 Task: 4th of July BBQ invitation red modern-simple.
Action: Mouse moved to (82, 102)
Screenshot: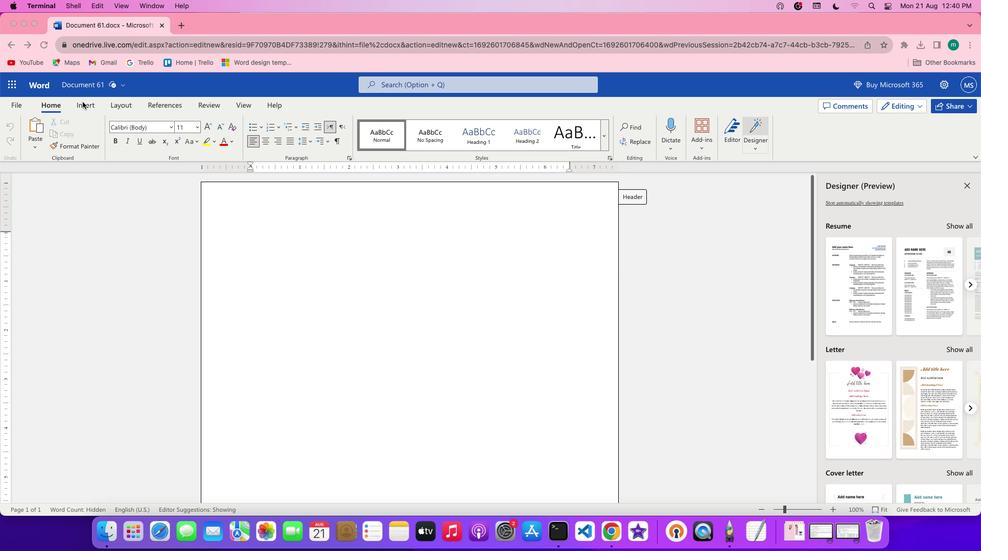 
Action: Mouse pressed left at (82, 102)
Screenshot: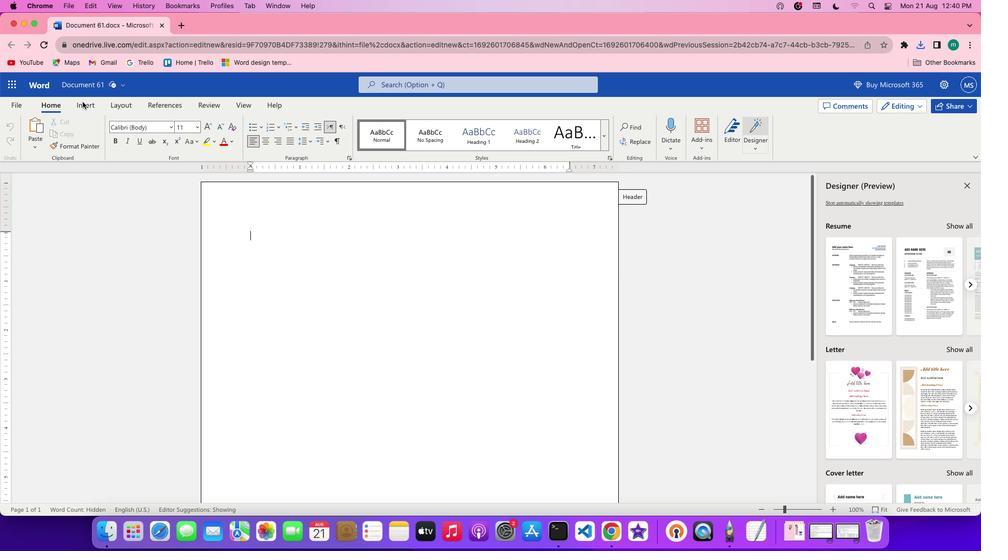 
Action: Mouse pressed left at (82, 102)
Screenshot: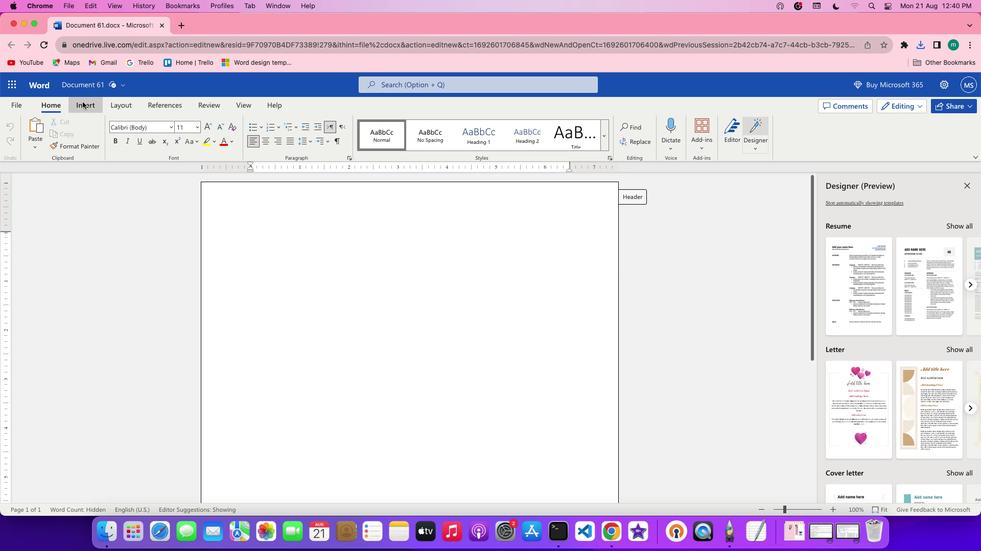 
Action: Mouse moved to (71, 144)
Screenshot: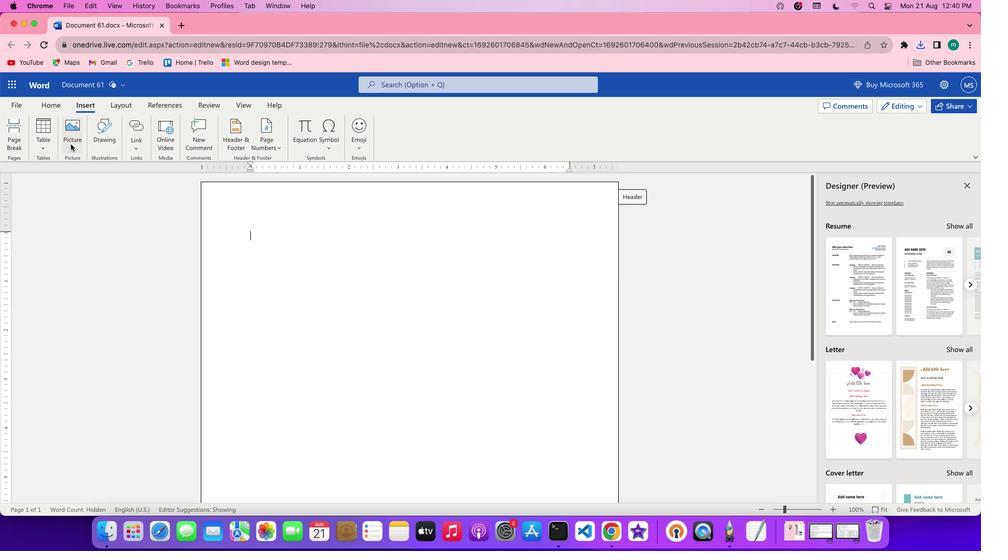 
Action: Mouse pressed left at (71, 144)
Screenshot: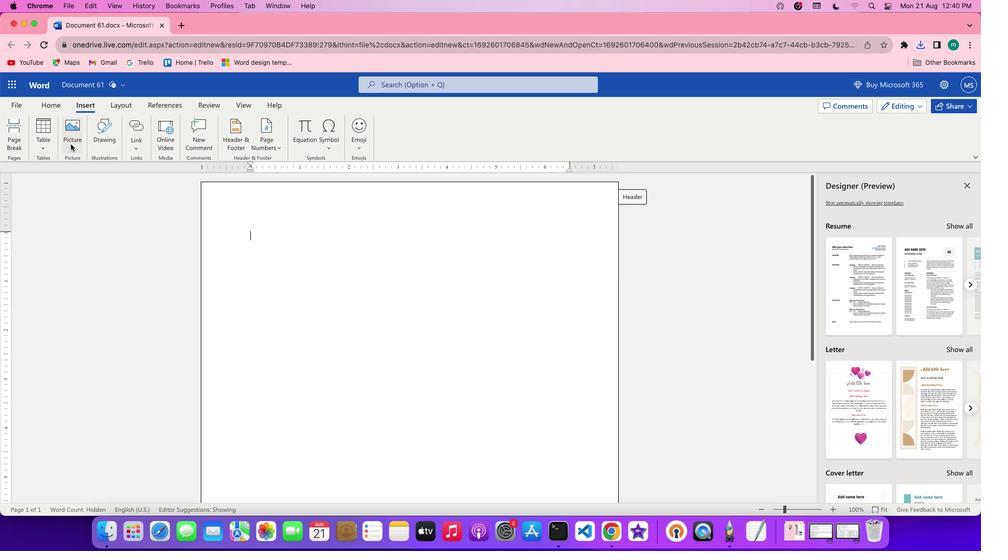 
Action: Mouse moved to (78, 170)
Screenshot: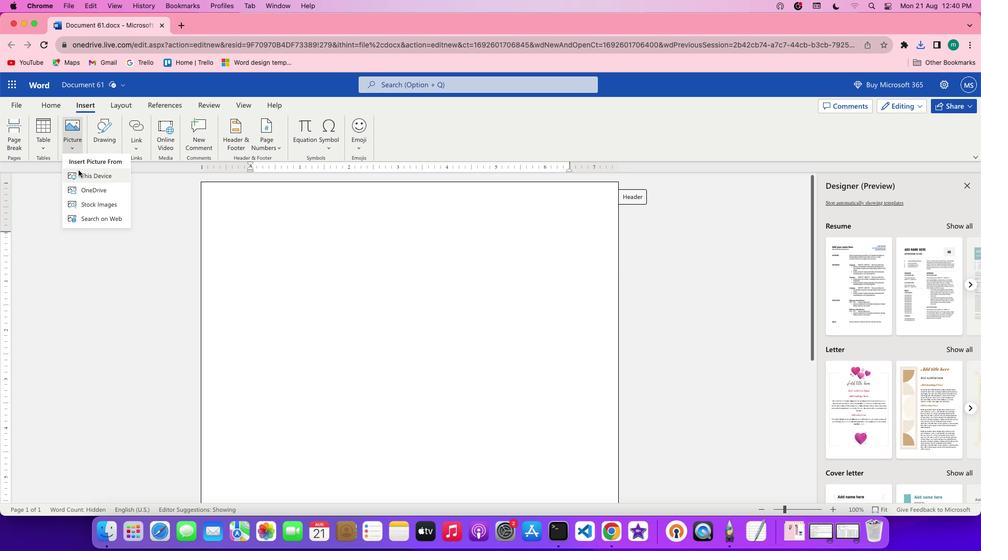 
Action: Mouse pressed left at (78, 170)
Screenshot: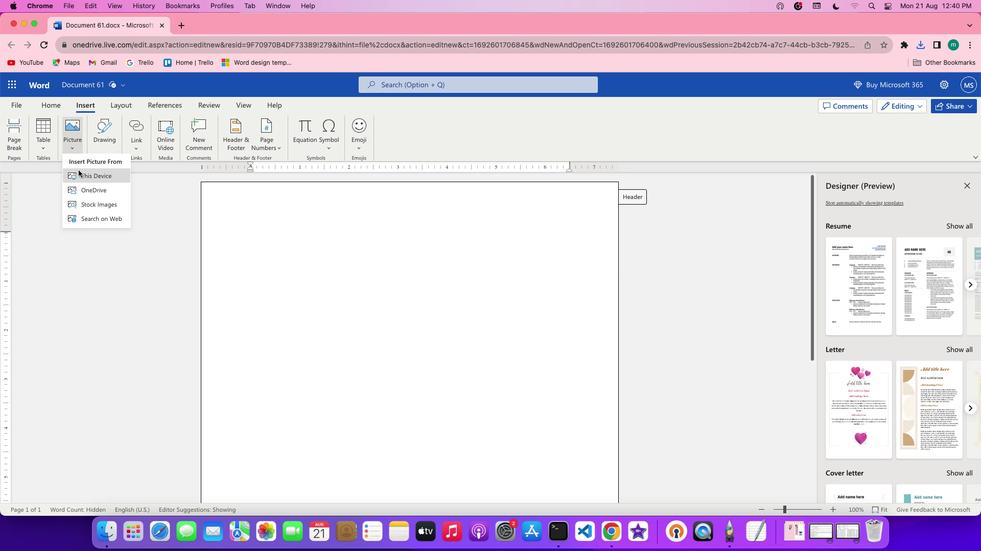 
Action: Mouse moved to (460, 267)
Screenshot: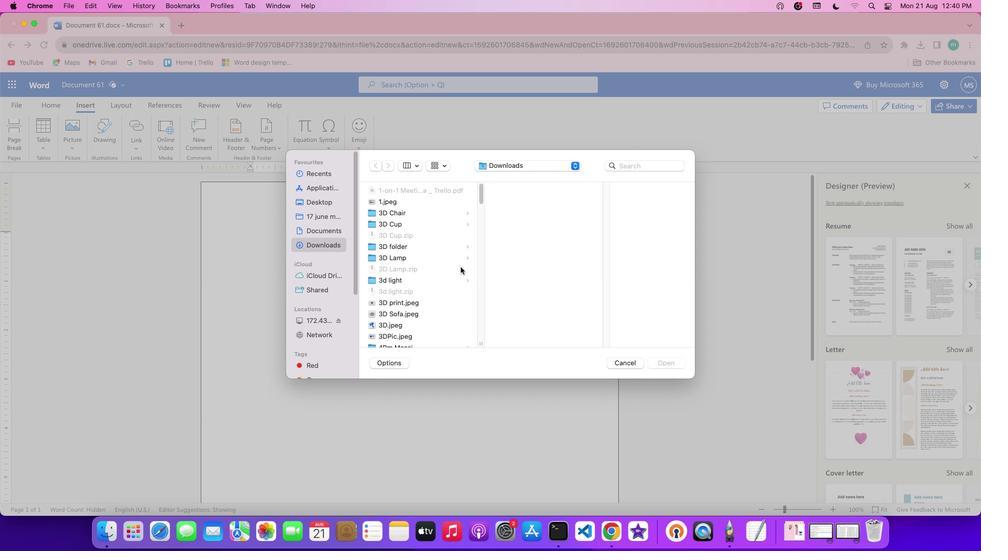 
Action: Mouse scrolled (460, 267) with delta (0, 0)
Screenshot: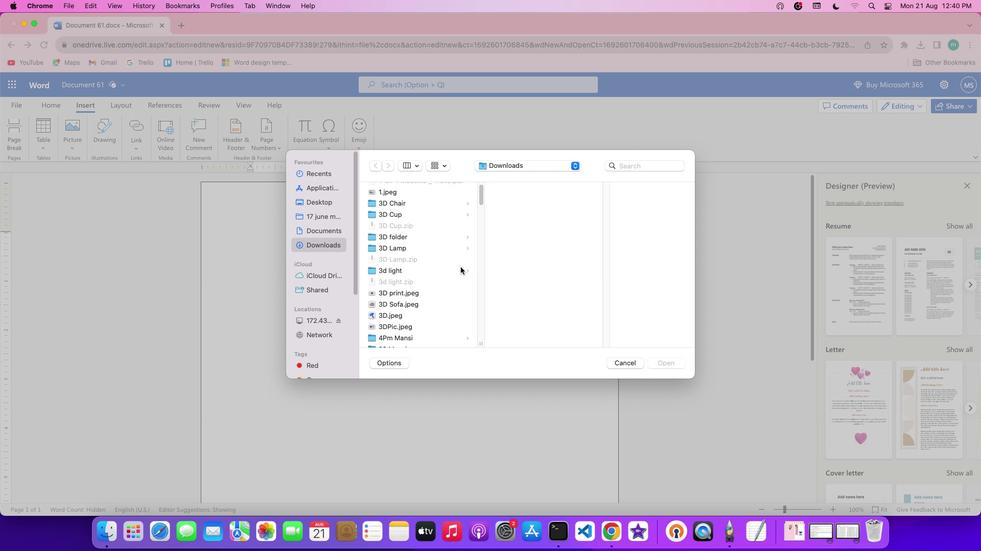 
Action: Mouse scrolled (460, 267) with delta (0, 0)
Screenshot: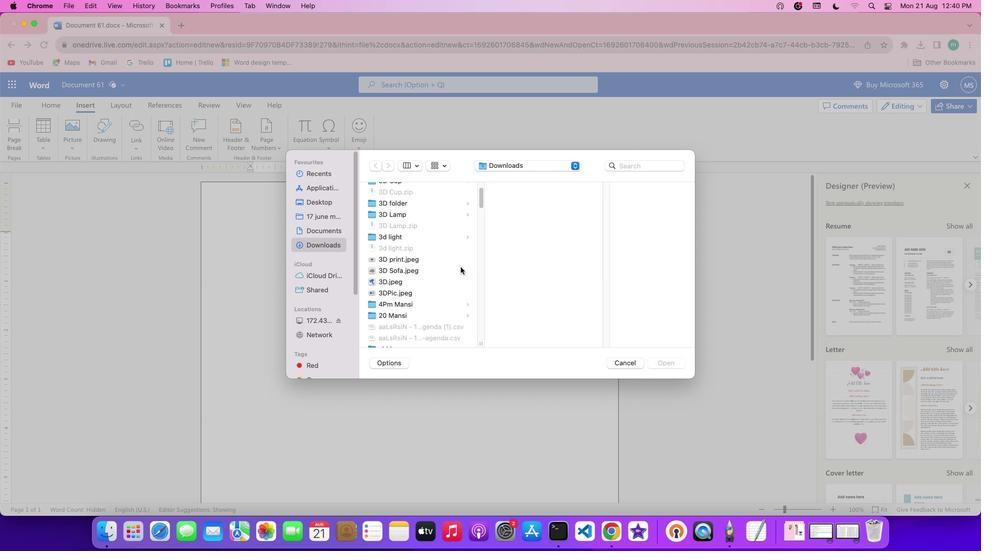 
Action: Mouse scrolled (460, 267) with delta (0, -1)
Screenshot: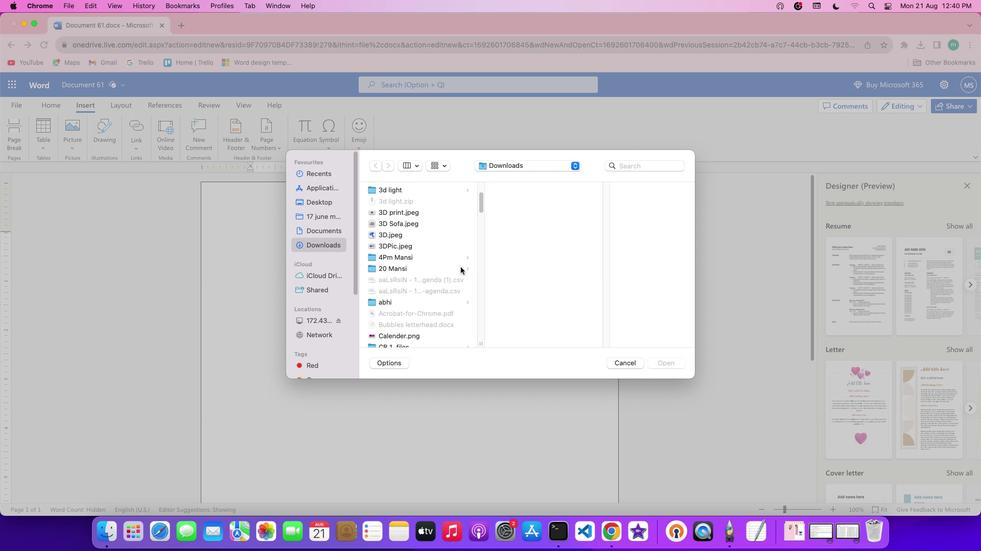 
Action: Mouse scrolled (460, 267) with delta (0, -2)
Screenshot: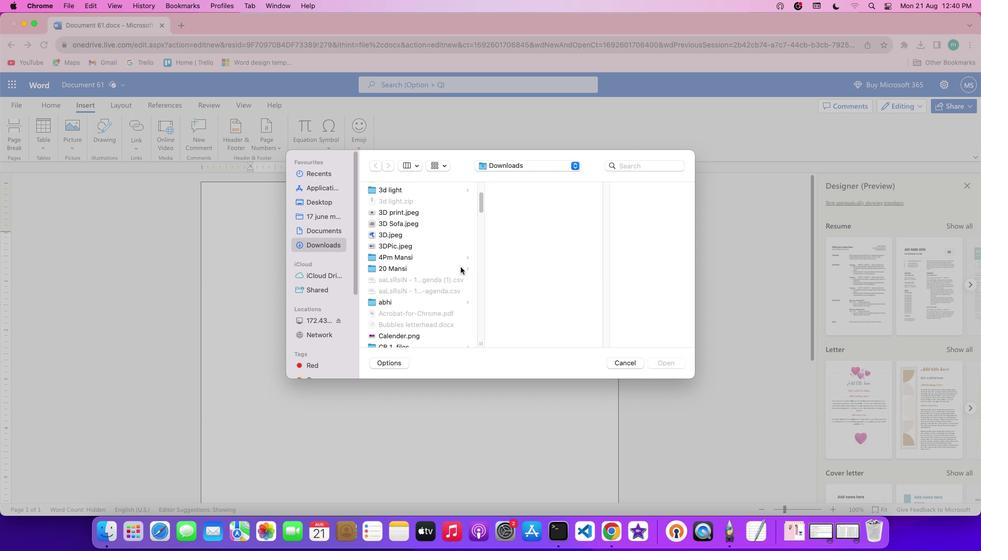 
Action: Mouse scrolled (460, 267) with delta (0, 0)
Screenshot: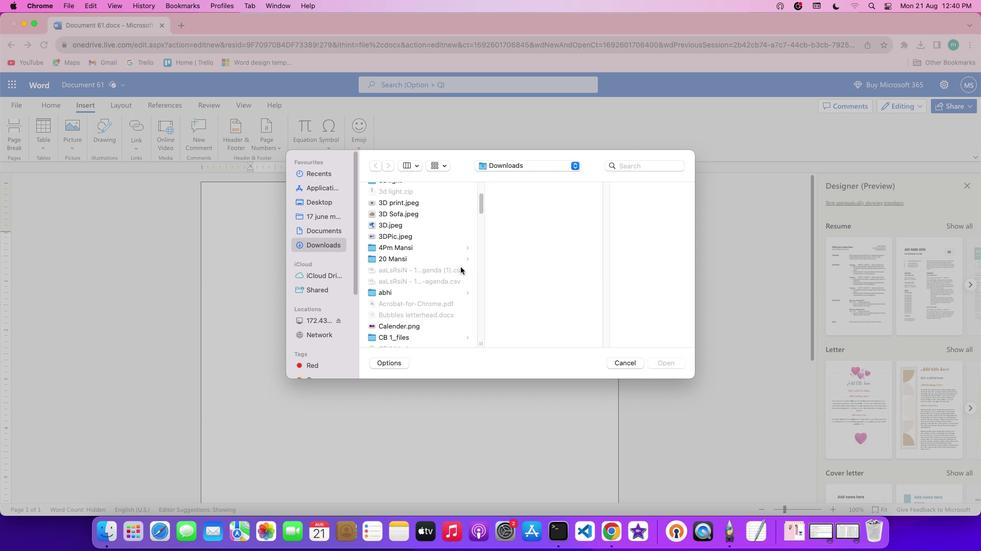 
Action: Mouse scrolled (460, 267) with delta (0, 0)
Screenshot: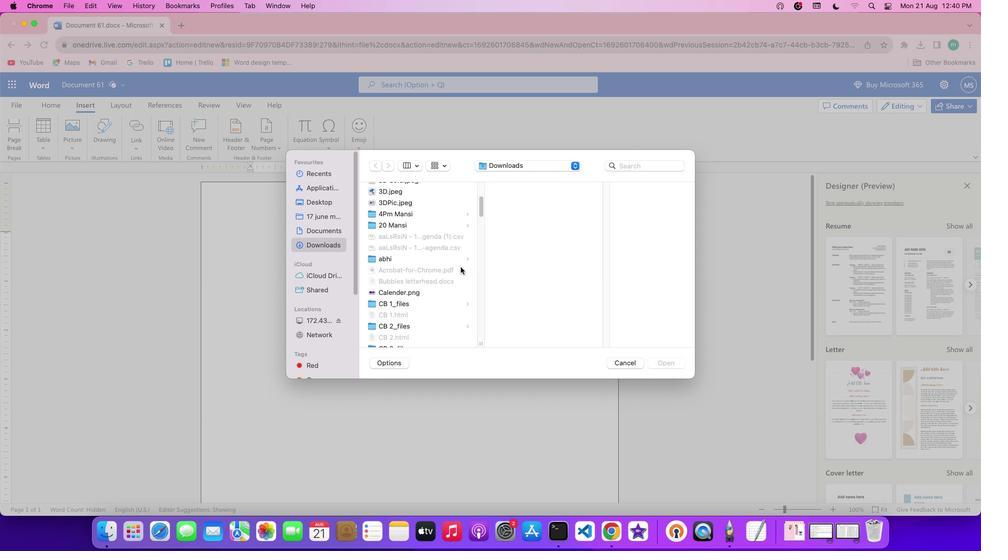 
Action: Mouse scrolled (460, 267) with delta (0, -1)
Screenshot: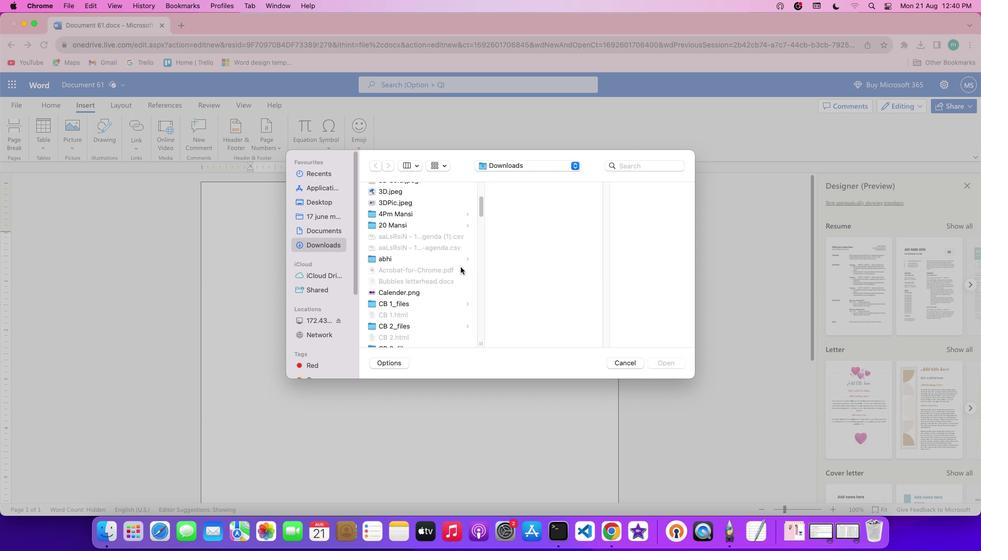 
Action: Mouse scrolled (460, 267) with delta (0, -1)
Screenshot: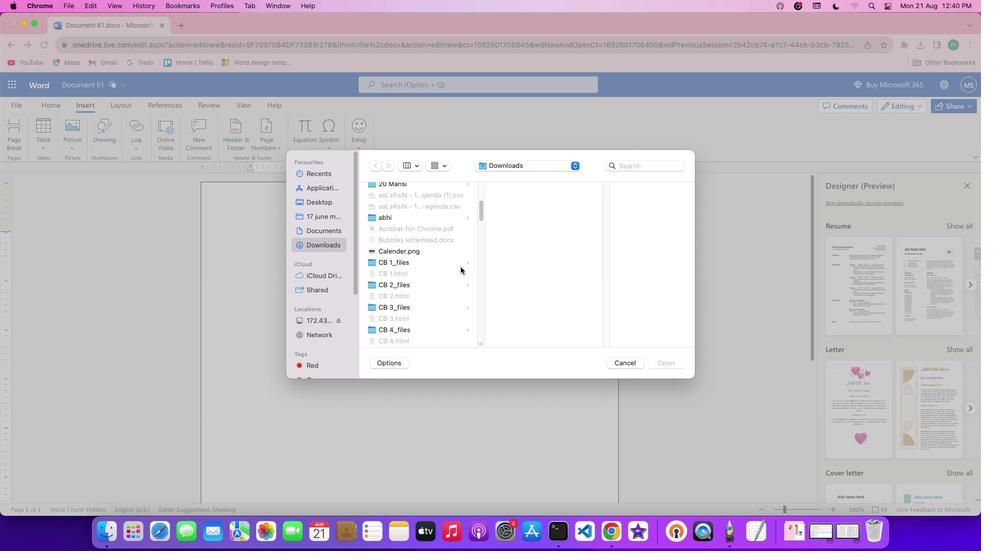 
Action: Mouse scrolled (460, 267) with delta (0, 0)
Screenshot: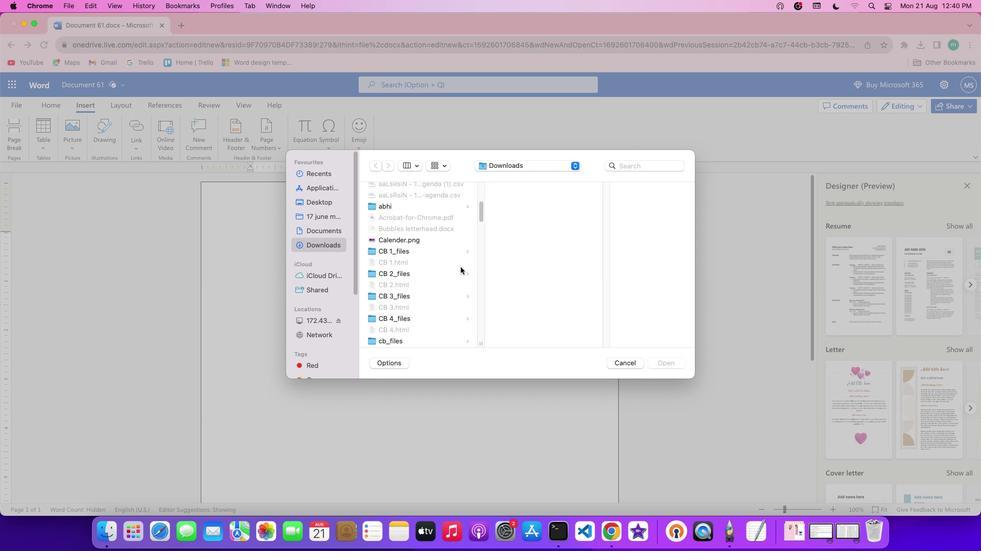 
Action: Mouse scrolled (460, 267) with delta (0, 0)
Screenshot: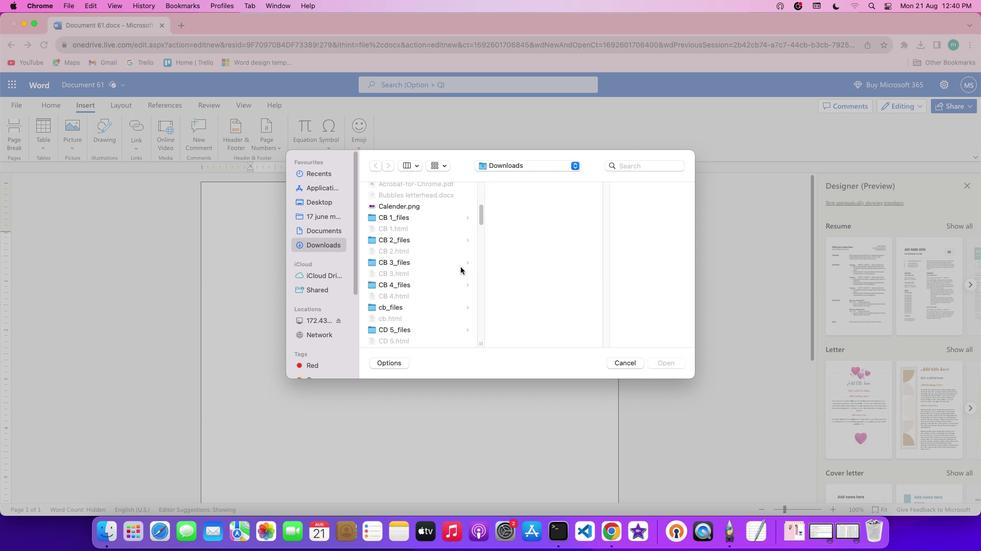 
Action: Mouse scrolled (460, 267) with delta (0, -1)
Screenshot: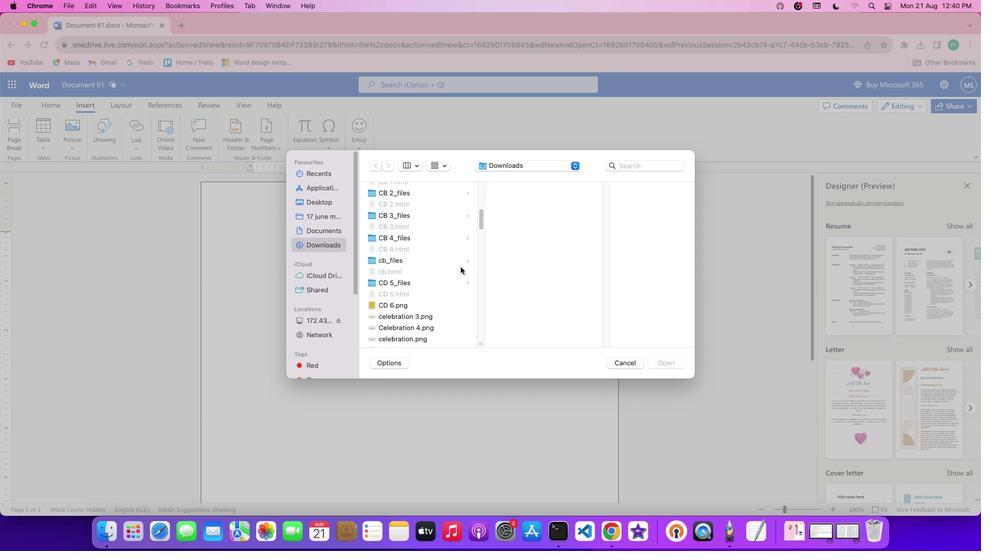 
Action: Mouse scrolled (460, 267) with delta (0, -2)
Screenshot: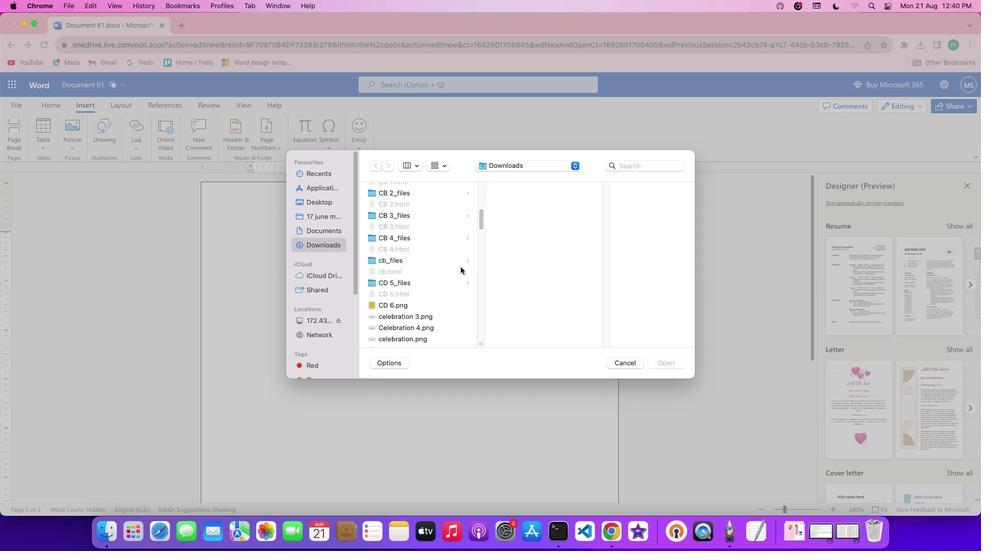 
Action: Mouse scrolled (460, 267) with delta (0, 0)
Screenshot: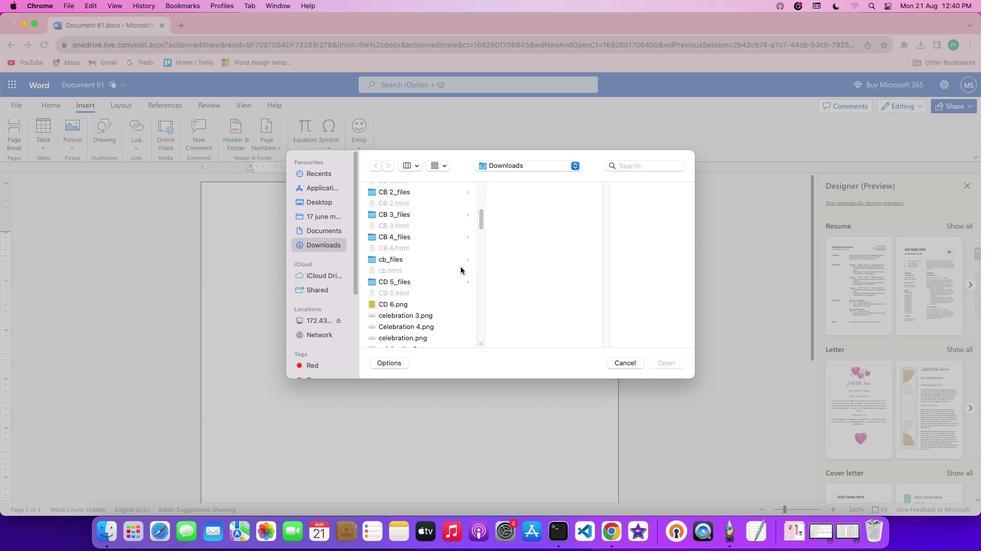 
Action: Mouse scrolled (460, 267) with delta (0, 0)
Screenshot: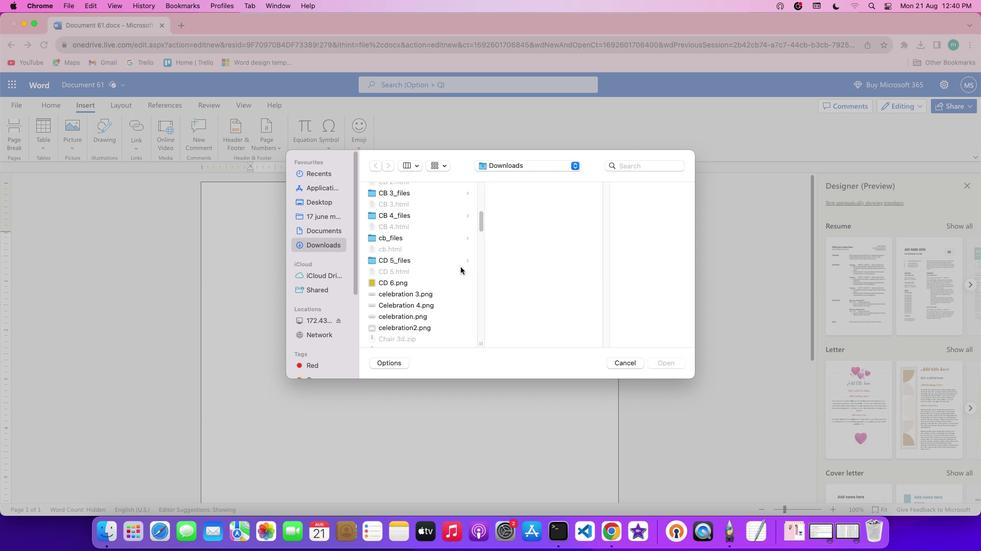 
Action: Mouse scrolled (460, 267) with delta (0, 0)
Screenshot: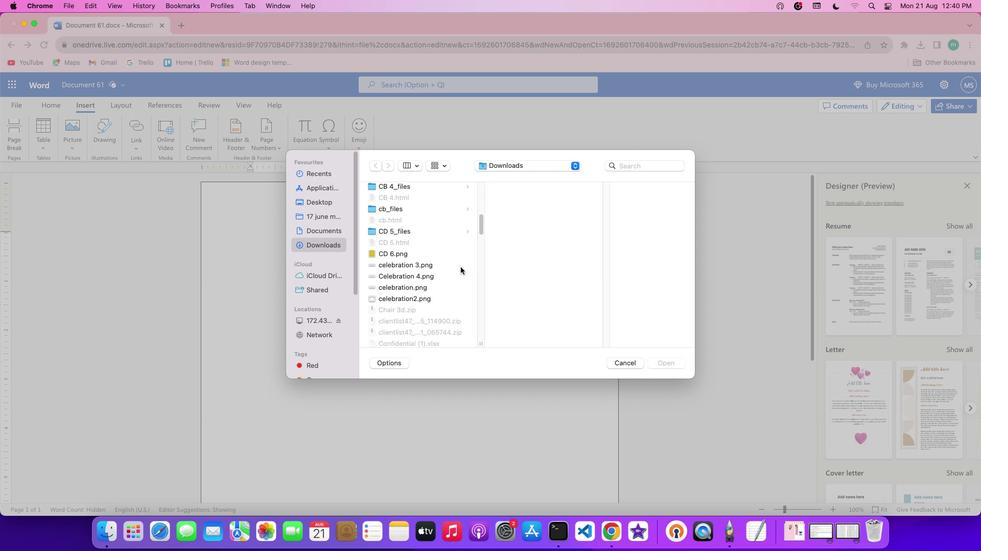 
Action: Mouse scrolled (460, 267) with delta (0, -1)
Screenshot: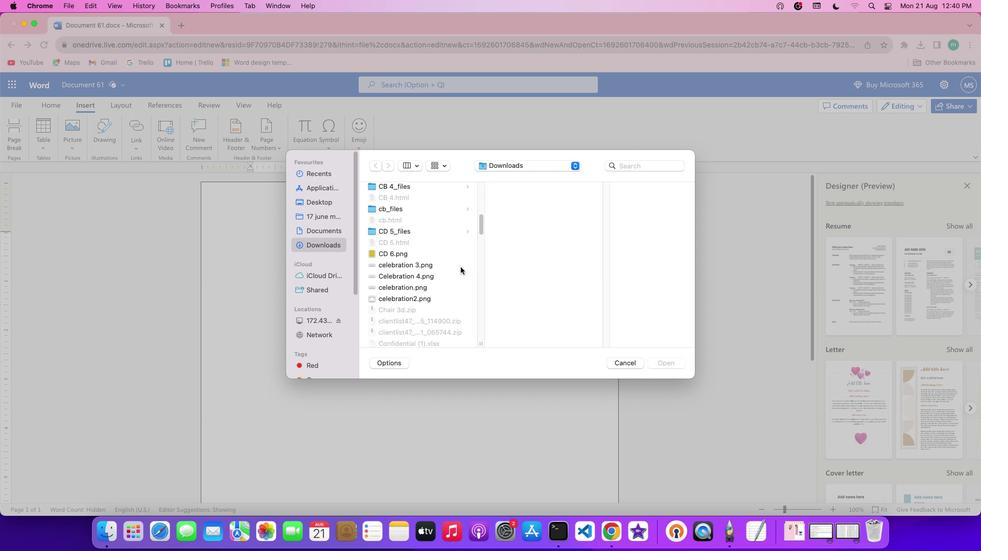 
Action: Mouse scrolled (460, 267) with delta (0, 0)
Screenshot: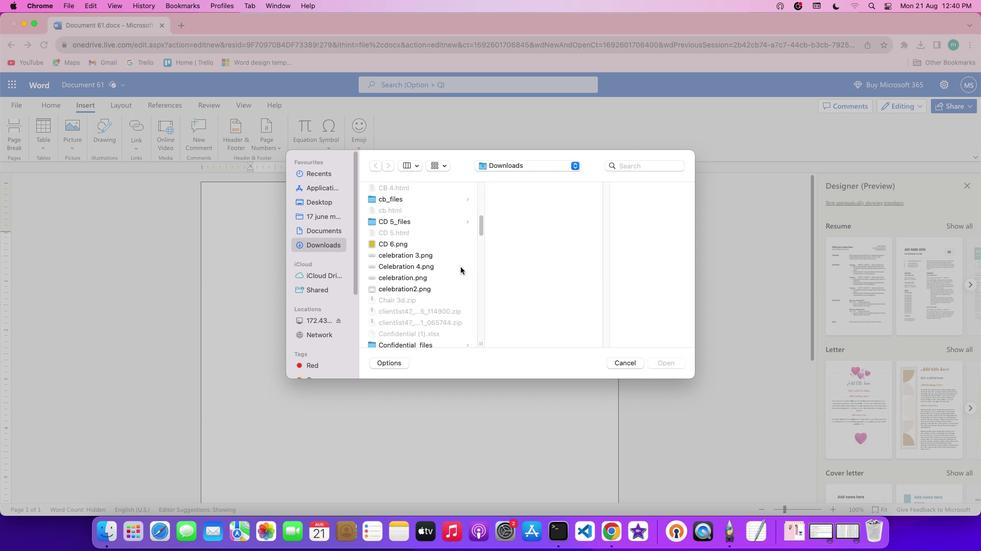 
Action: Mouse scrolled (460, 267) with delta (0, 0)
Screenshot: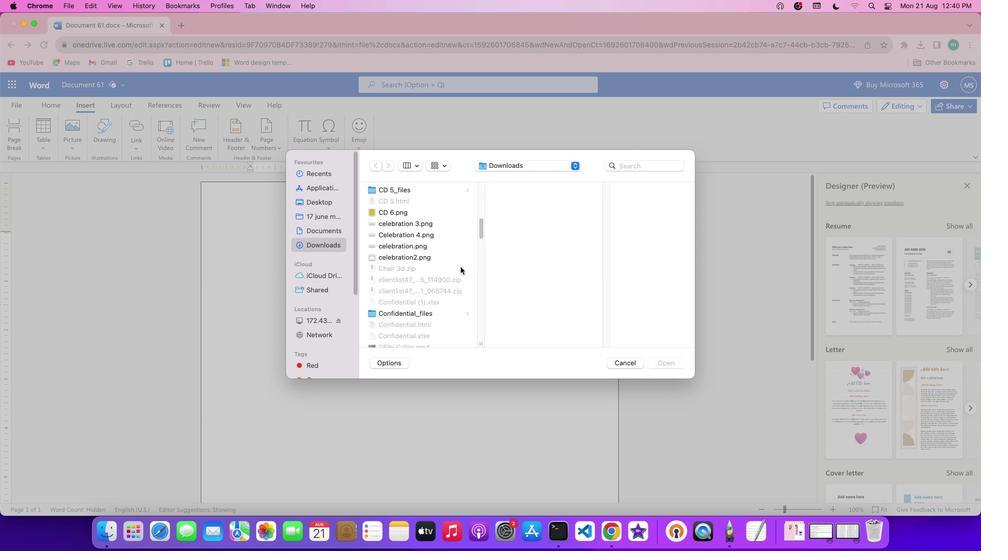 
Action: Mouse scrolled (460, 267) with delta (0, -1)
Screenshot: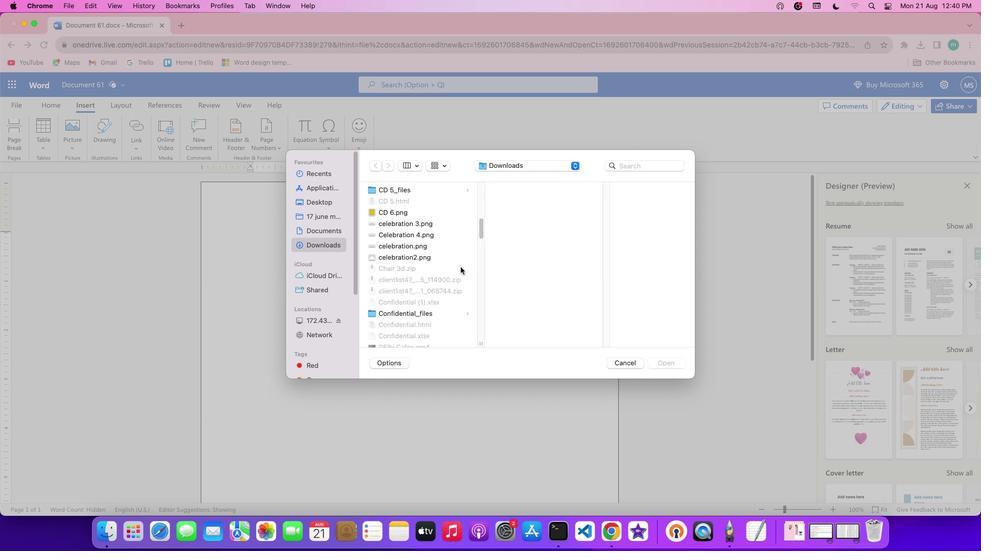
Action: Mouse scrolled (460, 267) with delta (0, 0)
Screenshot: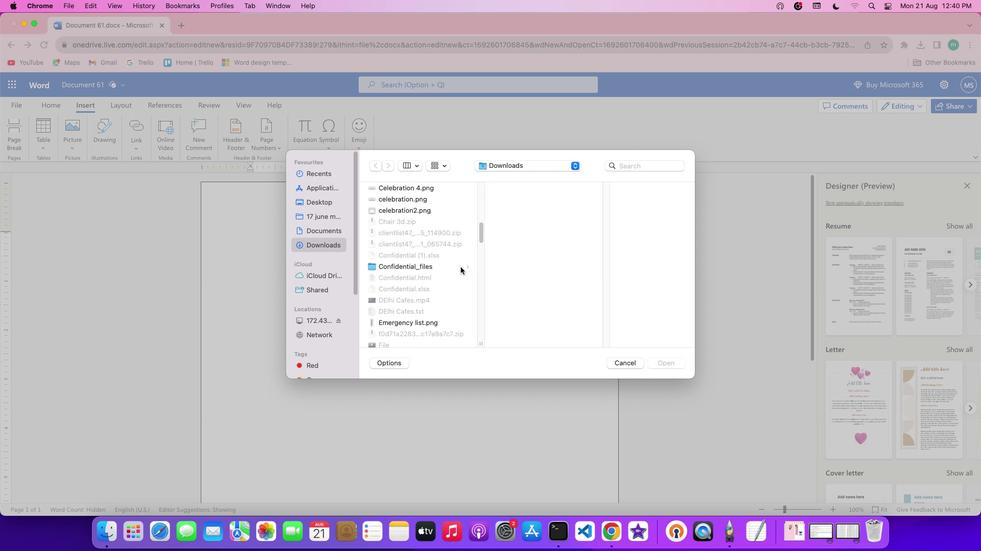 
Action: Mouse scrolled (460, 267) with delta (0, 0)
Screenshot: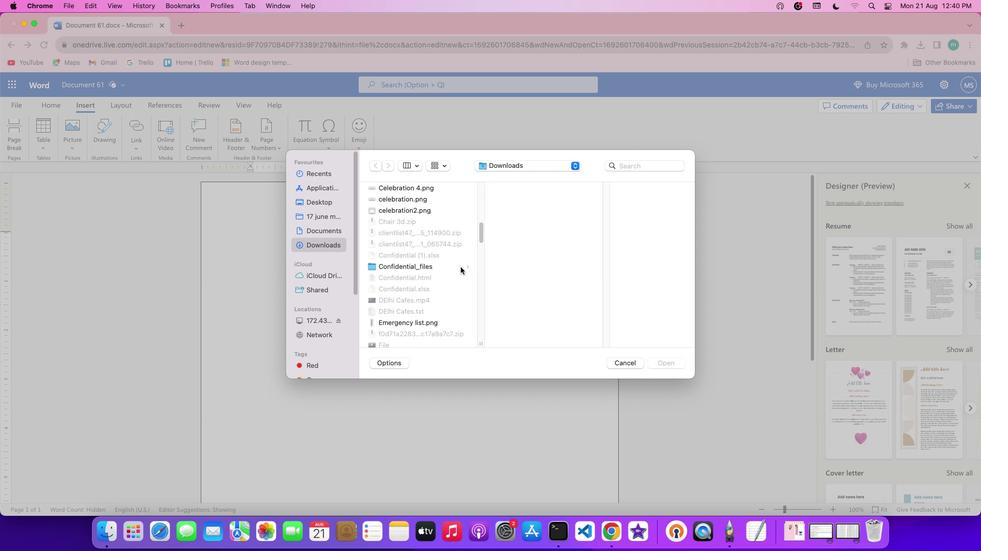 
Action: Mouse scrolled (460, 267) with delta (0, -1)
Screenshot: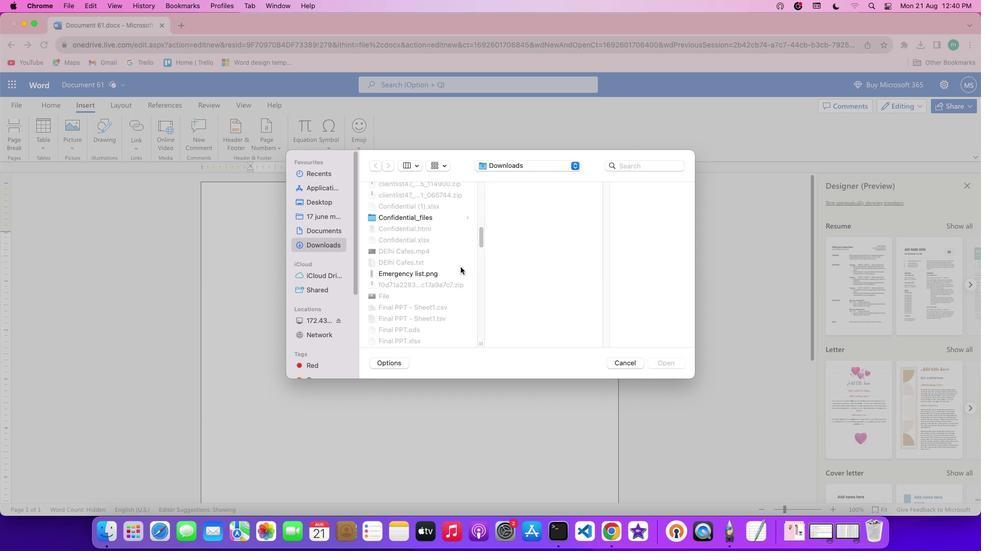 
Action: Mouse scrolled (460, 267) with delta (0, -2)
Screenshot: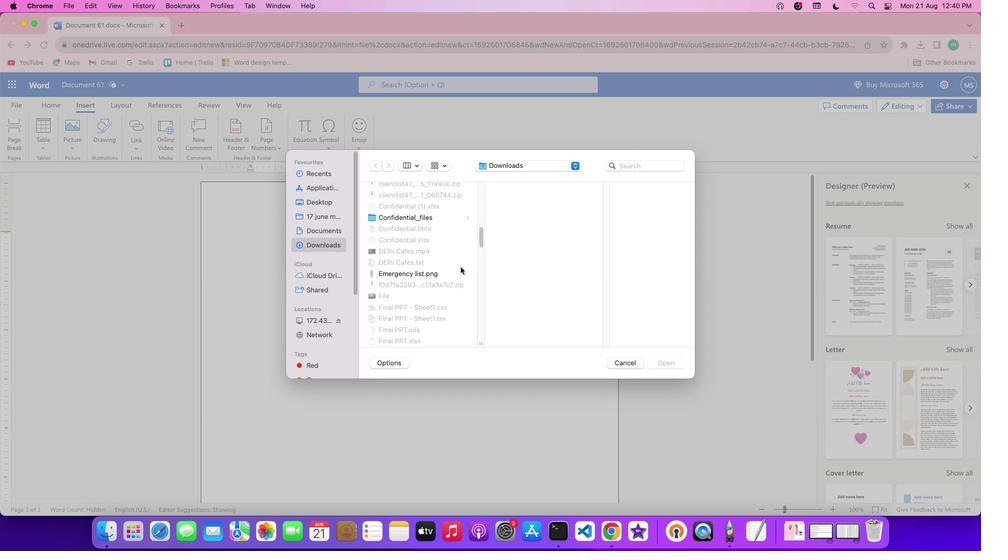 
Action: Mouse scrolled (460, 267) with delta (0, 0)
Screenshot: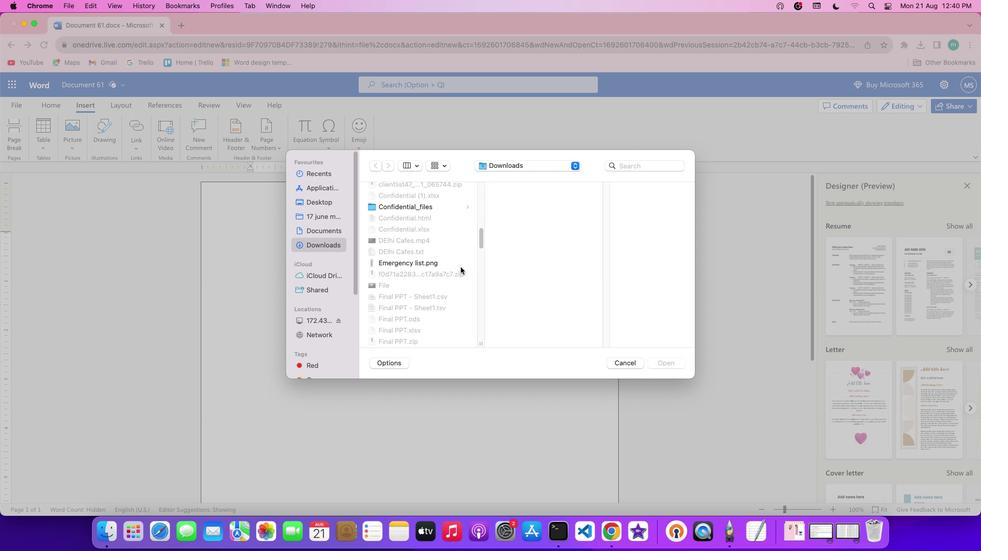 
Action: Mouse scrolled (460, 267) with delta (0, 0)
Screenshot: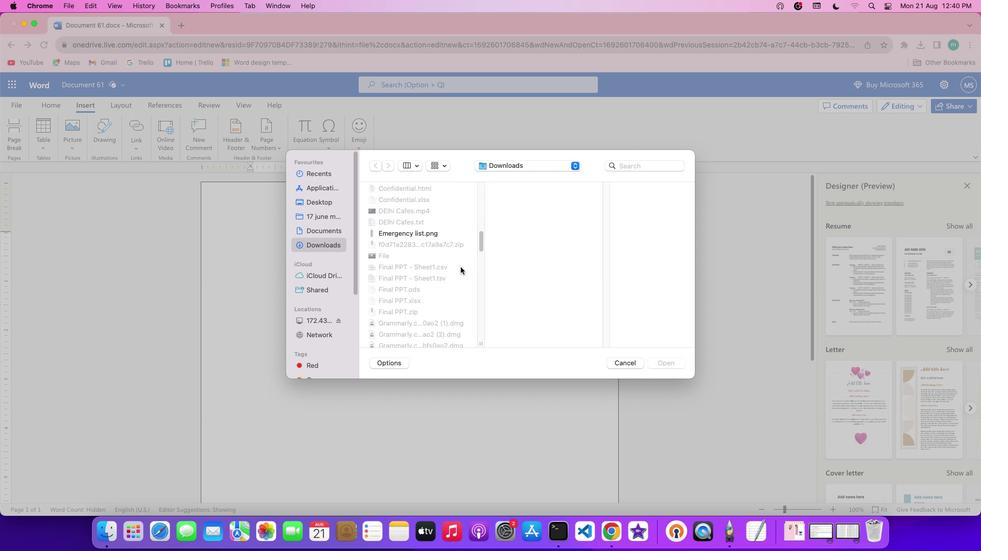 
Action: Mouse scrolled (460, 267) with delta (0, -1)
Screenshot: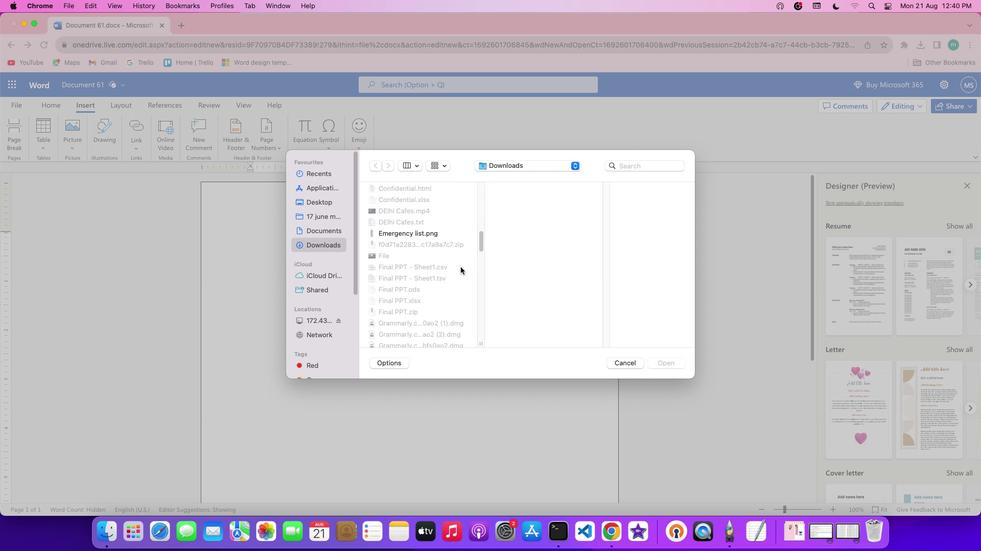 
Action: Mouse scrolled (460, 267) with delta (0, 0)
Screenshot: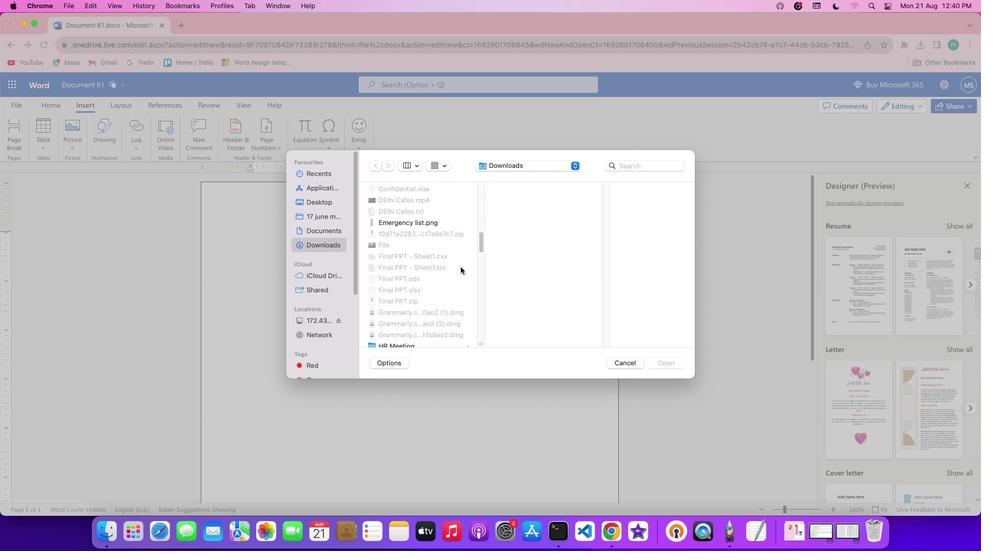 
Action: Mouse scrolled (460, 267) with delta (0, 0)
Screenshot: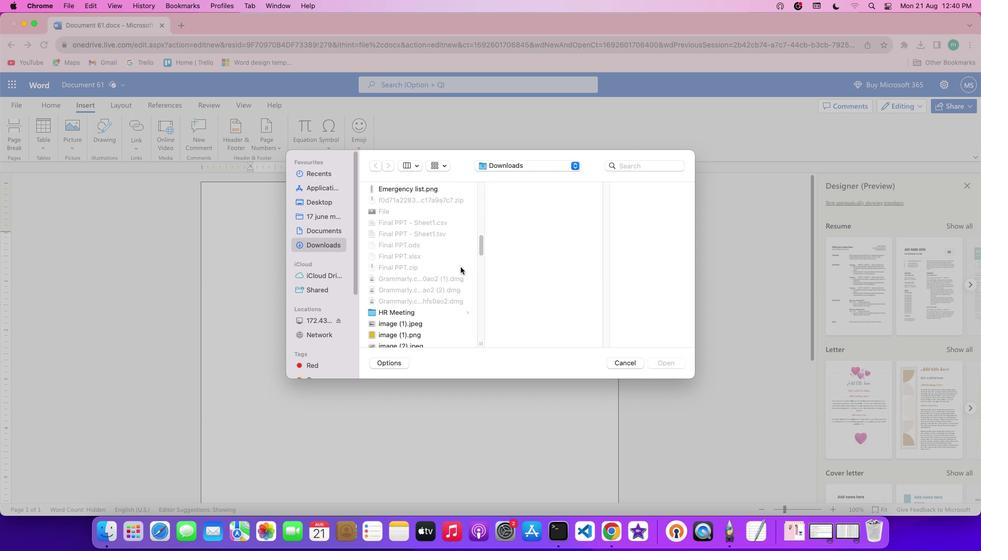 
Action: Mouse scrolled (460, 267) with delta (0, -1)
Screenshot: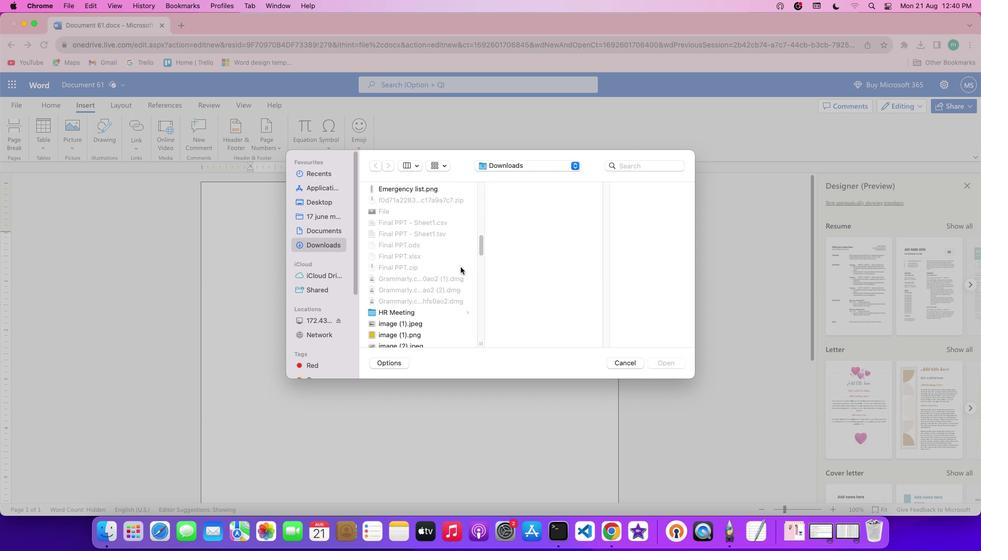 
Action: Mouse scrolled (460, 267) with delta (0, 0)
Screenshot: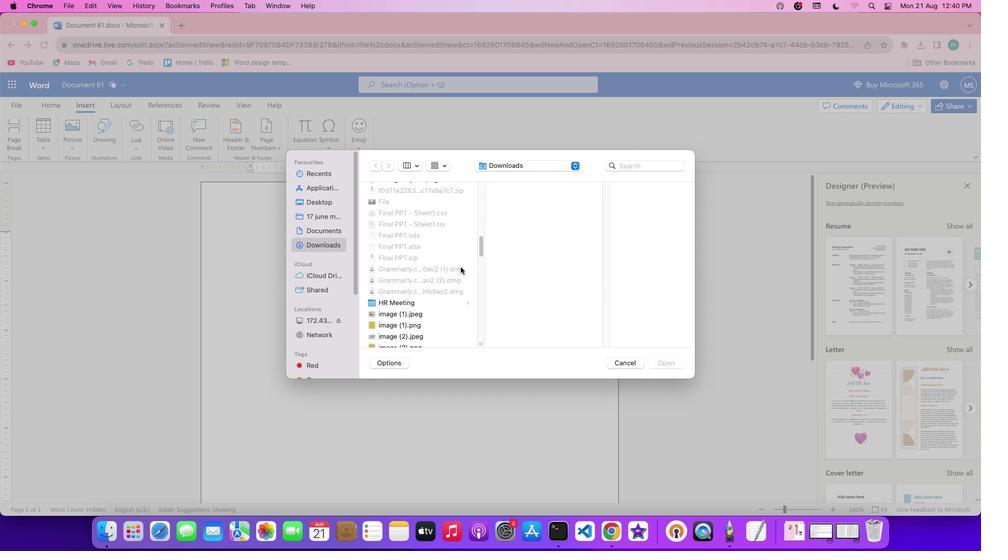 
Action: Mouse scrolled (460, 267) with delta (0, 0)
Screenshot: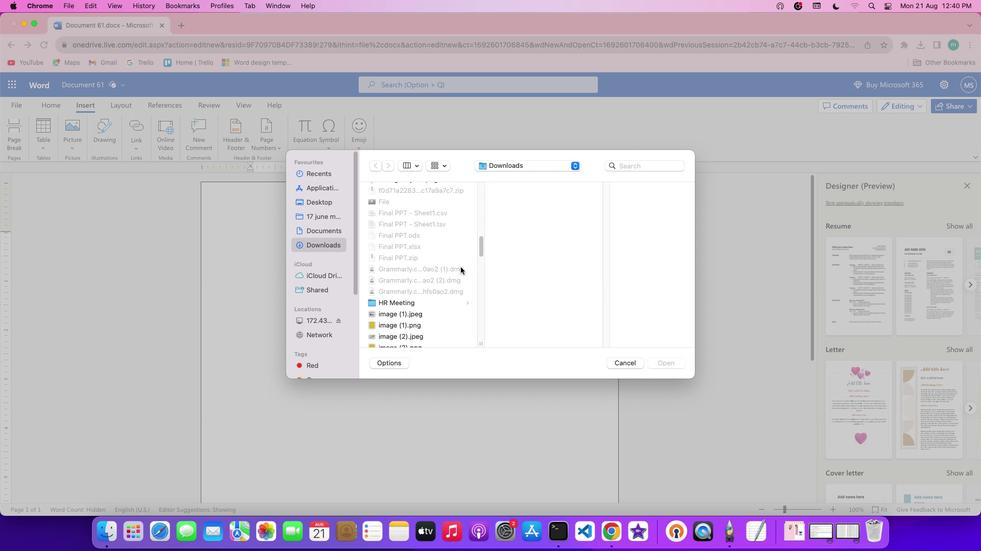 
Action: Mouse scrolled (460, 267) with delta (0, 0)
Screenshot: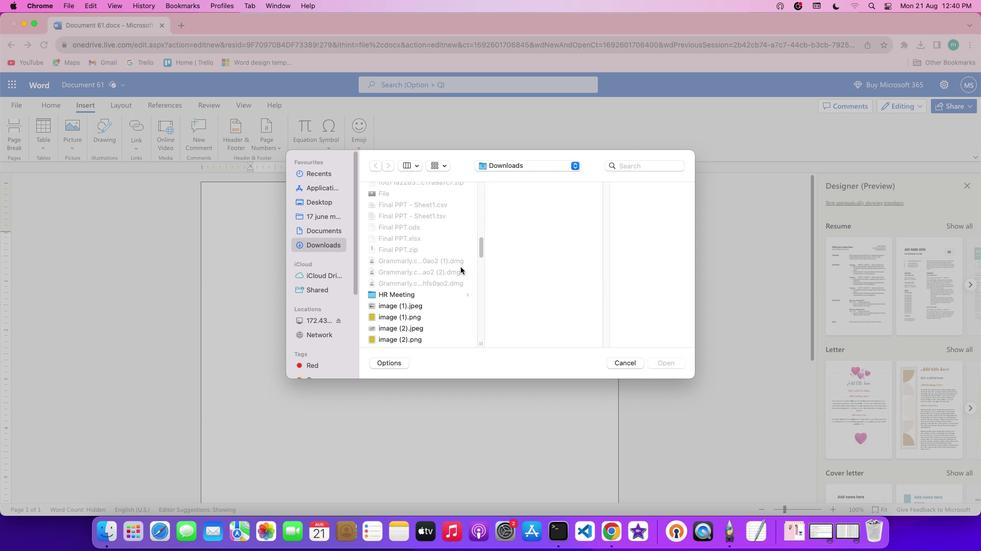 
Action: Mouse scrolled (460, 267) with delta (0, 0)
Screenshot: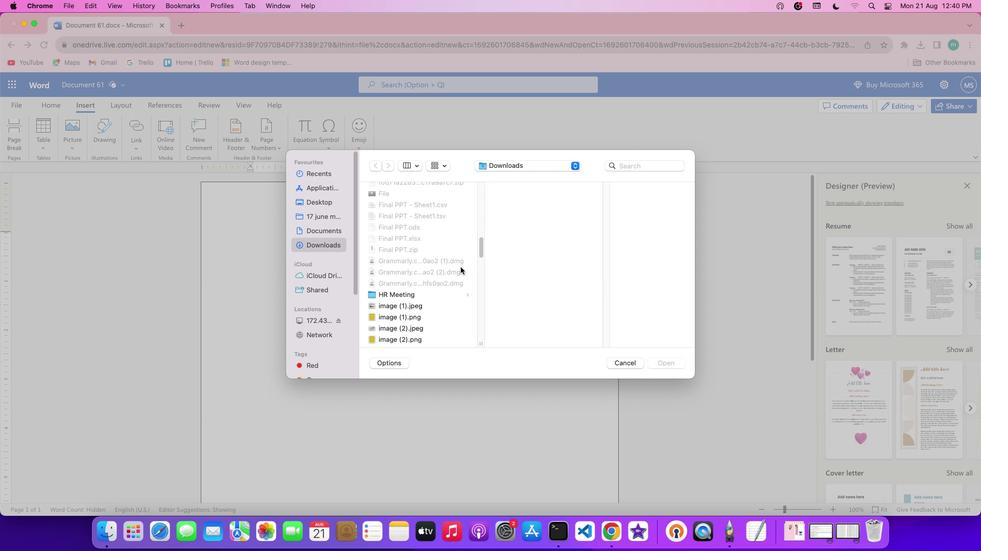 
Action: Mouse moved to (460, 267)
Screenshot: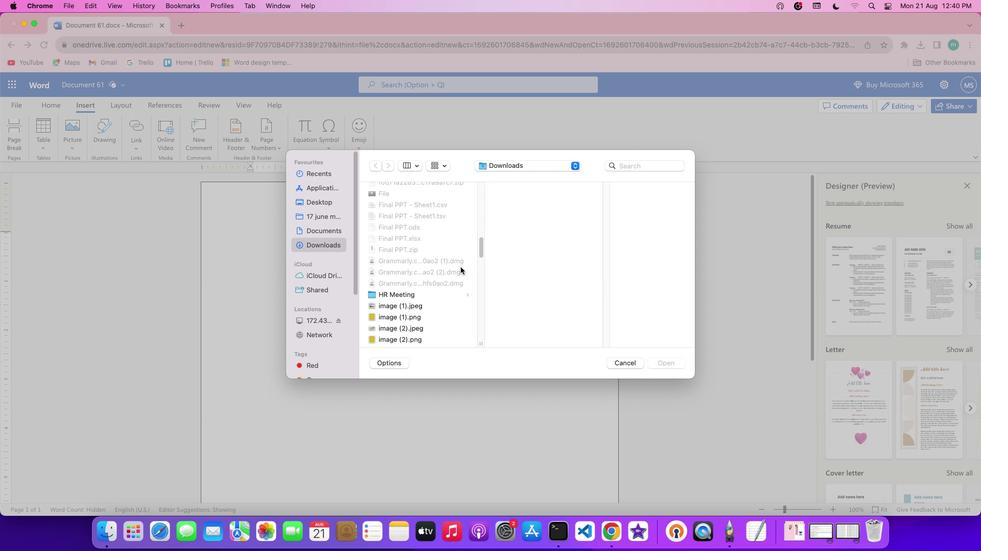 
Action: Mouse scrolled (460, 267) with delta (0, 0)
Screenshot: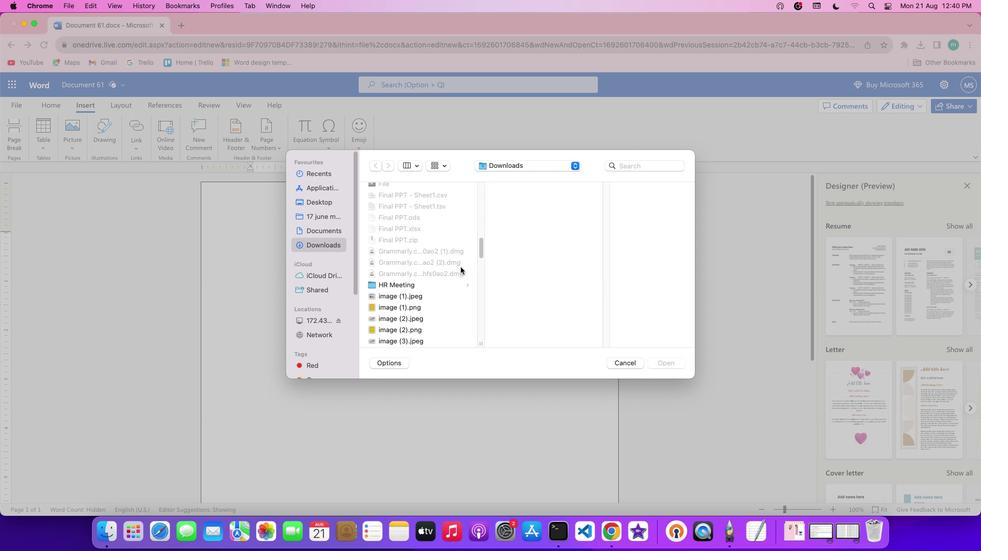 
Action: Mouse scrolled (460, 267) with delta (0, 0)
Screenshot: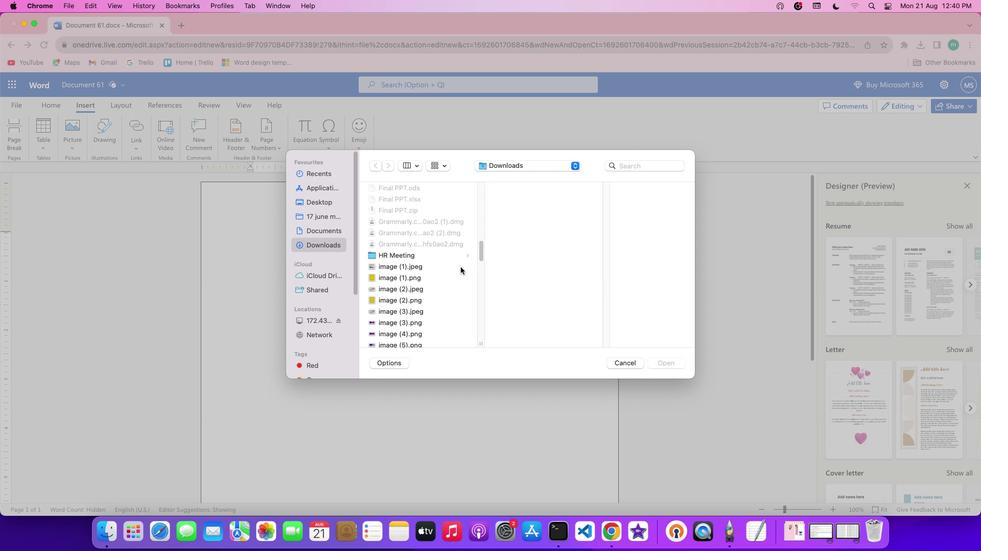 
Action: Mouse scrolled (460, 267) with delta (0, -1)
Screenshot: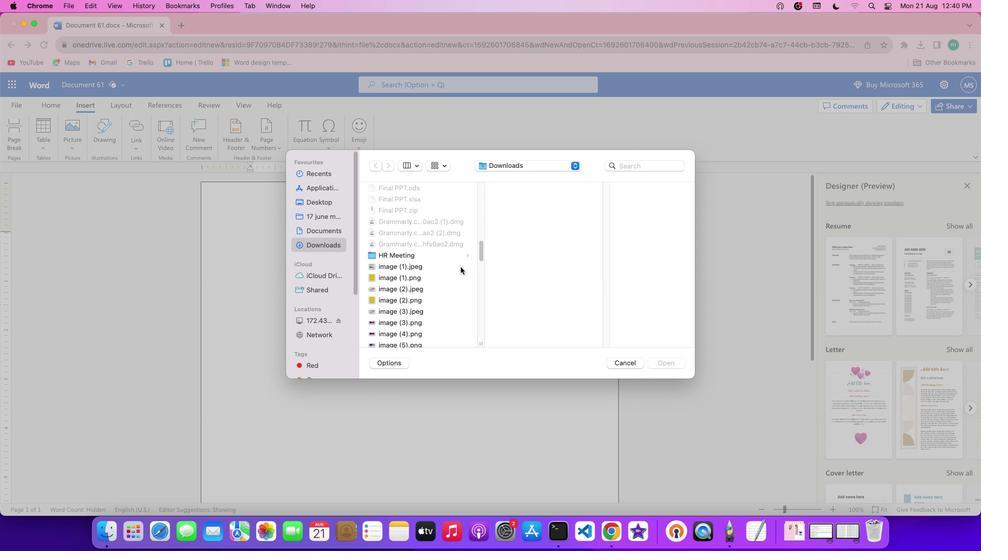 
Action: Mouse scrolled (460, 267) with delta (0, 0)
Screenshot: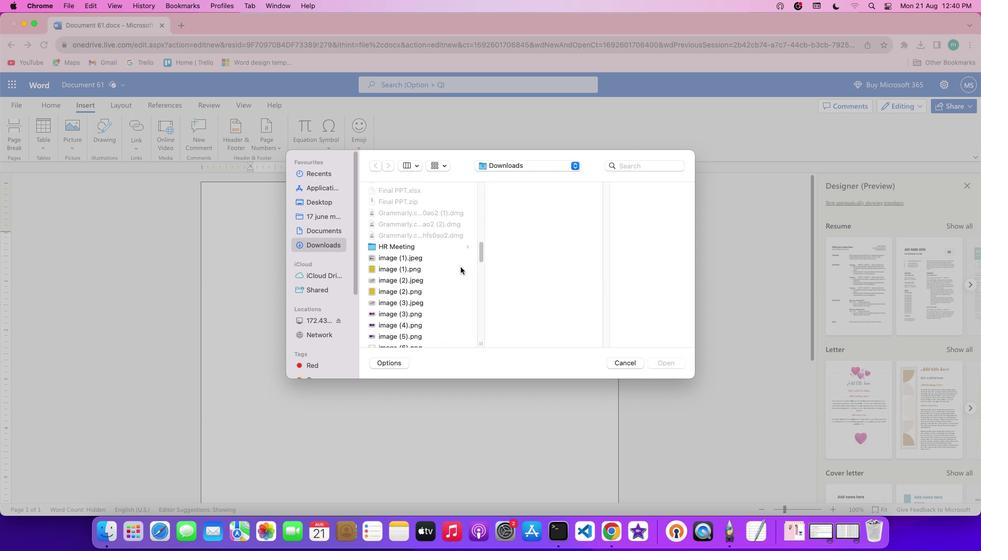 
Action: Mouse scrolled (460, 267) with delta (0, 0)
Screenshot: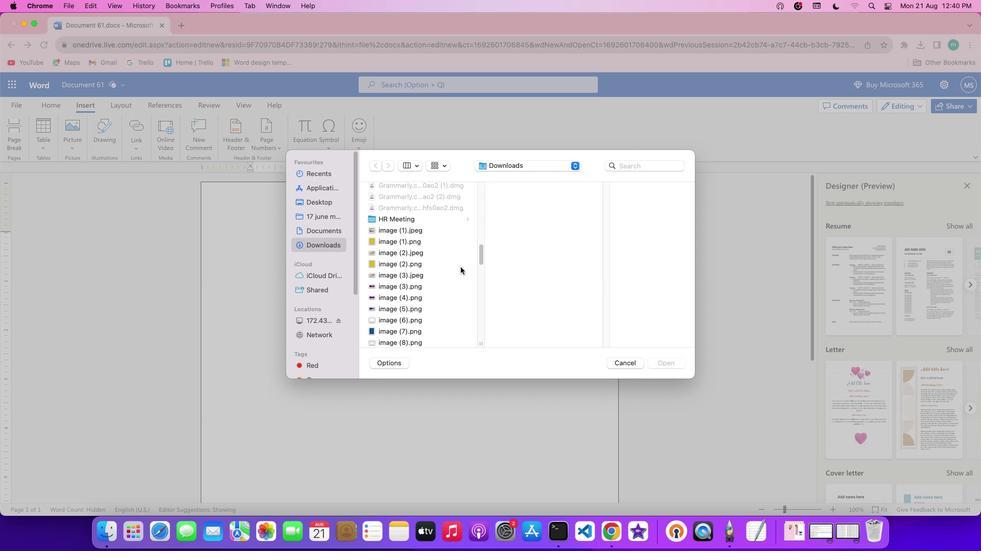 
Action: Mouse scrolled (460, 267) with delta (0, -1)
Screenshot: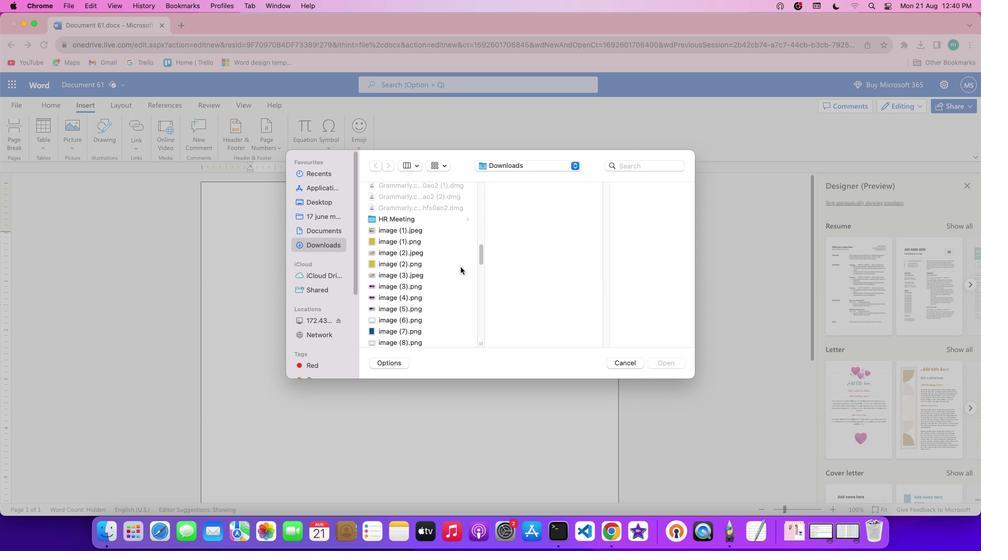 
Action: Mouse scrolled (460, 267) with delta (0, -1)
Screenshot: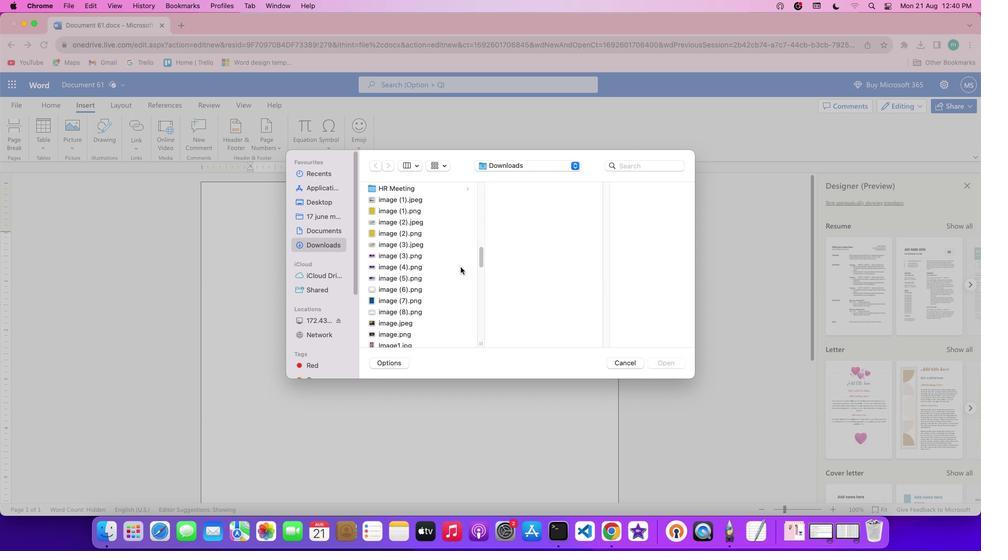 
Action: Mouse moved to (460, 267)
Screenshot: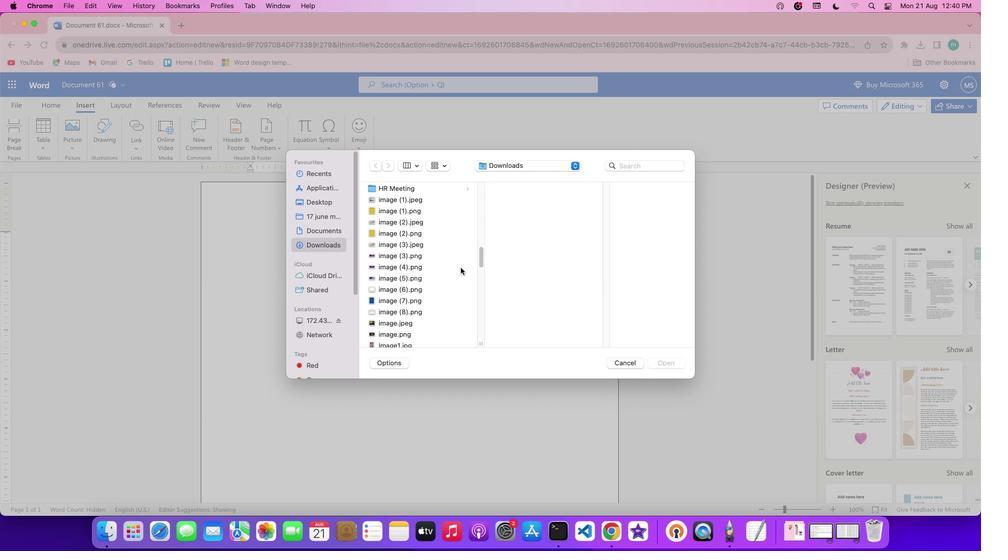 
Action: Mouse scrolled (460, 267) with delta (0, 0)
Screenshot: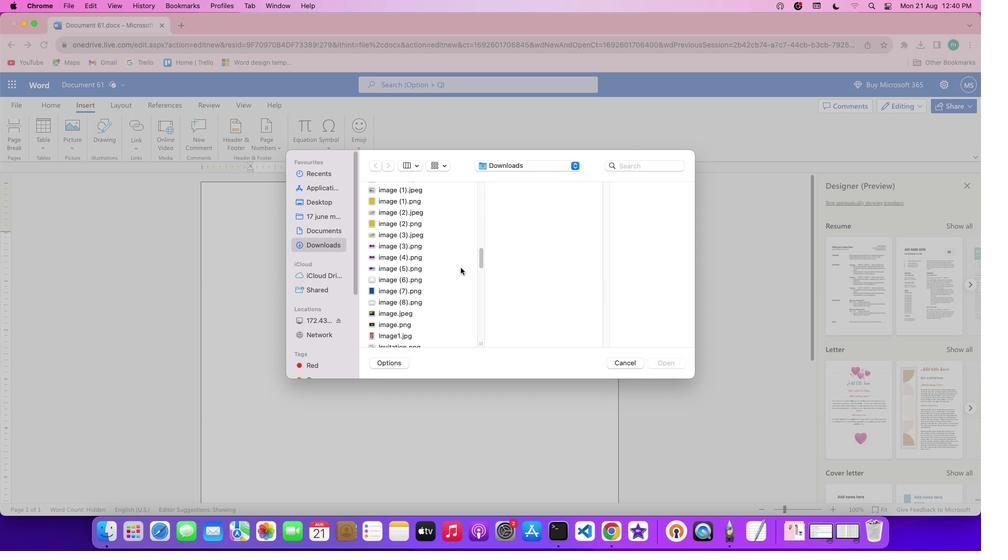 
Action: Mouse scrolled (460, 267) with delta (0, 0)
Screenshot: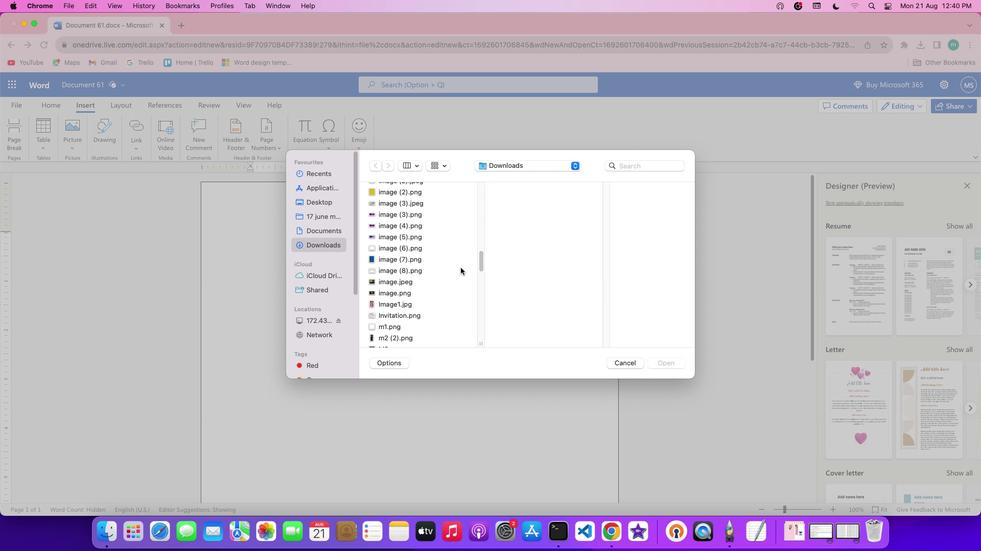 
Action: Mouse scrolled (460, 267) with delta (0, -1)
Screenshot: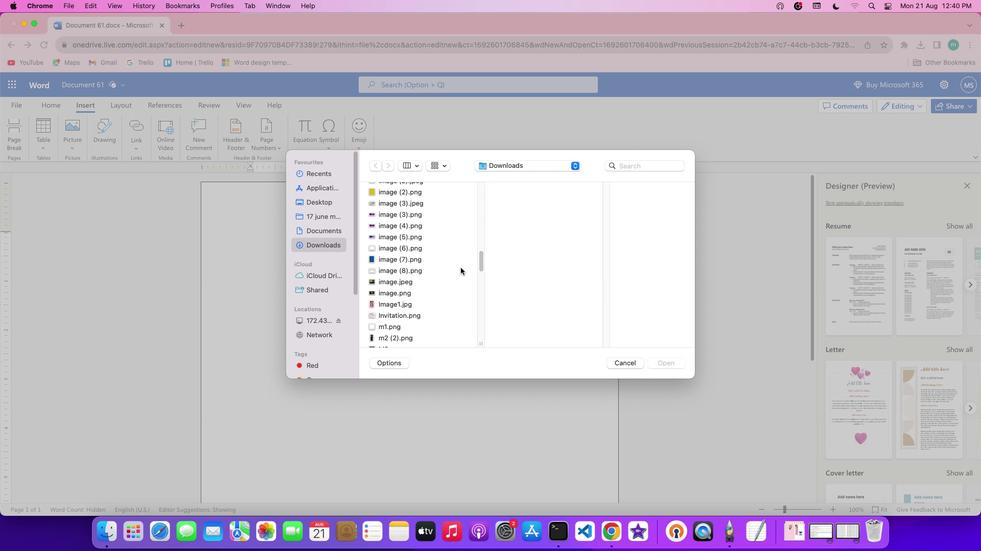 
Action: Mouse scrolled (460, 267) with delta (0, -1)
Screenshot: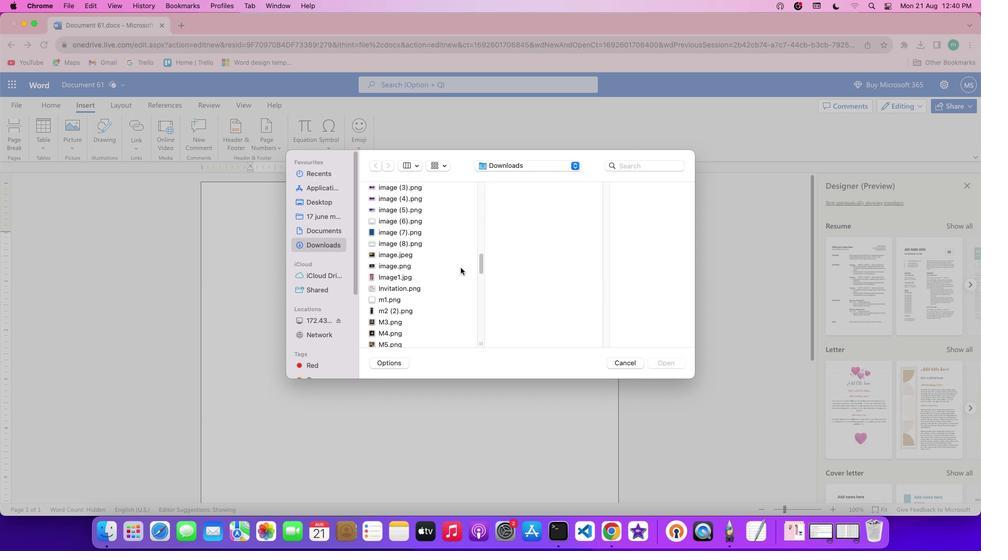 
Action: Mouse moved to (400, 288)
Screenshot: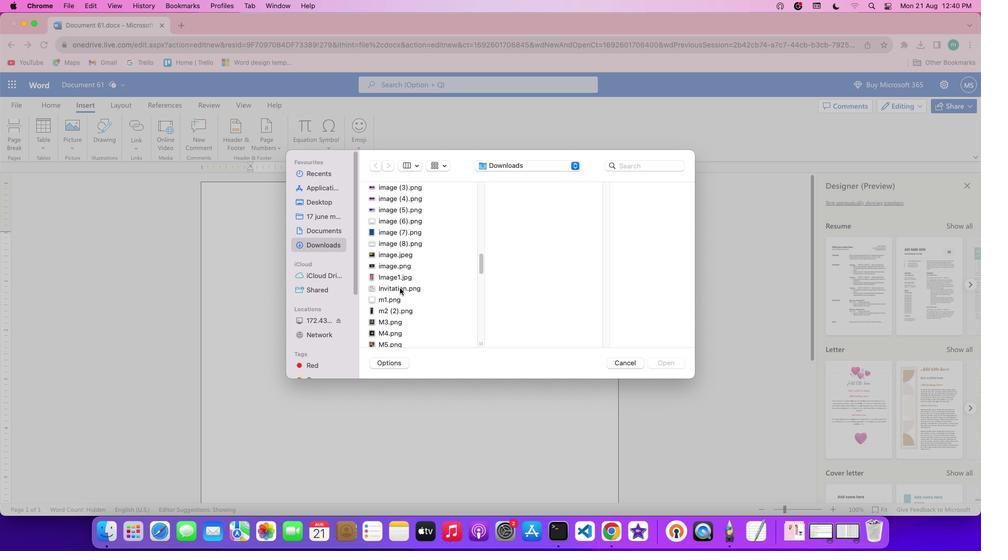 
Action: Mouse pressed left at (400, 288)
Screenshot: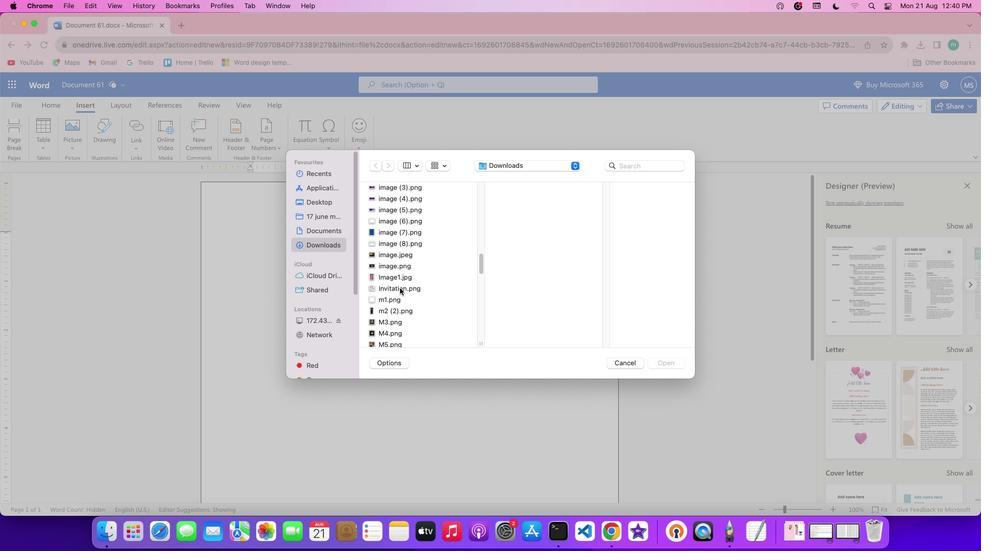 
Action: Mouse moved to (662, 364)
Screenshot: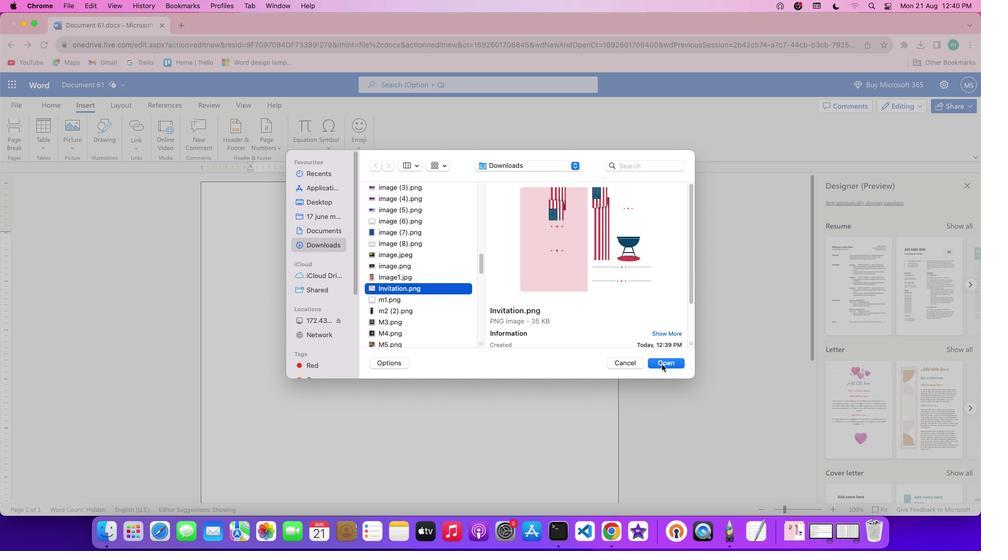 
Action: Mouse pressed left at (662, 364)
Screenshot: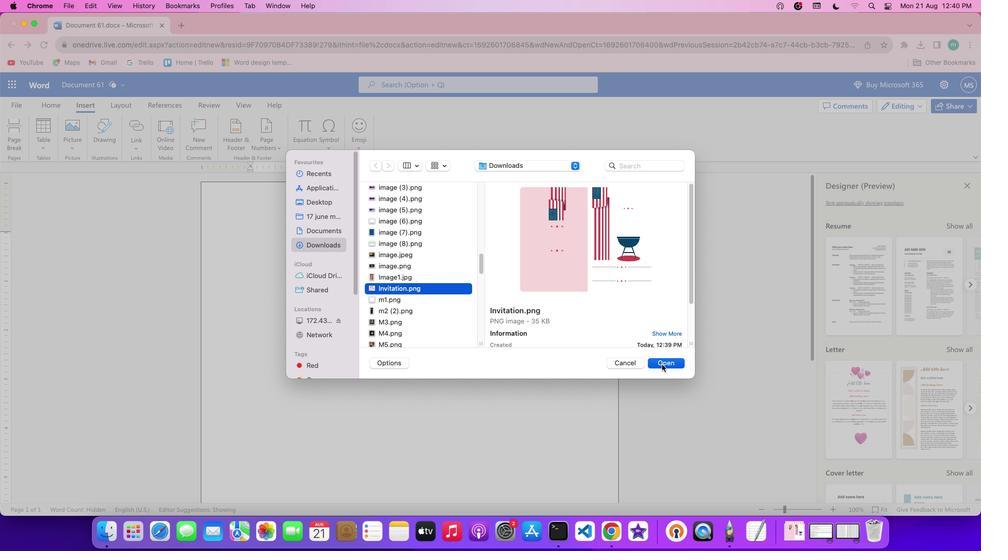 
Action: Mouse moved to (488, 424)
Screenshot: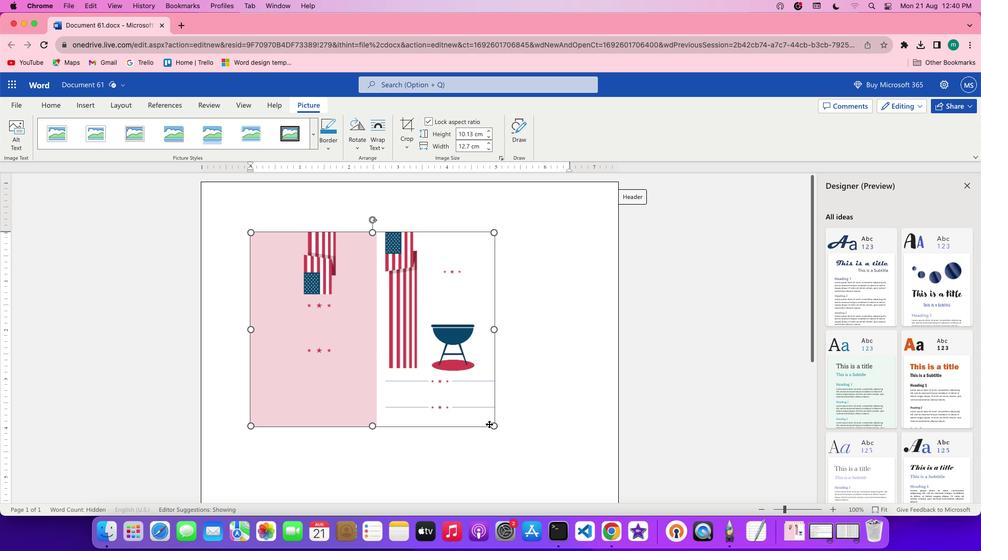 
Action: Mouse pressed left at (488, 424)
Screenshot: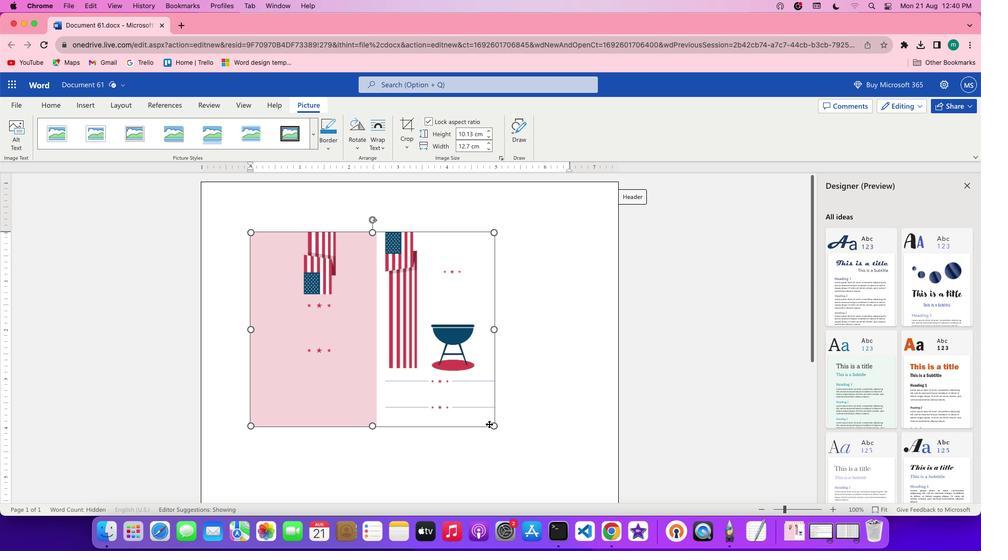 
Action: Mouse moved to (493, 426)
Screenshot: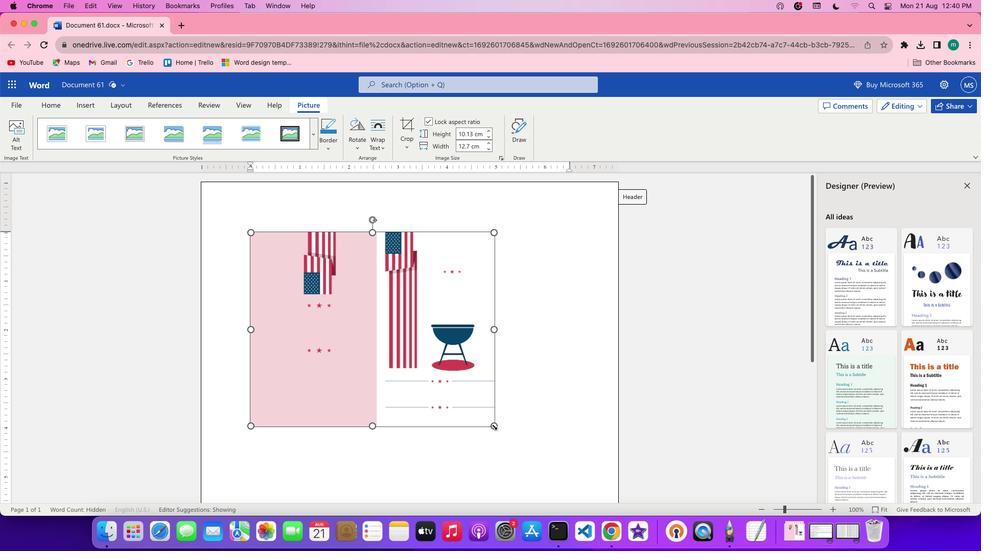 
Action: Mouse pressed left at (493, 426)
Screenshot: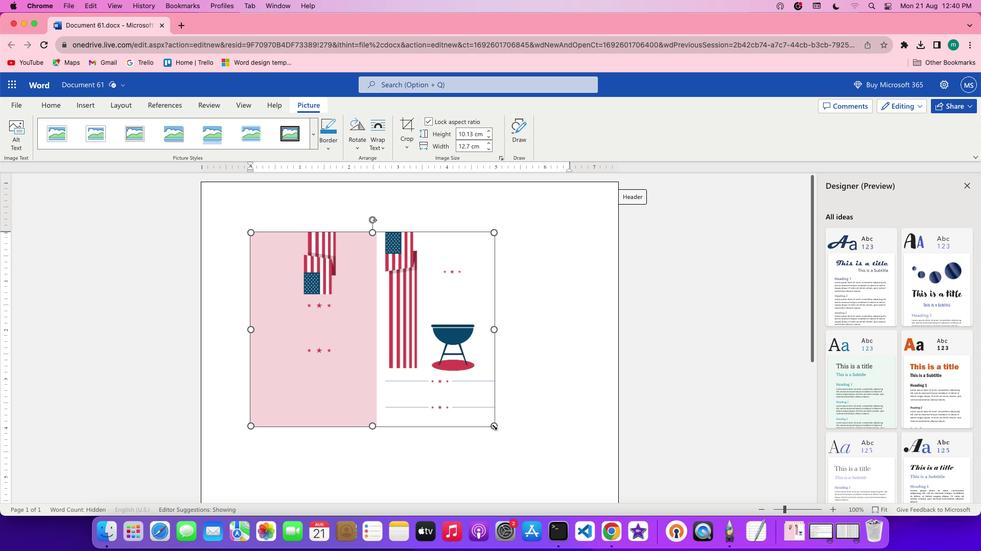 
Action: Mouse moved to (492, 422)
Screenshot: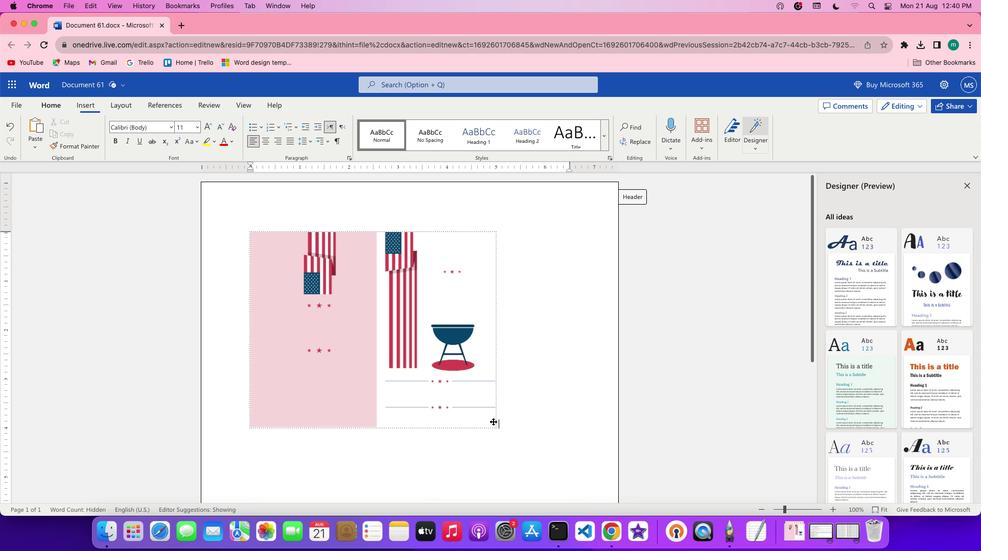 
Action: Mouse pressed left at (492, 422)
Screenshot: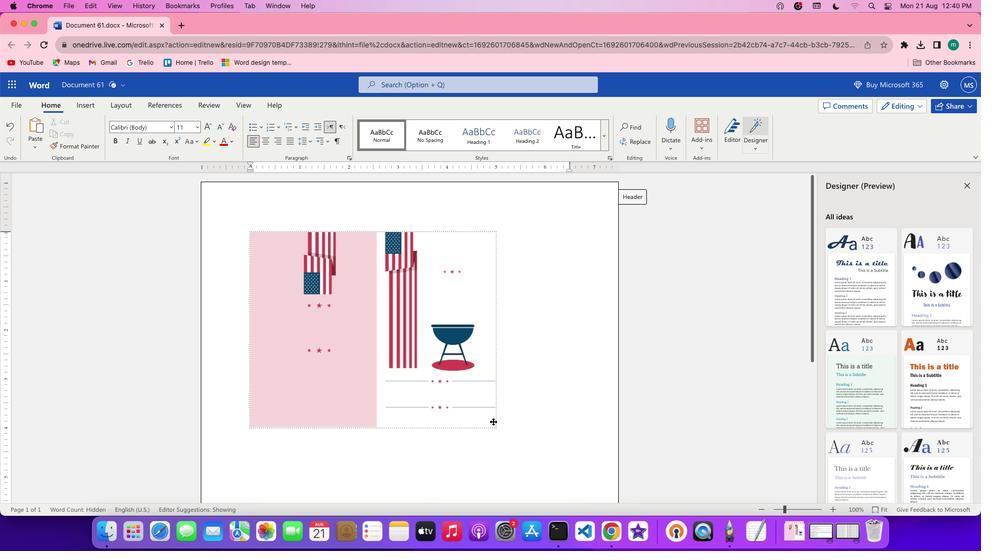 
Action: Mouse moved to (494, 428)
Screenshot: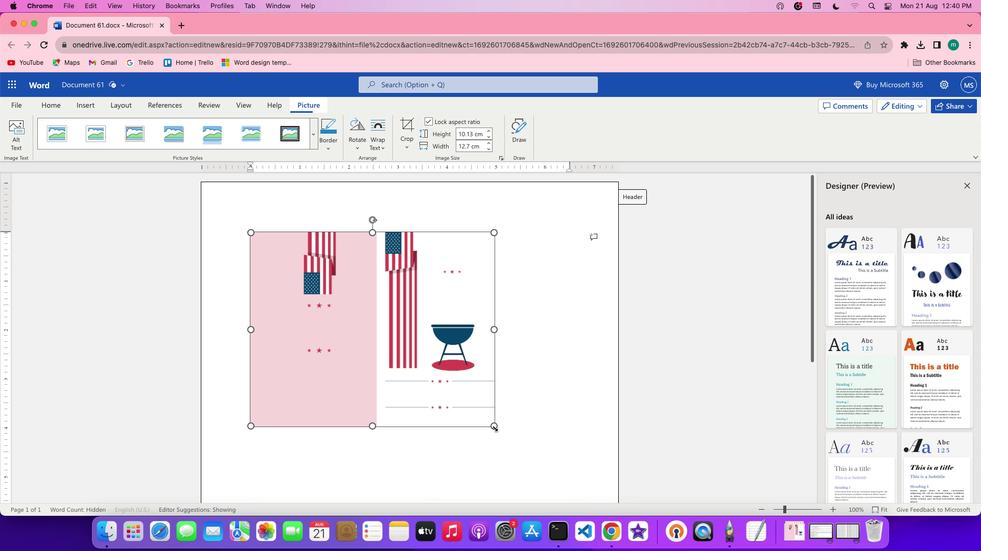 
Action: Mouse pressed left at (494, 428)
Screenshot: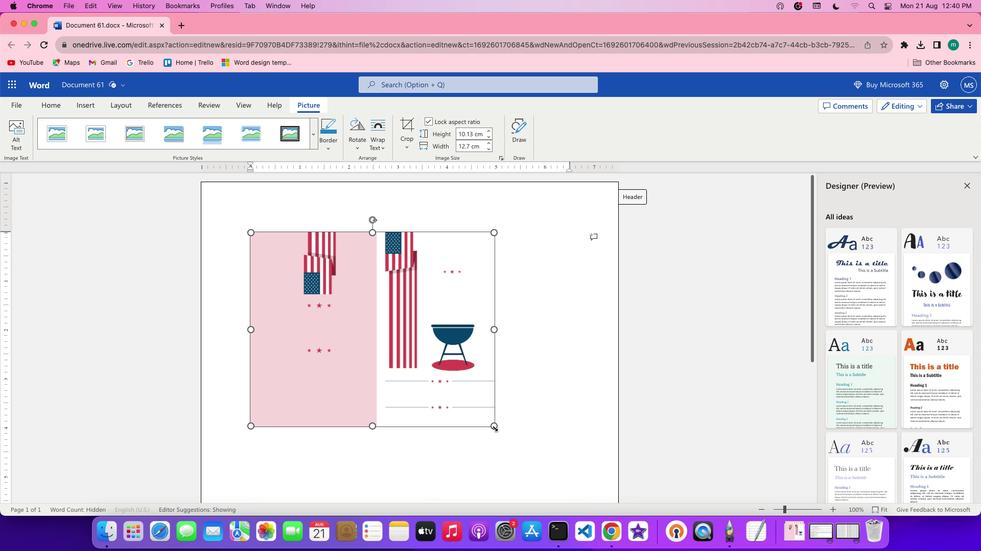 
Action: Mouse moved to (250, 167)
Screenshot: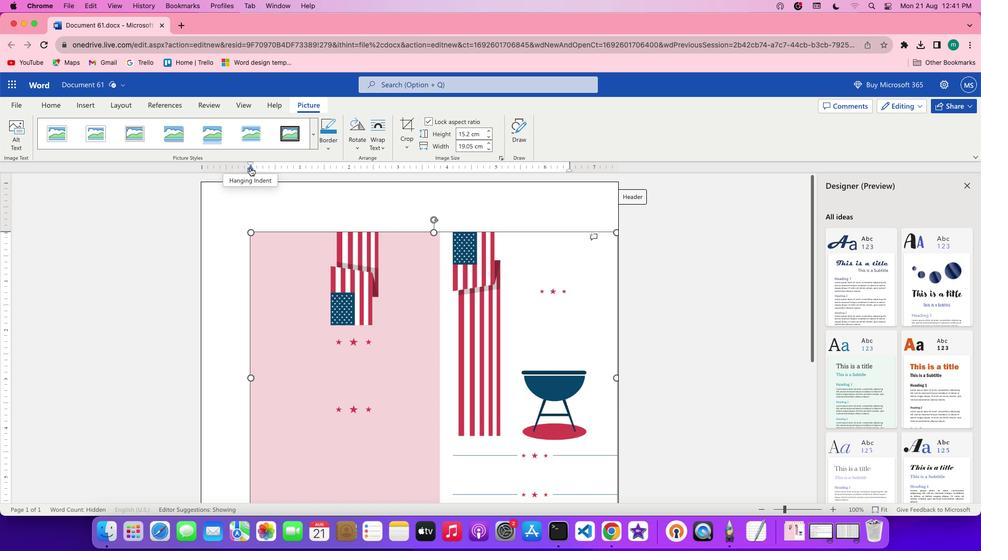 
Action: Mouse pressed left at (250, 167)
Screenshot: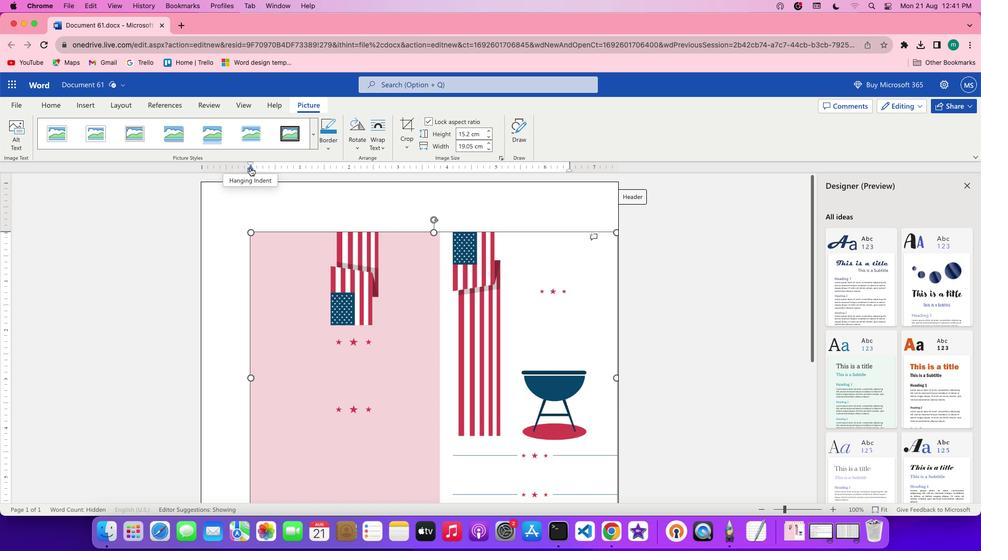 
Action: Mouse moved to (248, 163)
Screenshot: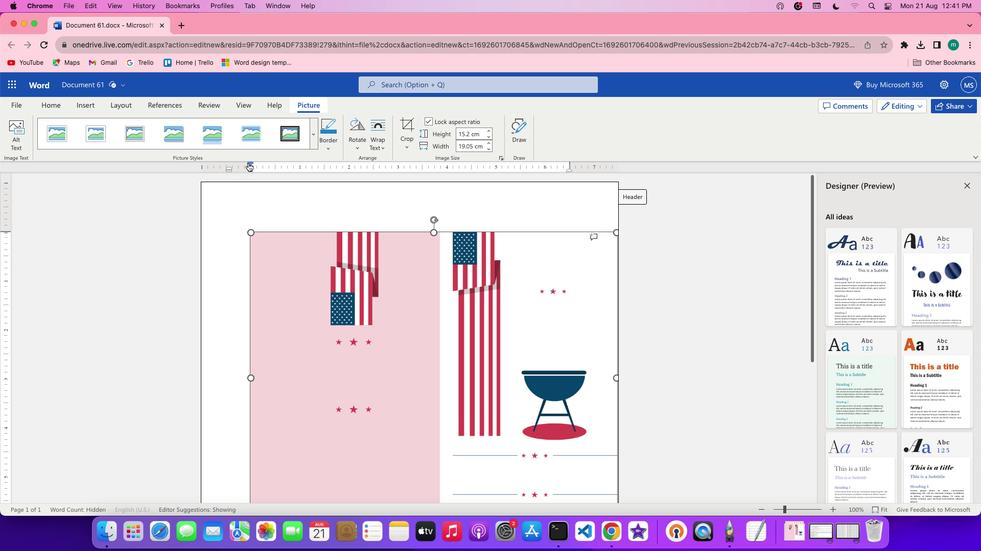 
Action: Mouse pressed left at (248, 163)
Screenshot: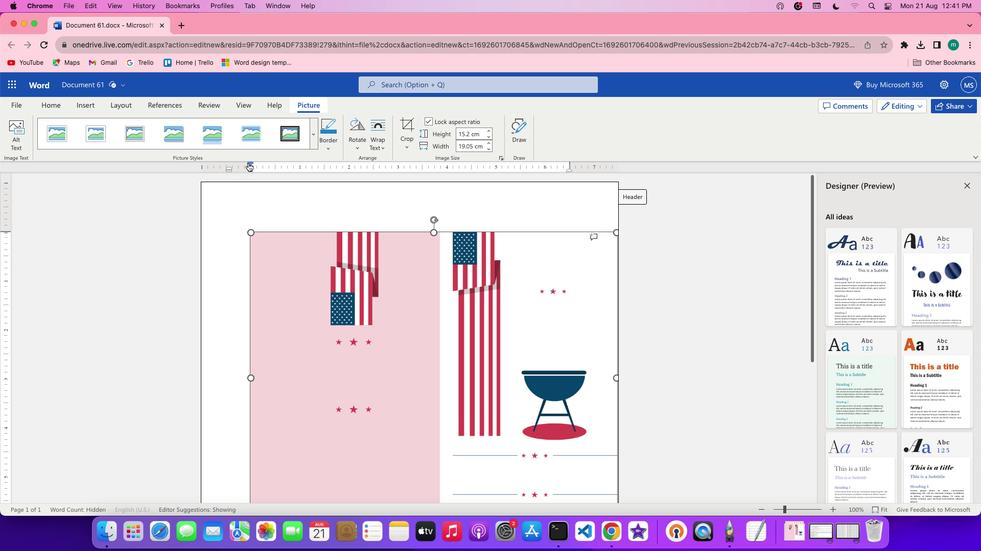 
Action: Mouse moved to (231, 163)
Screenshot: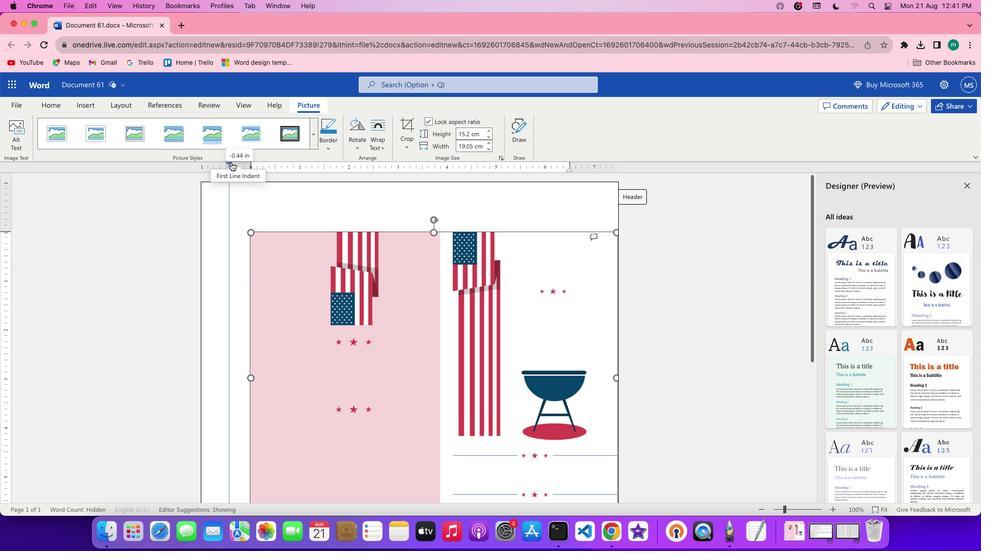 
Action: Mouse pressed left at (231, 163)
Screenshot: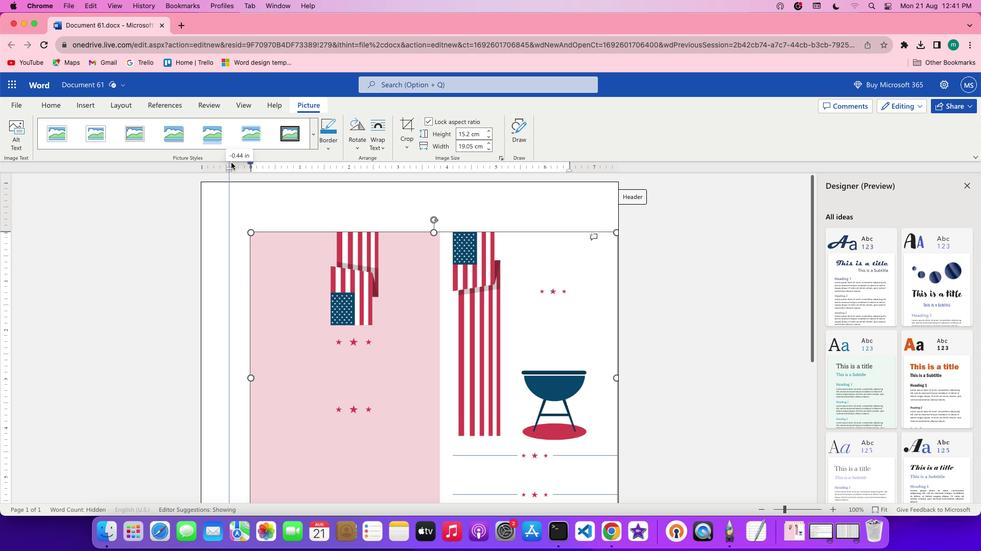 
Action: Mouse moved to (249, 164)
Screenshot: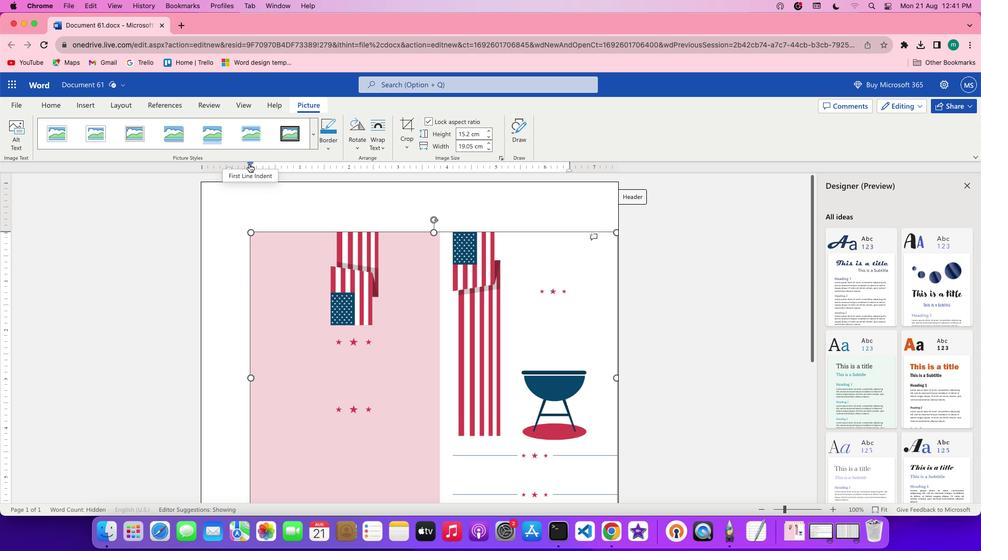 
Action: Mouse pressed left at (249, 164)
Screenshot: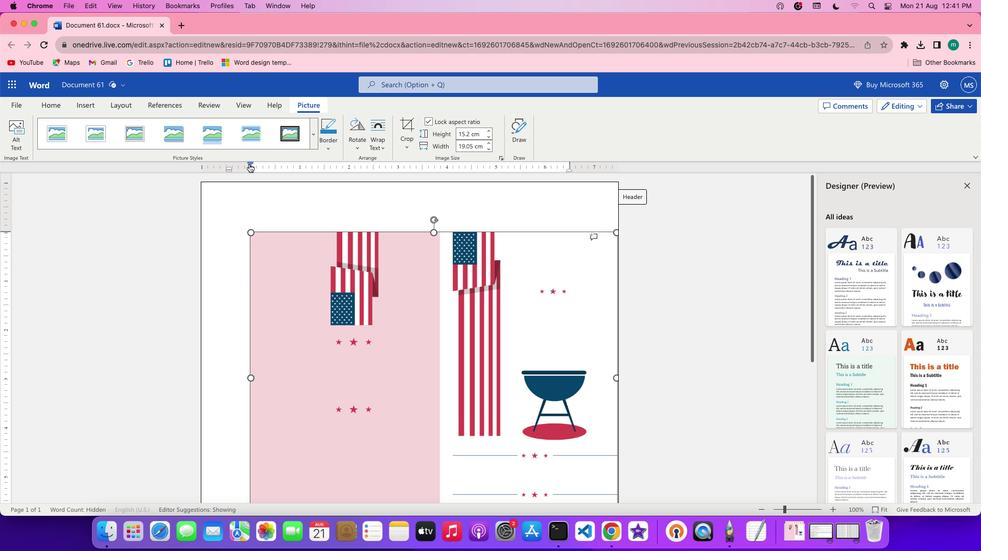 
Action: Mouse moved to (360, 298)
Screenshot: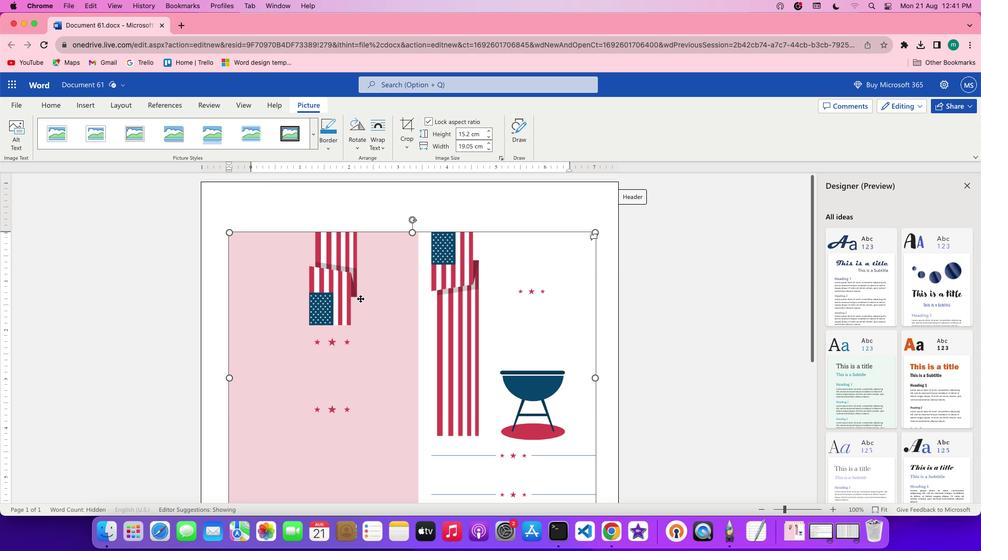 
Action: Mouse scrolled (360, 298) with delta (0, 0)
Screenshot: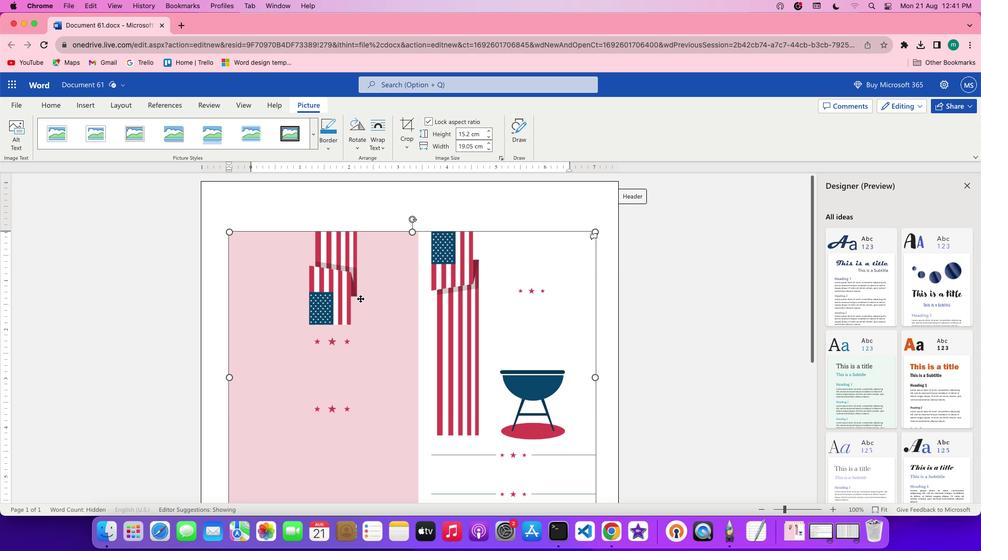 
Action: Mouse scrolled (360, 298) with delta (0, 0)
Screenshot: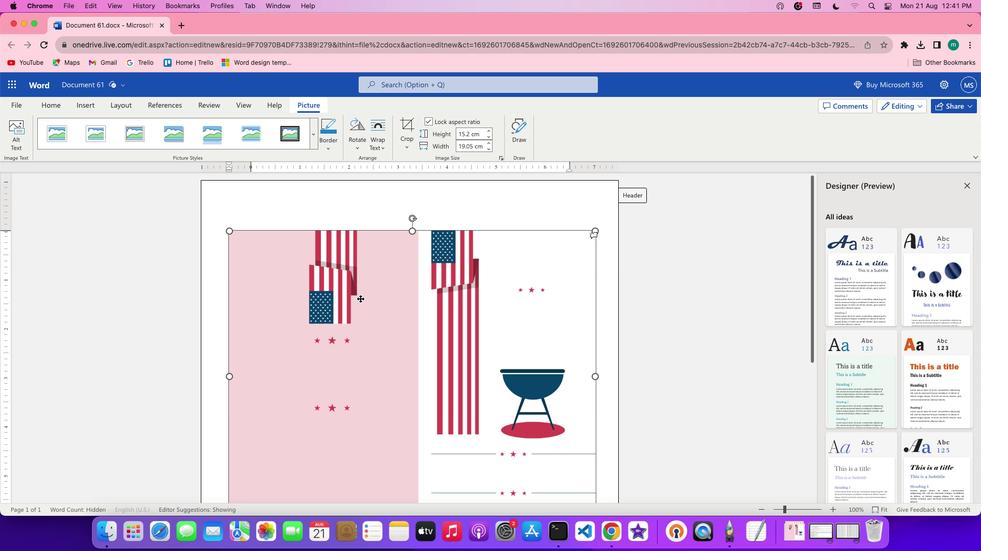 
Action: Mouse moved to (228, 222)
Screenshot: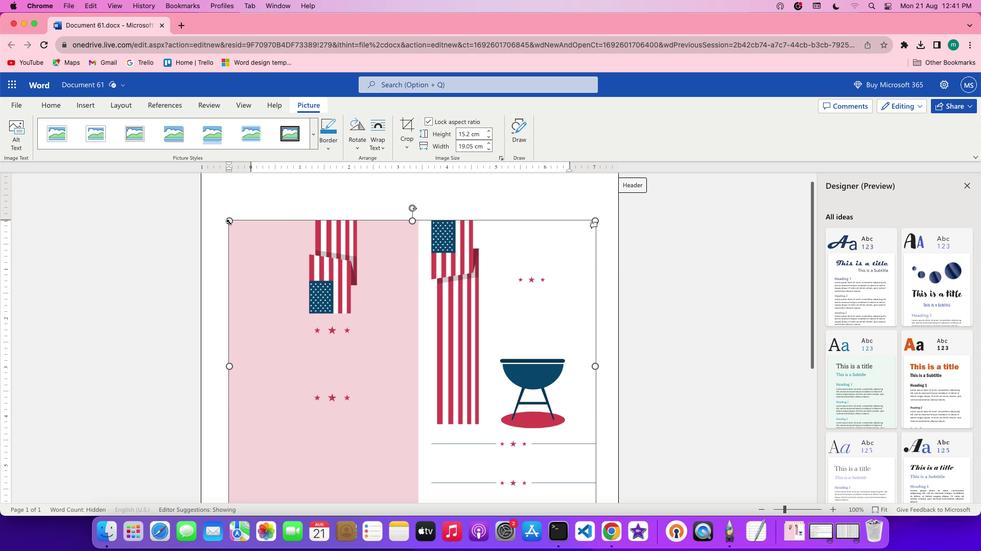
Action: Mouse pressed left at (228, 222)
Screenshot: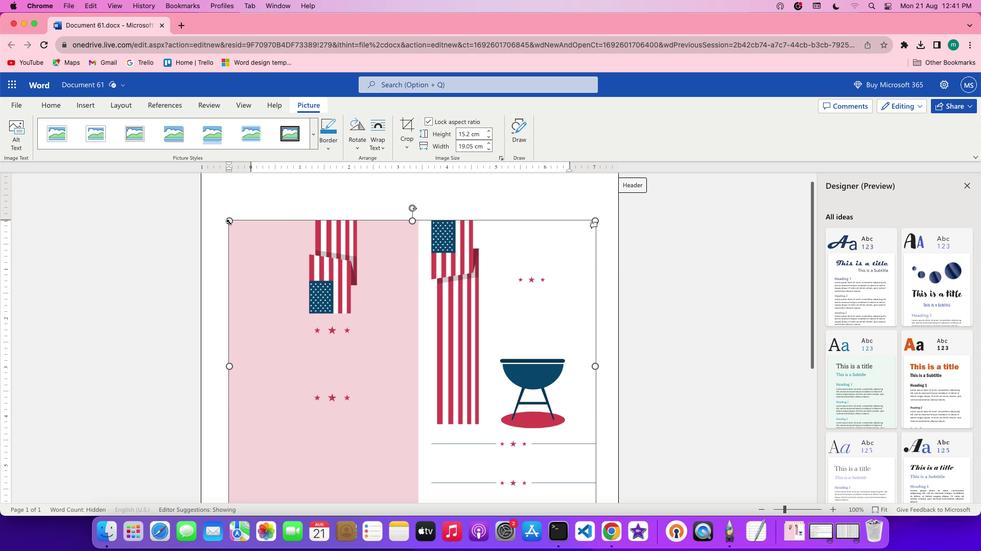 
Action: Mouse moved to (226, 369)
Screenshot: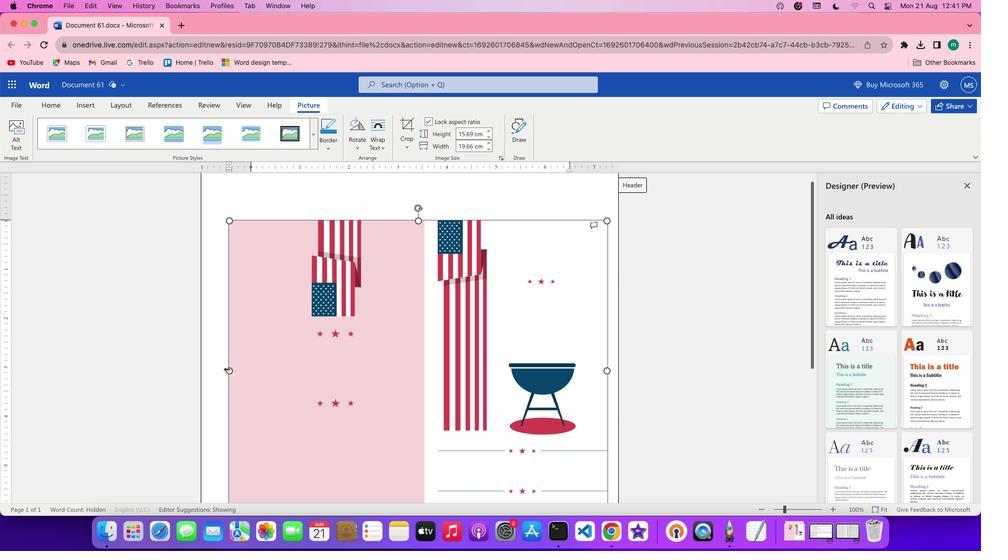 
Action: Mouse pressed left at (226, 369)
Screenshot: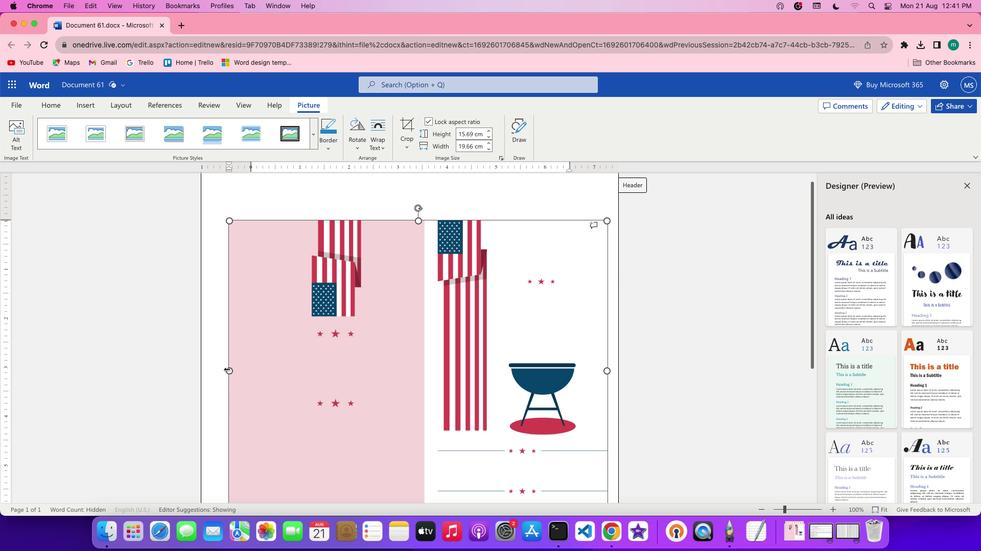 
Action: Mouse moved to (117, 101)
Screenshot: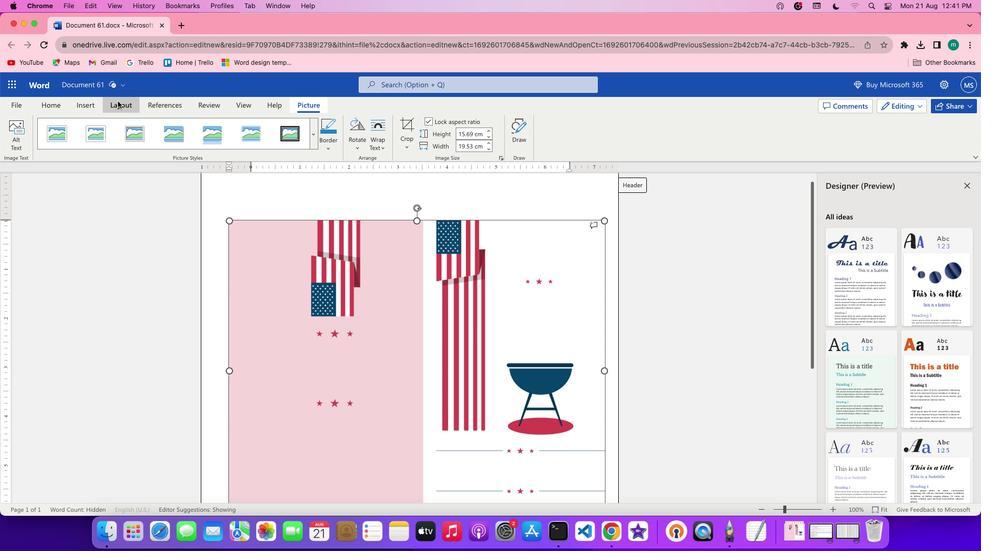 
Action: Mouse pressed left at (117, 101)
Screenshot: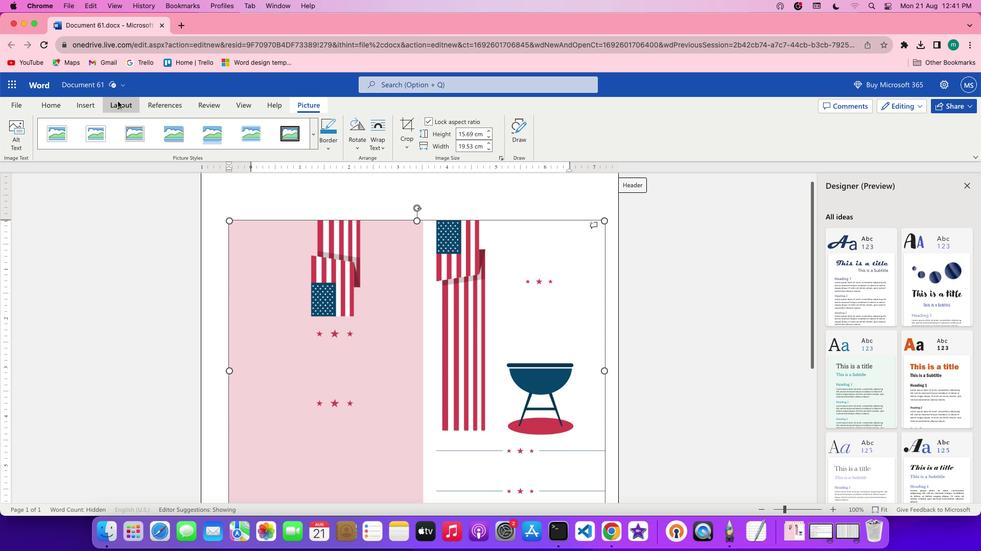 
Action: Mouse moved to (154, 136)
Screenshot: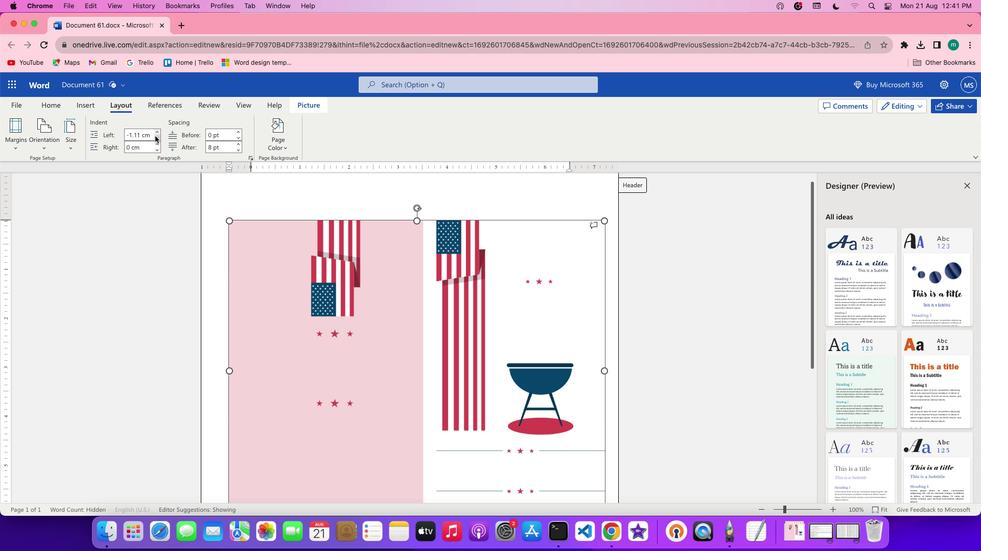 
Action: Mouse pressed left at (154, 136)
Screenshot: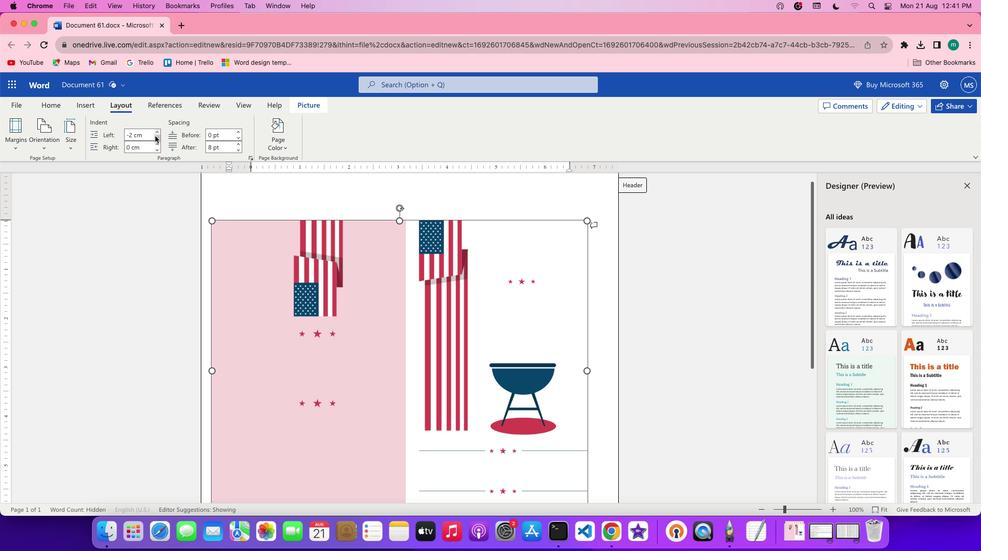 
Action: Mouse pressed left at (154, 136)
Screenshot: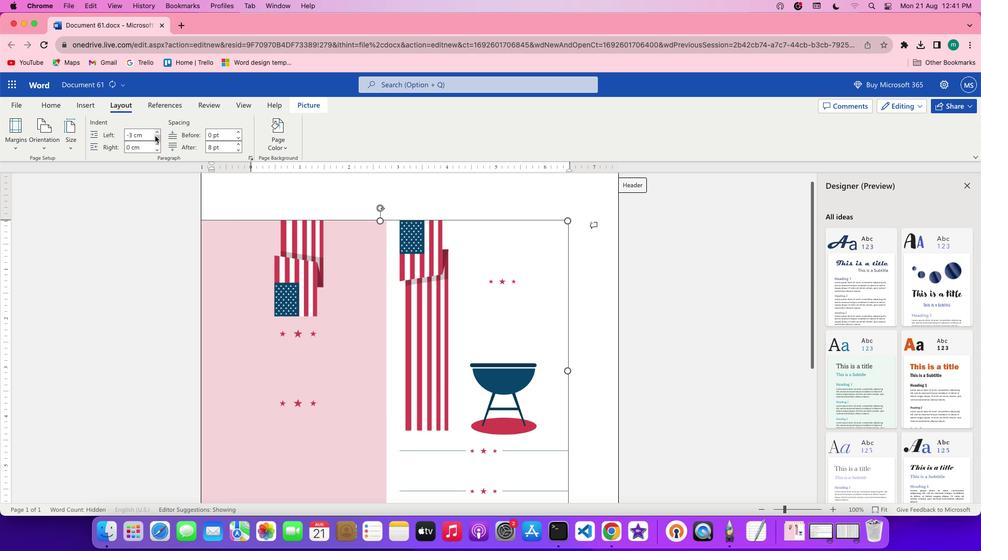 
Action: Mouse moved to (567, 372)
Screenshot: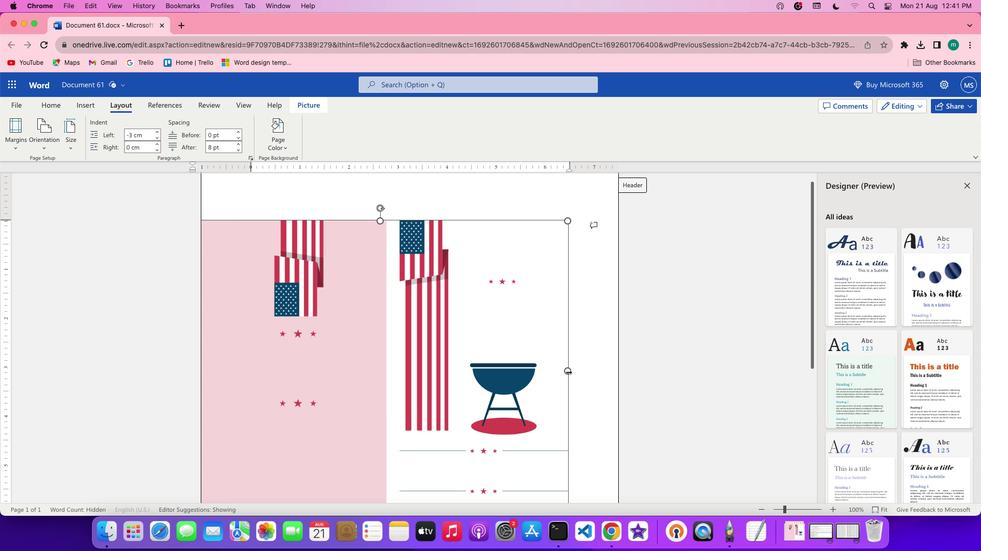 
Action: Mouse pressed left at (567, 372)
Screenshot: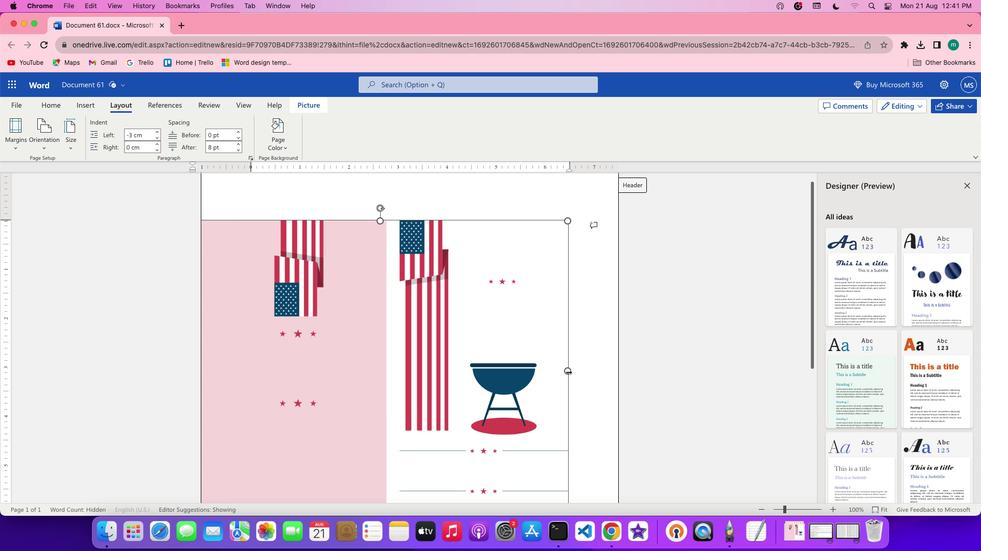 
Action: Mouse moved to (403, 221)
Screenshot: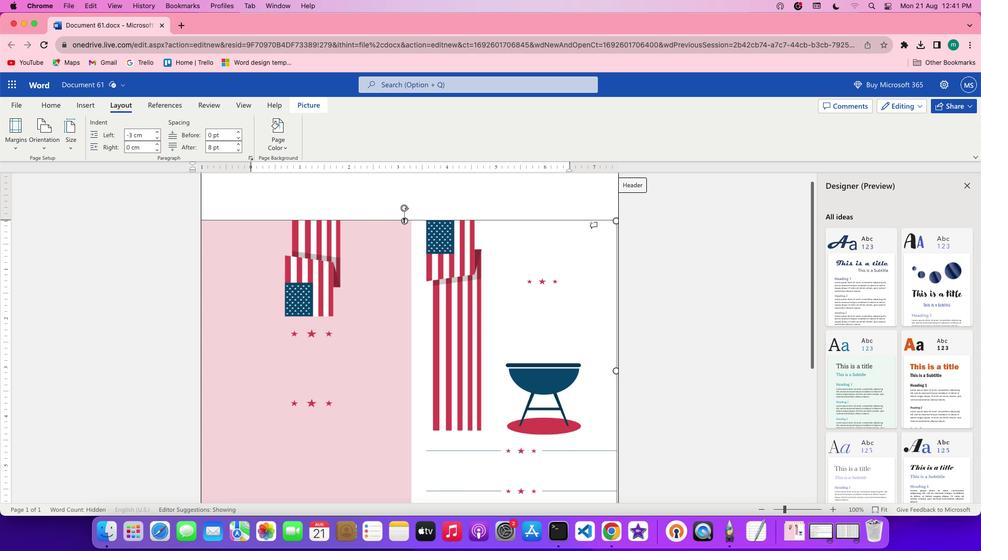 
Action: Mouse pressed left at (403, 221)
Screenshot: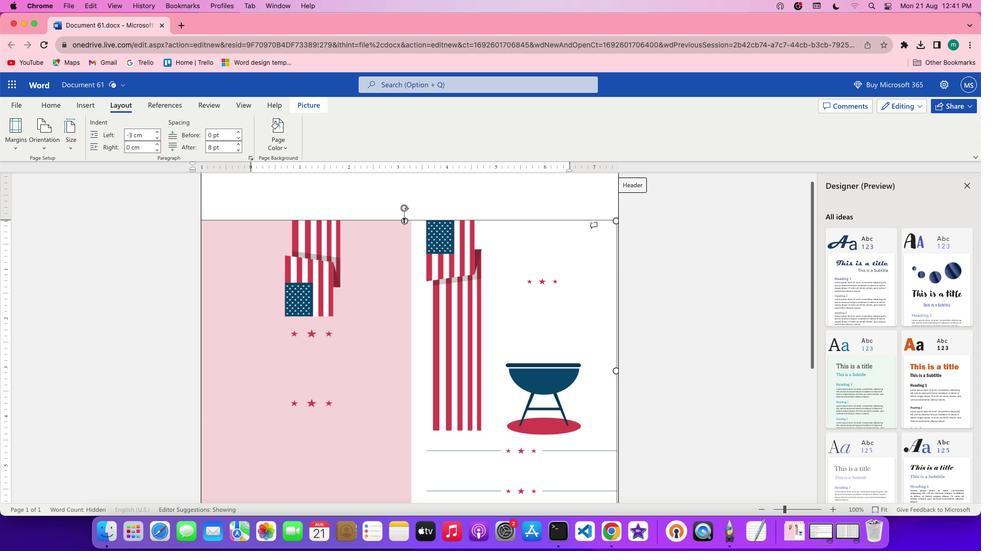 
Action: Mouse moved to (433, 280)
Screenshot: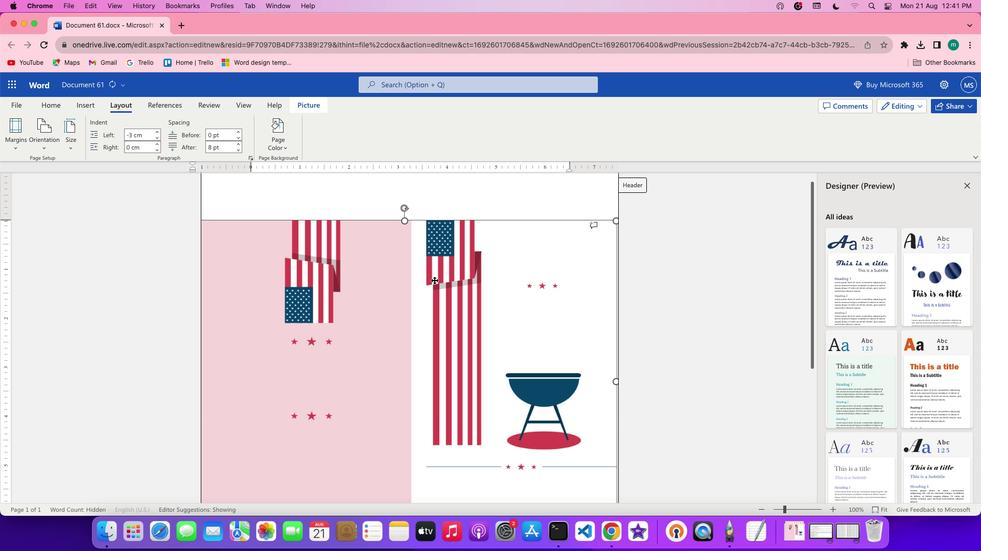 
Action: Mouse scrolled (433, 280) with delta (0, 0)
Screenshot: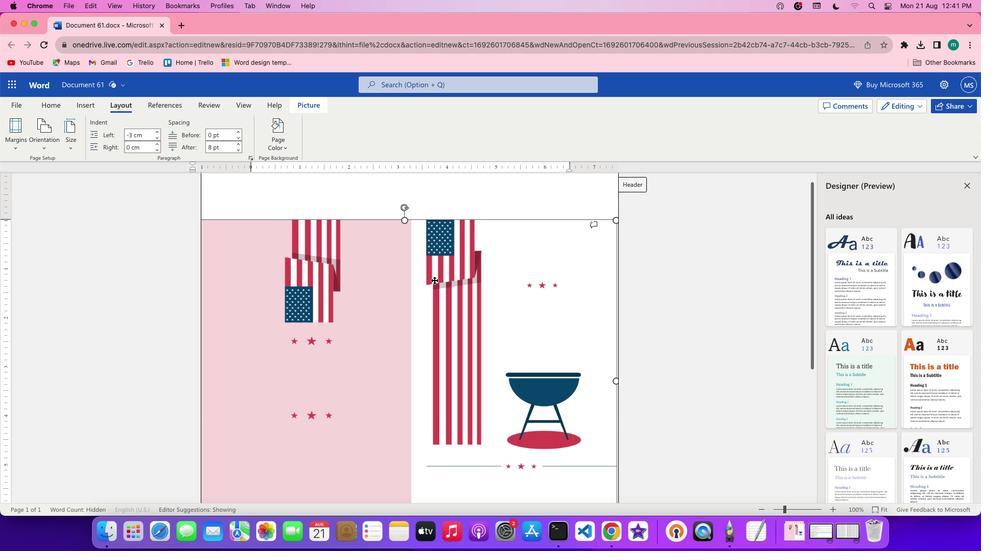 
Action: Mouse scrolled (433, 280) with delta (0, 0)
Screenshot: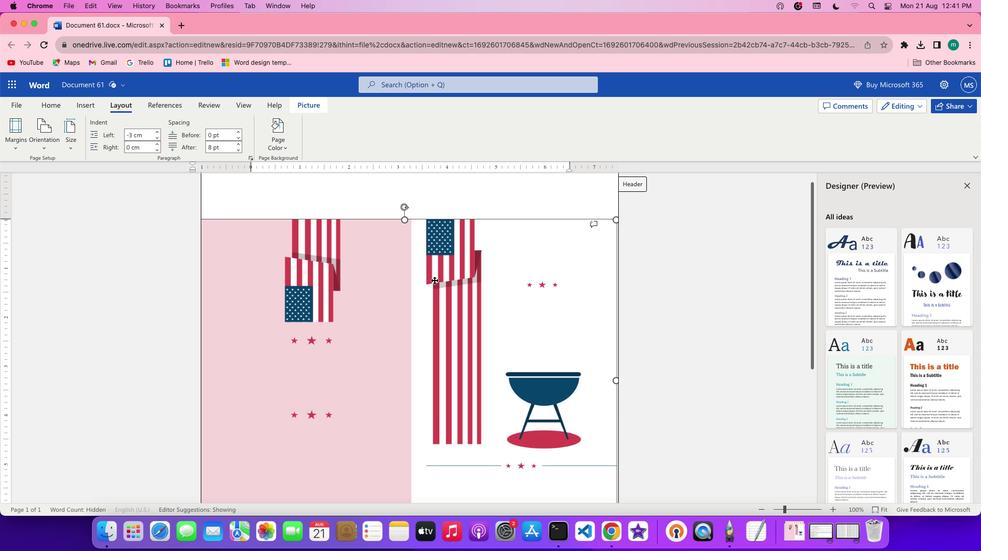 
Action: Mouse scrolled (433, 280) with delta (0, -1)
Screenshot: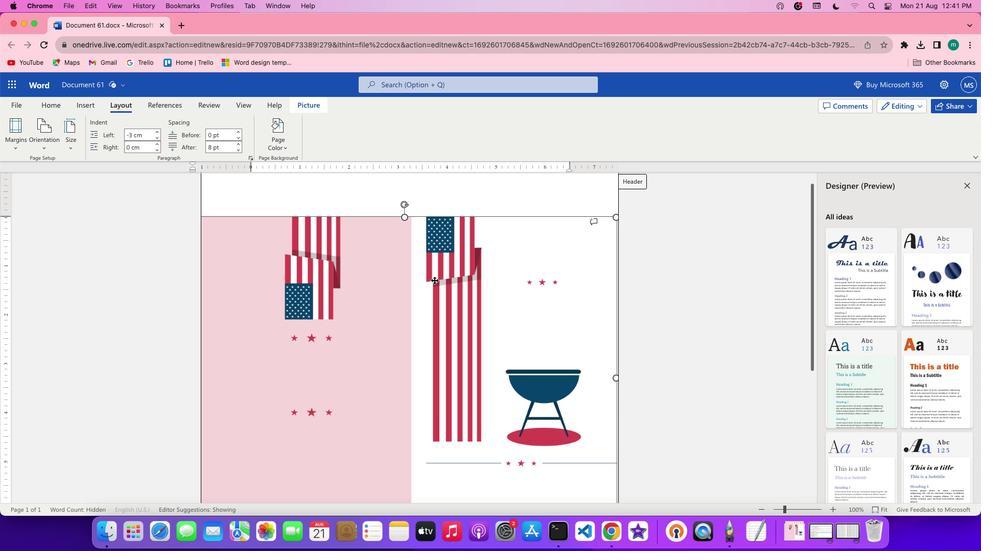 
Action: Mouse scrolled (433, 280) with delta (0, -1)
Screenshot: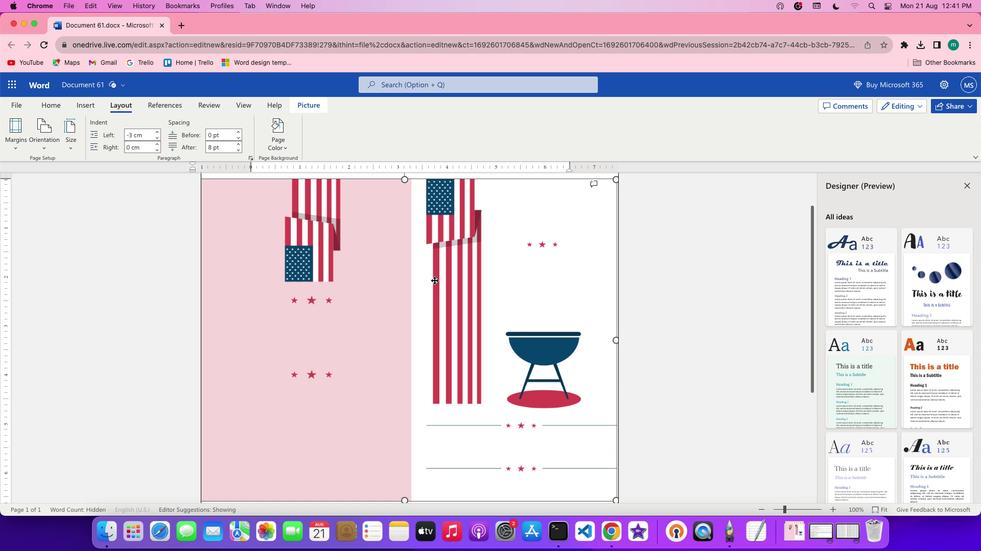 
Action: Mouse moved to (402, 401)
Screenshot: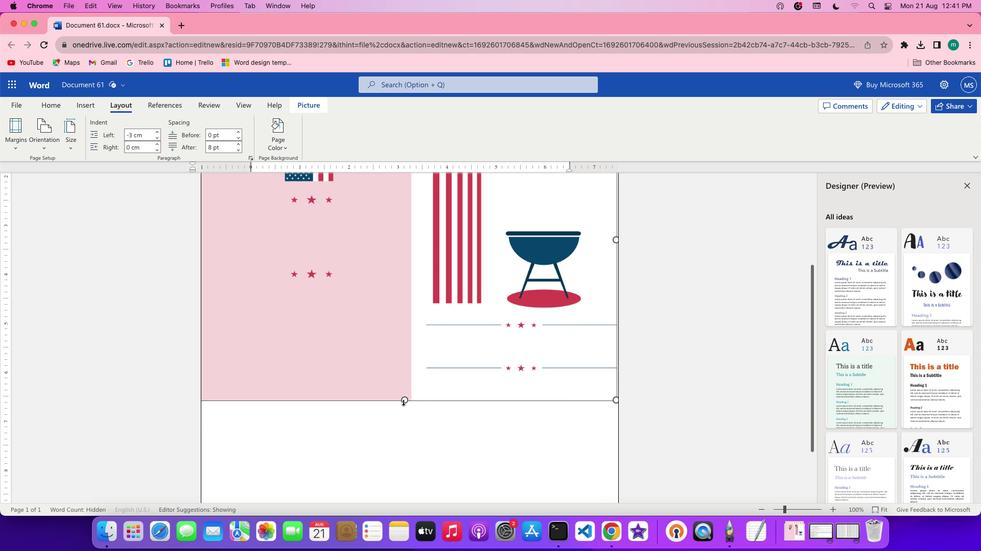 
Action: Mouse pressed left at (402, 401)
Screenshot: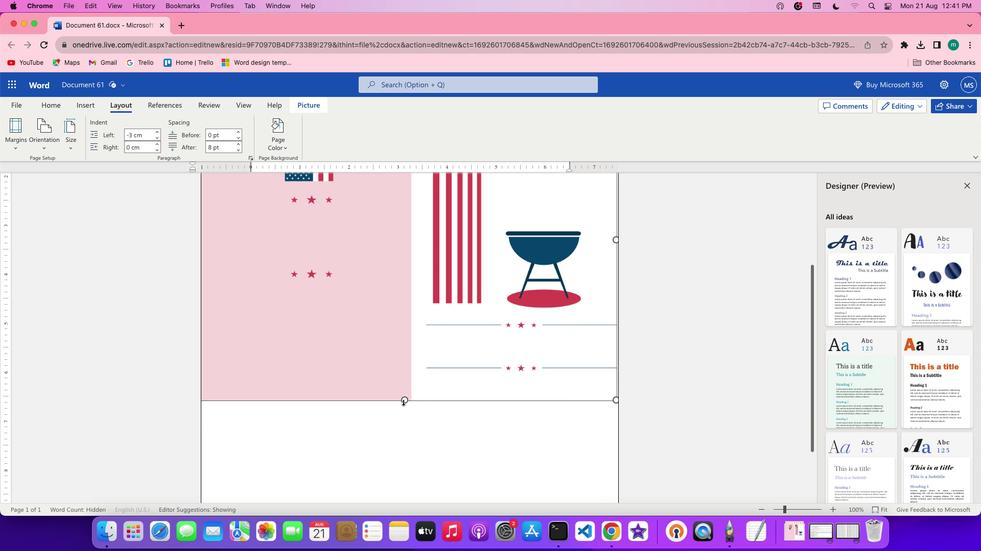 
Action: Mouse moved to (444, 443)
Screenshot: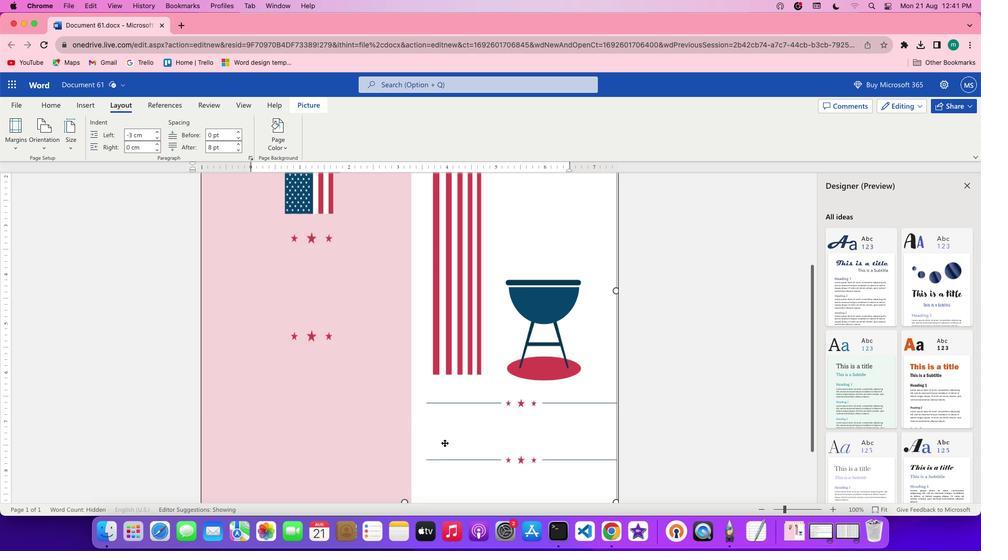 
Action: Mouse scrolled (444, 443) with delta (0, 0)
Screenshot: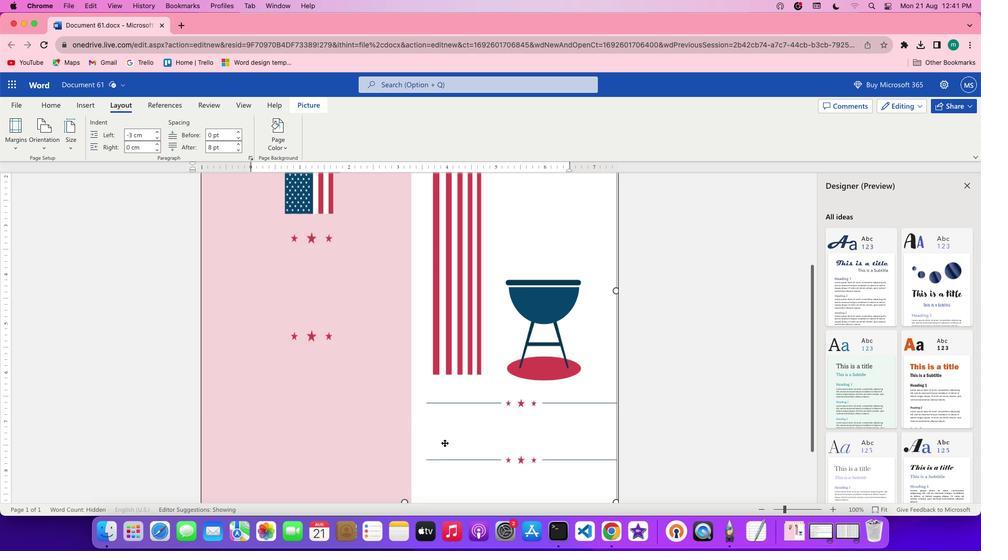 
Action: Mouse scrolled (444, 443) with delta (0, 0)
Screenshot: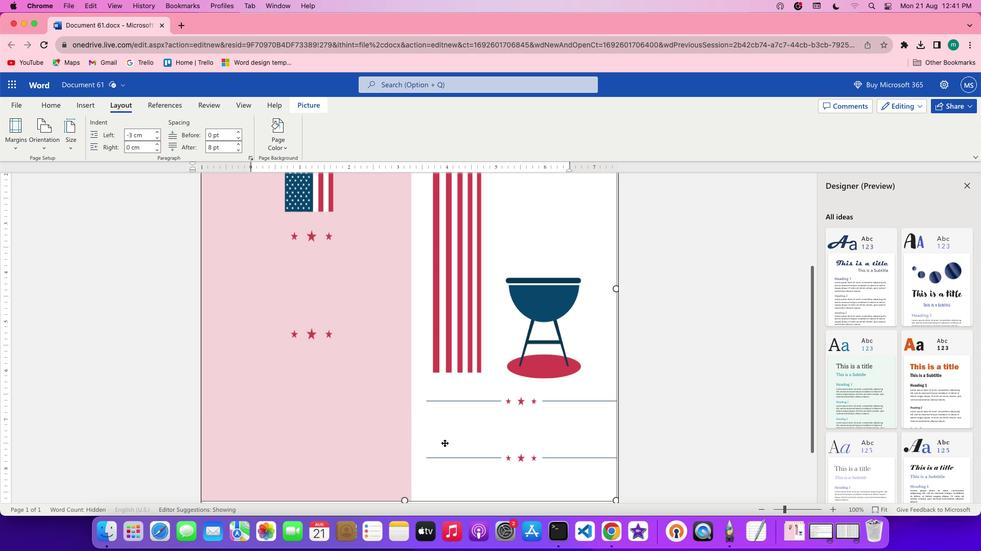 
Action: Mouse scrolled (444, 443) with delta (0, -1)
Screenshot: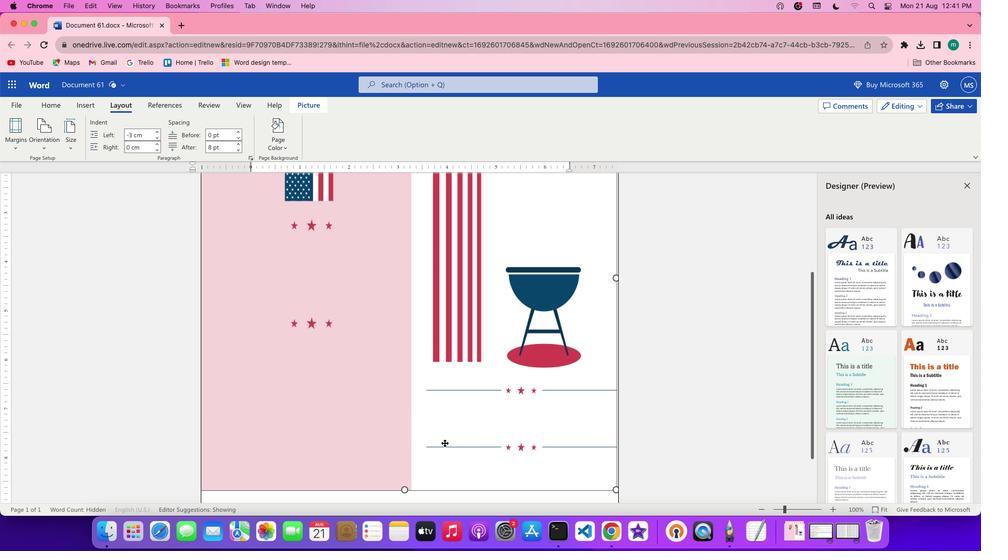 
Action: Mouse scrolled (444, 443) with delta (0, -2)
Screenshot: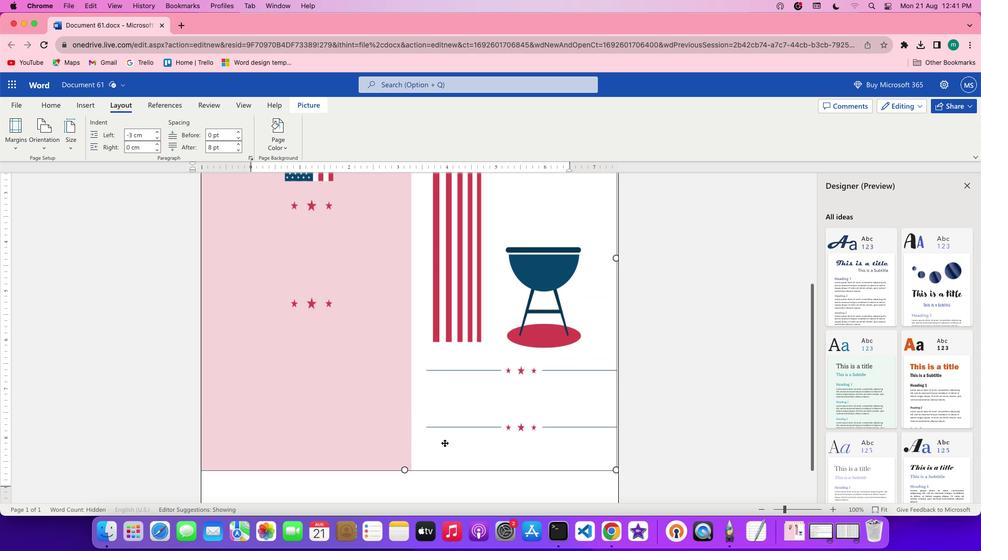 
Action: Mouse moved to (404, 421)
Screenshot: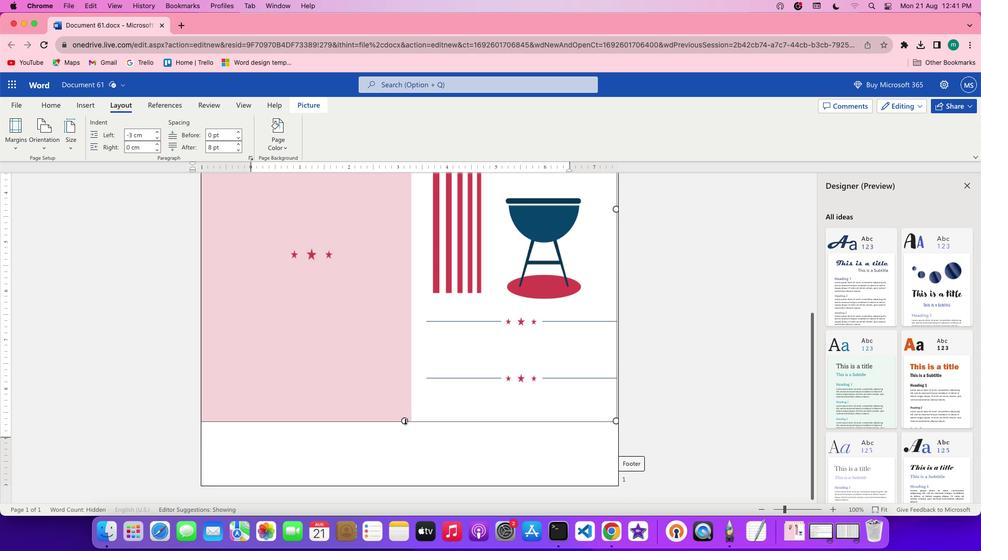 
Action: Mouse pressed left at (404, 421)
Screenshot: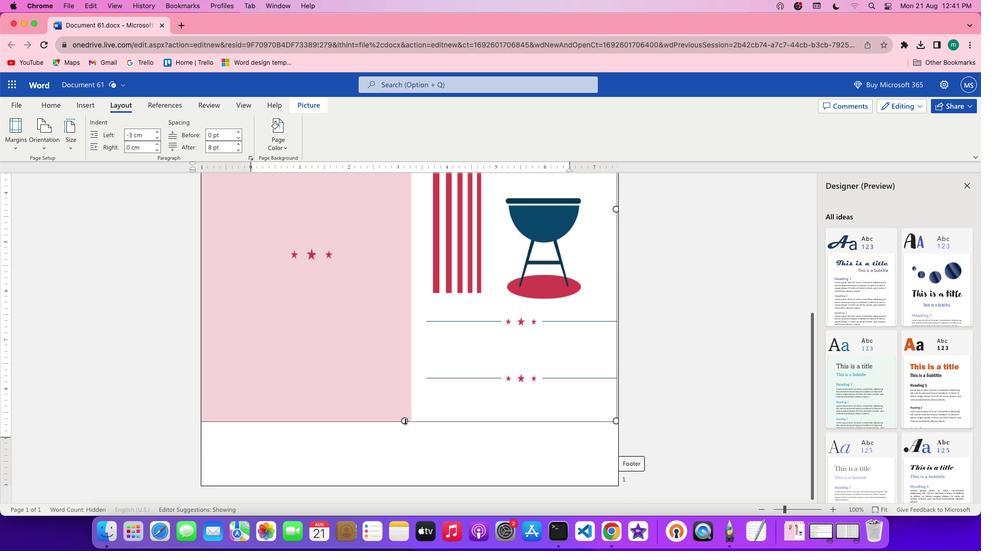
Action: Mouse moved to (421, 440)
Screenshot: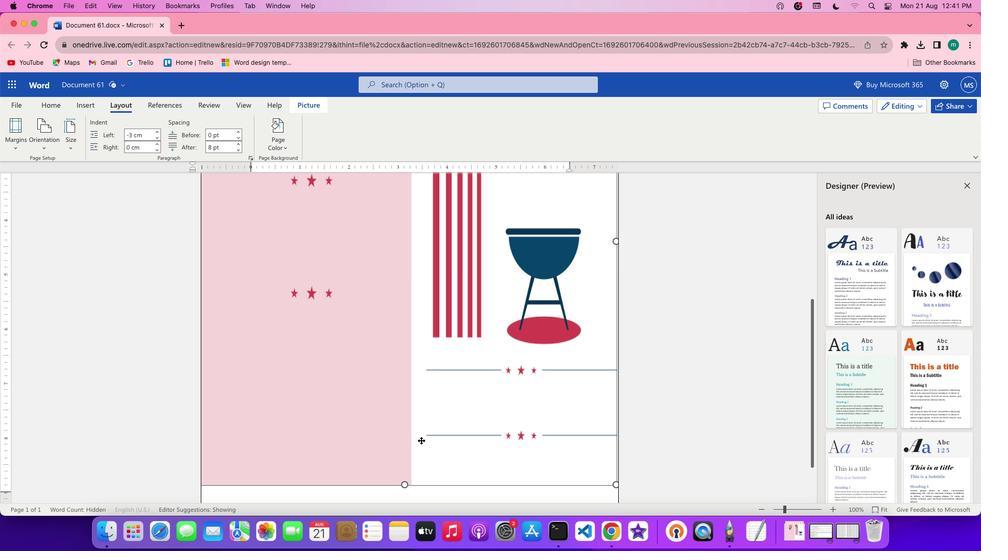 
Action: Mouse scrolled (421, 440) with delta (0, 0)
Screenshot: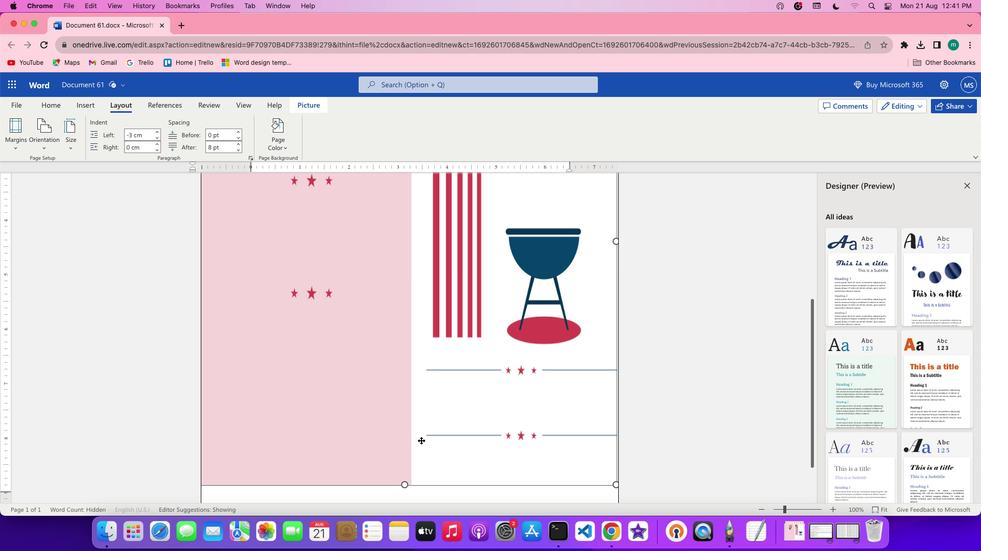 
Action: Mouse scrolled (421, 440) with delta (0, 0)
Screenshot: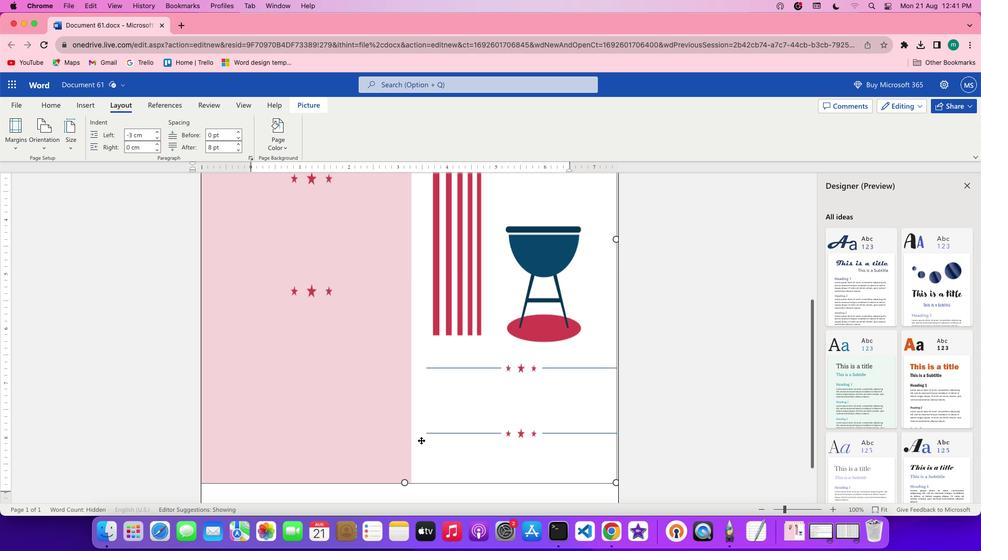 
Action: Mouse scrolled (421, 440) with delta (0, -1)
Screenshot: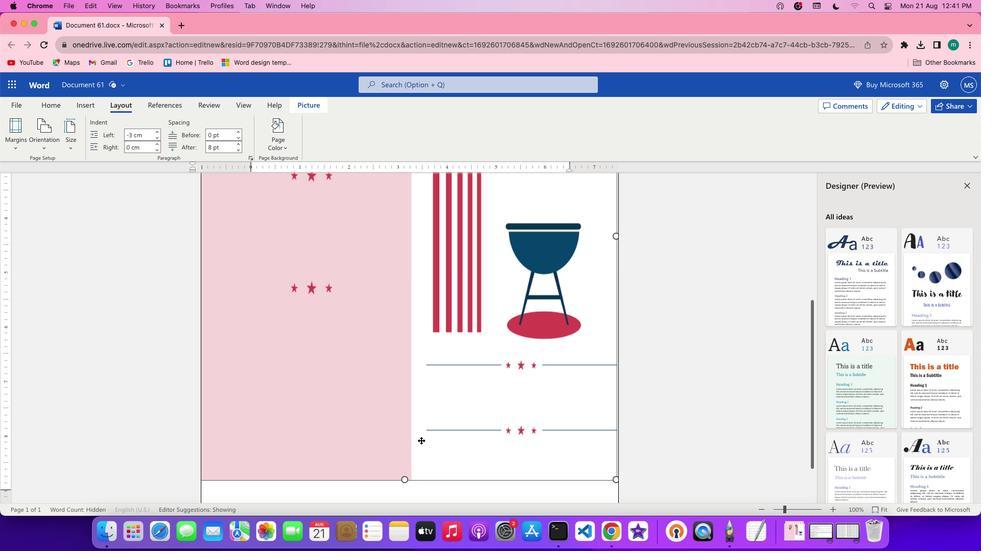 
Action: Mouse scrolled (421, 440) with delta (0, -2)
Screenshot: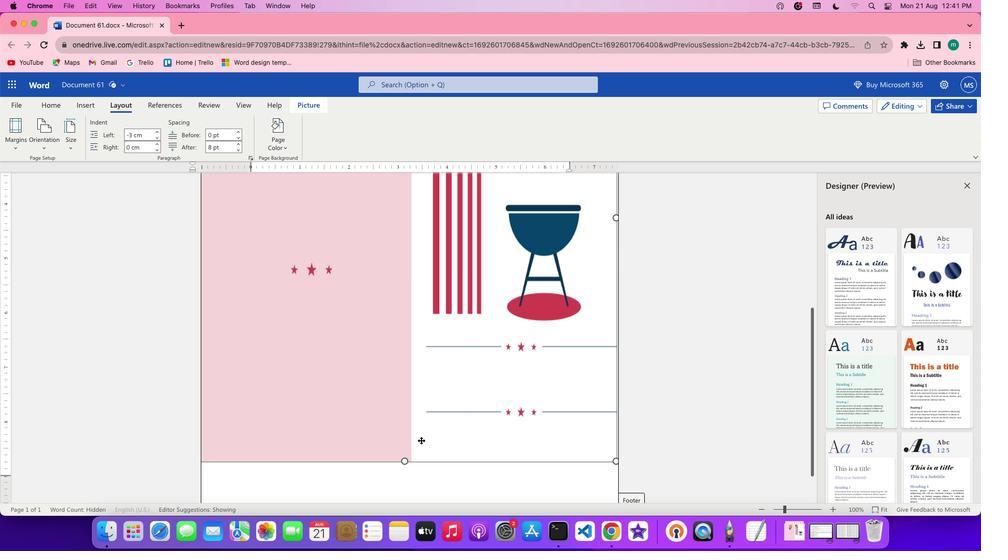 
Action: Mouse scrolled (421, 440) with delta (0, 0)
Screenshot: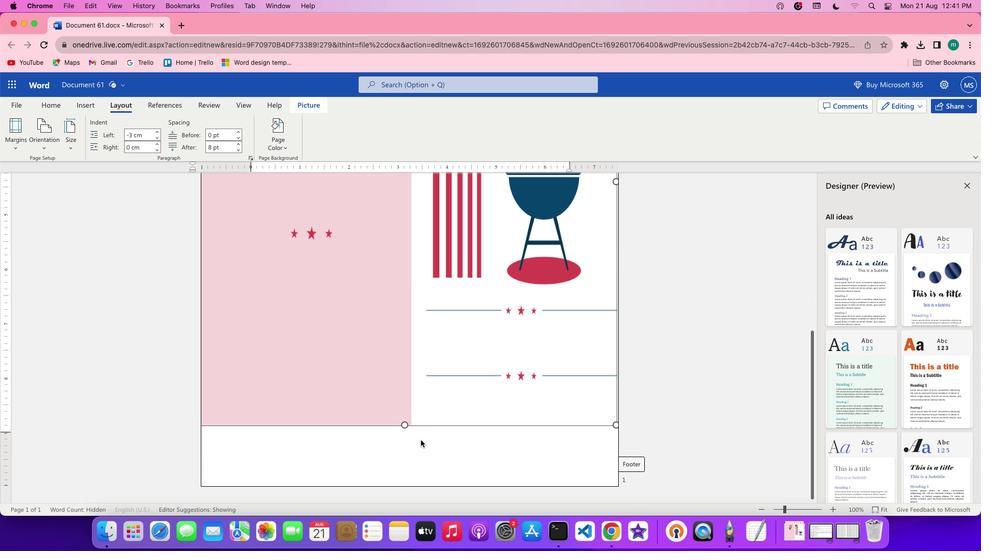 
Action: Mouse scrolled (421, 440) with delta (0, 0)
Screenshot: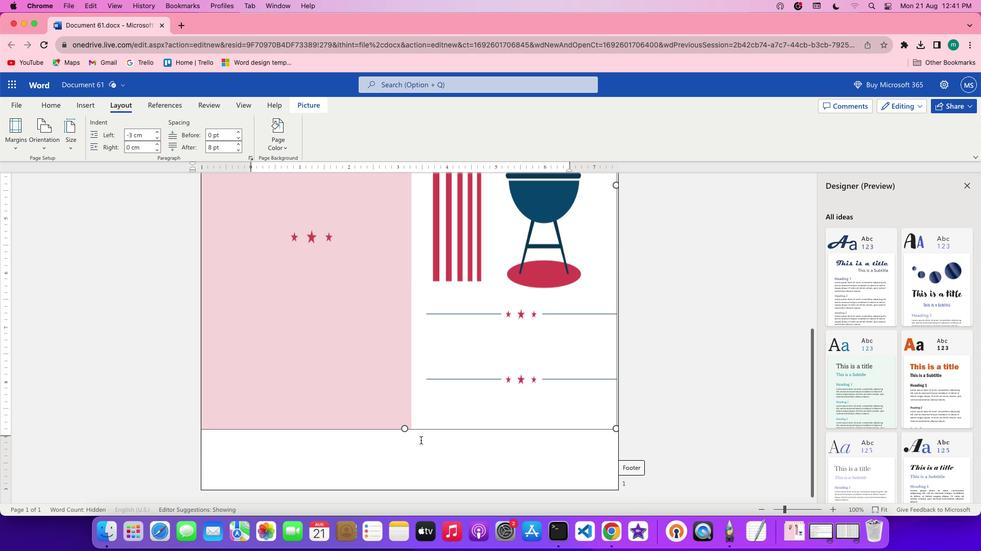 
Action: Mouse scrolled (421, 440) with delta (0, 1)
Screenshot: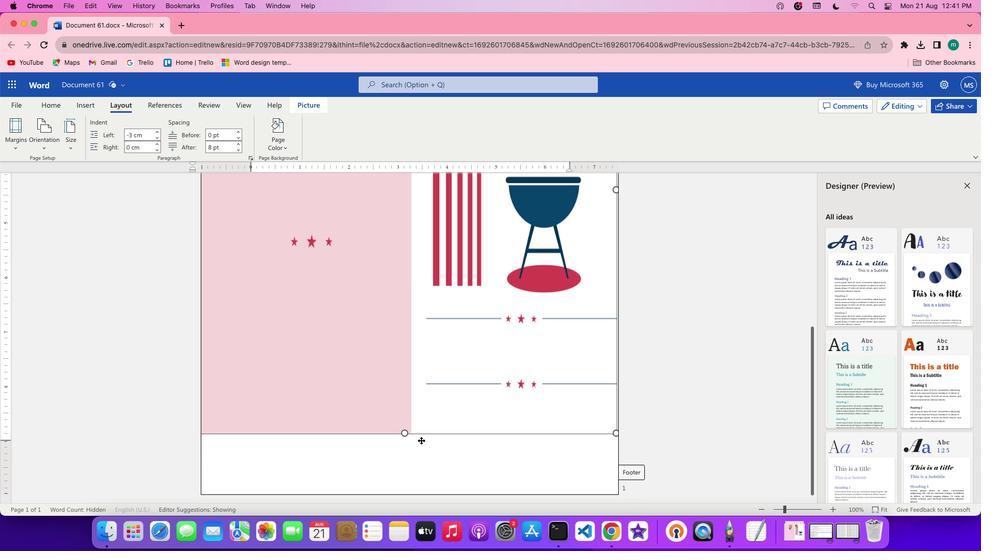 
Action: Mouse scrolled (421, 440) with delta (0, 0)
Screenshot: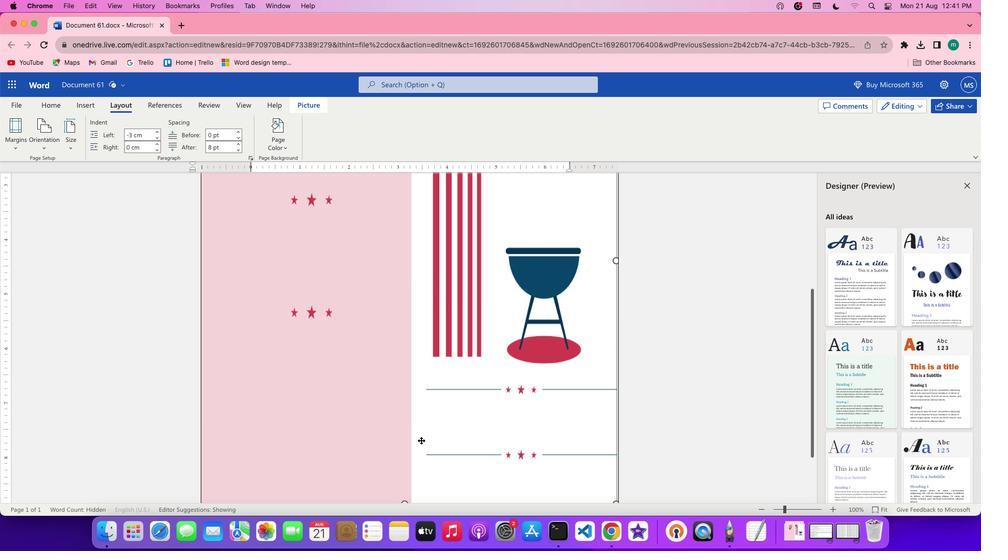 
Action: Mouse scrolled (421, 440) with delta (0, 0)
Screenshot: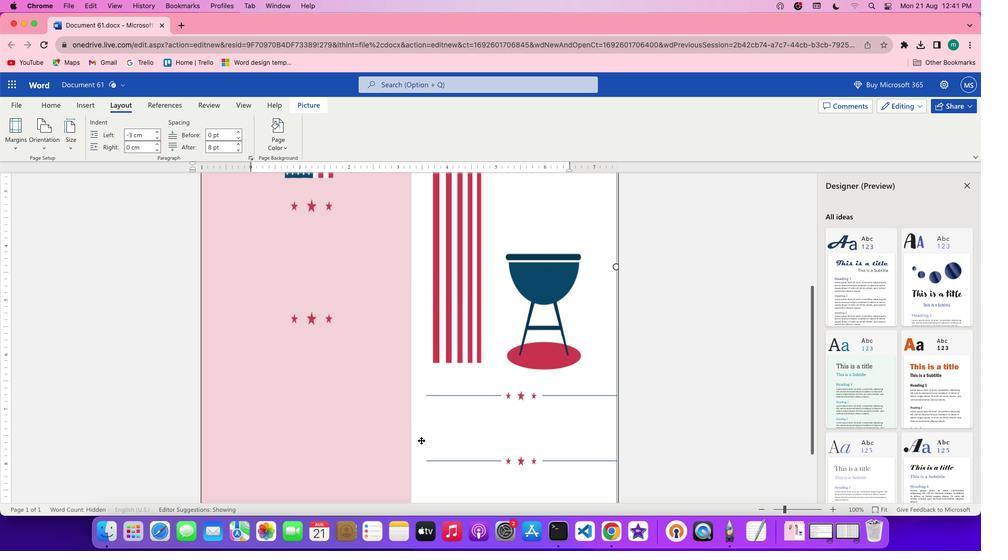 
Action: Mouse scrolled (421, 440) with delta (0, 1)
Screenshot: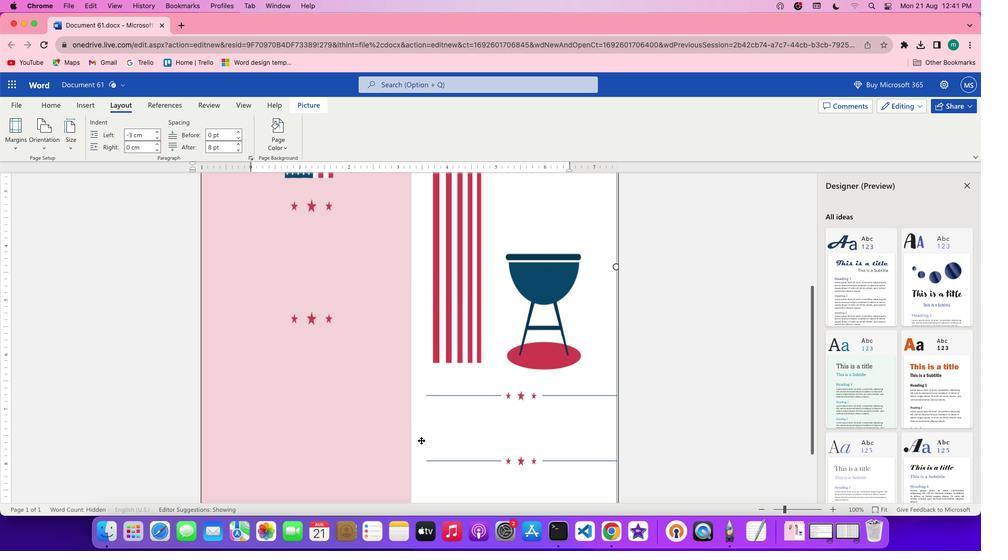 
Action: Mouse scrolled (421, 440) with delta (0, 2)
Screenshot: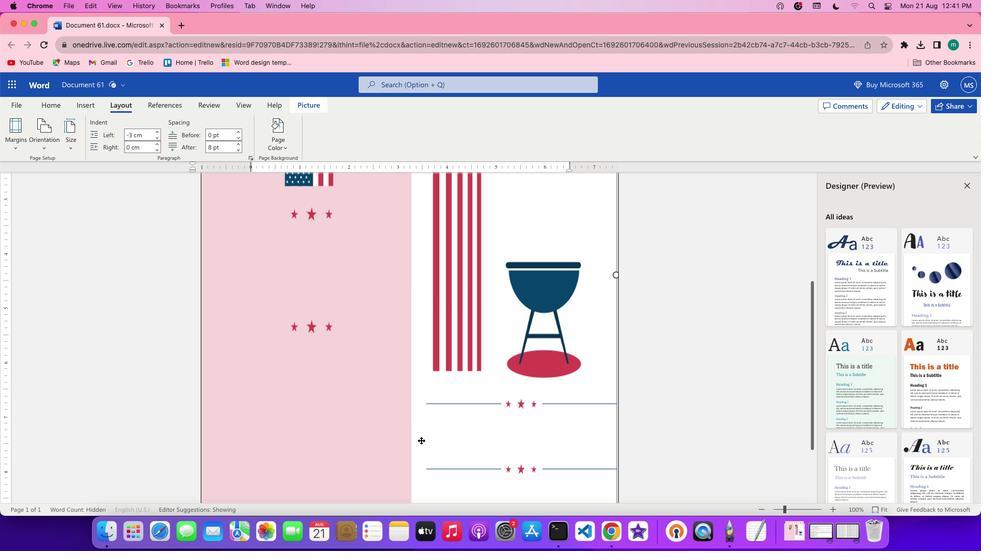 
Action: Mouse moved to (615, 453)
Screenshot: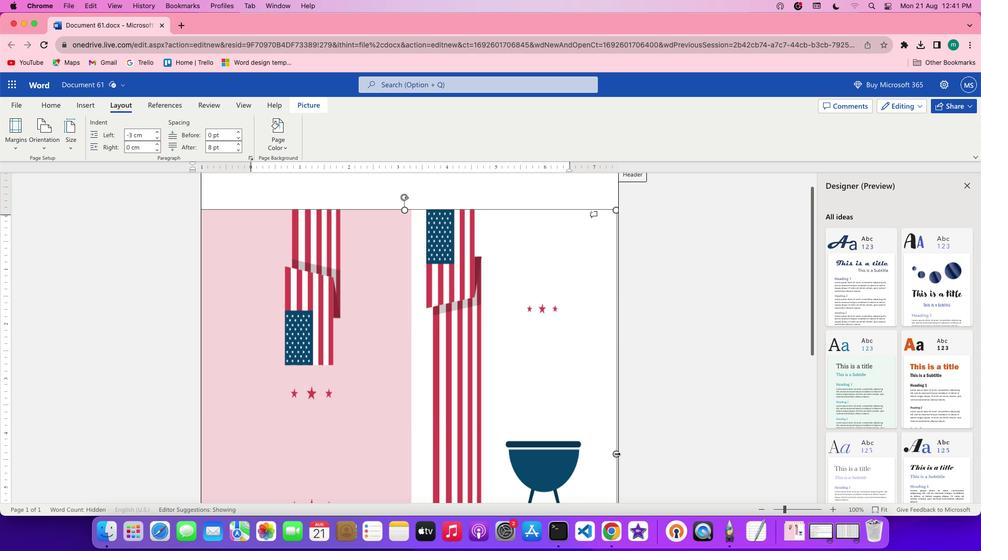 
Action: Mouse pressed left at (615, 453)
Screenshot: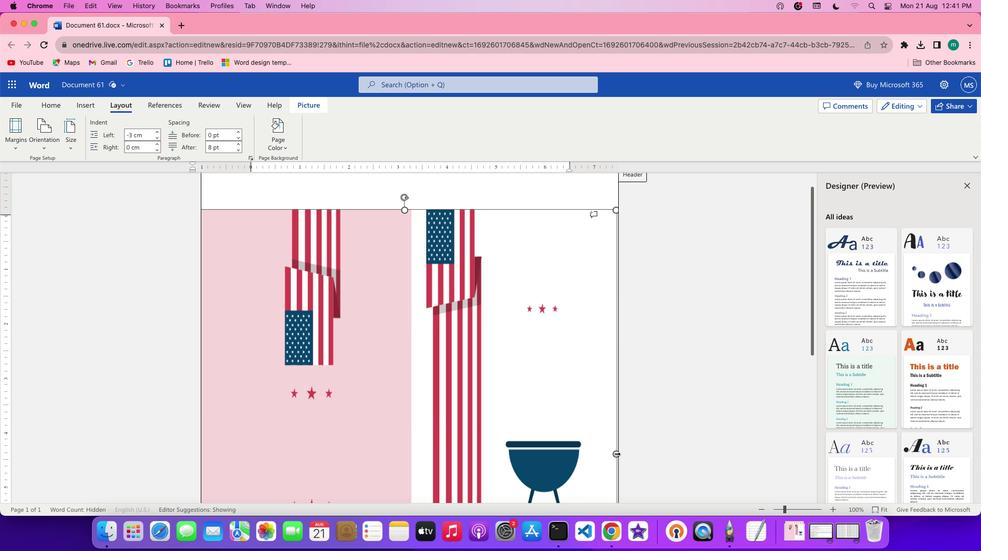 
Action: Mouse moved to (465, 450)
Screenshot: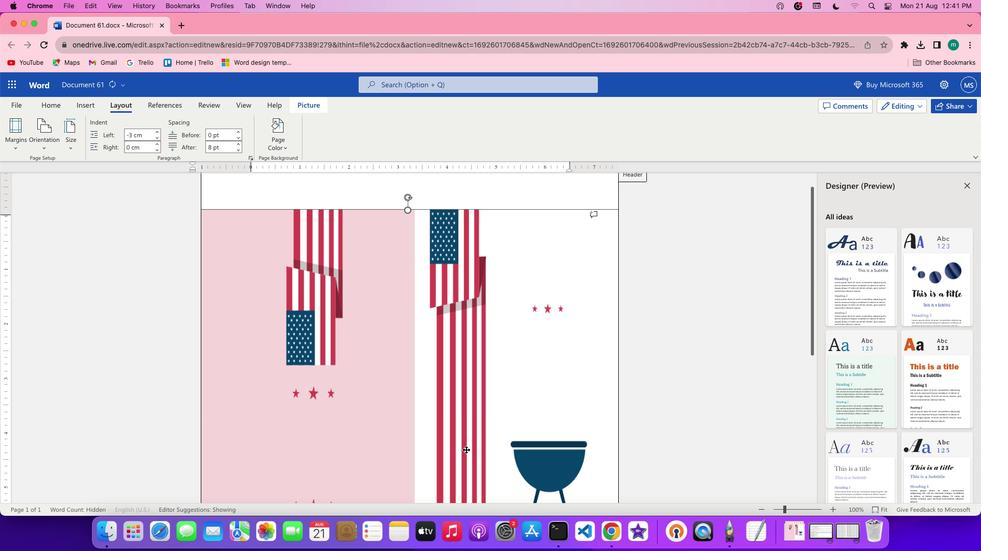 
Action: Mouse scrolled (465, 450) with delta (0, 0)
Screenshot: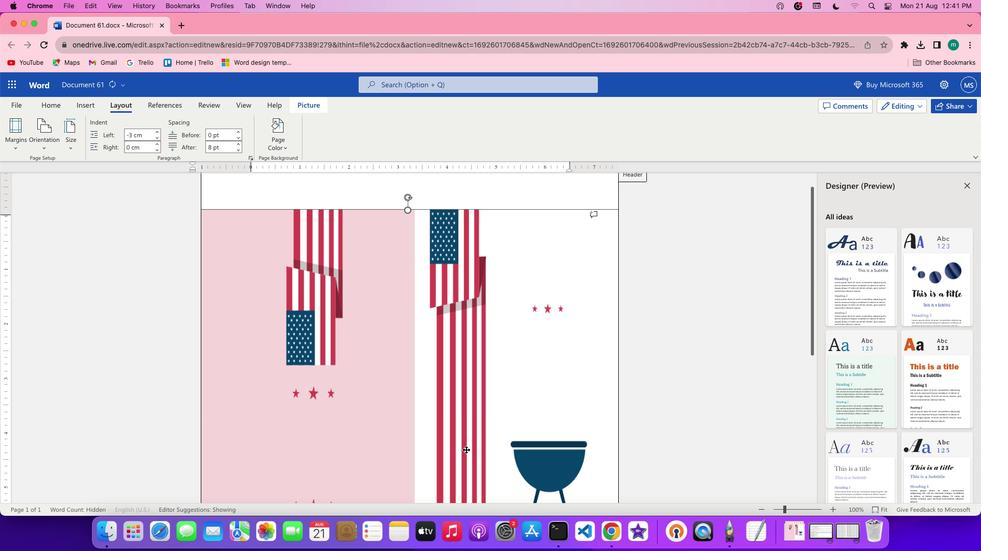 
Action: Mouse scrolled (465, 450) with delta (0, 0)
Screenshot: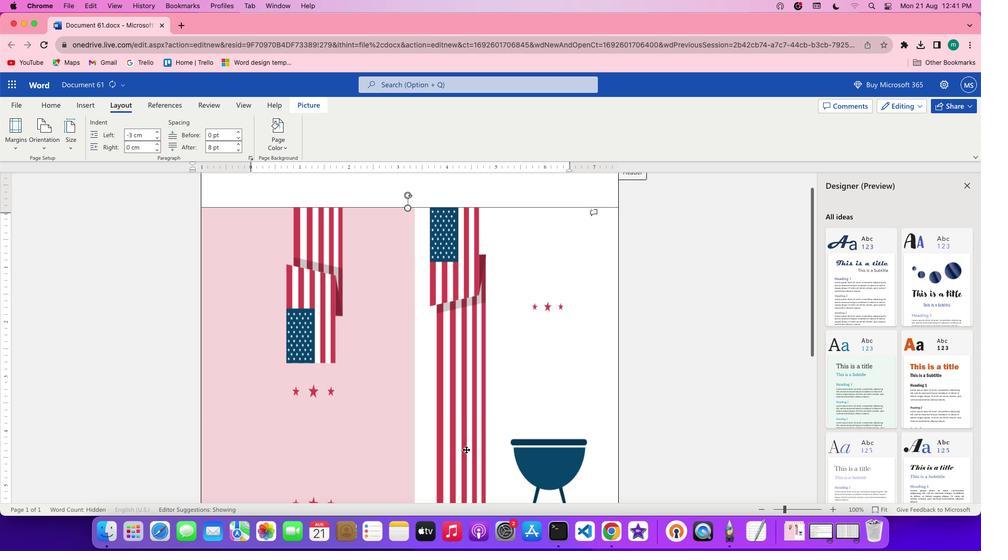 
Action: Mouse scrolled (465, 450) with delta (0, -1)
Screenshot: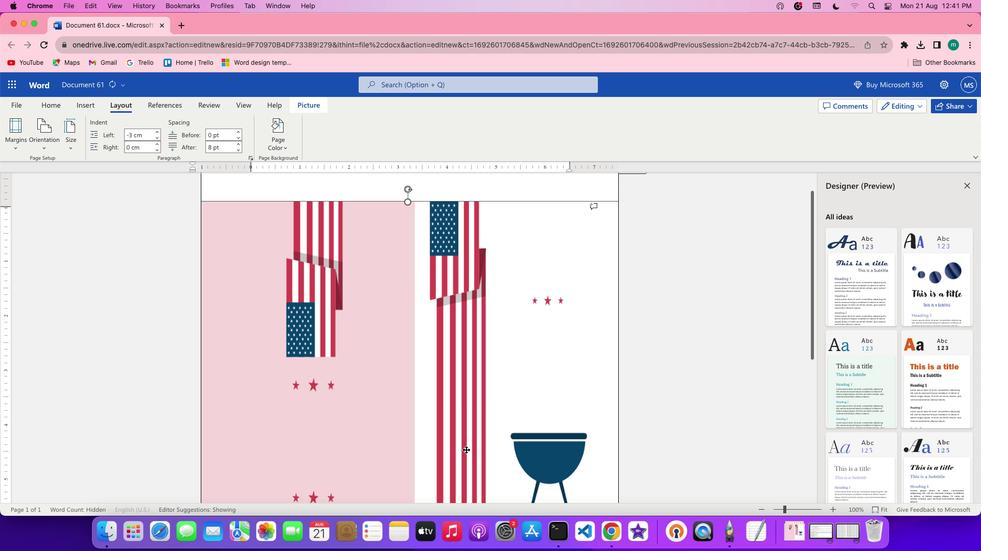 
Action: Mouse scrolled (465, 450) with delta (0, -1)
Screenshot: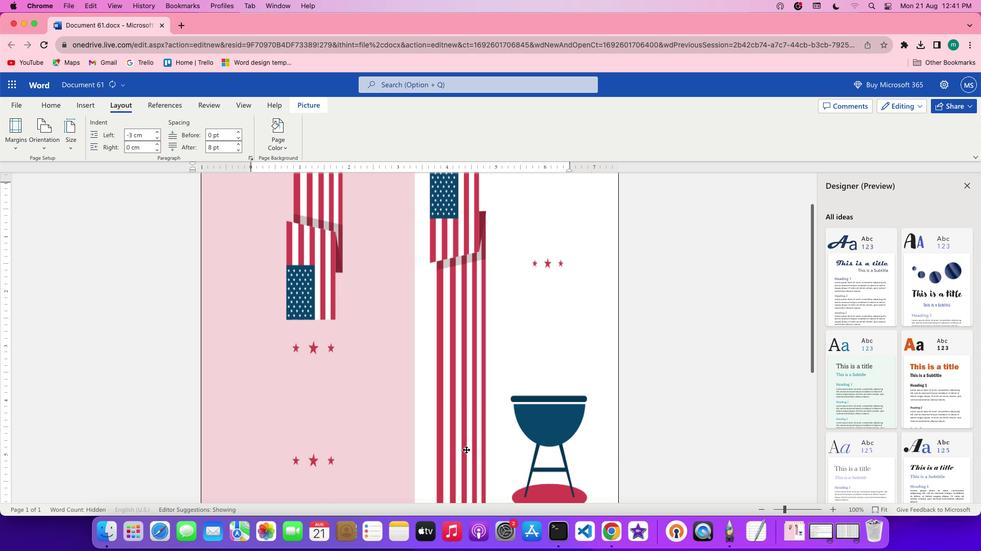 
Action: Mouse scrolled (465, 450) with delta (0, 0)
Screenshot: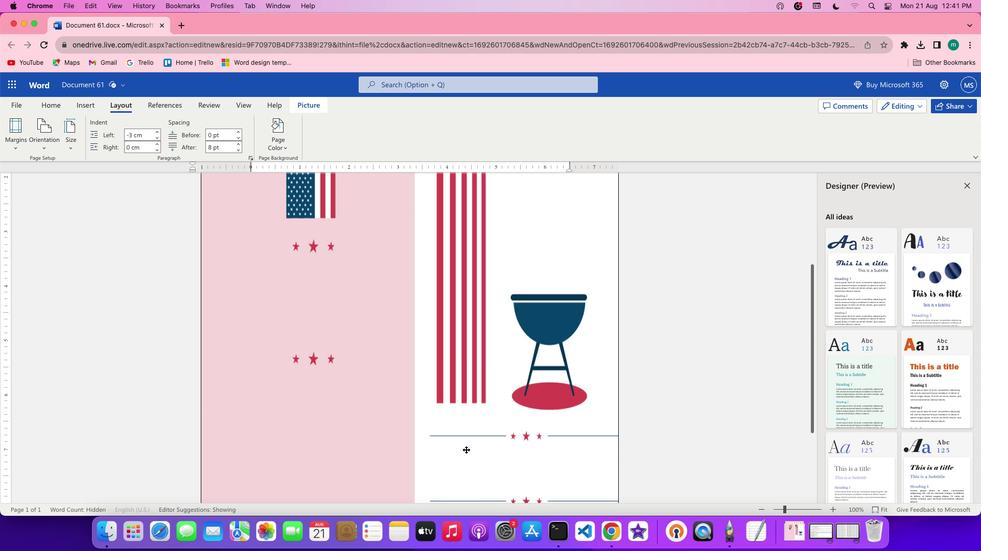 
Action: Mouse scrolled (465, 450) with delta (0, 0)
Screenshot: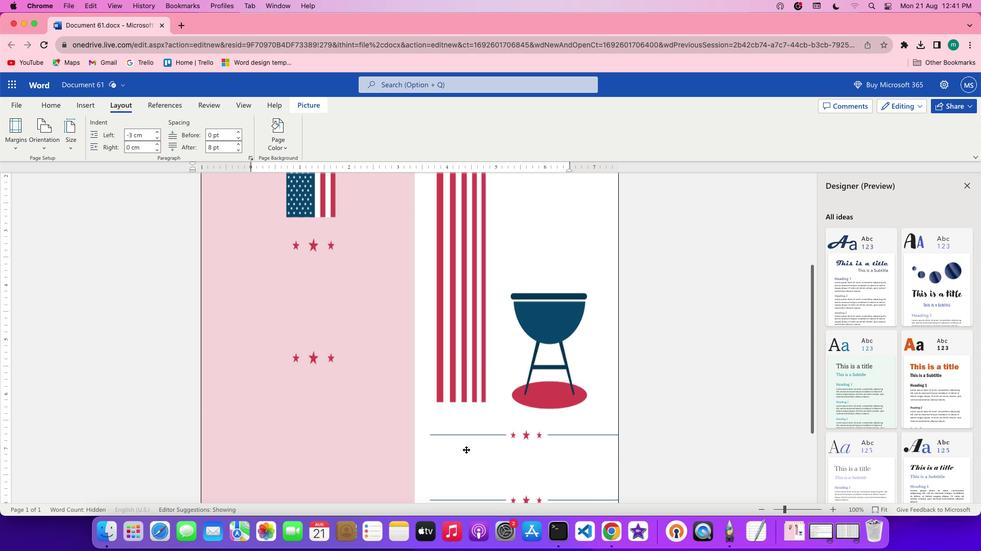 
Action: Mouse scrolled (465, 450) with delta (0, -1)
Screenshot: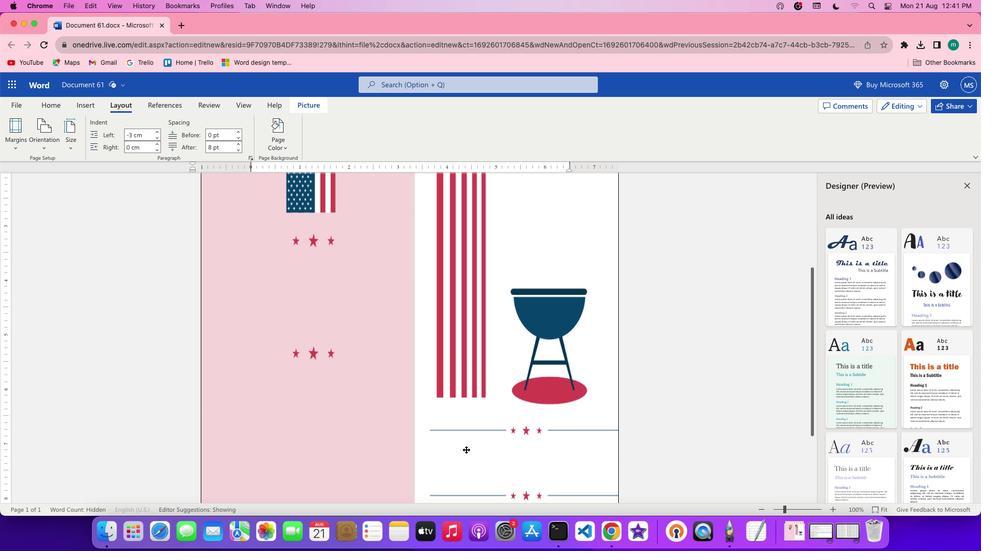 
Action: Mouse moved to (590, 471)
Screenshot: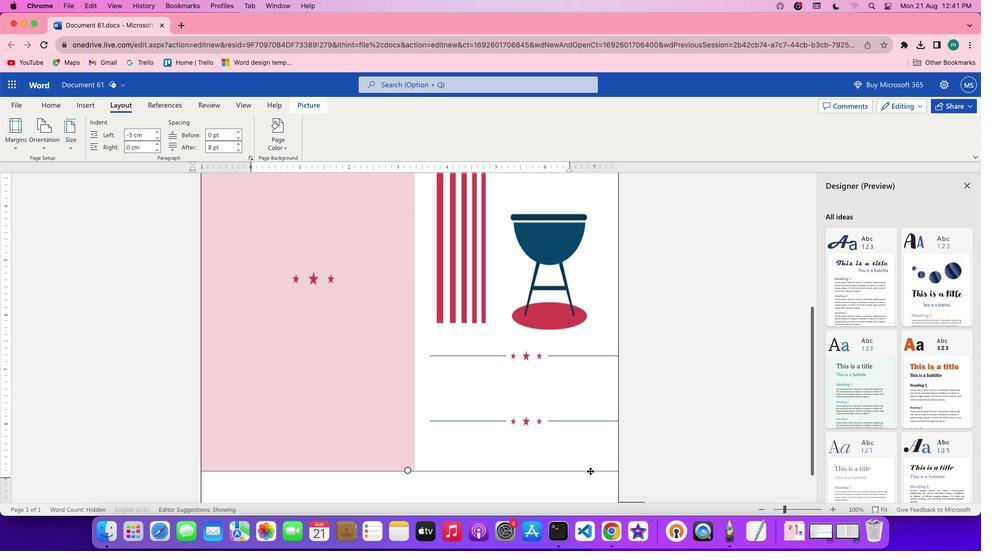 
Action: Mouse pressed left at (590, 471)
Screenshot: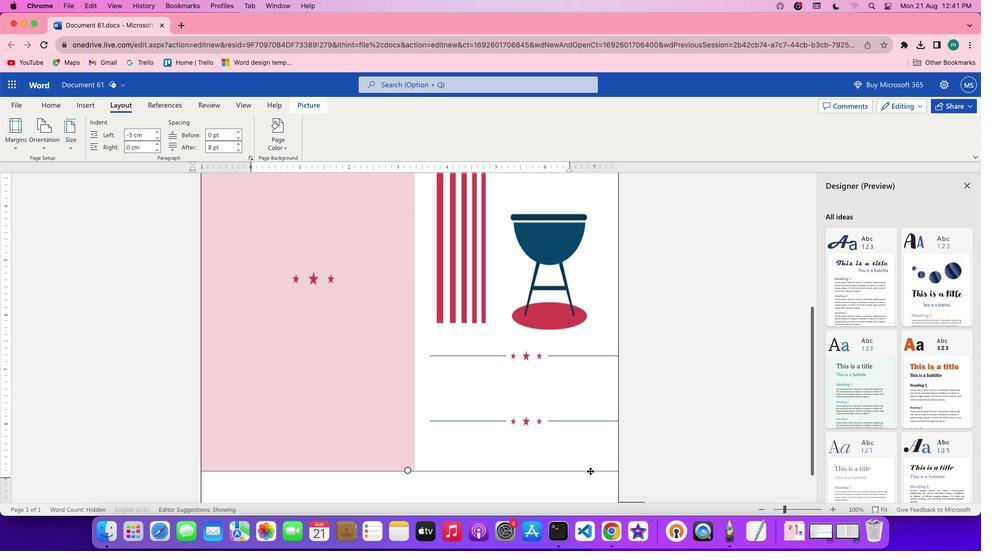 
Action: Mouse moved to (585, 470)
Screenshot: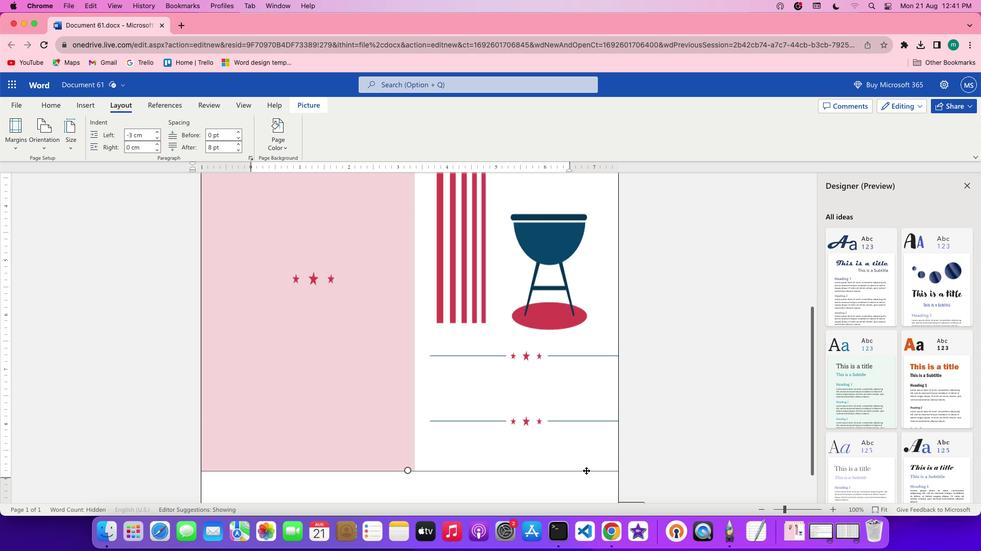 
Action: Mouse pressed left at (585, 470)
Screenshot: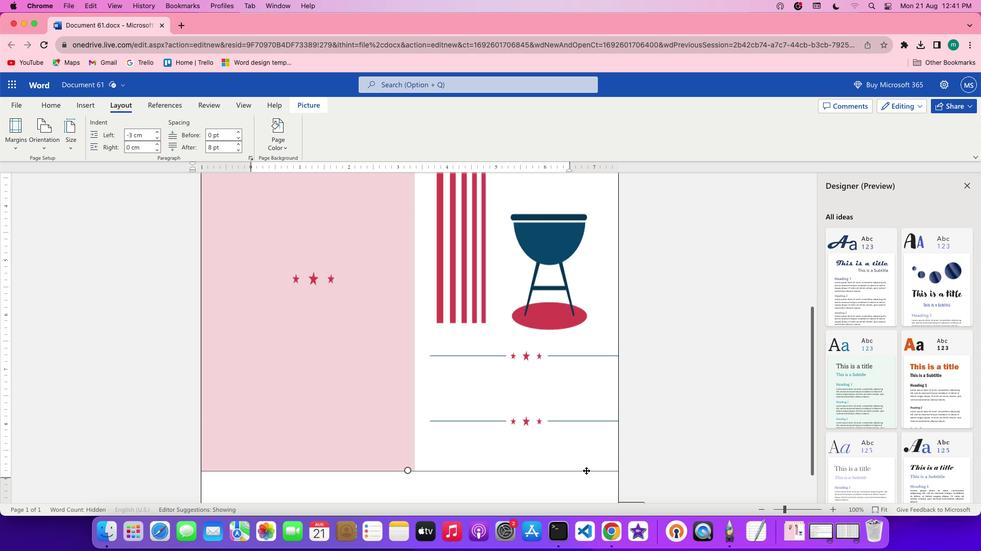 
Action: Mouse pressed left at (585, 470)
Screenshot: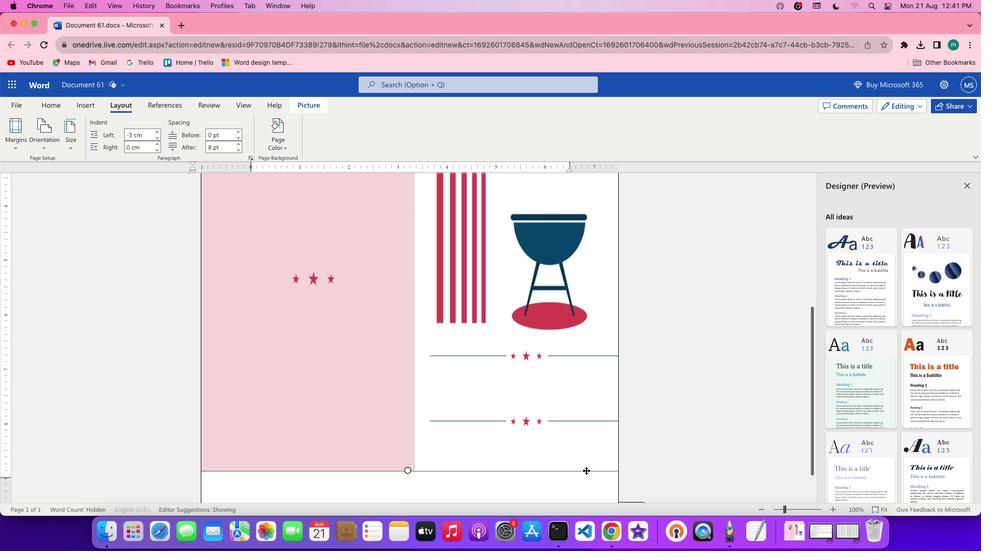 
Action: Mouse moved to (617, 471)
Screenshot: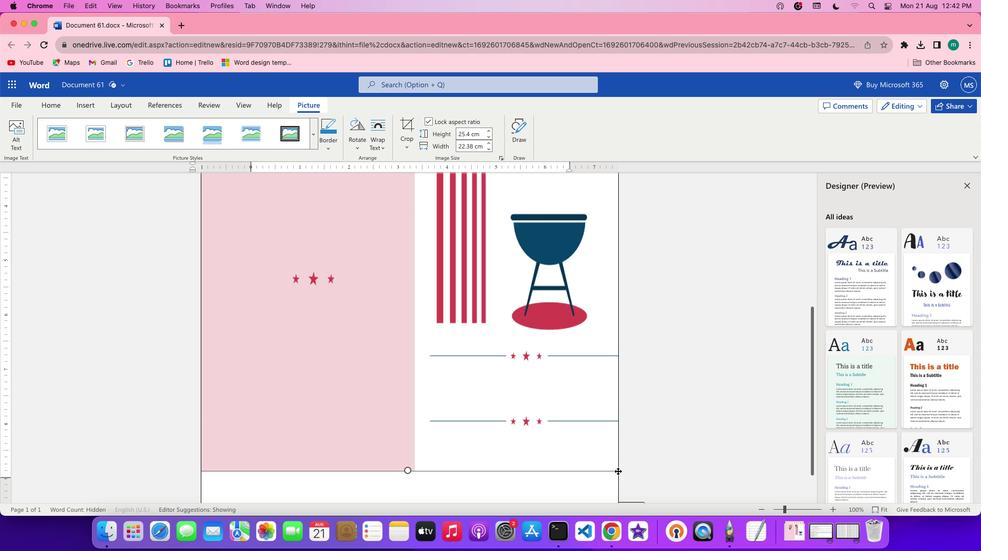 
Action: Mouse pressed left at (617, 471)
Screenshot: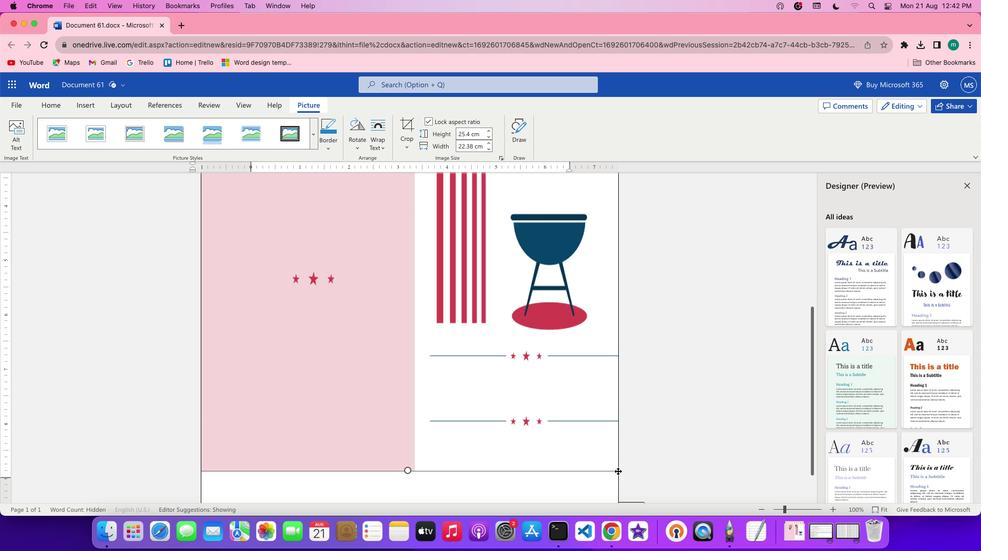 
Action: Mouse moved to (406, 470)
Screenshot: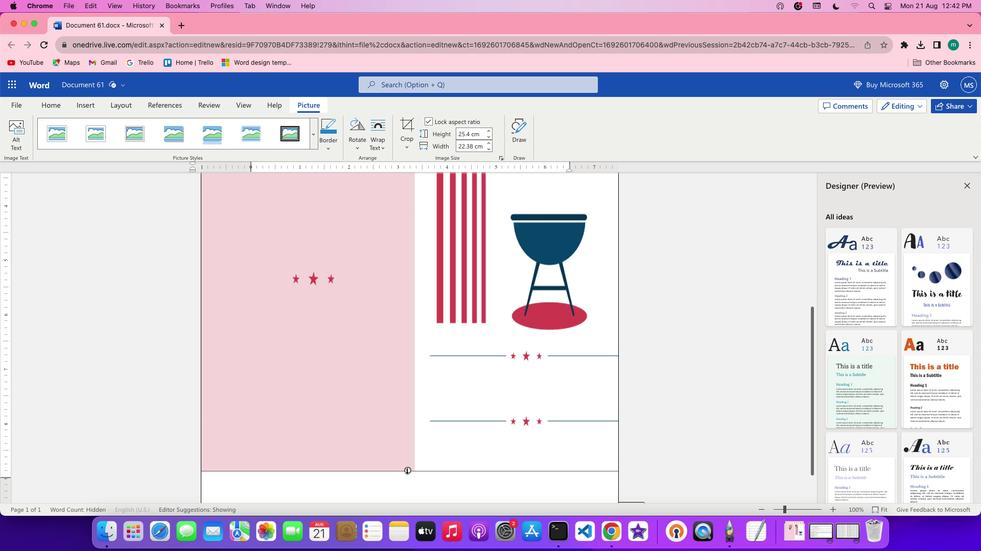 
Action: Mouse pressed left at (406, 470)
Screenshot: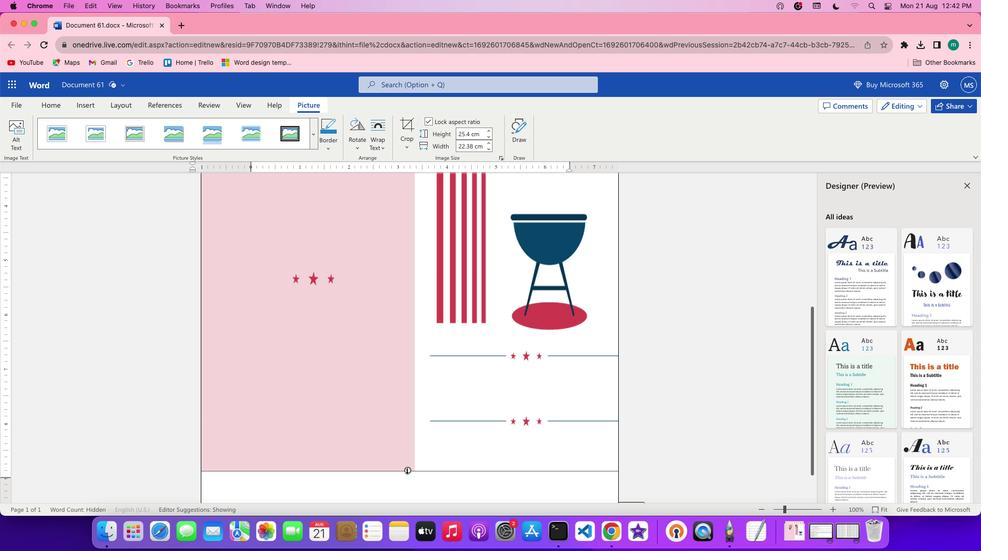 
Action: Mouse moved to (406, 425)
Screenshot: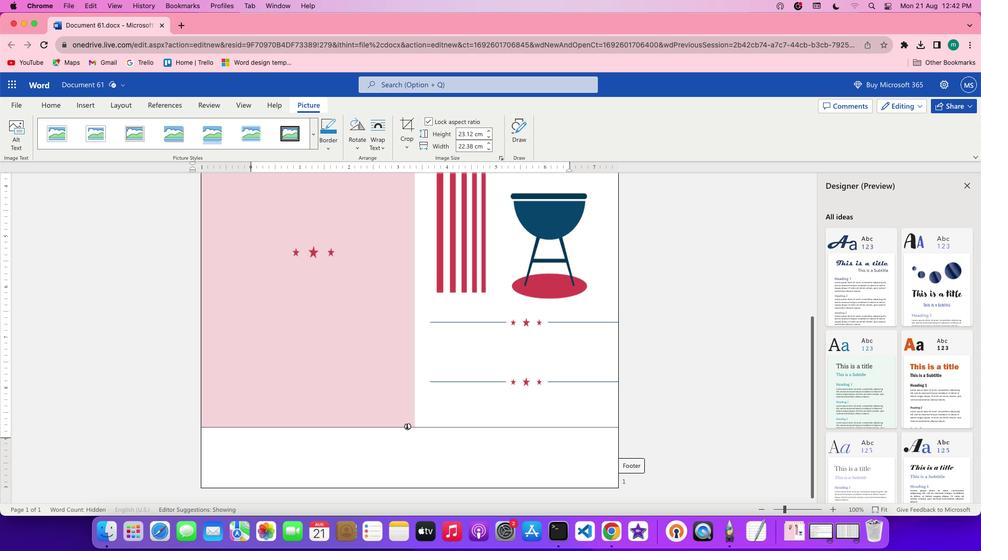 
Action: Mouse pressed left at (406, 425)
Screenshot: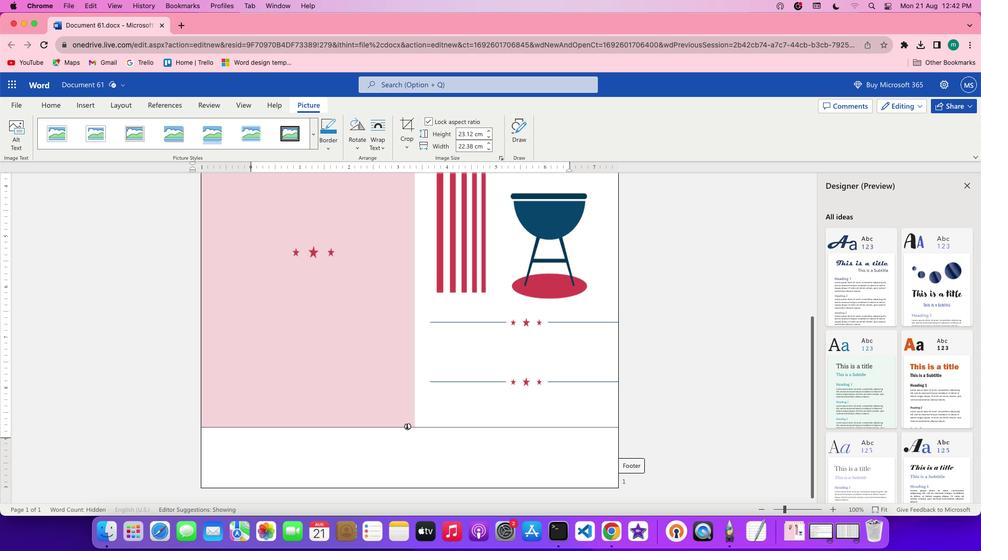 
Action: Mouse moved to (446, 353)
Screenshot: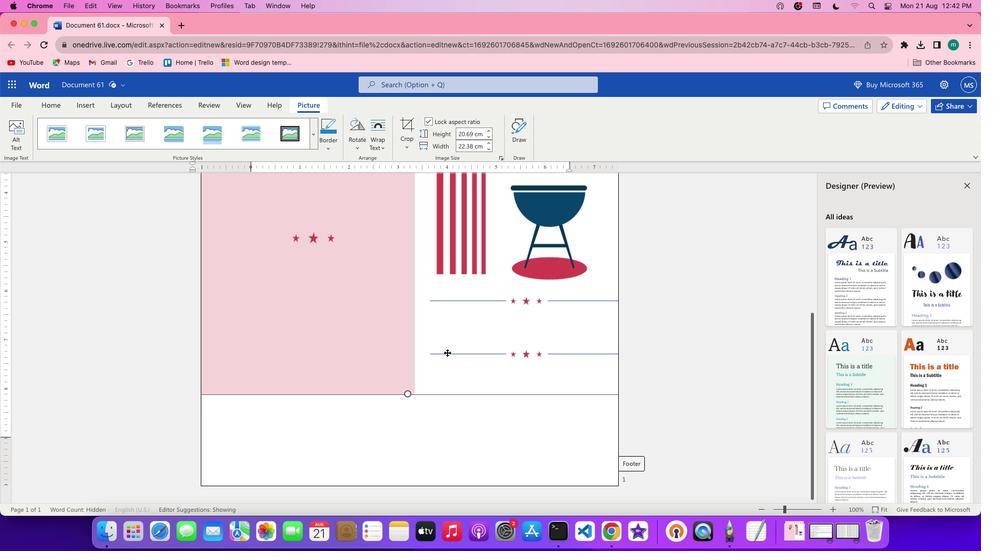 
Action: Mouse scrolled (446, 353) with delta (0, 0)
Screenshot: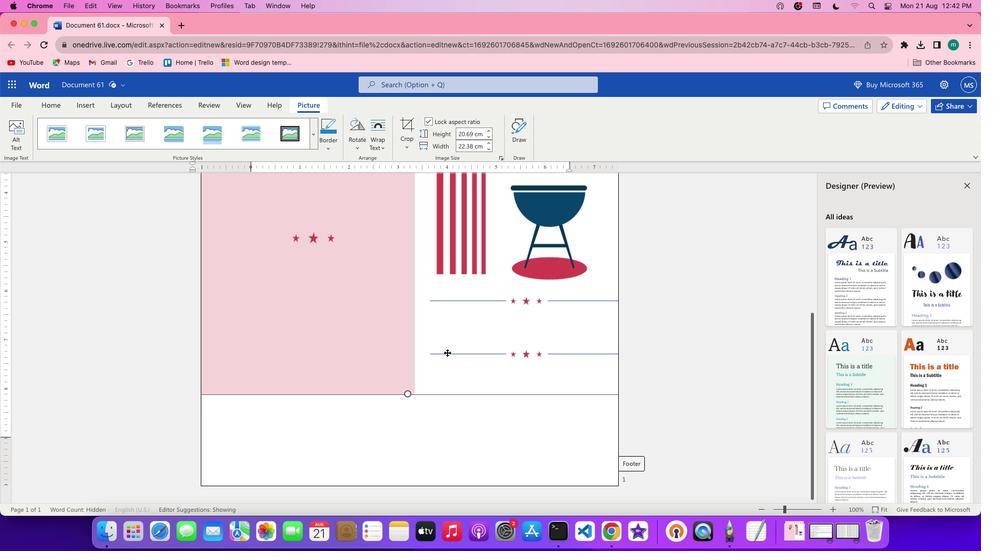 
Action: Mouse scrolled (446, 353) with delta (0, 0)
Screenshot: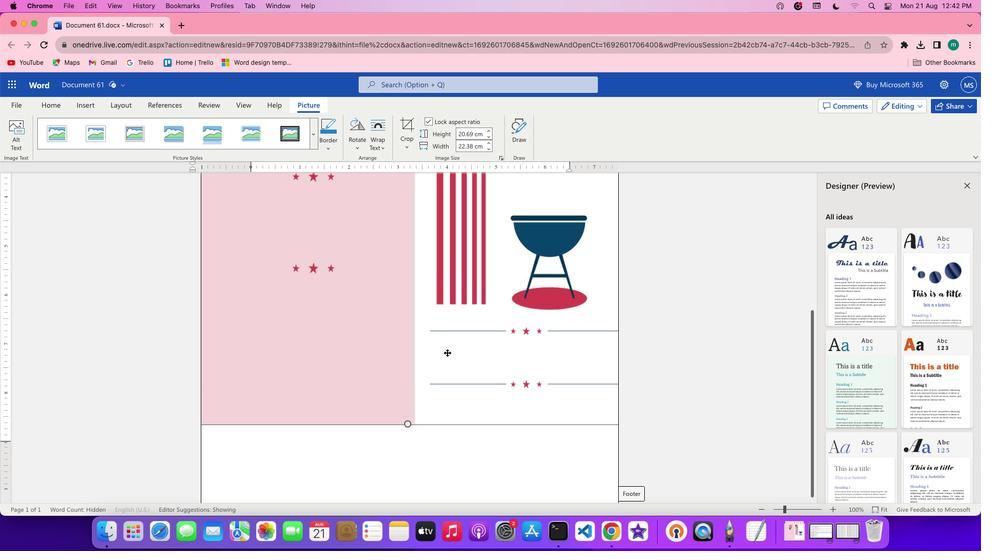 
Action: Mouse scrolled (446, 353) with delta (0, 1)
Screenshot: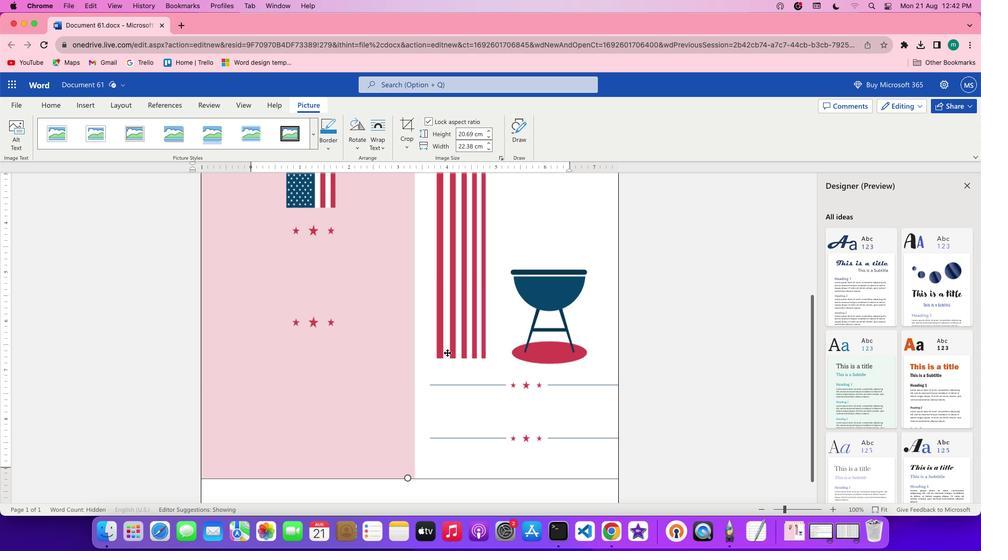 
Action: Mouse scrolled (446, 353) with delta (0, 0)
Screenshot: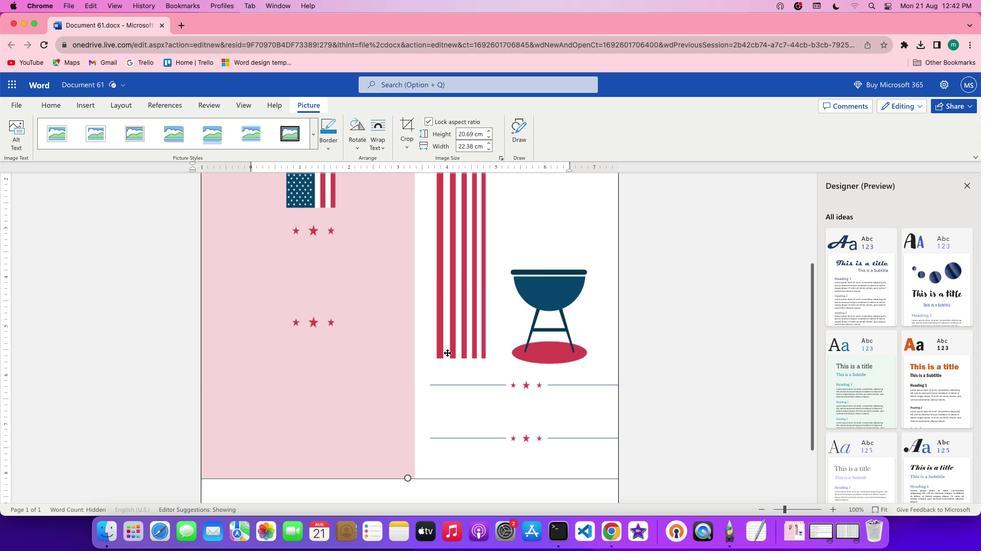 
Action: Mouse scrolled (446, 353) with delta (0, 0)
Screenshot: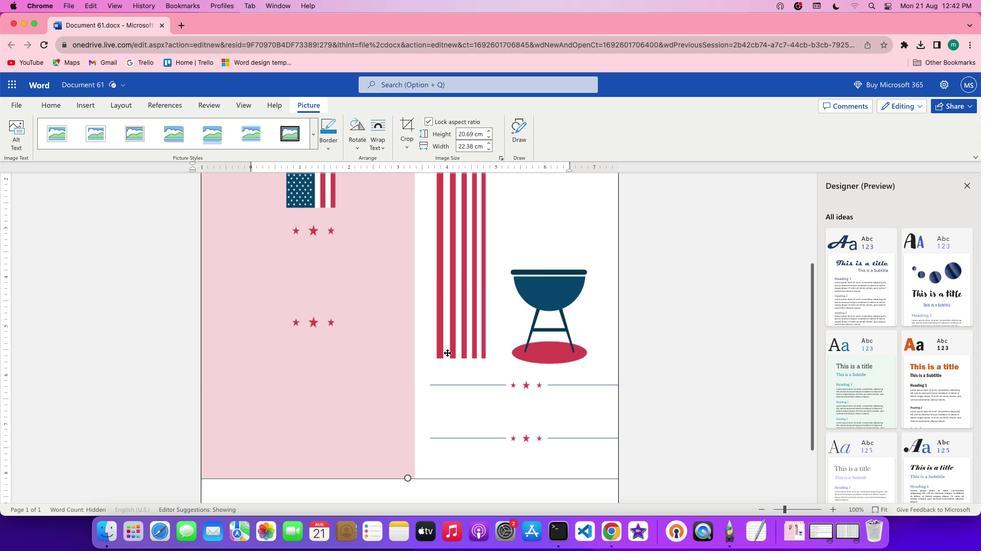 
Action: Mouse scrolled (446, 353) with delta (0, 1)
Screenshot: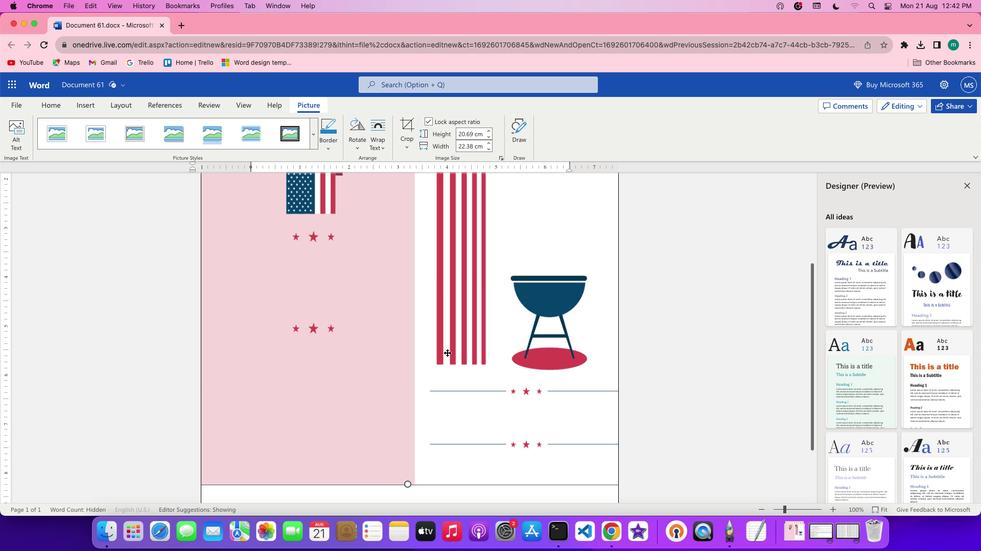 
Action: Mouse scrolled (446, 353) with delta (0, 2)
Screenshot: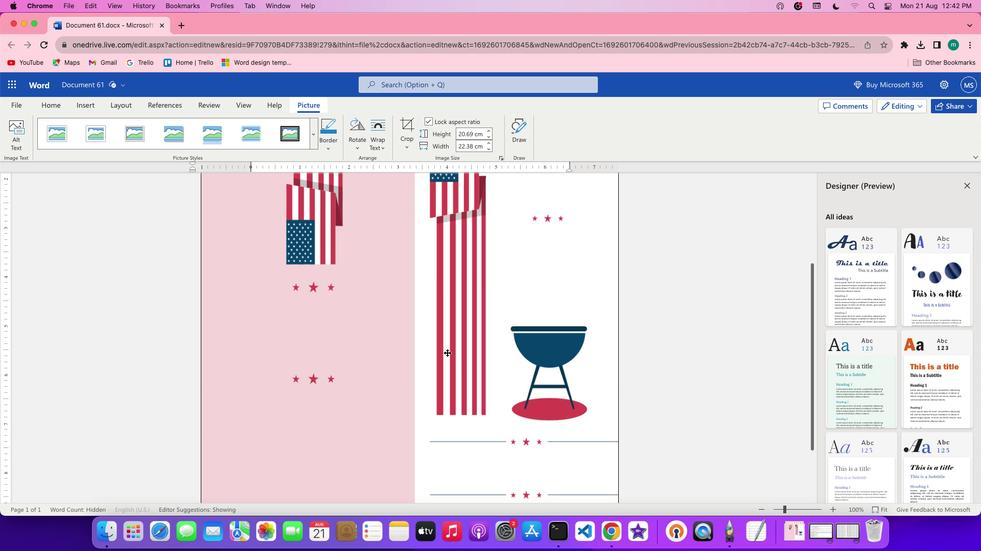 
Action: Mouse scrolled (446, 353) with delta (0, 0)
Screenshot: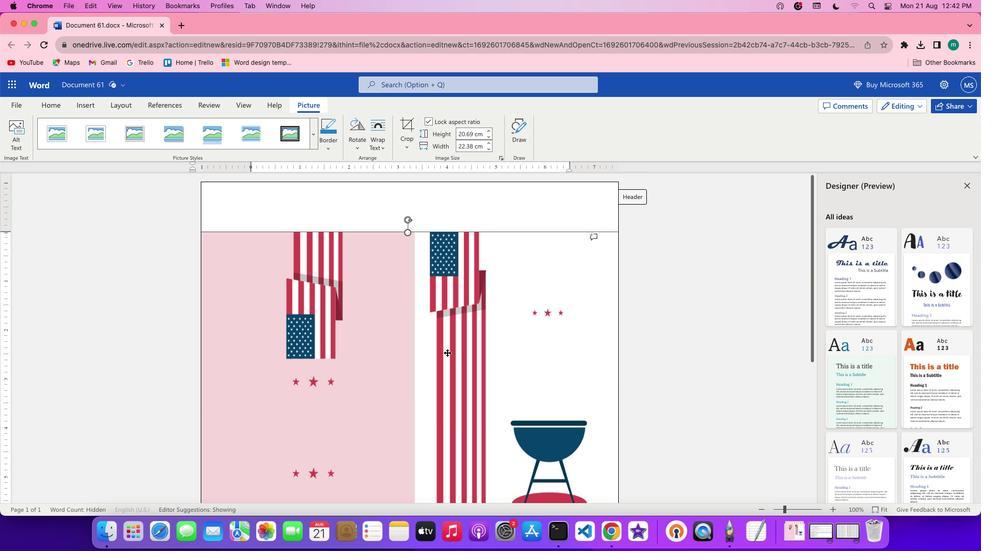 
Action: Mouse scrolled (446, 353) with delta (0, 0)
Screenshot: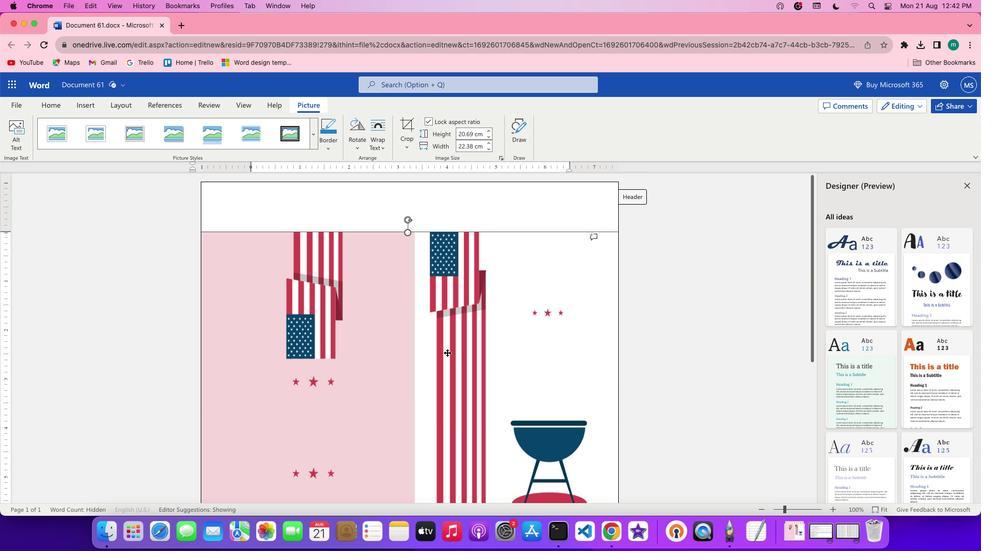 
Action: Mouse scrolled (446, 353) with delta (0, 1)
Screenshot: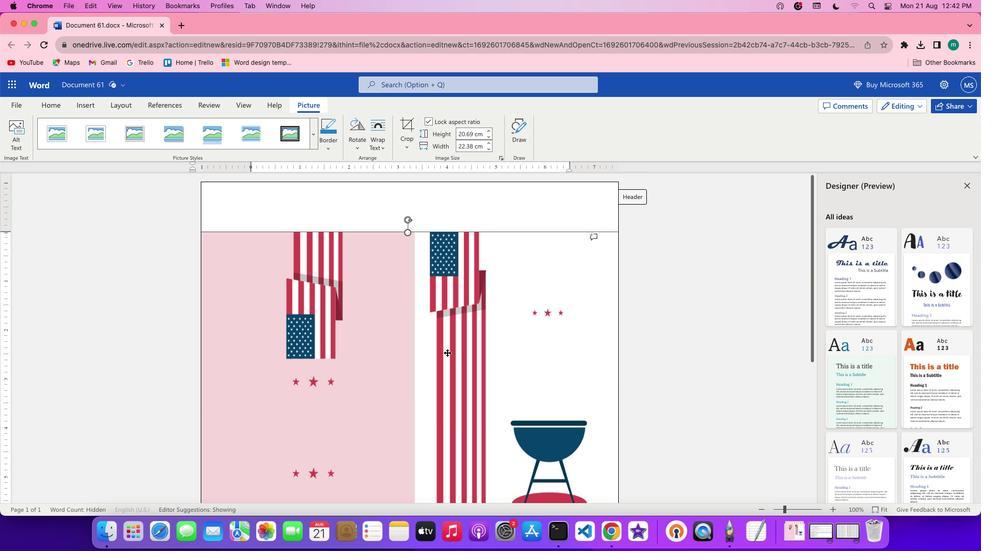 
Action: Mouse moved to (516, 231)
Screenshot: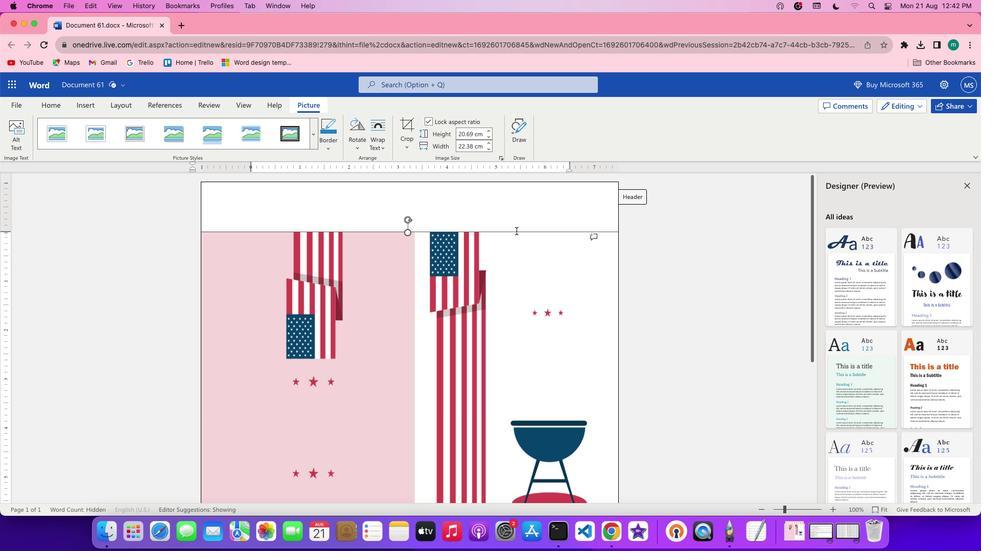 
Action: Mouse pressed left at (516, 231)
Screenshot: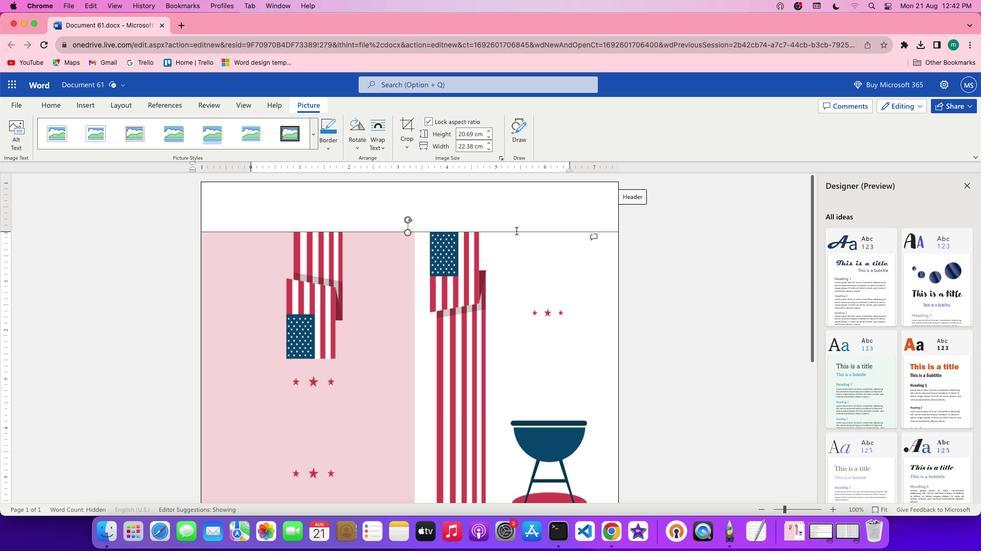
Action: Mouse moved to (515, 233)
Screenshot: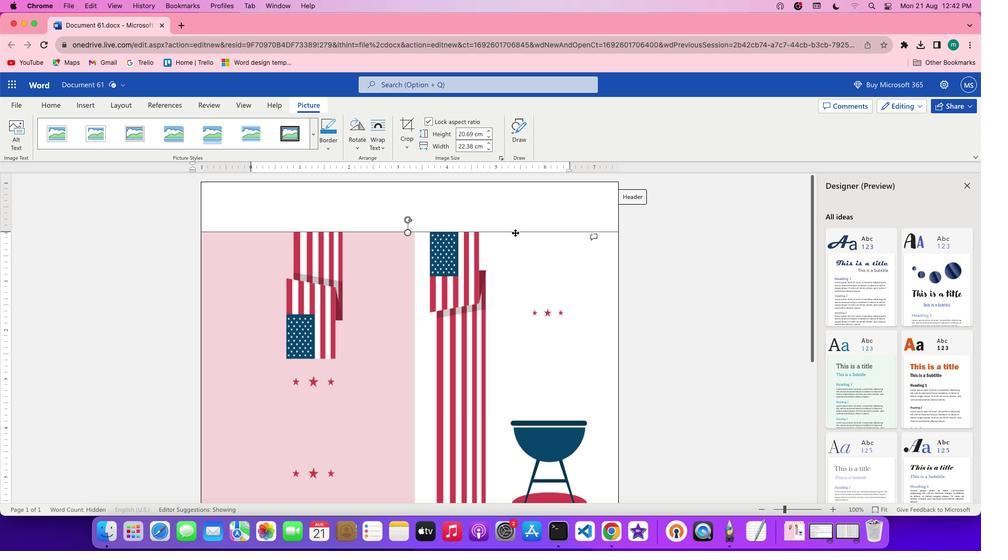 
Action: Mouse pressed left at (515, 233)
Screenshot: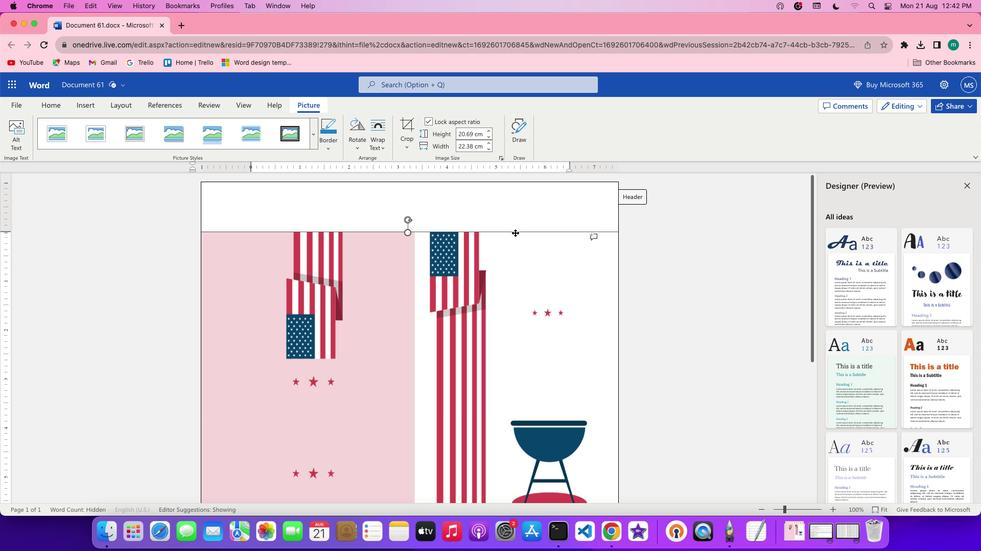
Action: Mouse pressed left at (515, 233)
Screenshot: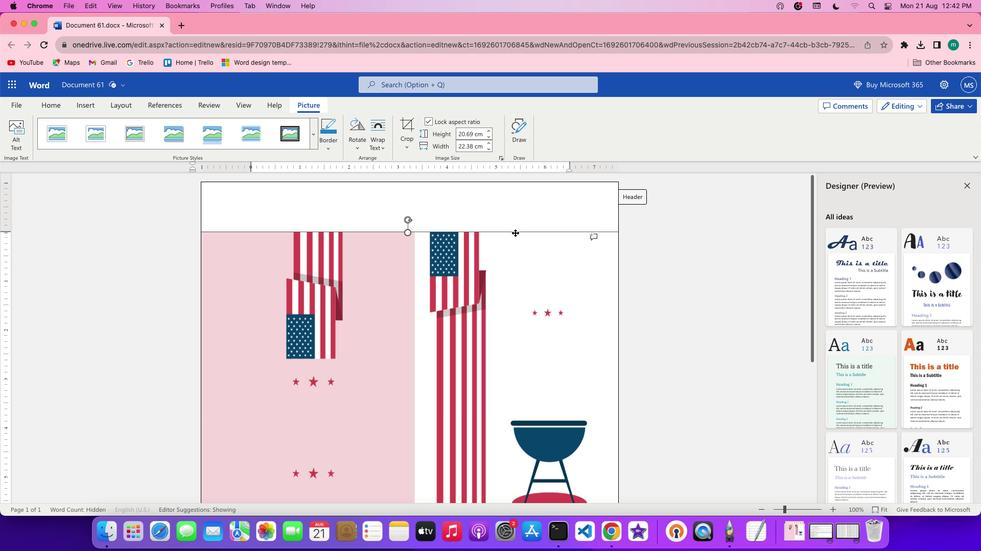 
Action: Mouse pressed left at (515, 233)
Screenshot: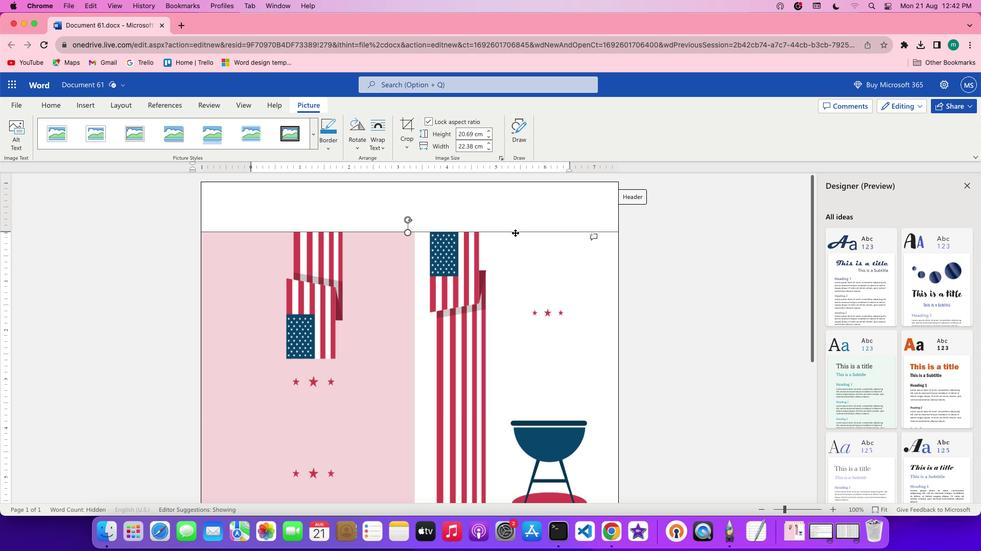 
Action: Mouse moved to (233, 232)
Screenshot: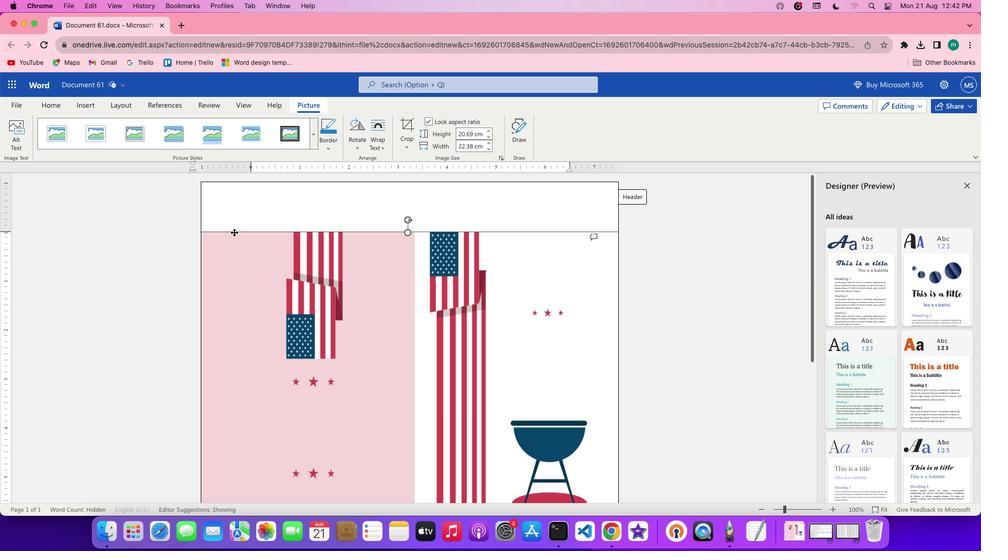 
Action: Mouse pressed left at (233, 232)
Screenshot: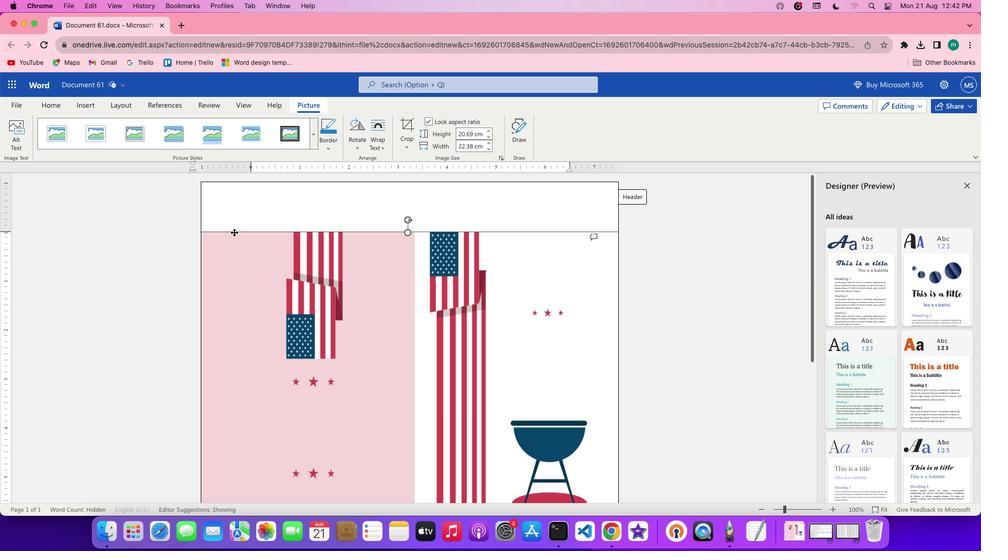 
Action: Mouse moved to (263, 230)
Screenshot: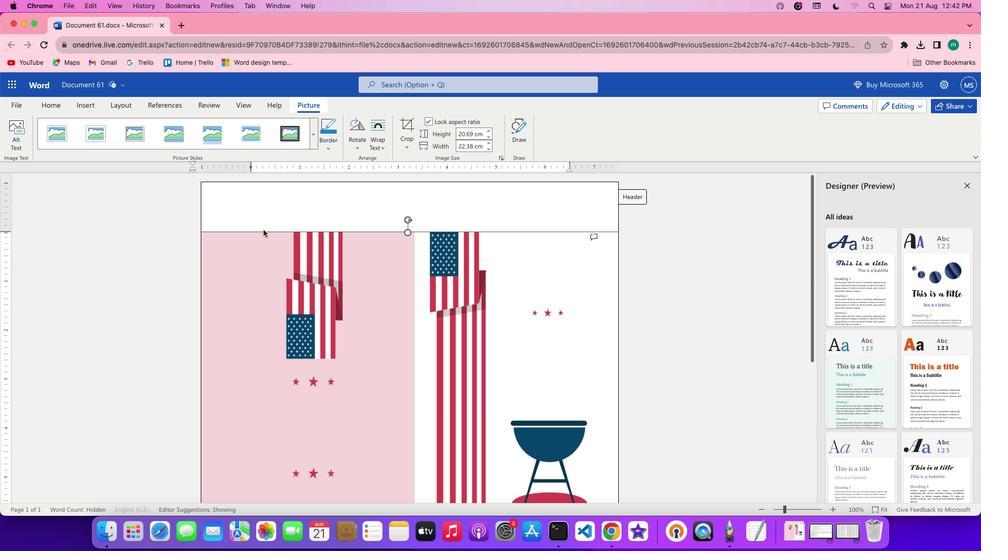 
Action: Mouse pressed left at (263, 230)
Screenshot: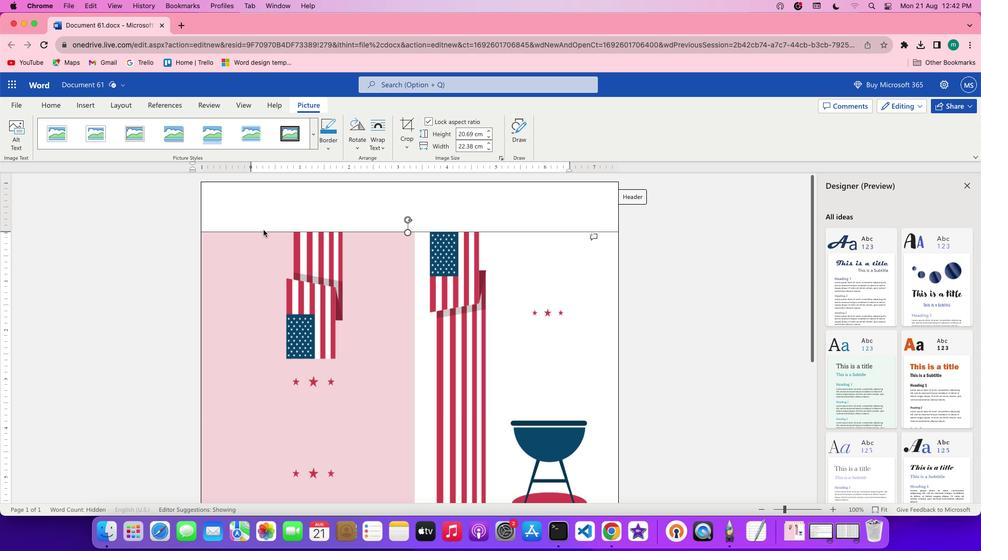 
Action: Mouse moved to (114, 105)
Screenshot: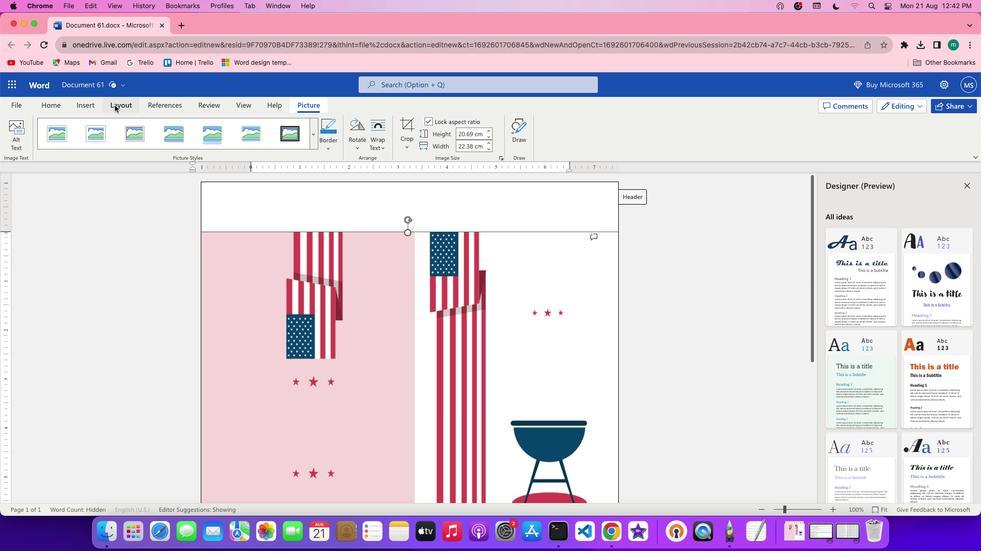 
Action: Mouse pressed left at (114, 105)
Screenshot: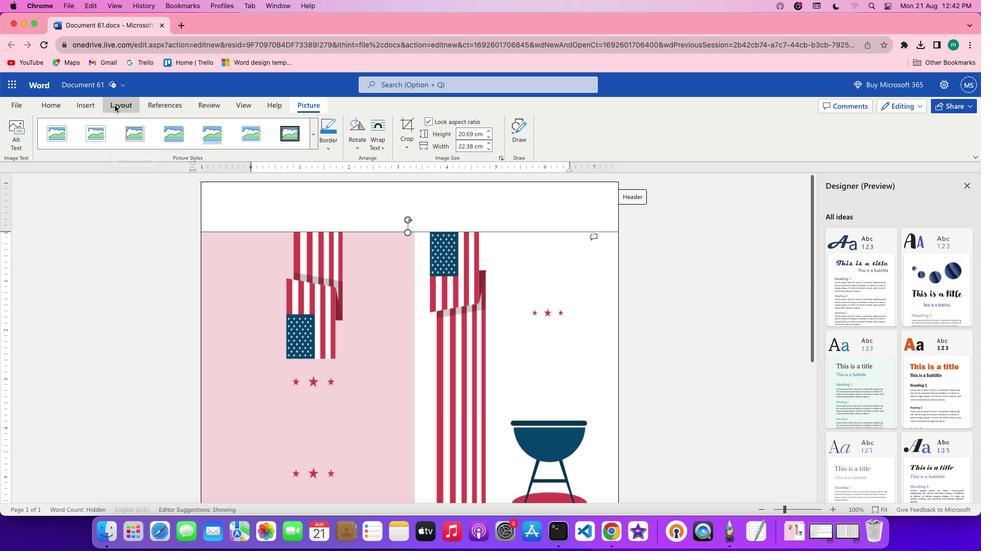
Action: Mouse moved to (156, 132)
Screenshot: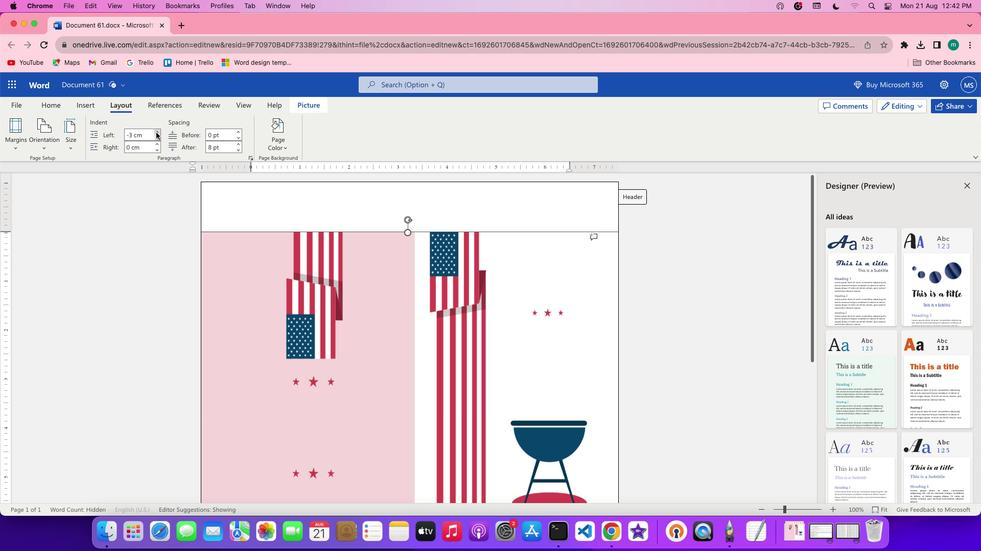 
Action: Mouse pressed left at (156, 132)
Screenshot: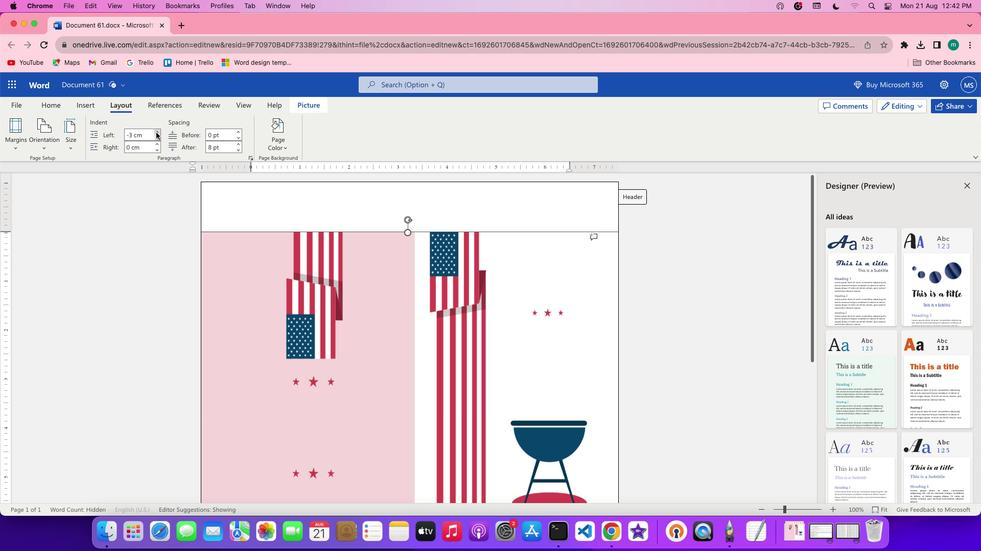 
Action: Mouse moved to (156, 137)
Screenshot: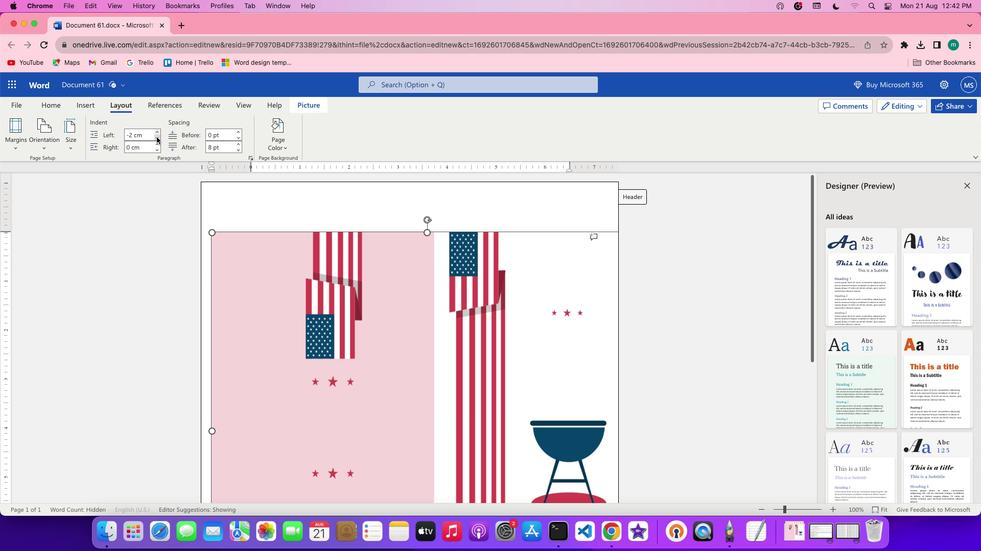 
Action: Mouse pressed left at (156, 137)
Screenshot: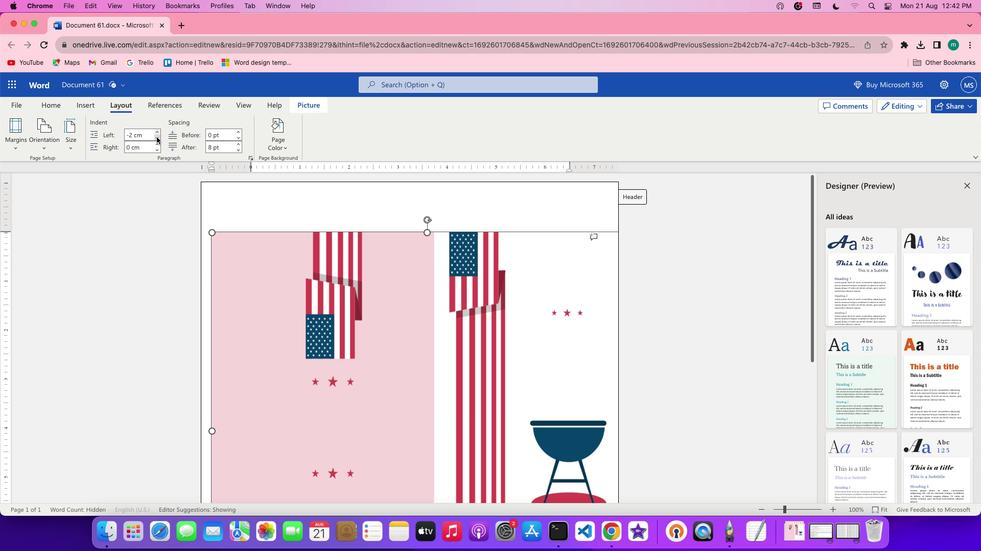 
Action: Mouse pressed left at (156, 137)
Screenshot: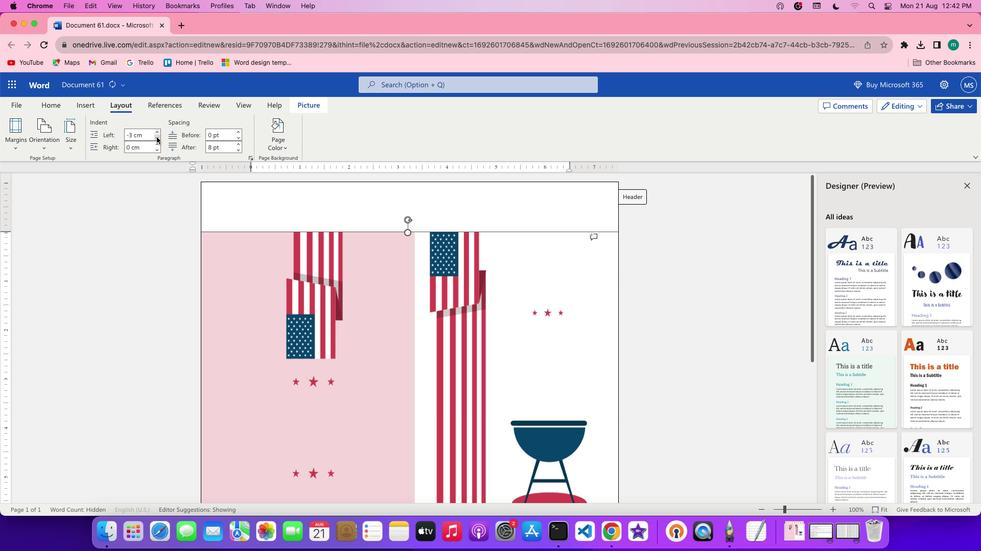 
Action: Mouse moved to (601, 232)
Screenshot: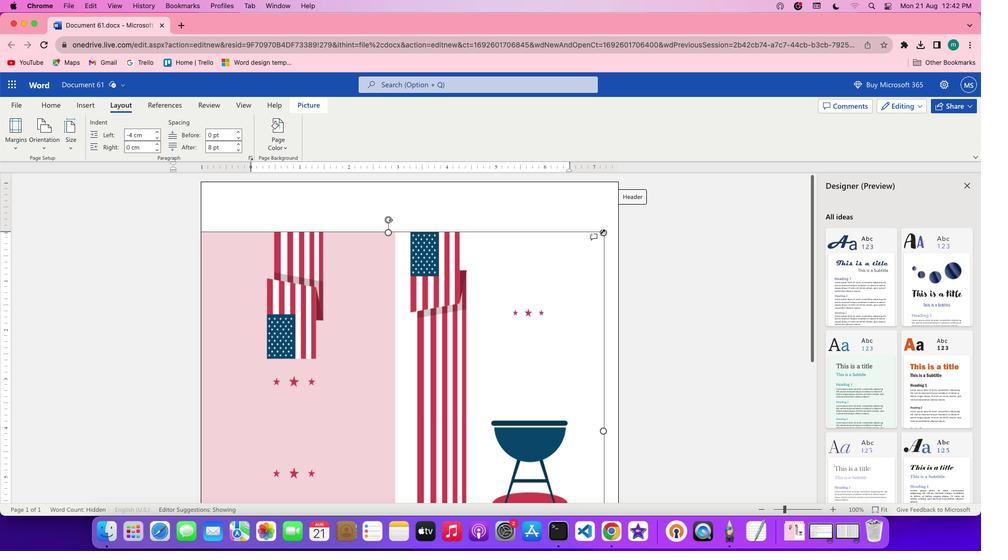 
Action: Mouse pressed left at (601, 232)
Screenshot: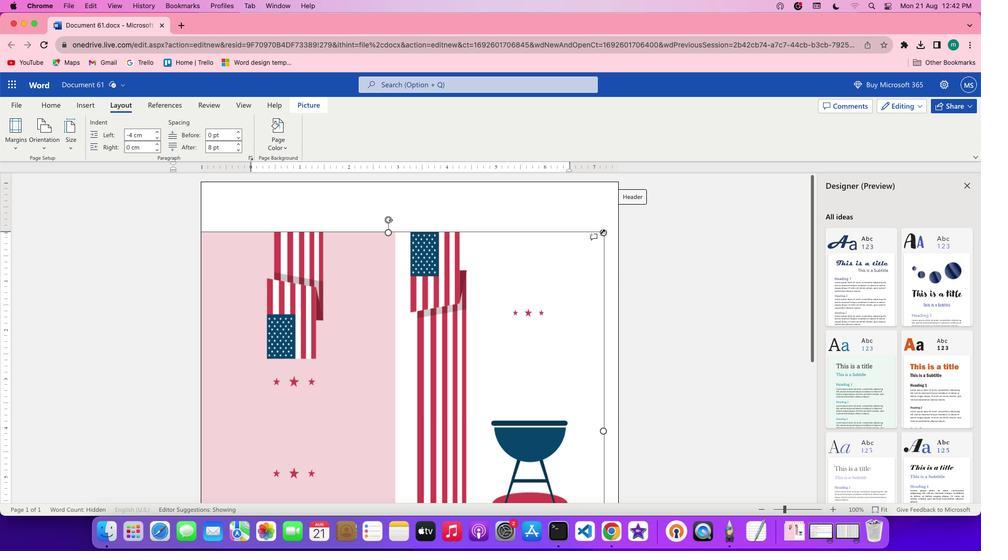 
Action: Mouse moved to (158, 132)
Screenshot: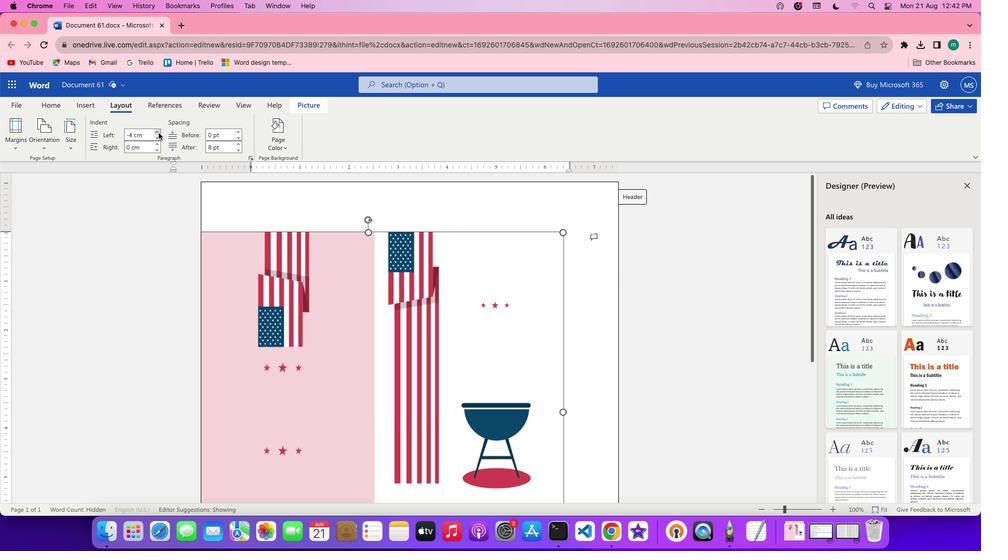 
Action: Mouse pressed left at (158, 132)
Screenshot: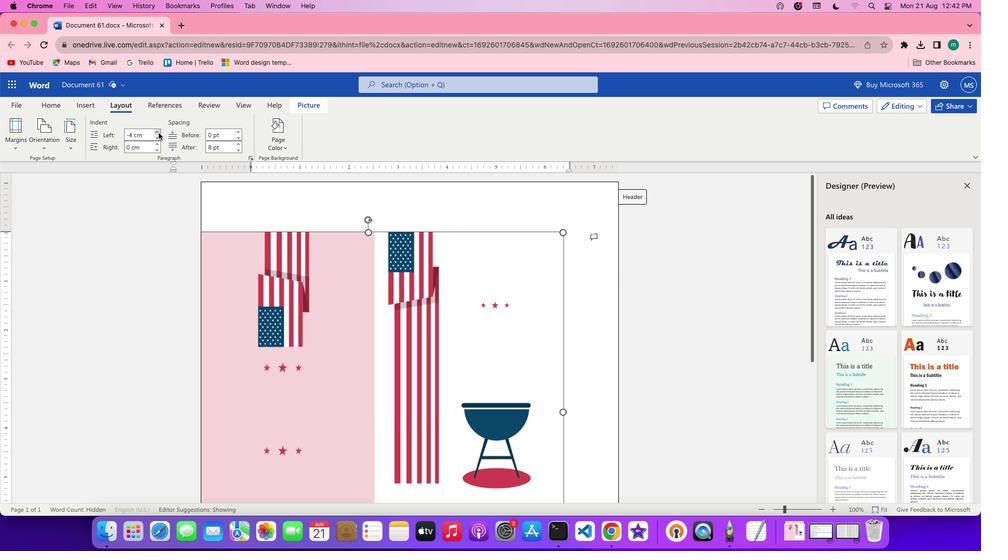
Action: Mouse pressed left at (158, 132)
Screenshot: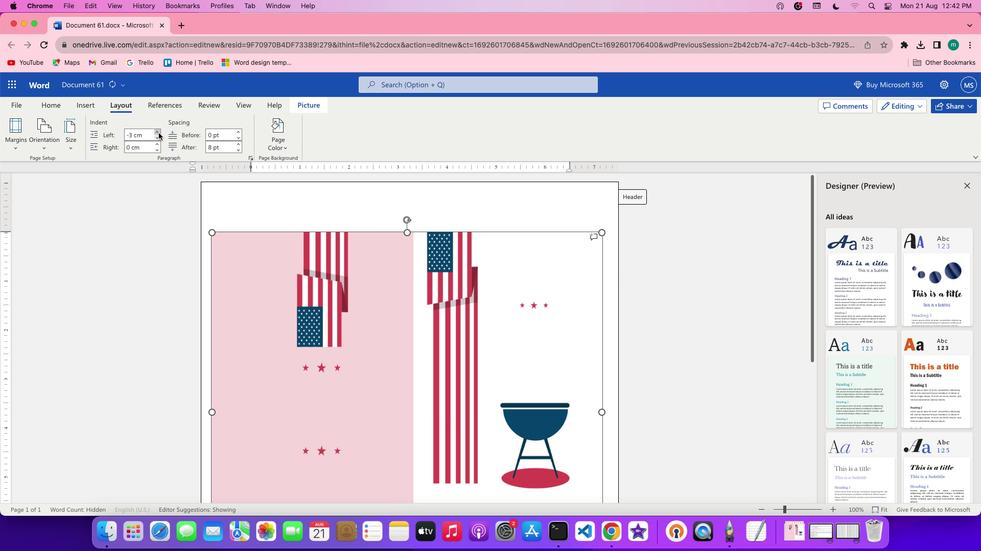 
Action: Mouse pressed left at (158, 132)
Screenshot: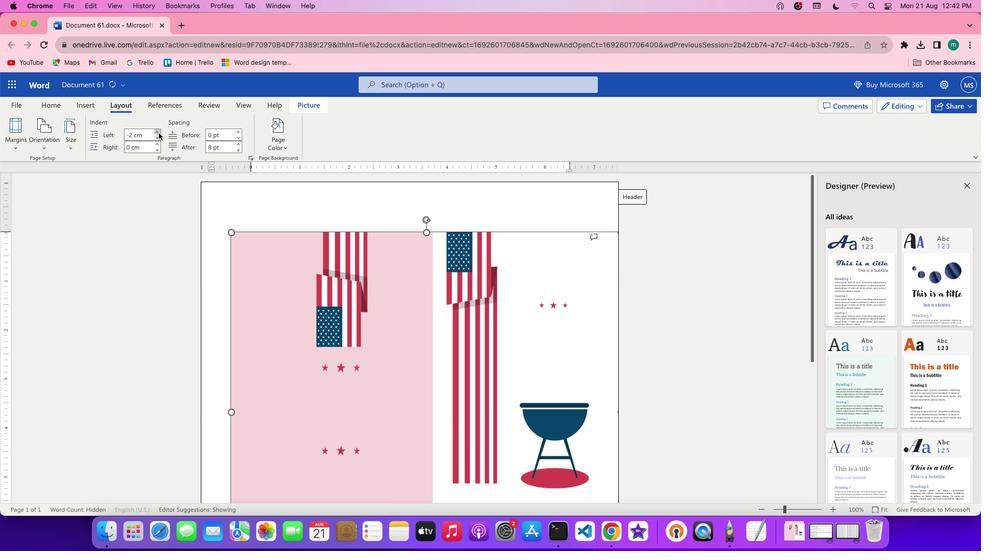 
Action: Mouse moved to (156, 136)
Screenshot: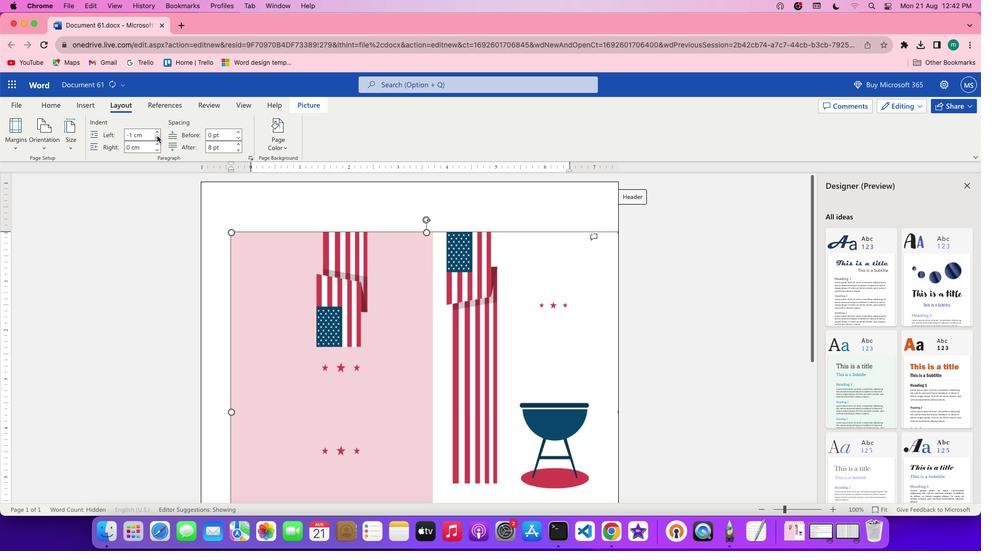 
Action: Mouse pressed left at (156, 136)
Screenshot: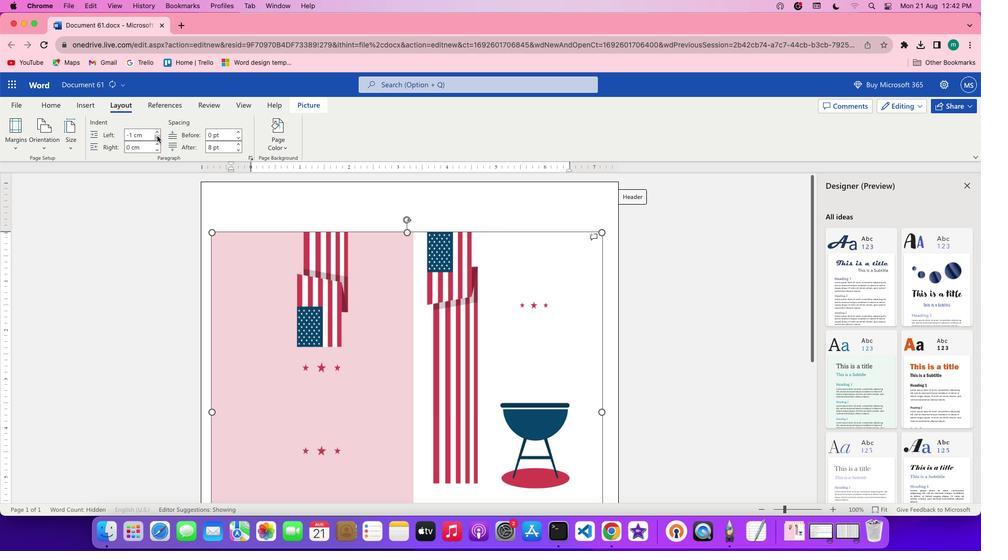 
Action: Mouse moved to (355, 330)
Screenshot: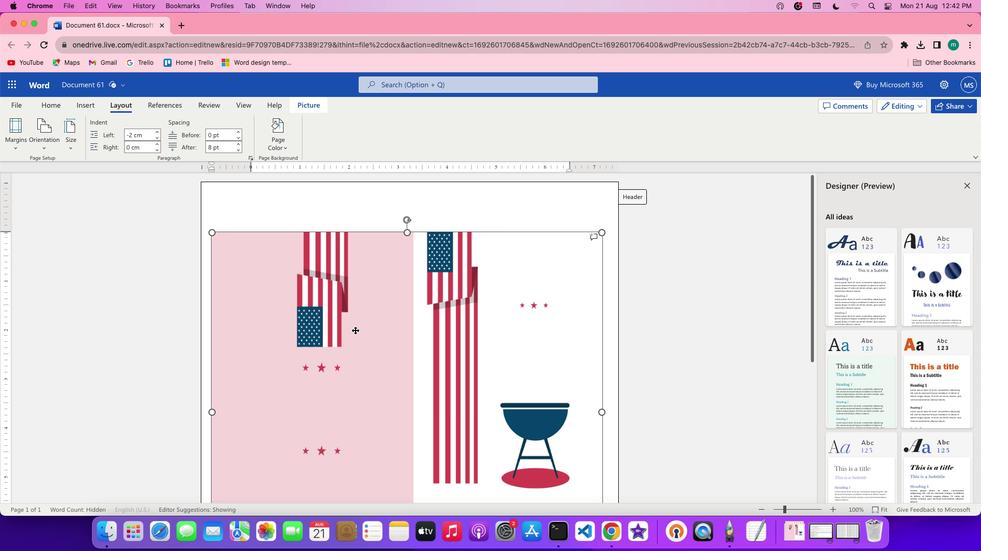 
Action: Mouse scrolled (355, 330) with delta (0, 0)
Screenshot: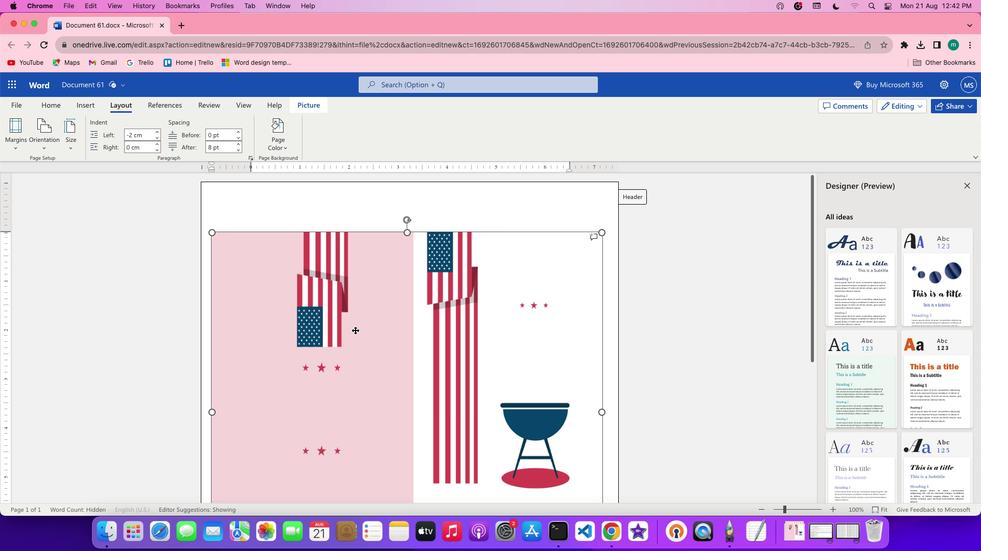 
Action: Mouse scrolled (355, 330) with delta (0, 0)
Screenshot: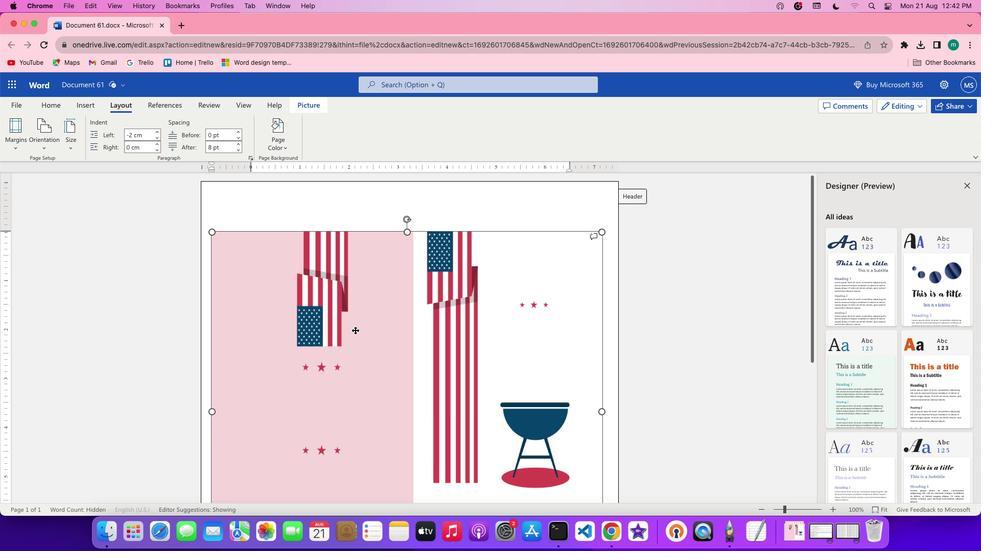 
Action: Mouse scrolled (355, 330) with delta (0, -1)
Screenshot: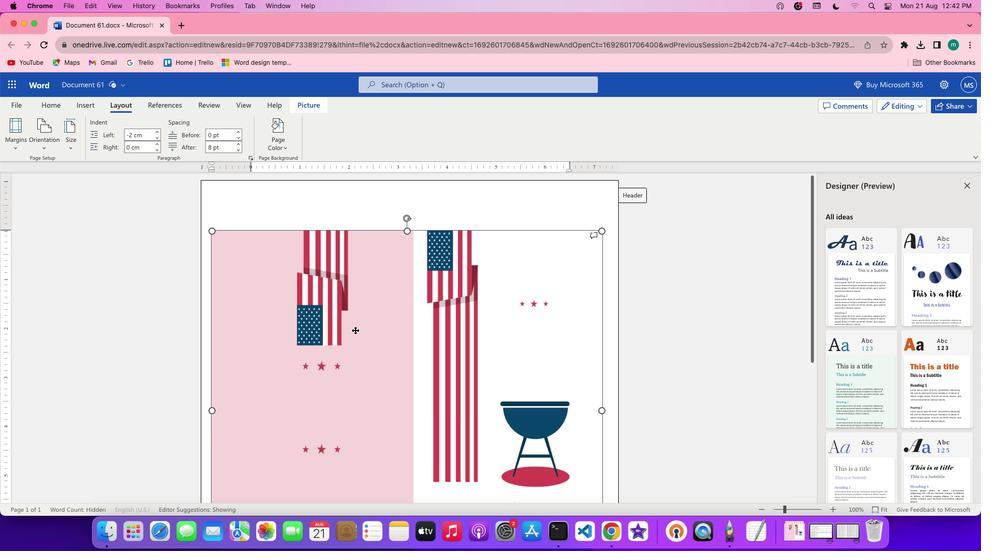 
Action: Mouse scrolled (355, 330) with delta (0, -1)
Screenshot: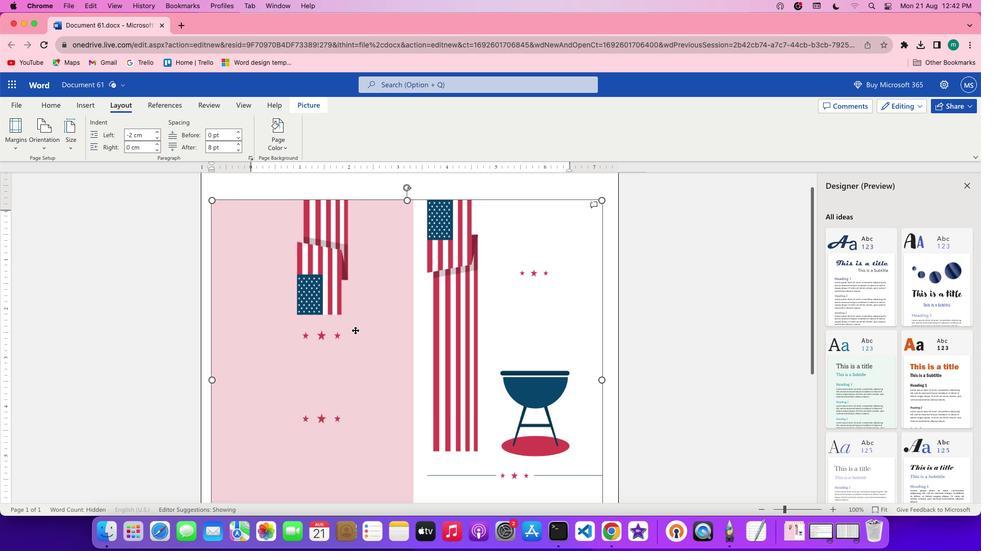 
Action: Mouse scrolled (355, 330) with delta (0, 0)
Screenshot: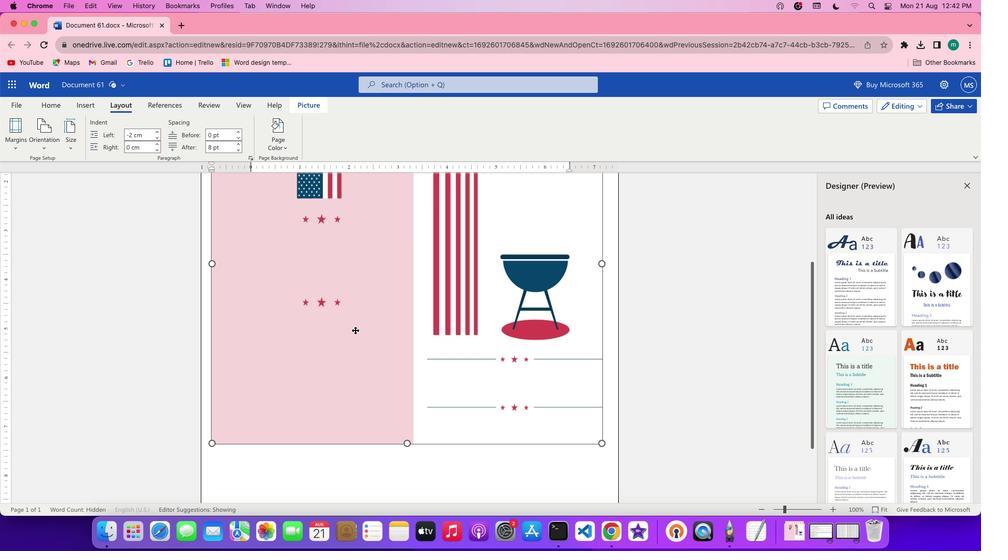
Action: Mouse scrolled (355, 330) with delta (0, 0)
Screenshot: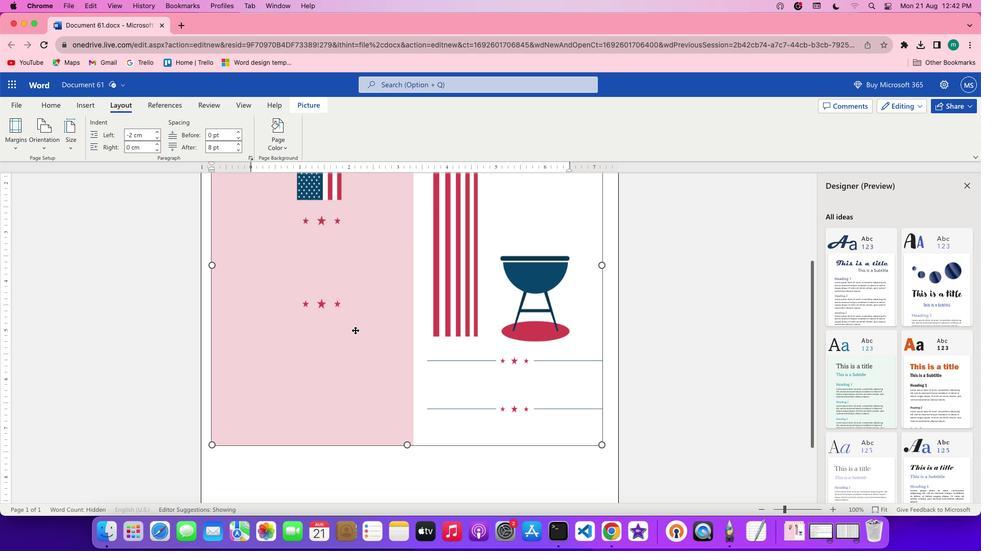 
Action: Mouse scrolled (355, 330) with delta (0, 1)
Screenshot: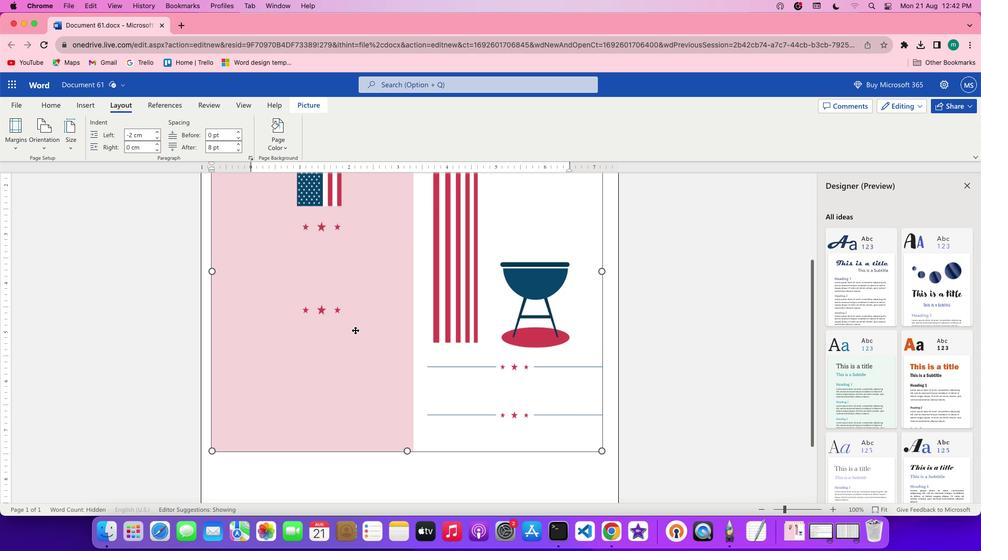 
Action: Mouse moved to (569, 469)
Screenshot: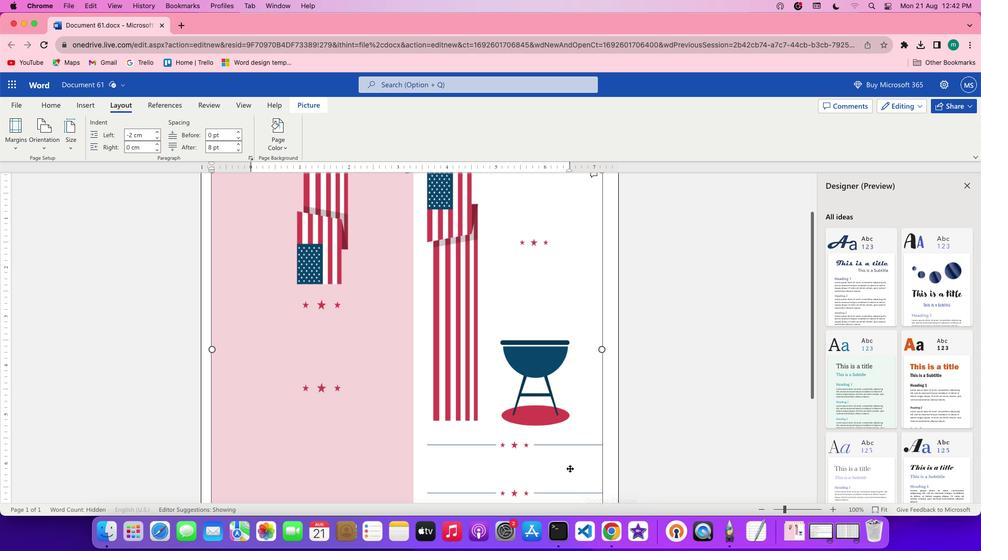 
Action: Mouse scrolled (569, 469) with delta (0, 0)
Screenshot: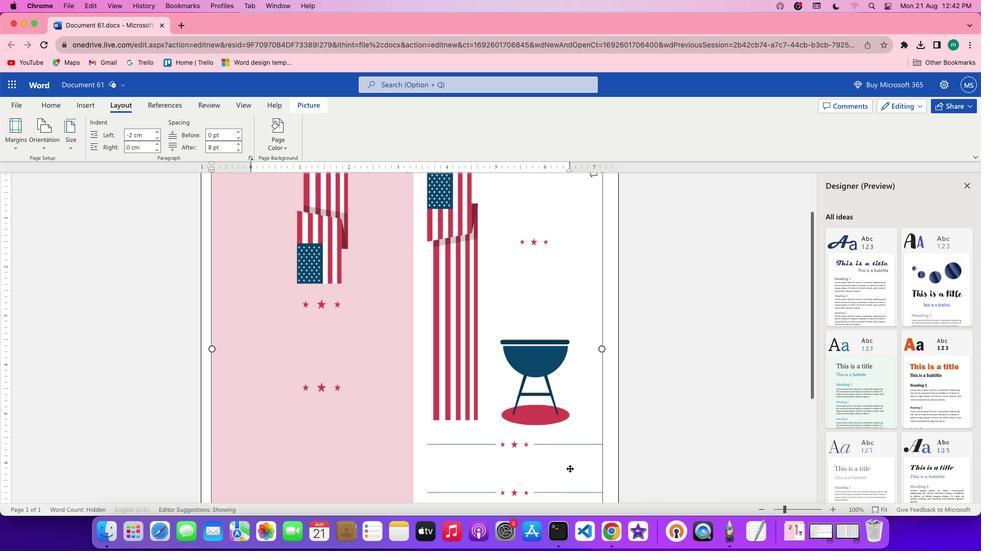 
Action: Mouse scrolled (569, 469) with delta (0, 0)
Screenshot: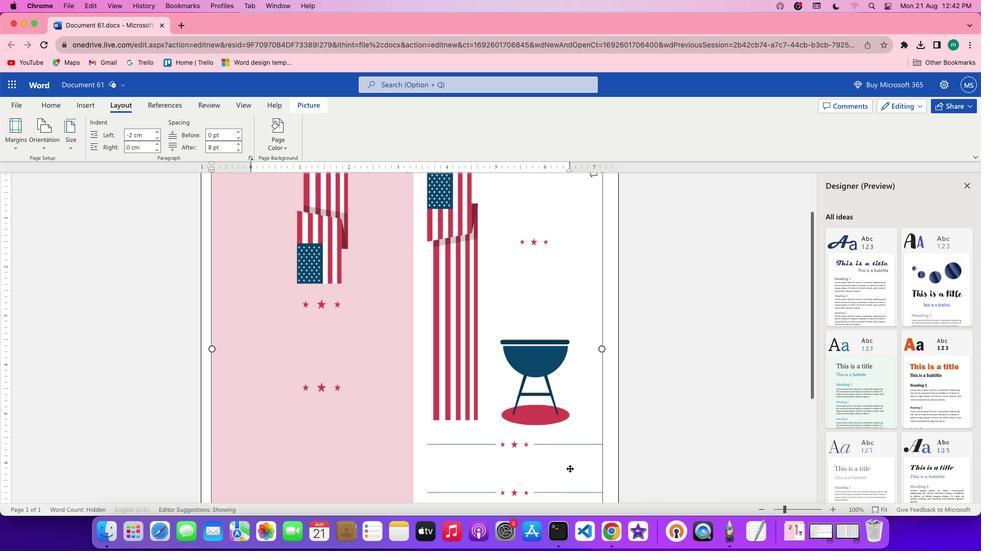 
Action: Mouse scrolled (569, 469) with delta (0, -1)
Screenshot: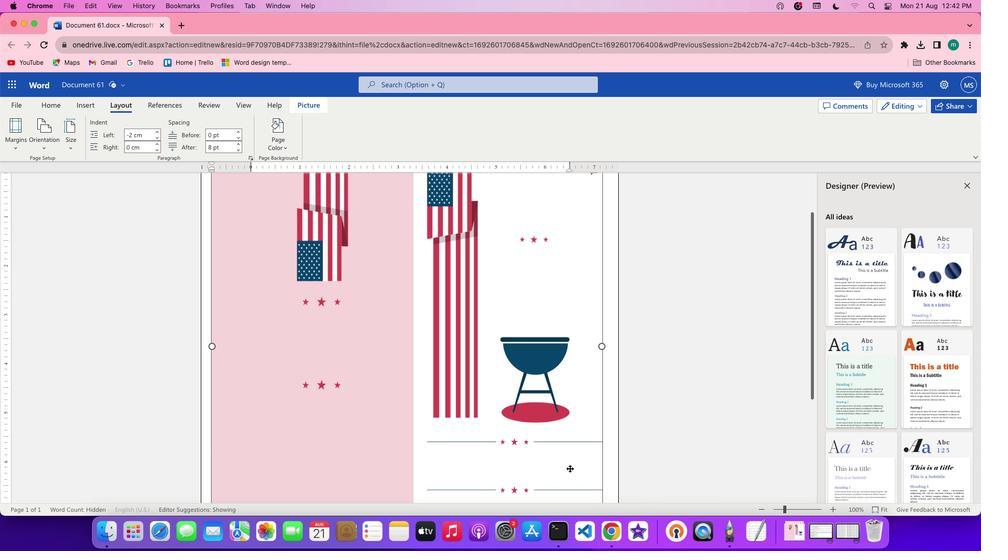 
Action: Mouse moved to (601, 445)
Screenshot: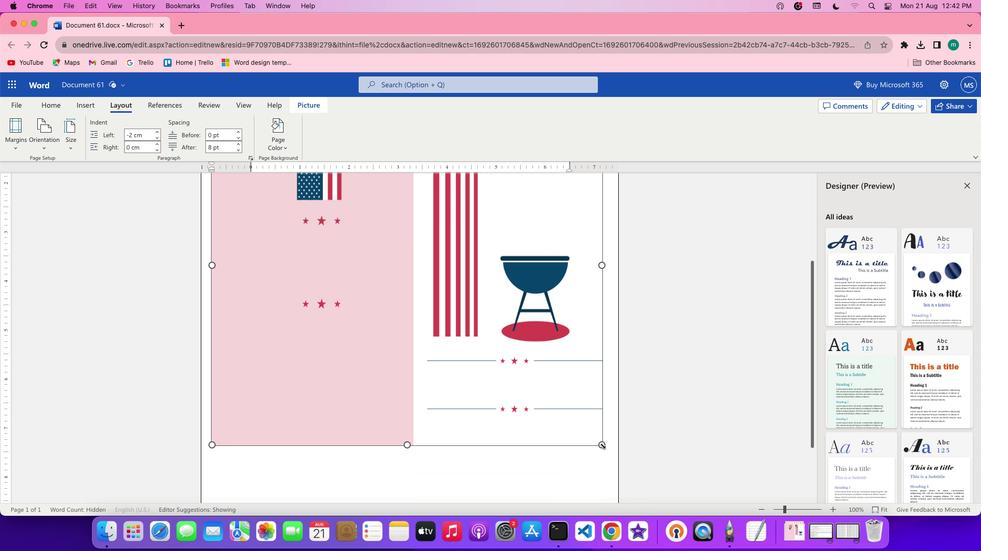 
Action: Mouse pressed left at (601, 445)
Screenshot: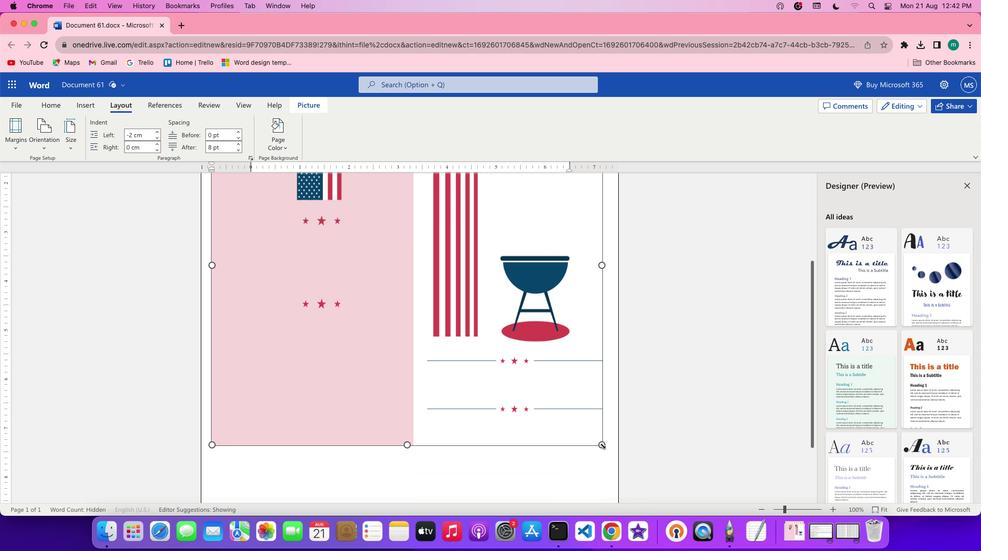 
Action: Mouse moved to (475, 460)
Screenshot: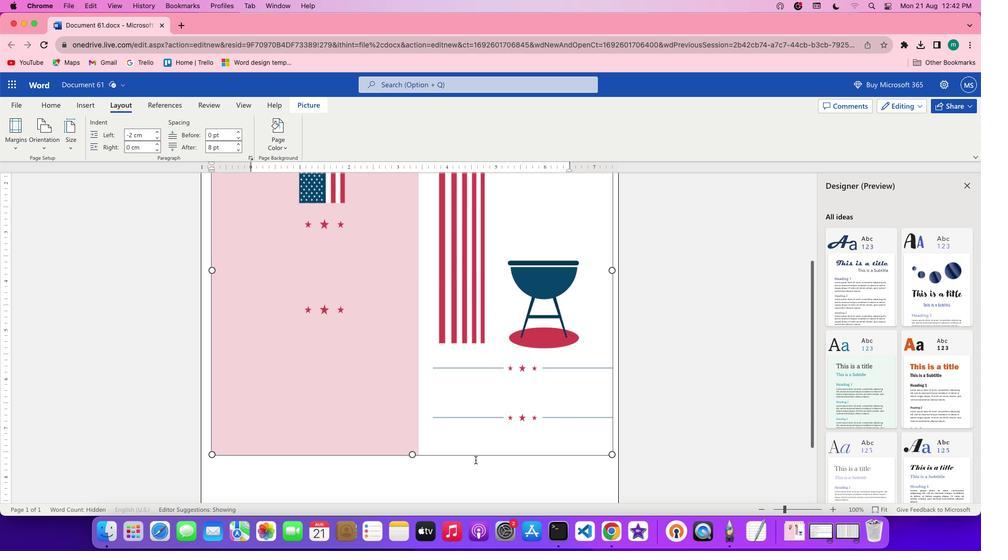 
Action: Mouse scrolled (475, 460) with delta (0, 0)
Screenshot: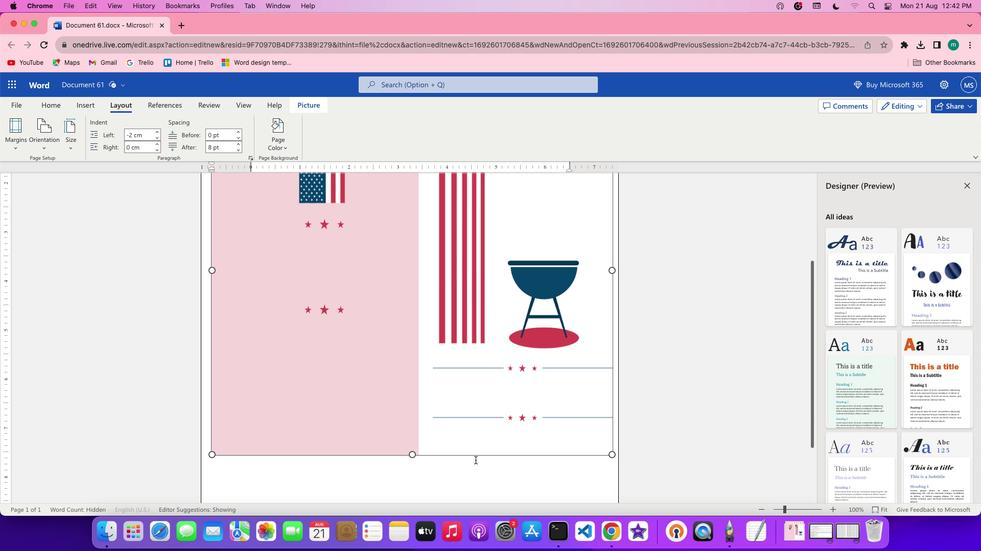 
Action: Mouse scrolled (475, 460) with delta (0, 0)
Screenshot: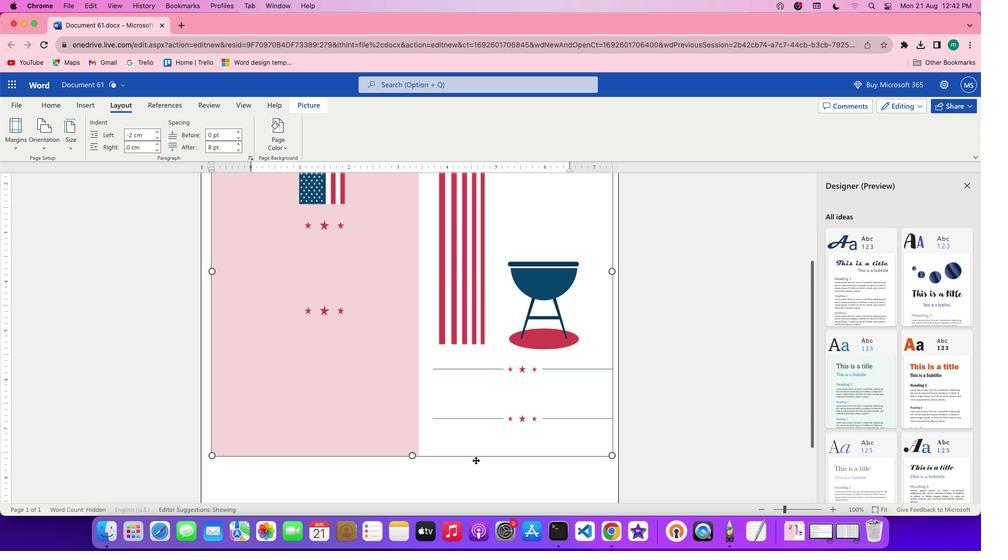 
Action: Mouse scrolled (475, 460) with delta (0, 1)
Screenshot: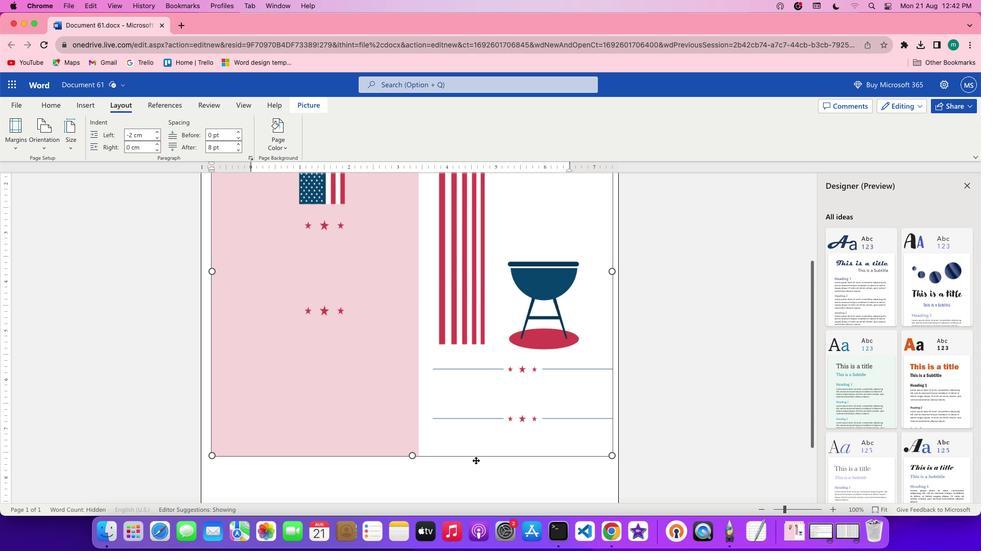 
Action: Mouse scrolled (475, 460) with delta (0, 2)
Screenshot: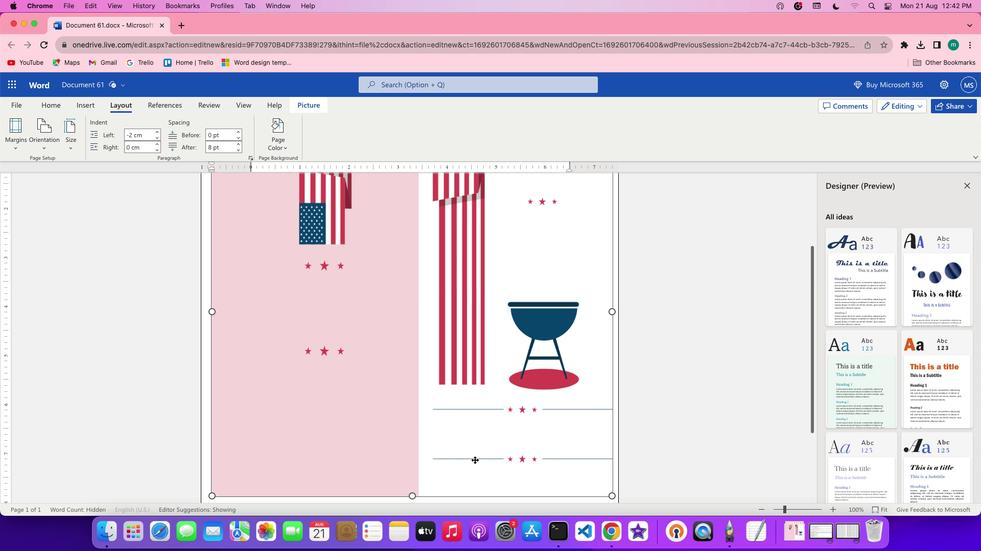 
Action: Mouse moved to (412, 229)
Screenshot: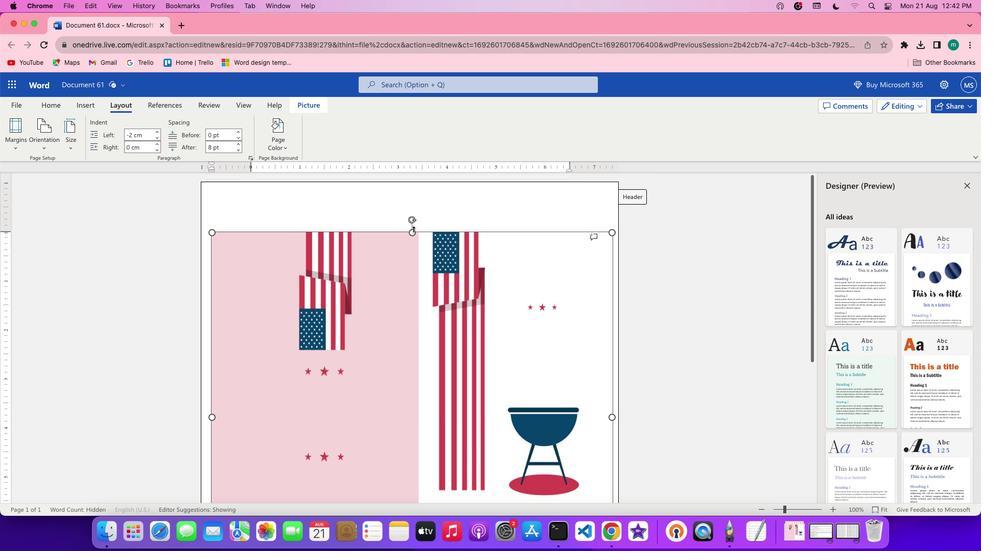 
Action: Mouse pressed left at (412, 229)
Screenshot: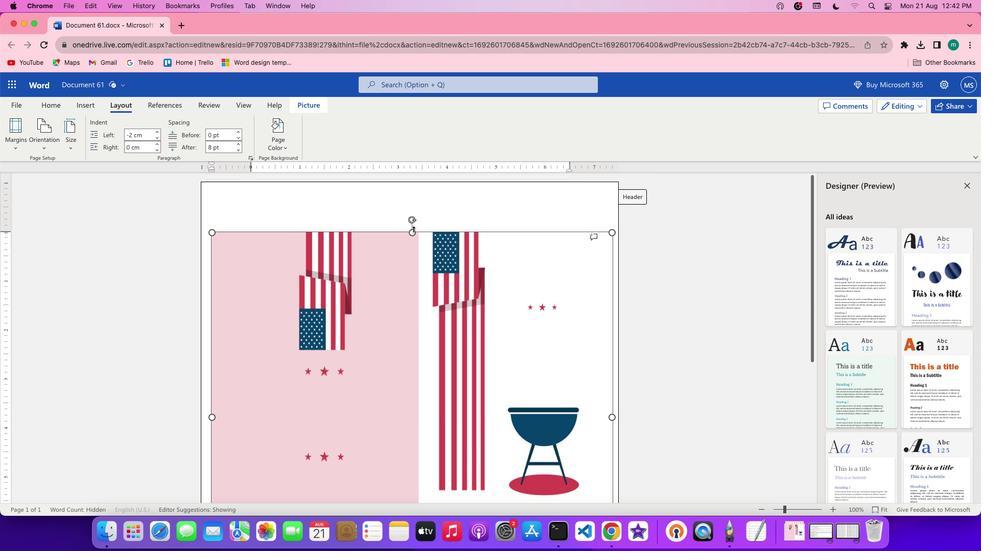 
Action: Mouse moved to (391, 282)
Screenshot: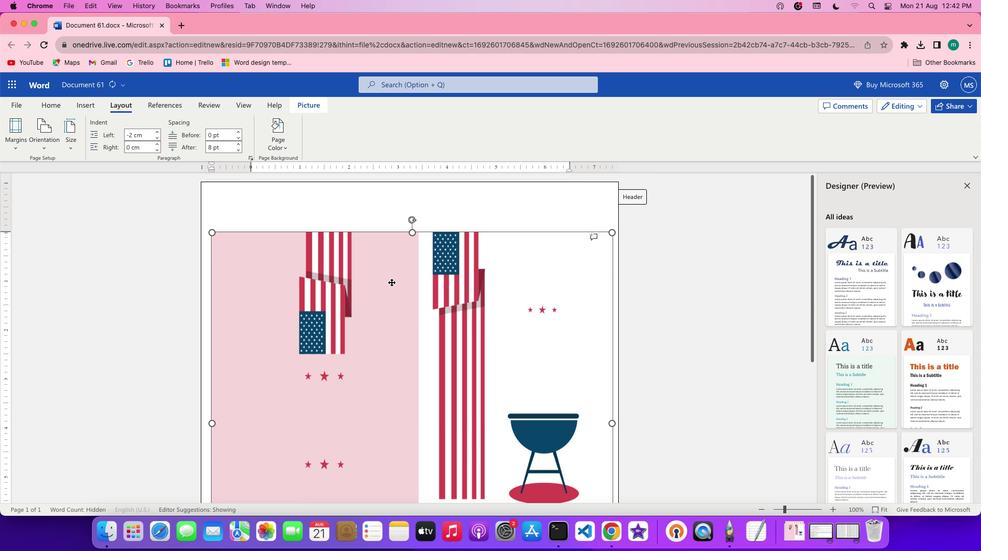
Action: Mouse scrolled (391, 282) with delta (0, 0)
Screenshot: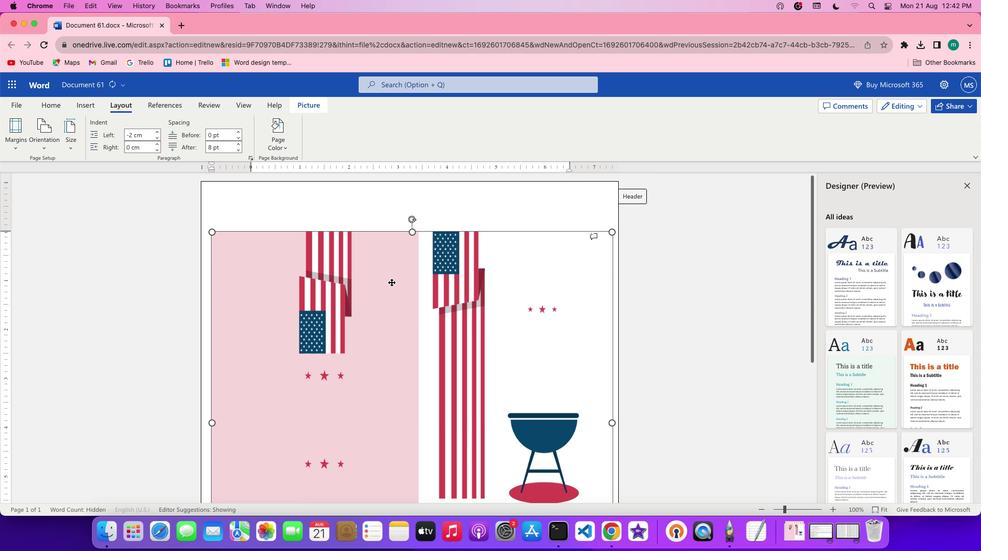 
Action: Mouse scrolled (391, 282) with delta (0, 0)
Screenshot: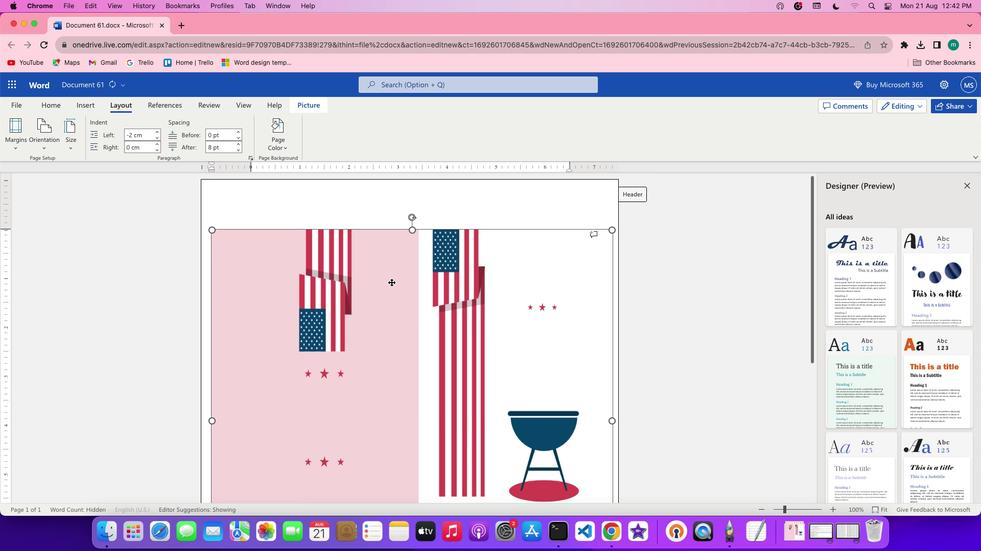 
Action: Mouse scrolled (391, 282) with delta (0, -1)
Screenshot: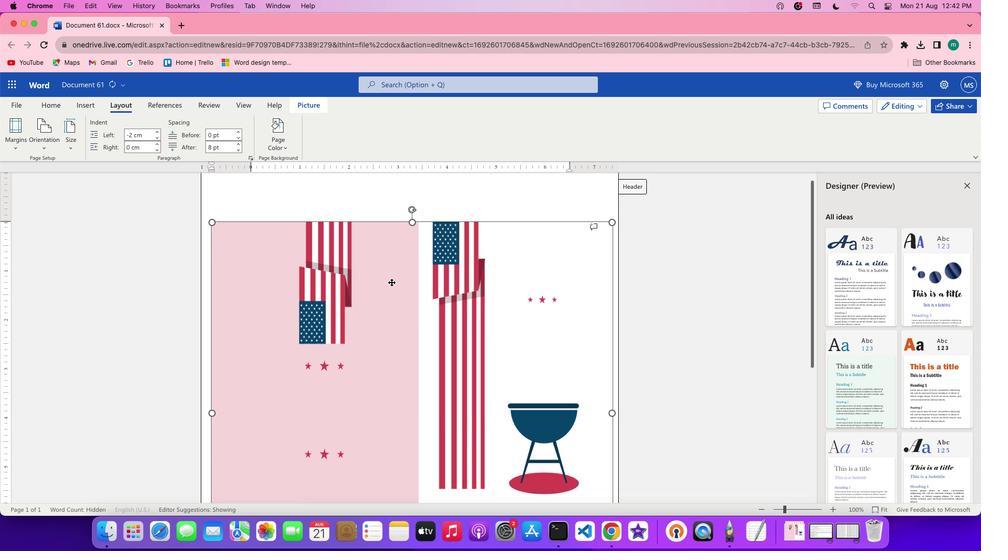 
Action: Mouse scrolled (391, 282) with delta (0, -1)
Screenshot: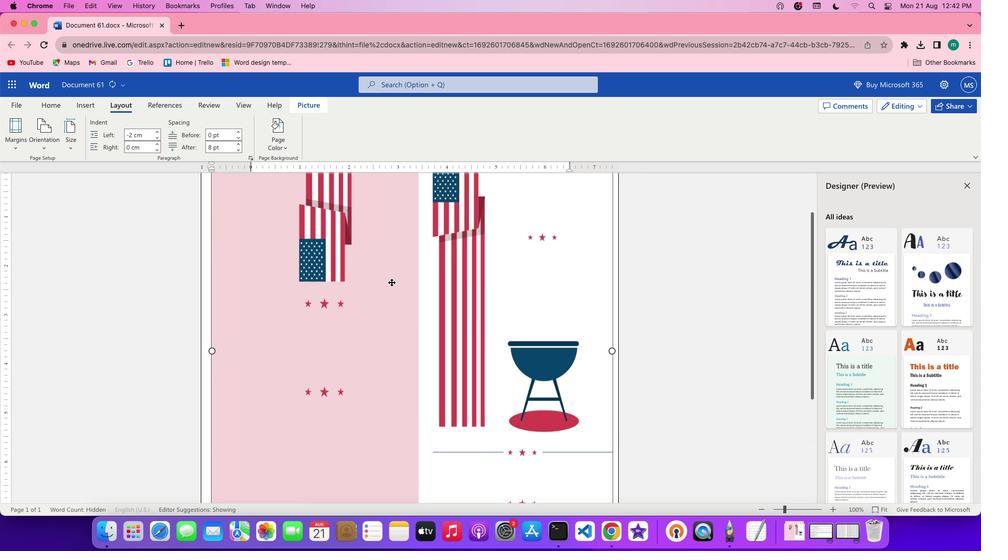 
Action: Mouse moved to (449, 303)
Screenshot: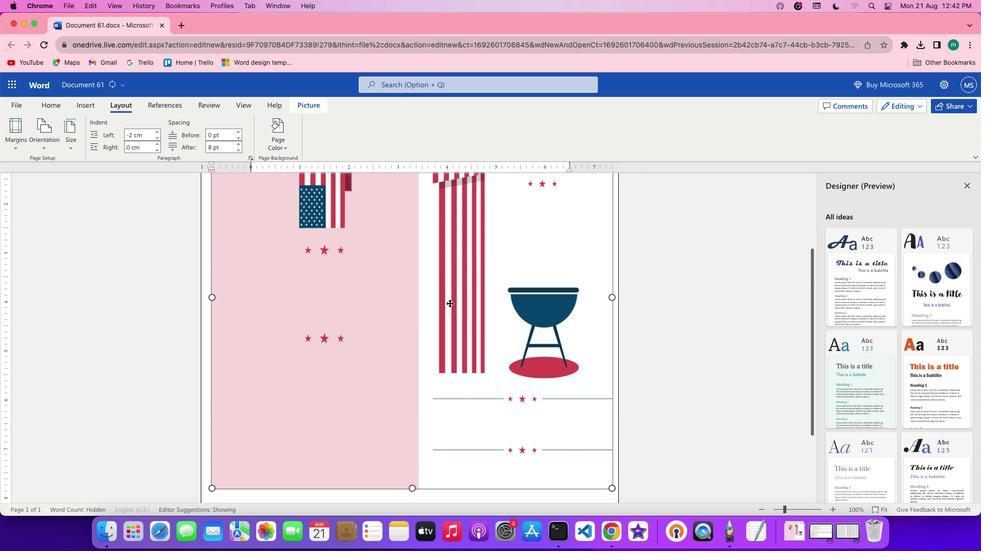 
Action: Mouse scrolled (449, 303) with delta (0, 0)
Screenshot: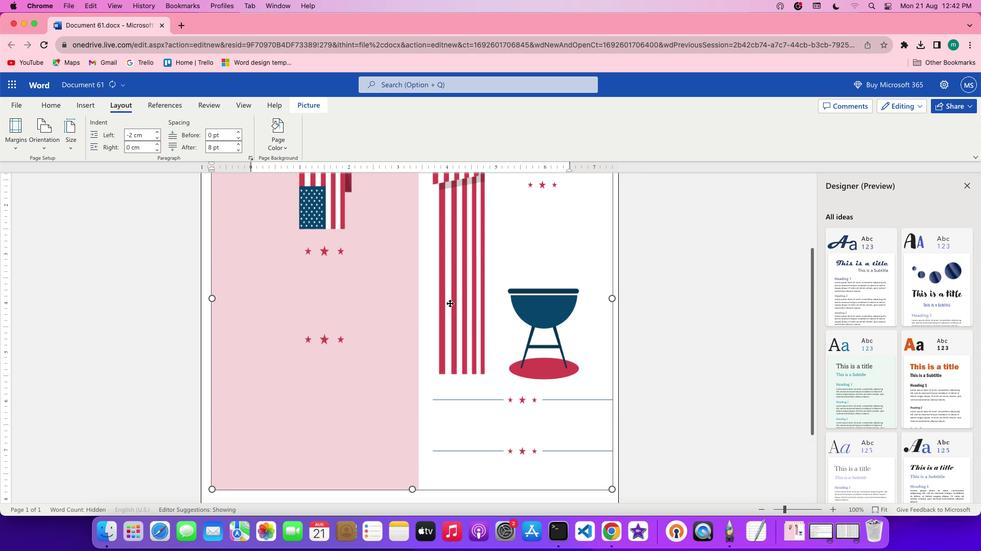 
Action: Mouse scrolled (449, 303) with delta (0, 0)
Screenshot: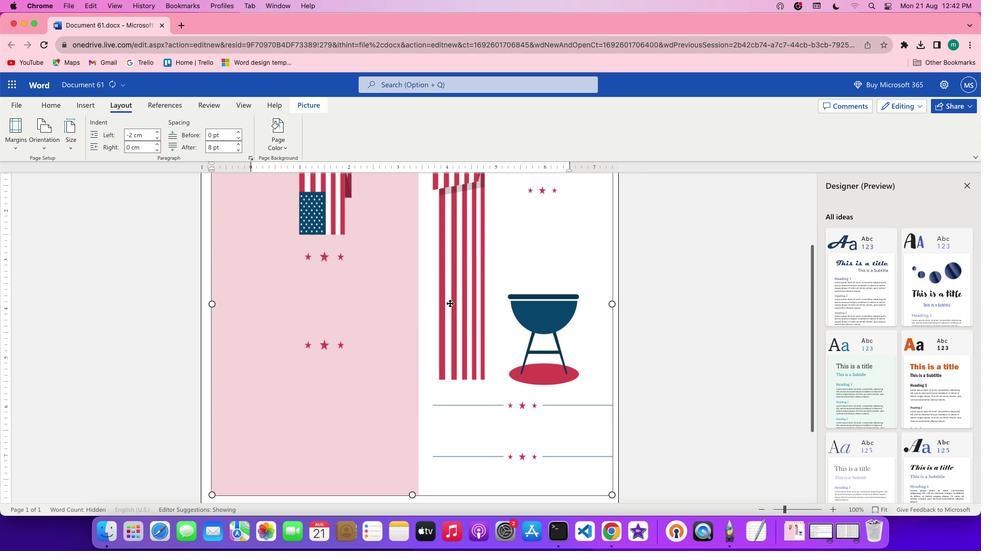 
Action: Mouse scrolled (449, 303) with delta (0, 1)
Screenshot: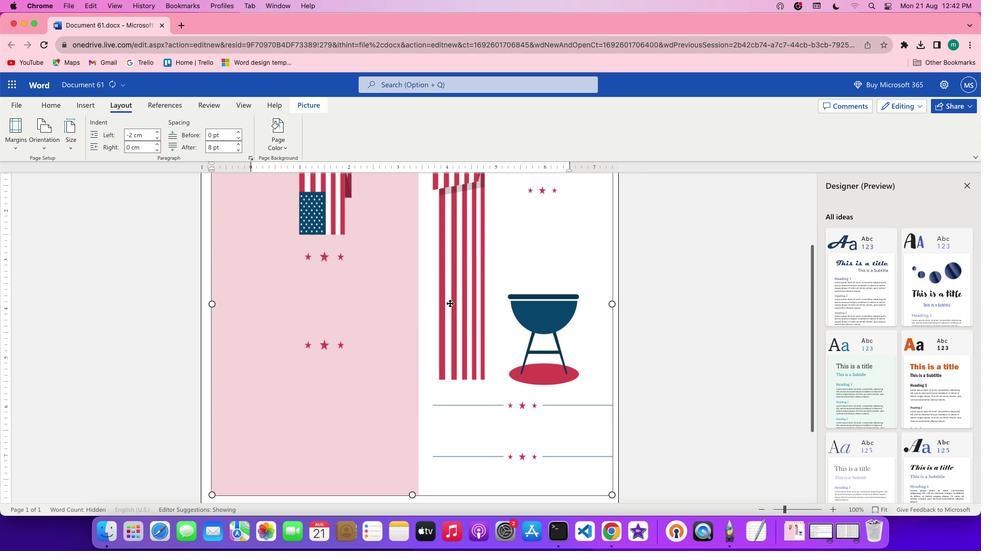 
Action: Mouse moved to (449, 303)
Screenshot: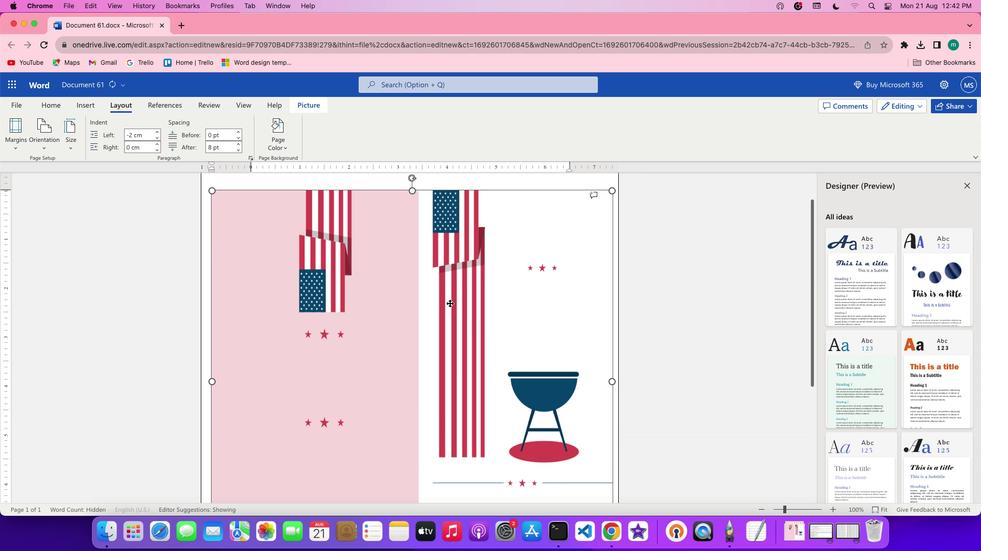 
Action: Mouse scrolled (449, 303) with delta (0, 0)
Screenshot: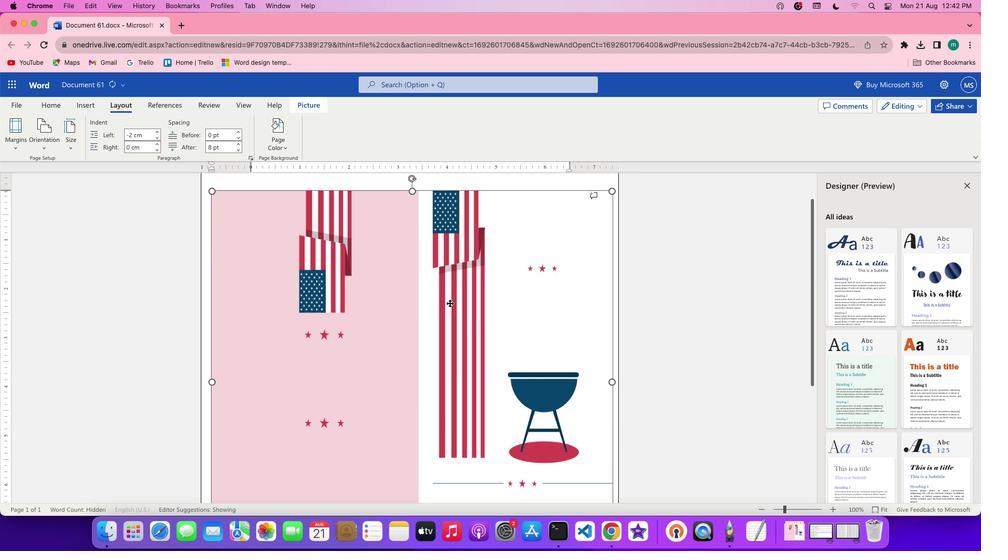 
Action: Mouse scrolled (449, 303) with delta (0, 0)
Screenshot: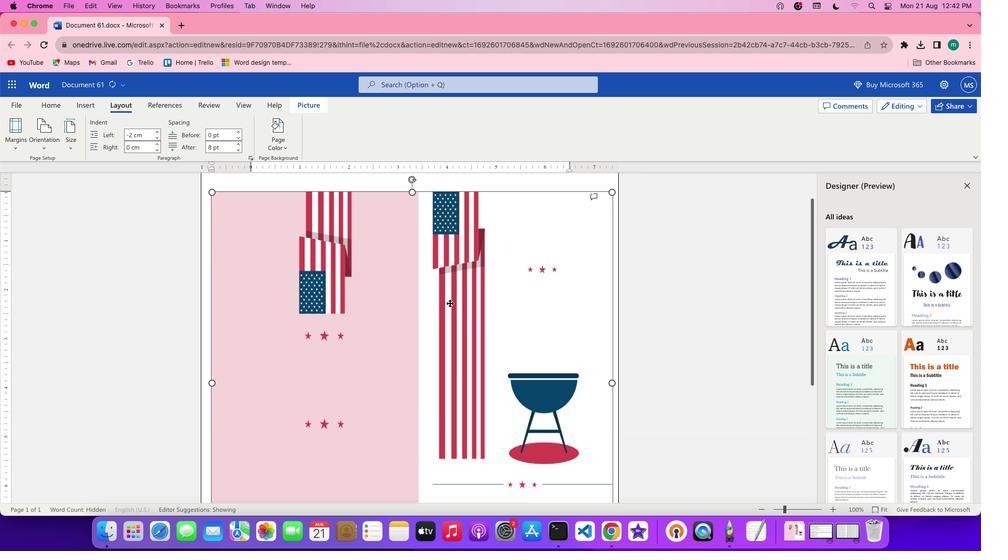 
Action: Mouse moved to (307, 276)
Screenshot: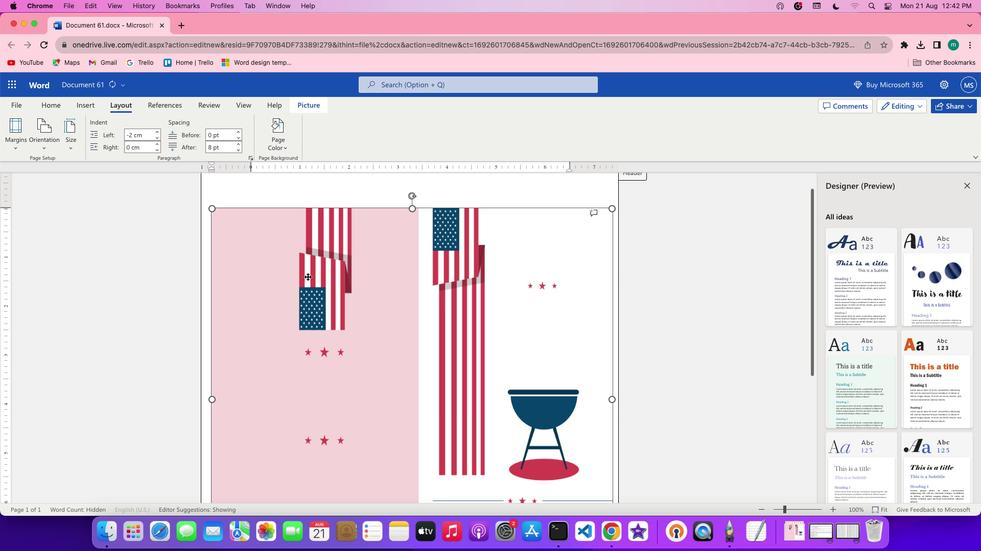 
Action: Mouse pressed left at (307, 276)
Screenshot: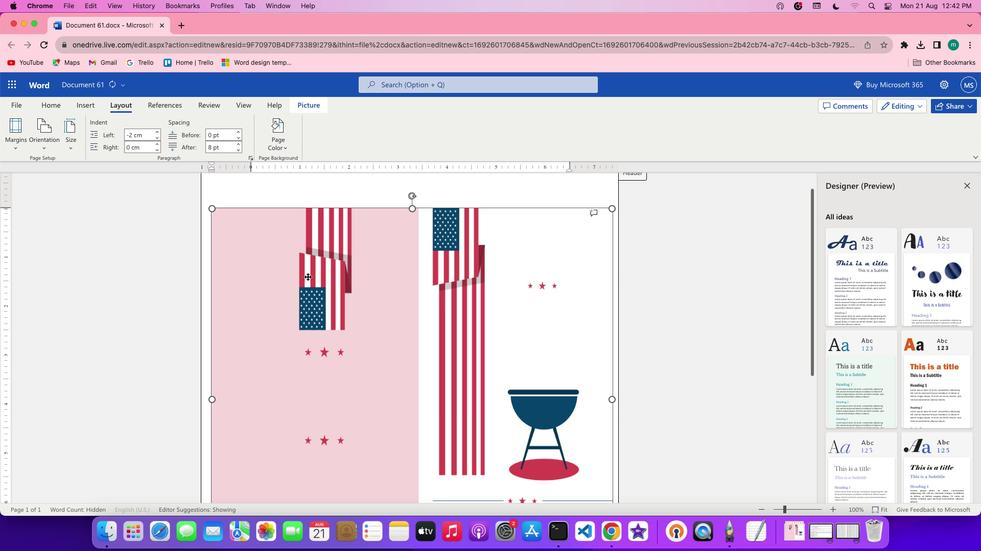 
Action: Mouse moved to (287, 277)
Screenshot: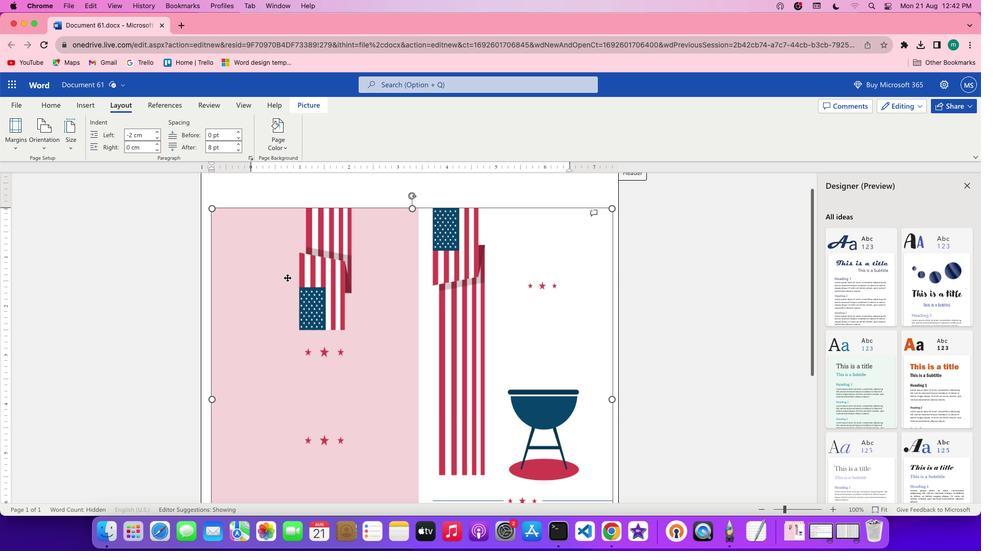 
Action: Mouse pressed left at (287, 277)
Screenshot: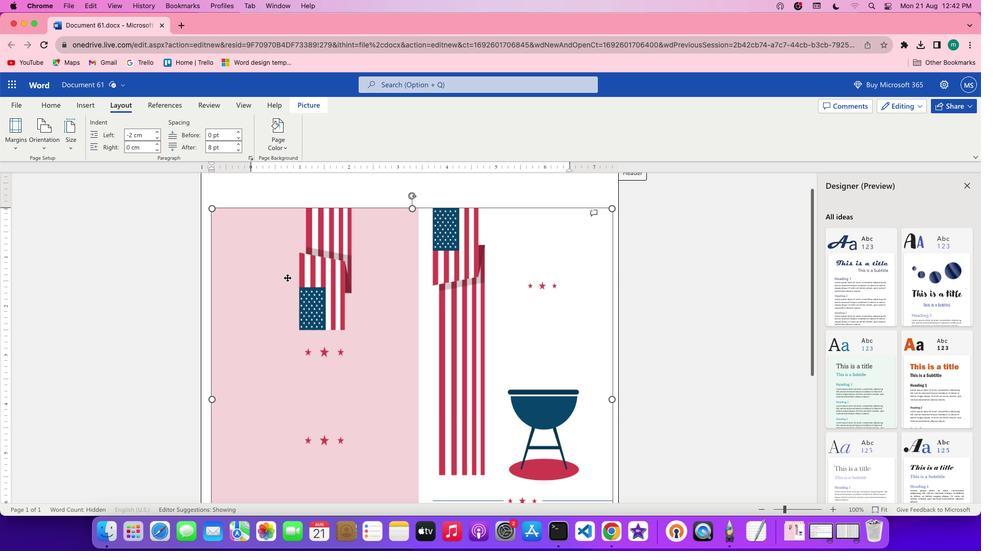 
Action: Mouse pressed left at (287, 277)
Screenshot: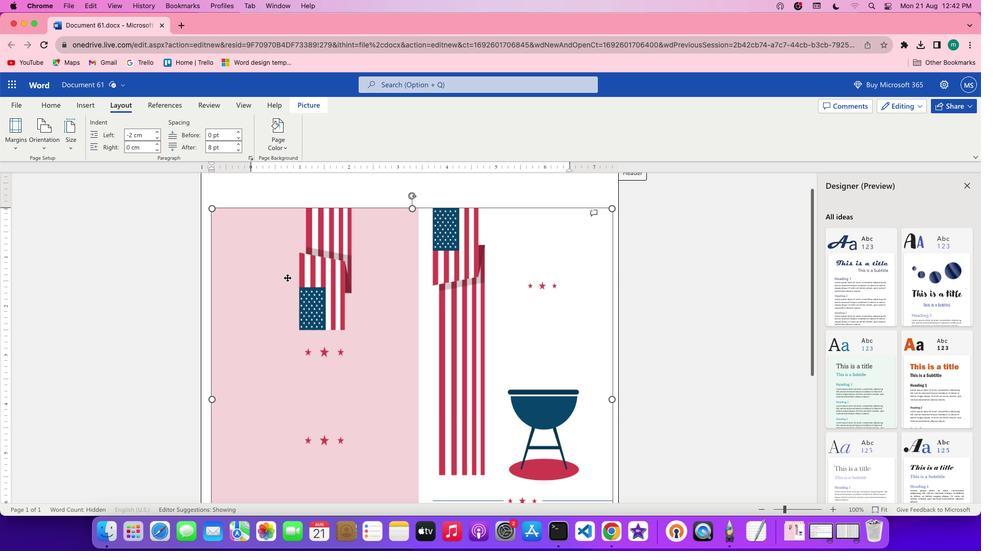 
Action: Mouse moved to (383, 138)
Screenshot: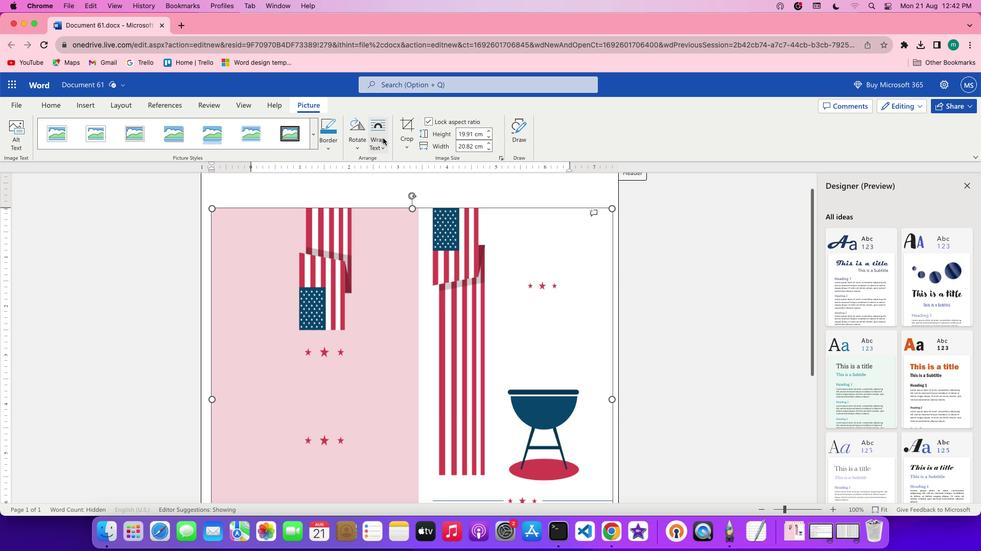 
Action: Mouse pressed left at (383, 138)
Screenshot: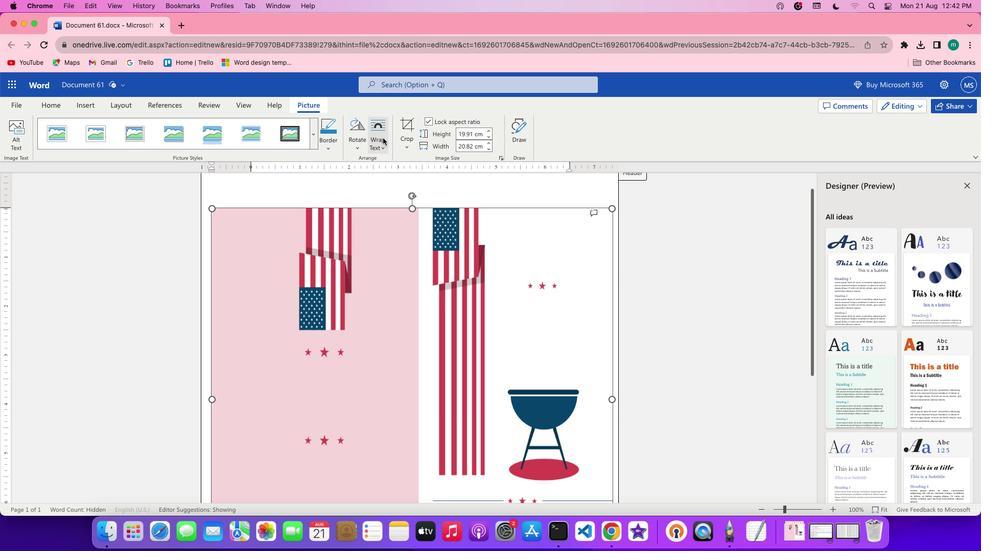 
Action: Mouse moved to (397, 205)
Screenshot: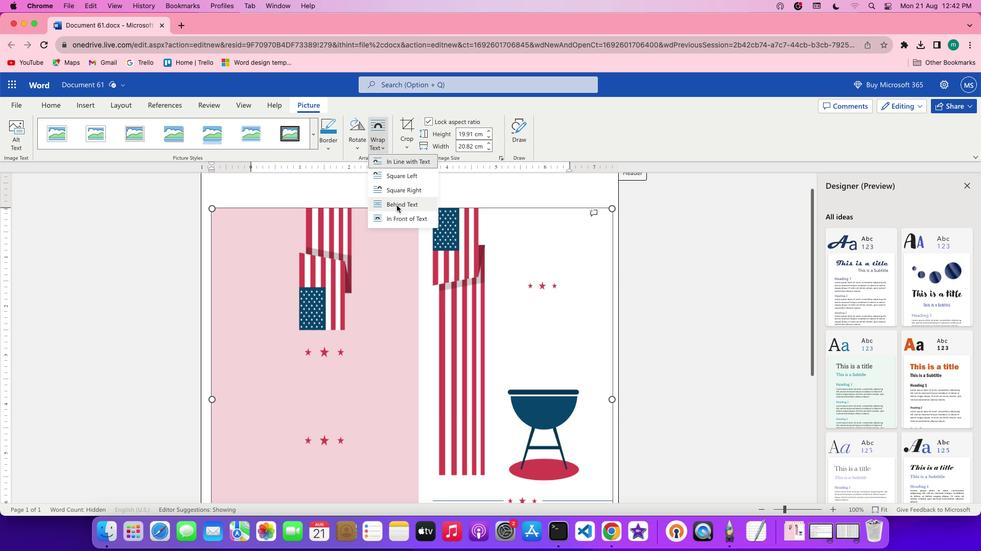 
Action: Mouse pressed left at (397, 205)
Screenshot: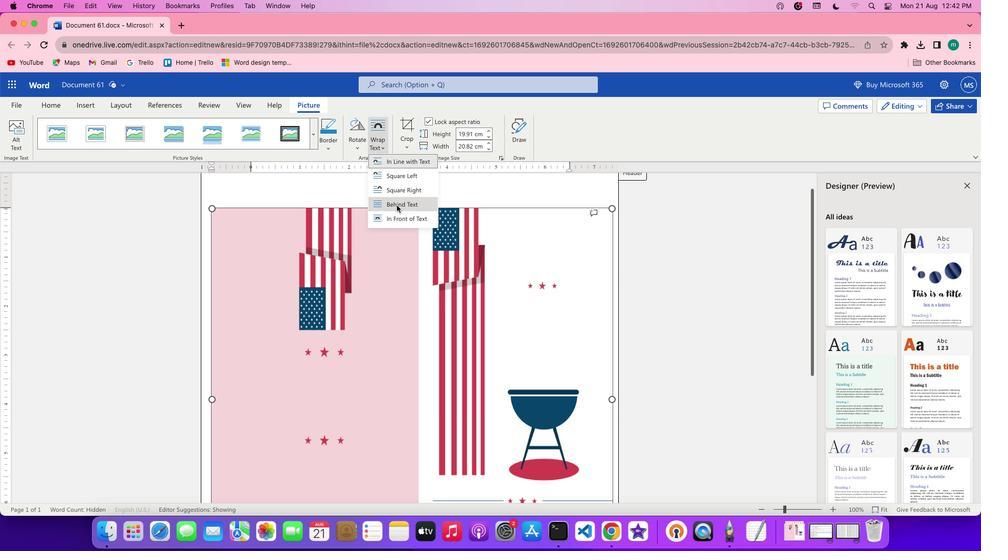 
Action: Mouse moved to (274, 250)
Screenshot: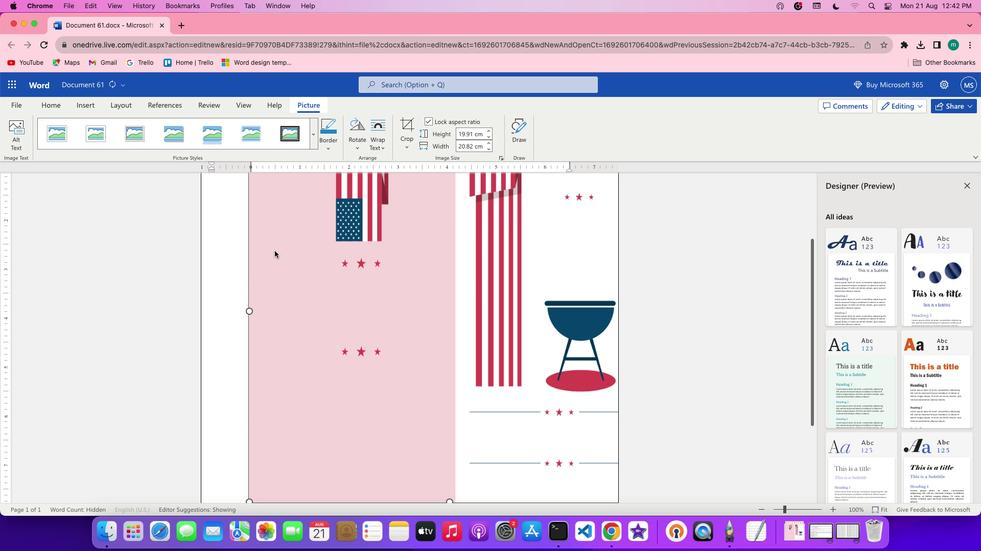 
Action: Mouse scrolled (274, 250) with delta (0, 0)
Screenshot: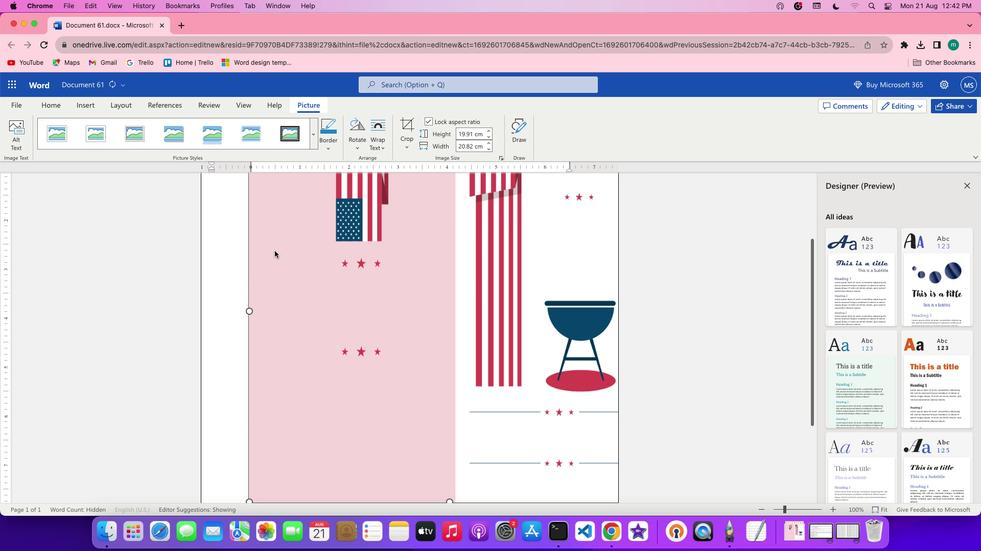 
Action: Mouse scrolled (274, 250) with delta (0, 0)
Screenshot: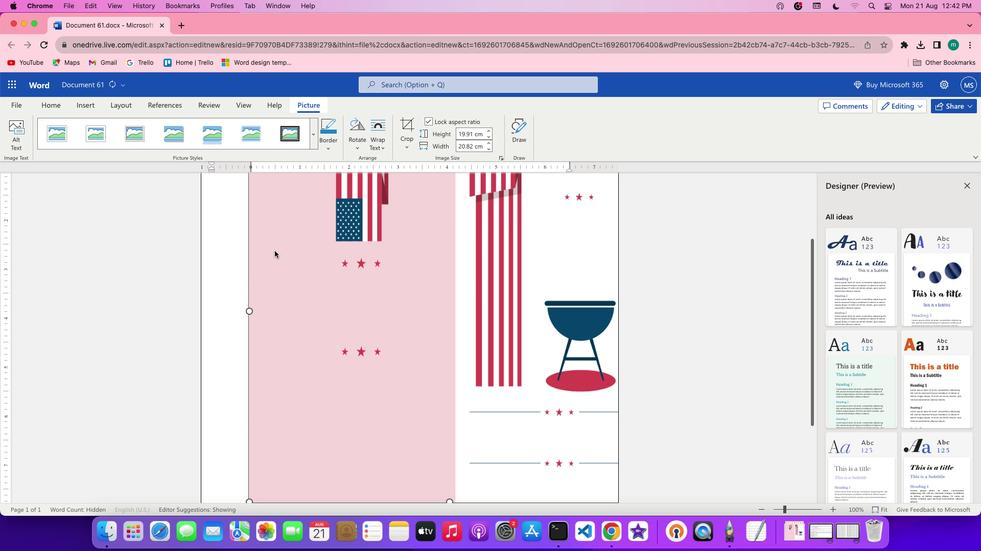 
Action: Mouse scrolled (274, 250) with delta (0, 1)
Screenshot: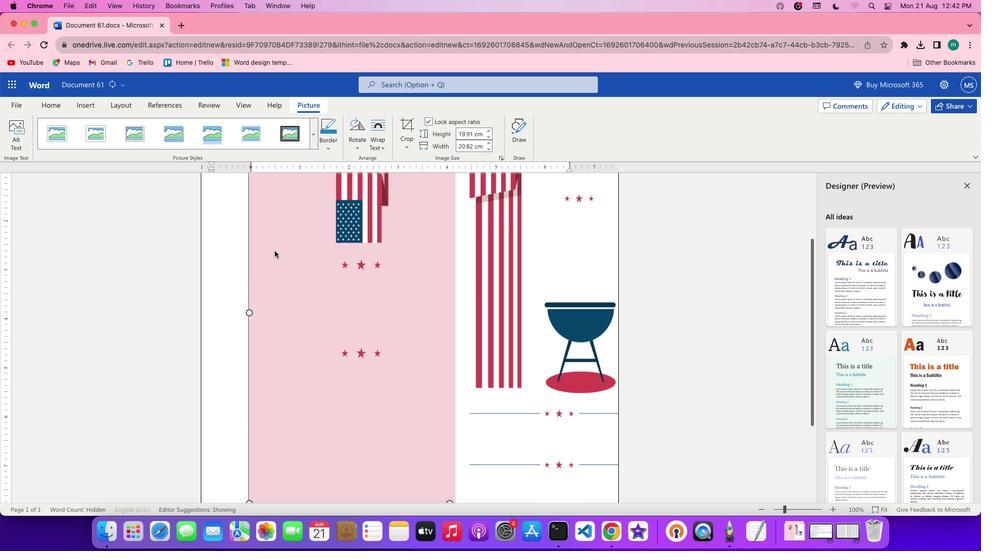 
Action: Mouse moved to (266, 234)
Screenshot: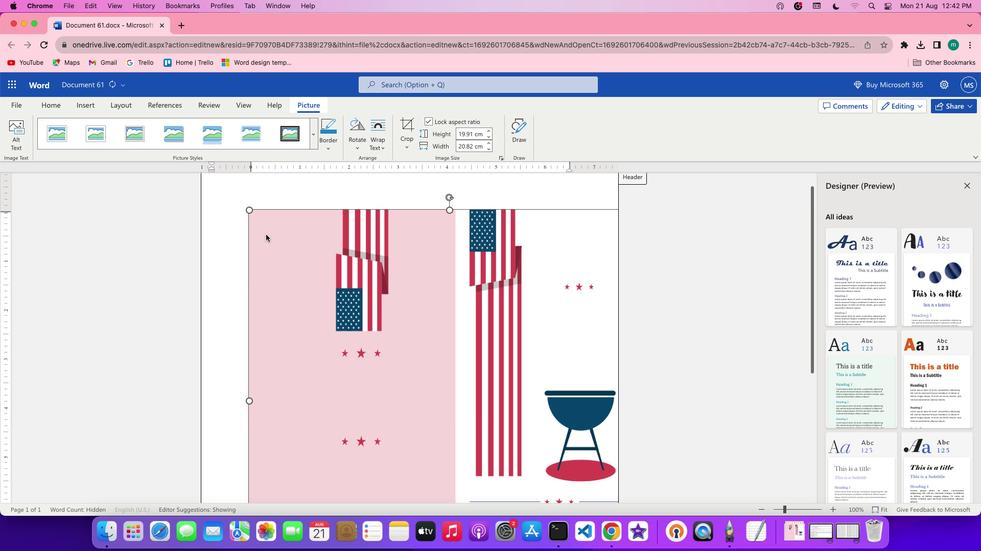
Action: Mouse pressed left at (266, 234)
Screenshot: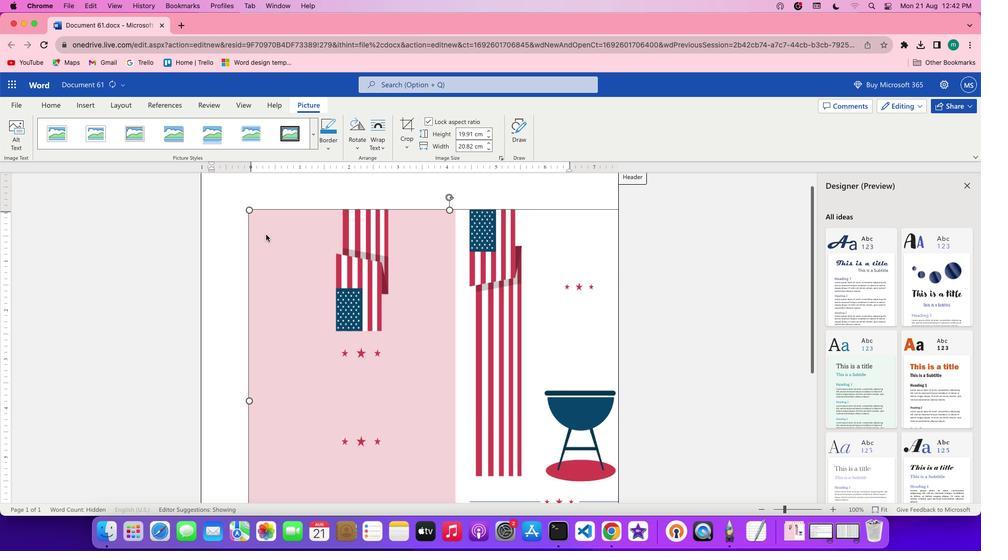 
Action: Mouse moved to (285, 242)
Screenshot: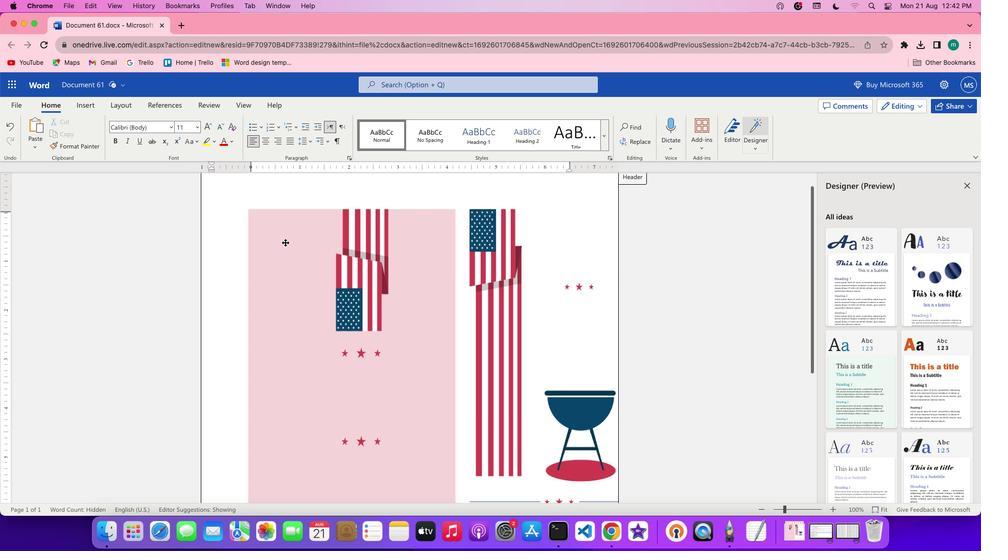 
Action: Mouse pressed left at (285, 242)
Screenshot: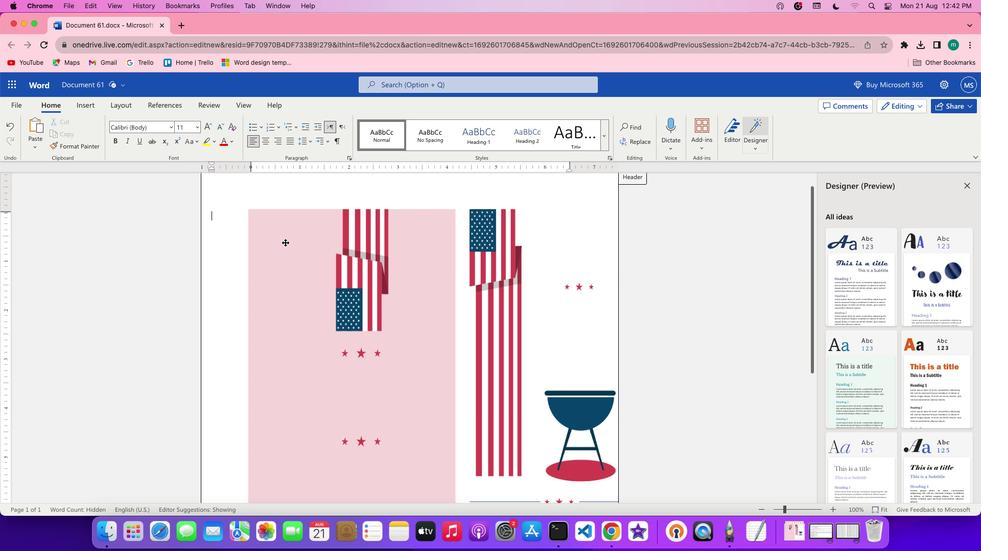
Action: Mouse moved to (249, 167)
Screenshot: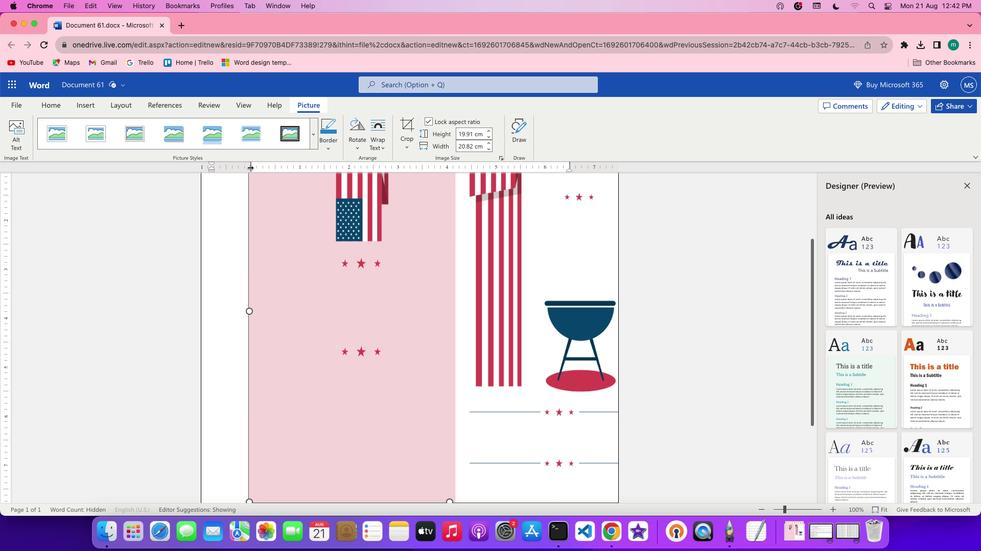 
Action: Mouse pressed left at (249, 167)
Screenshot: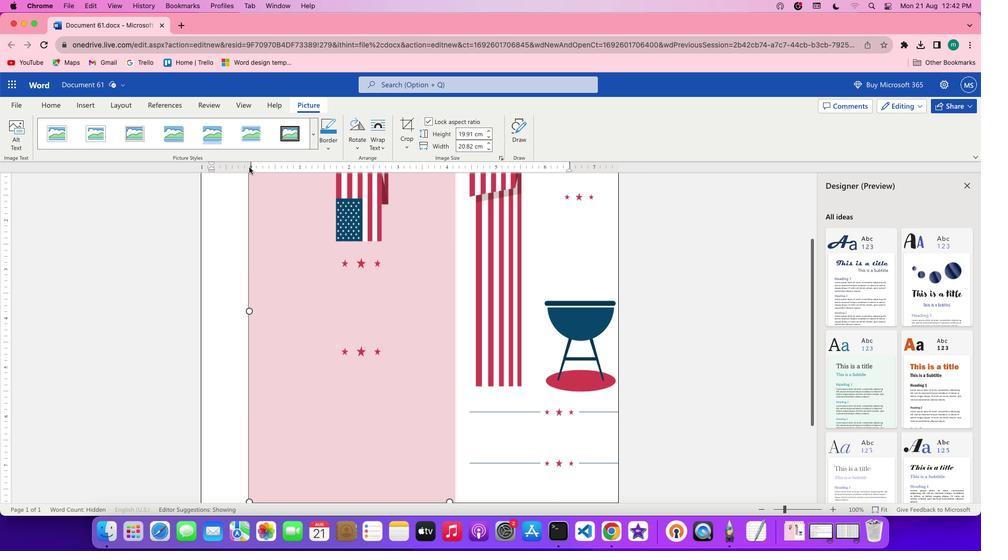 
Action: Mouse moved to (299, 241)
Screenshot: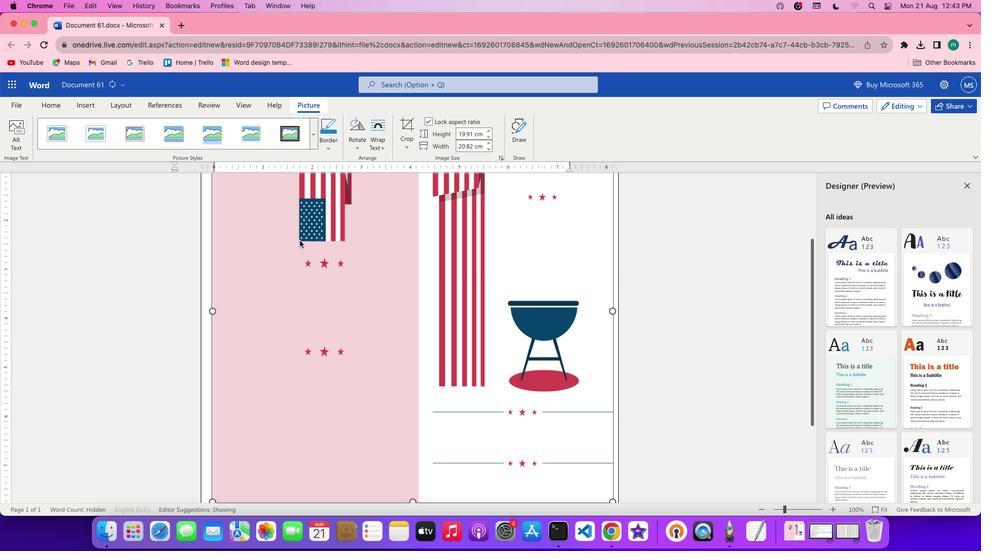 
Action: Mouse scrolled (299, 241) with delta (0, 0)
Screenshot: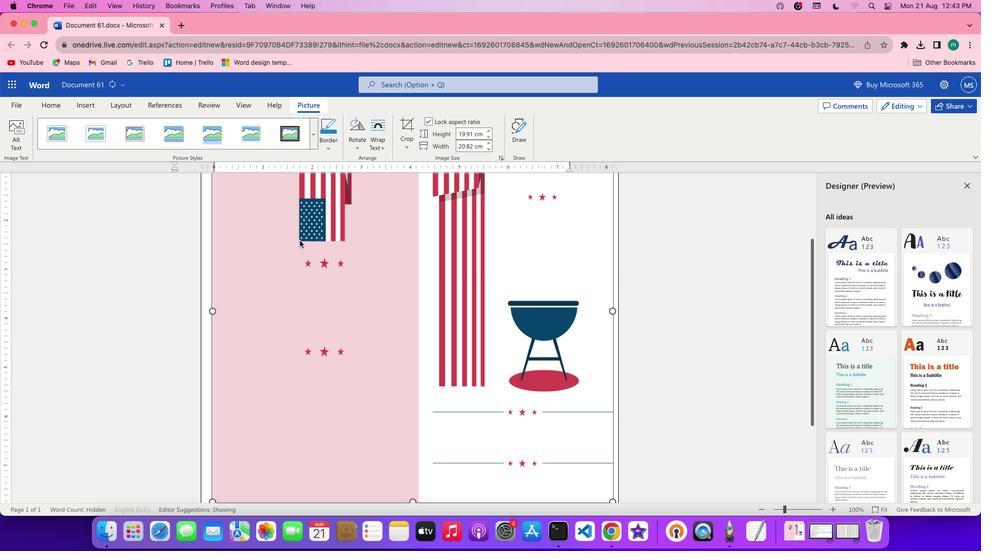 
Action: Mouse scrolled (299, 241) with delta (0, 0)
Screenshot: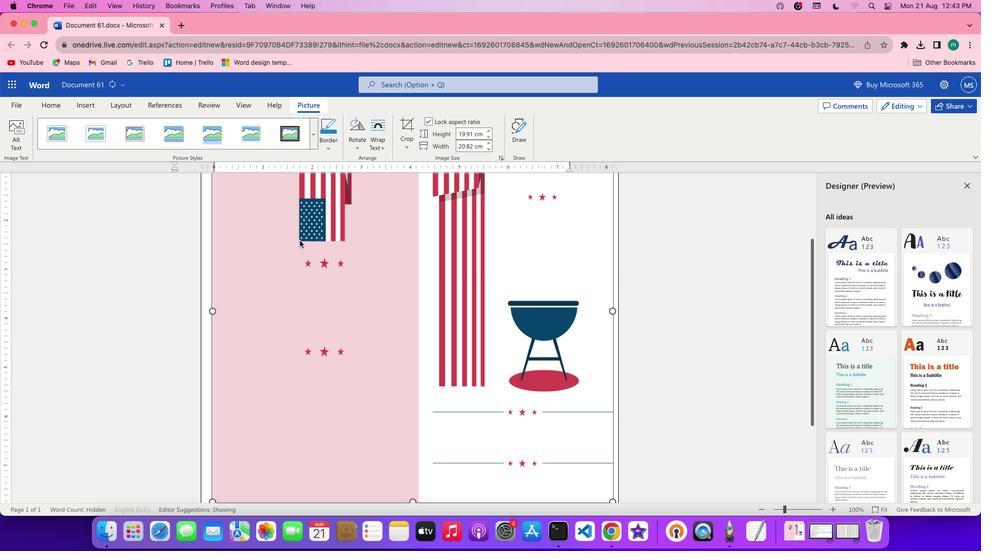 
Action: Mouse moved to (298, 241)
Screenshot: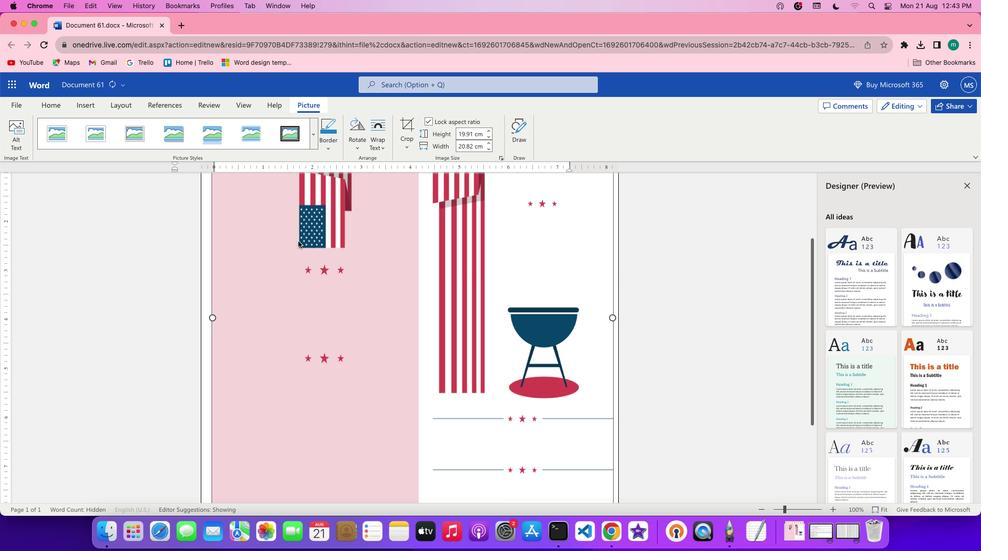 
Action: Mouse scrolled (298, 241) with delta (0, 1)
Screenshot: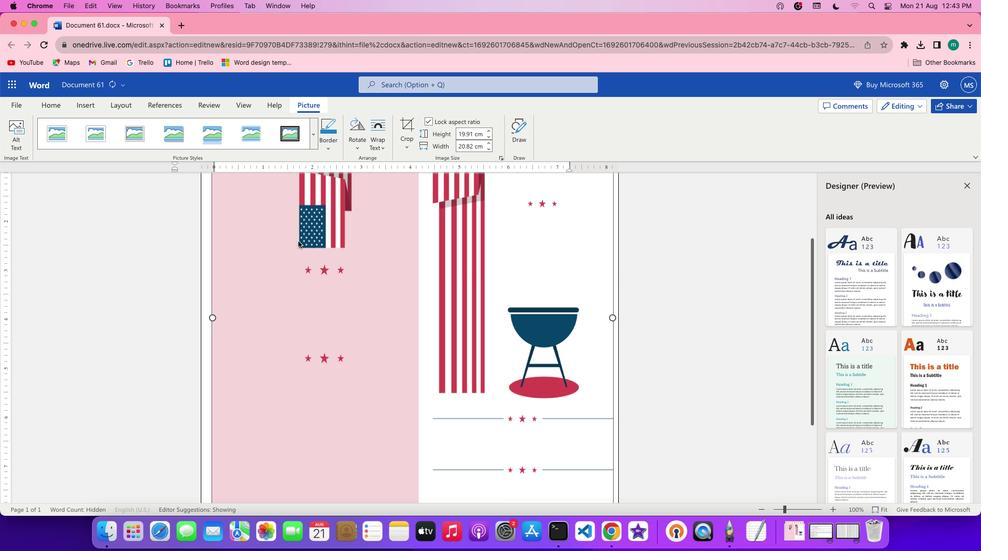 
Action: Mouse moved to (297, 241)
Screenshot: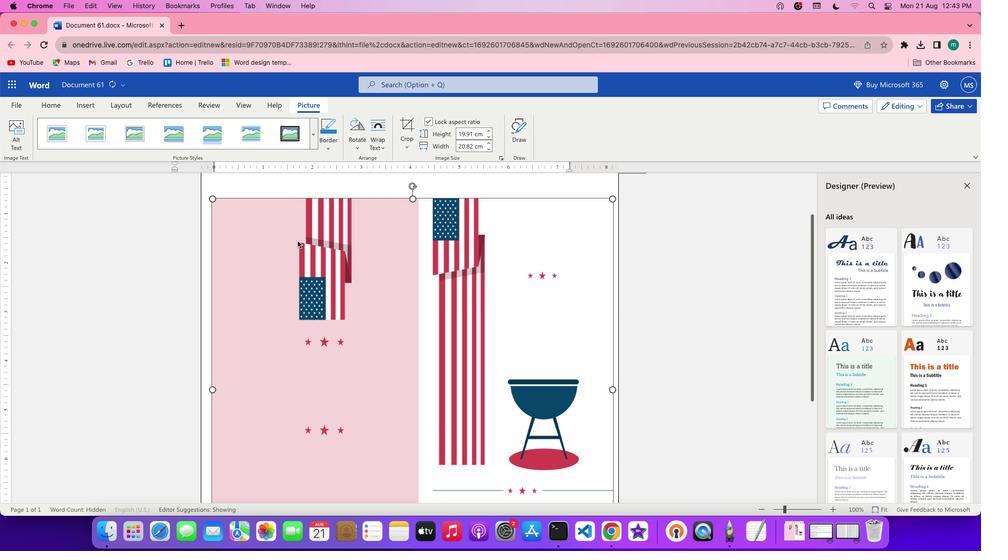 
Action: Mouse scrolled (297, 241) with delta (0, 0)
Screenshot: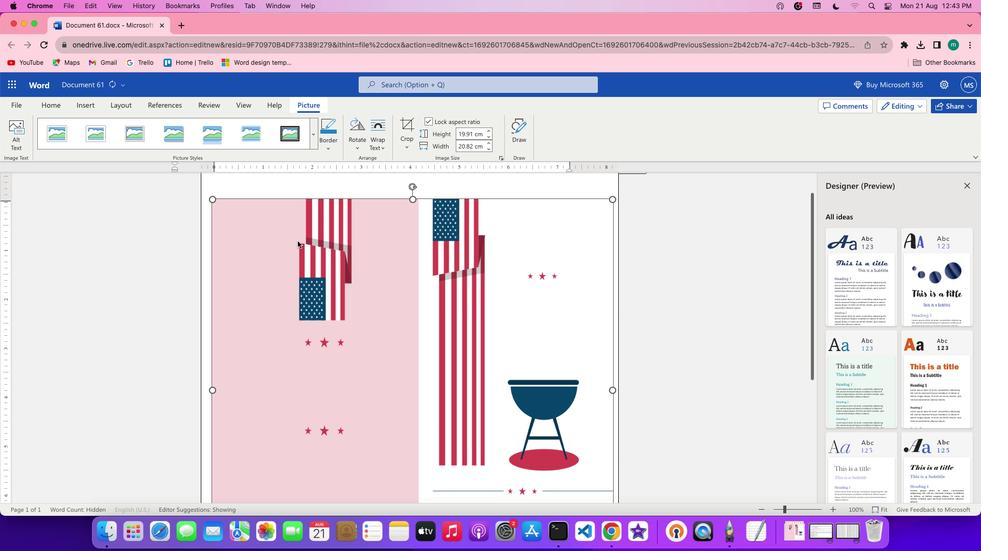 
Action: Mouse scrolled (297, 241) with delta (0, 0)
Screenshot: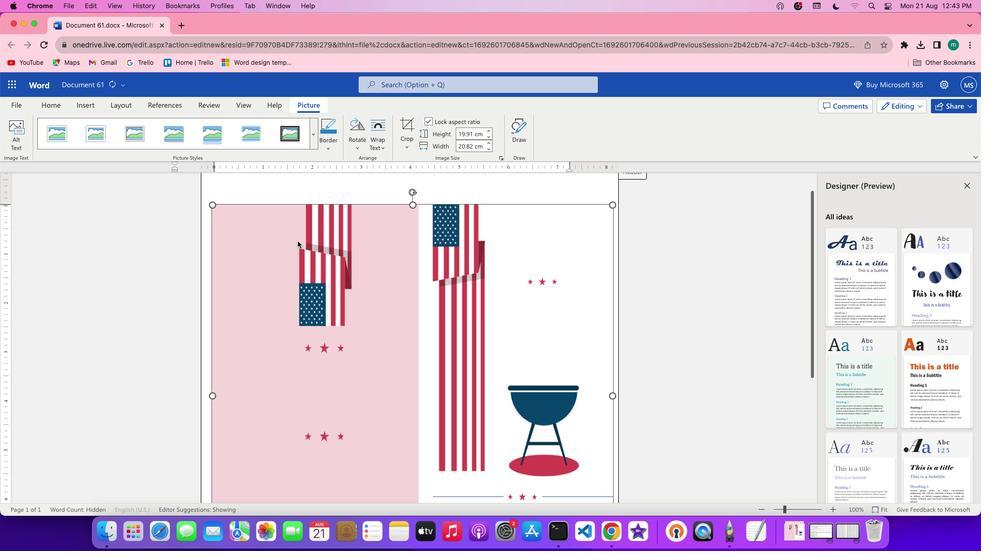 
Action: Mouse moved to (224, 232)
Screenshot: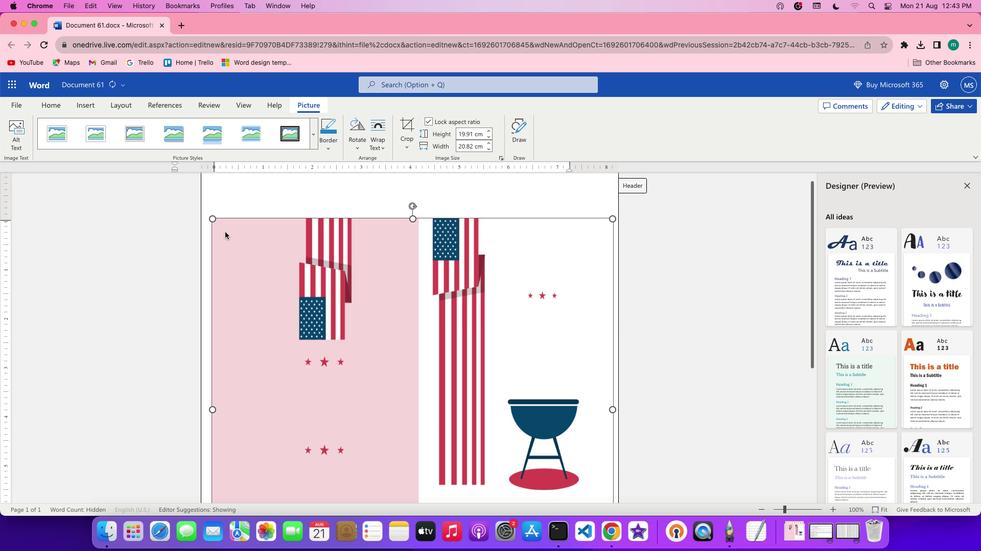 
Action: Mouse pressed left at (224, 232)
Screenshot: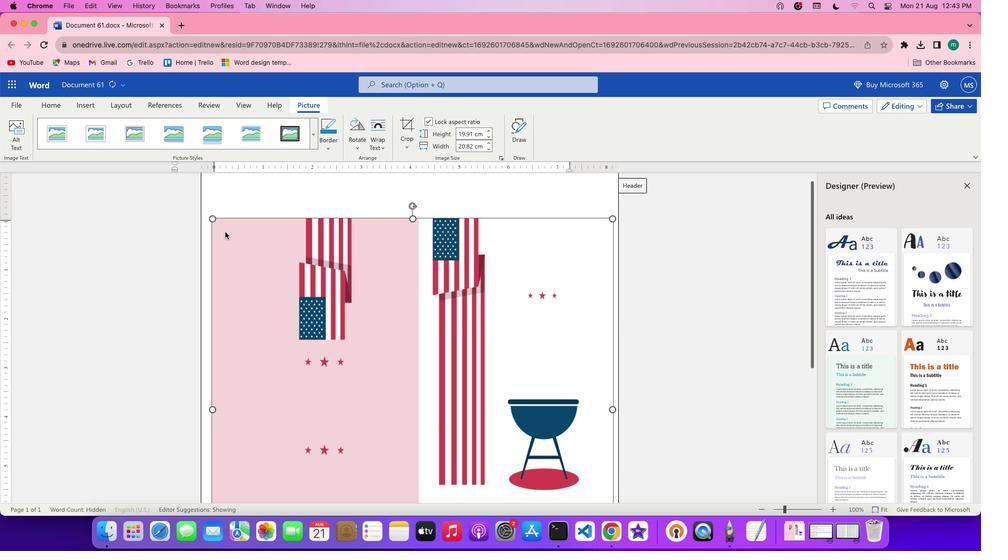 
Action: Mouse moved to (213, 167)
Screenshot: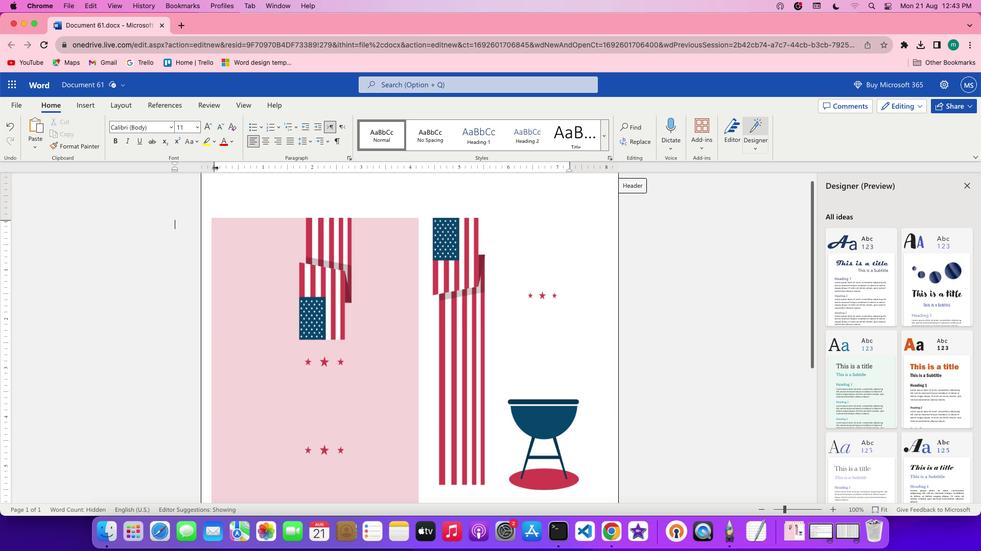 
Action: Mouse pressed left at (213, 167)
Screenshot: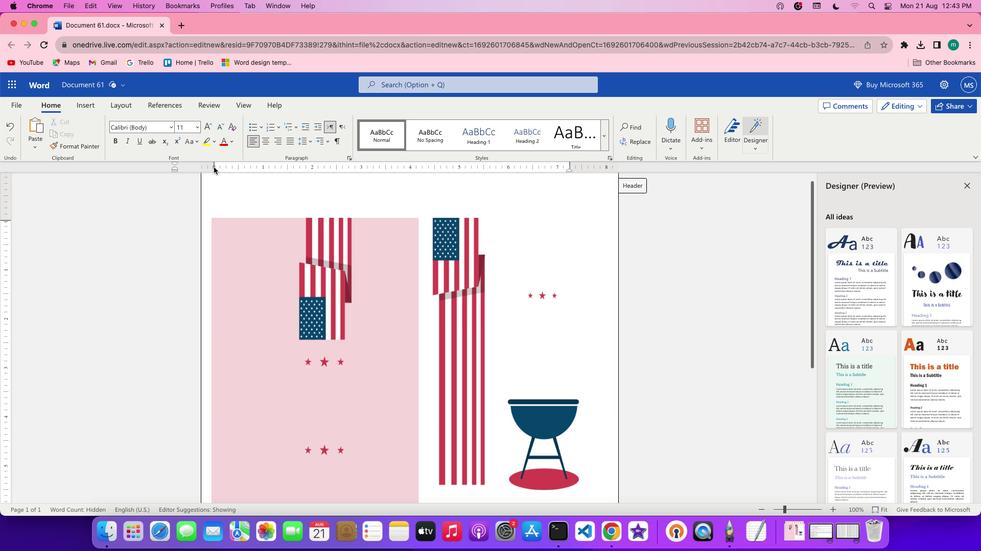
Action: Mouse moved to (307, 266)
Screenshot: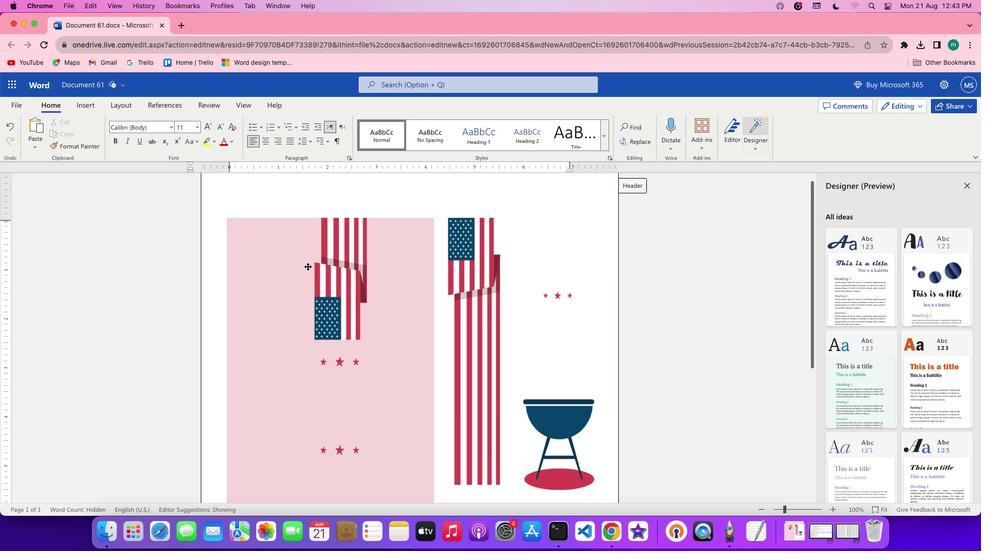 
Action: Mouse pressed left at (307, 266)
Screenshot: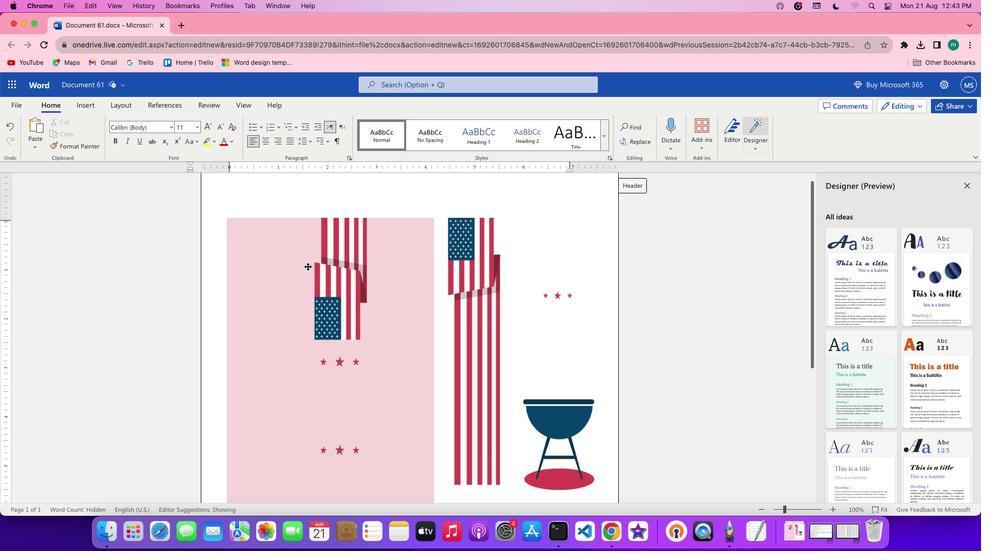 
Action: Mouse moved to (303, 252)
Screenshot: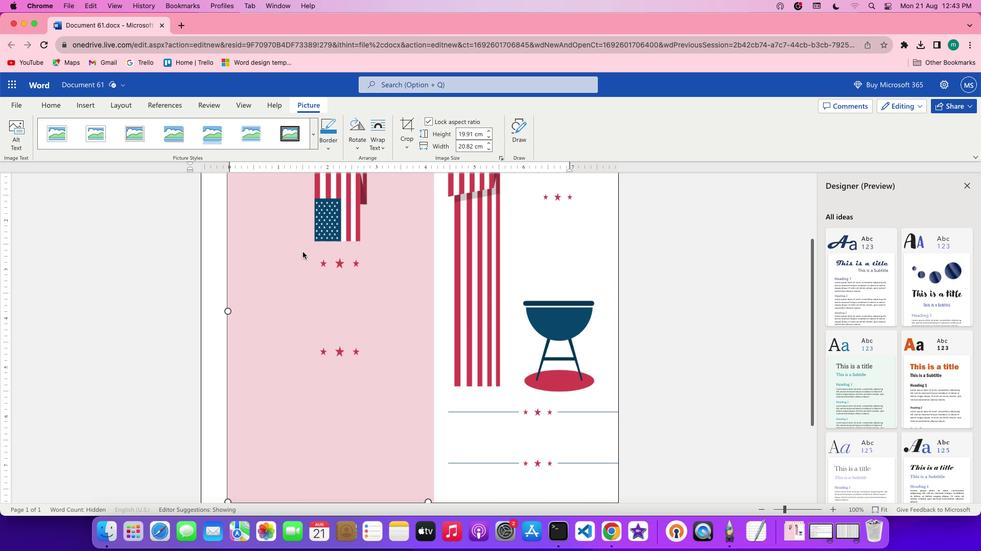 
Action: Mouse scrolled (303, 252) with delta (0, 0)
Screenshot: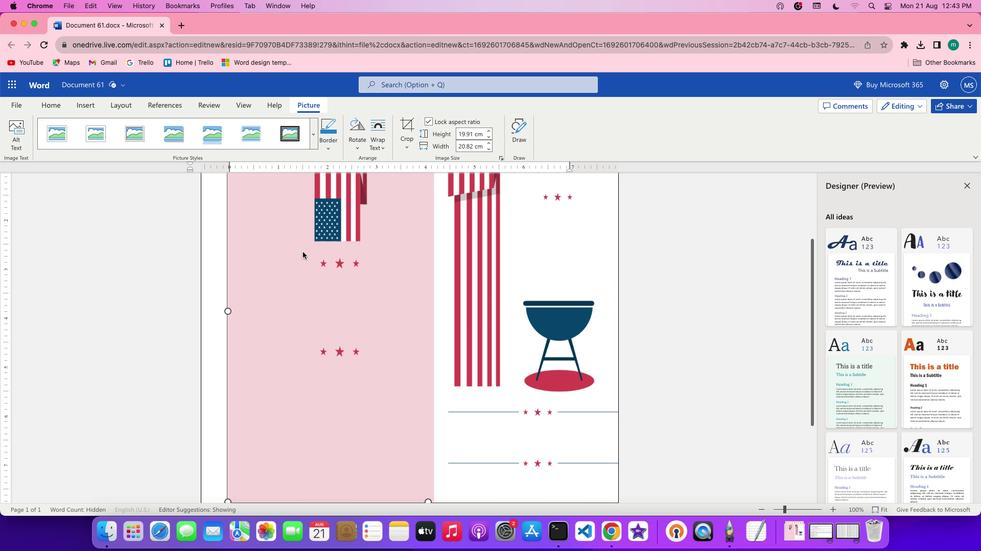 
Action: Mouse scrolled (303, 252) with delta (0, 0)
Screenshot: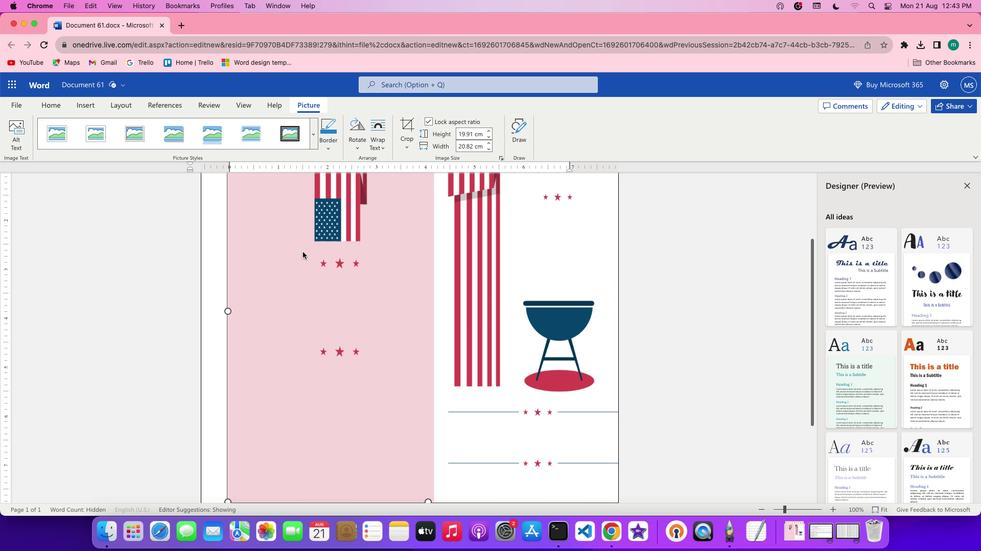 
Action: Mouse scrolled (303, 252) with delta (0, 1)
Screenshot: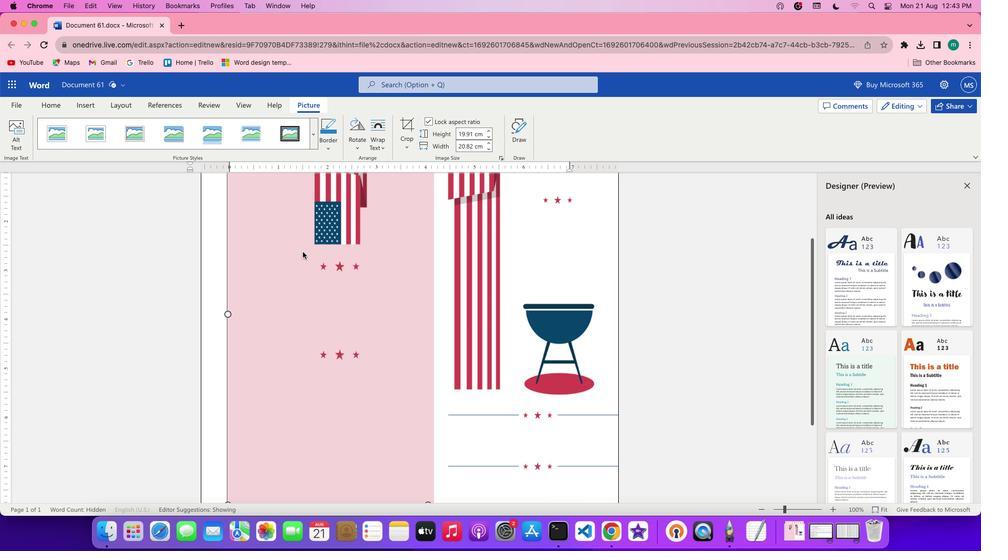 
Action: Mouse moved to (286, 258)
Screenshot: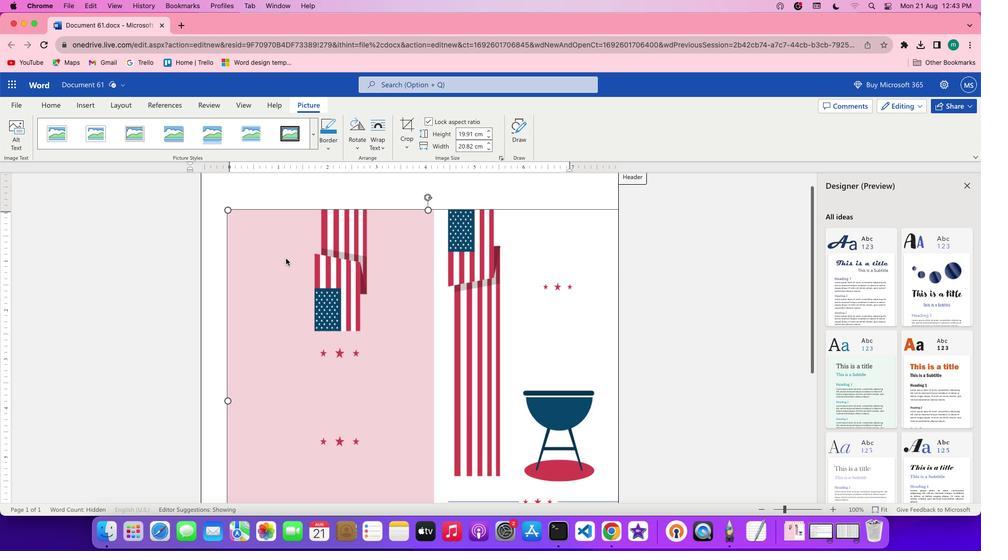 
Action: Mouse pressed left at (286, 258)
Screenshot: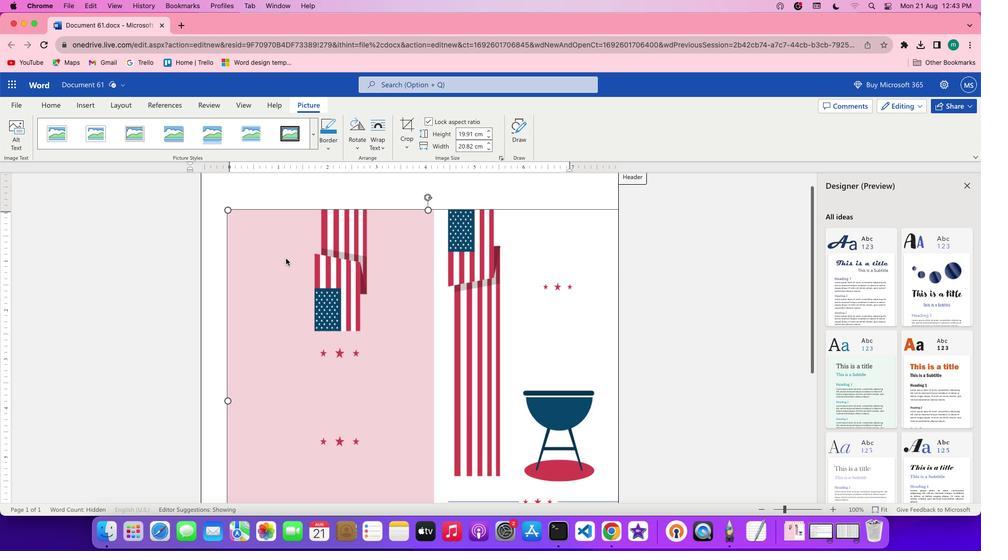 
Action: Mouse moved to (228, 166)
Screenshot: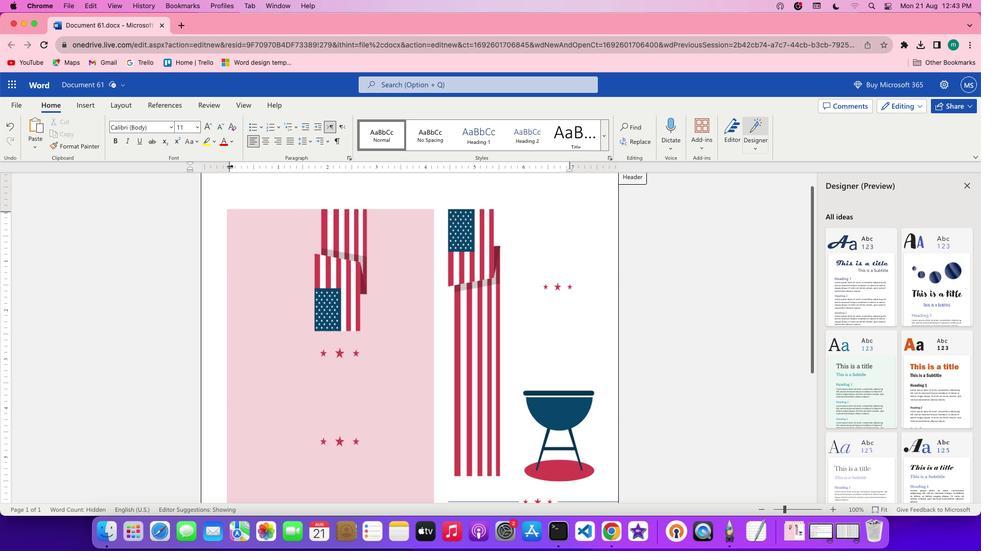 
Action: Mouse pressed left at (228, 166)
Screenshot: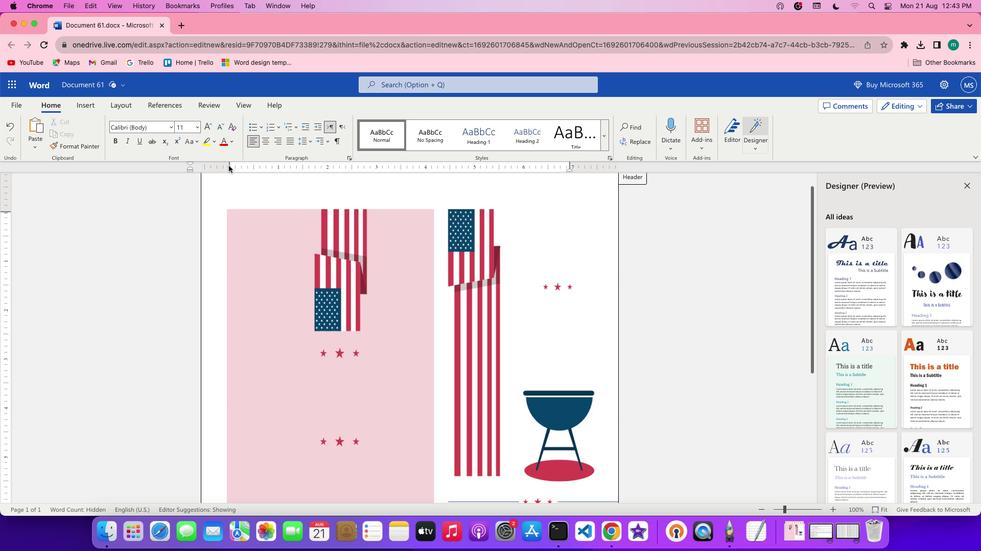 
Action: Mouse moved to (280, 251)
Screenshot: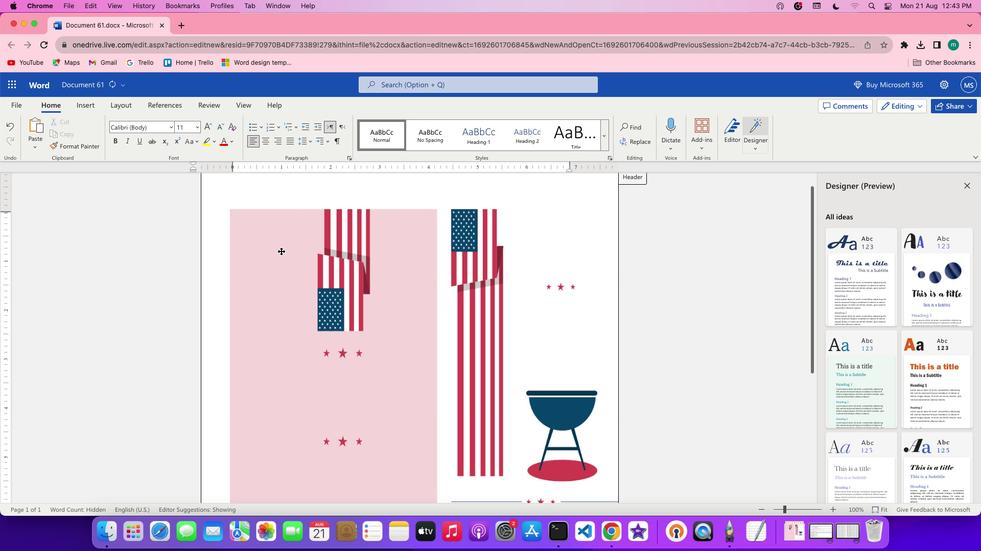 
Action: Mouse pressed left at (280, 251)
Screenshot: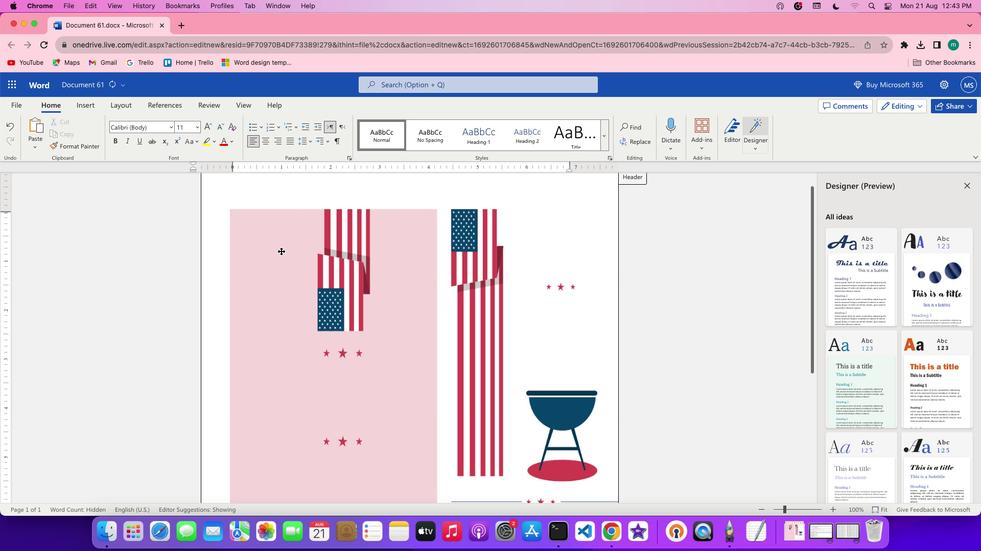 
Action: Mouse scrolled (280, 251) with delta (0, 0)
